 Task: Create a letterhead template in gradient style.
Action: Mouse moved to (437, 389)
Screenshot: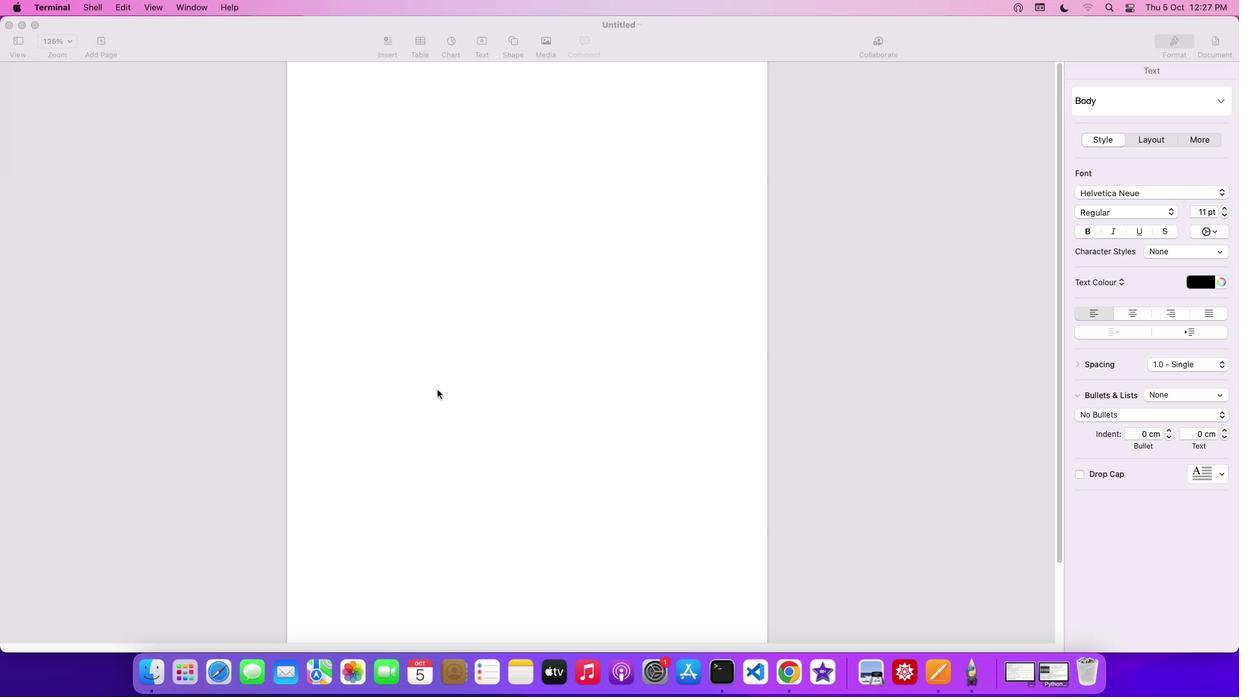 
Action: Mouse pressed left at (437, 389)
Screenshot: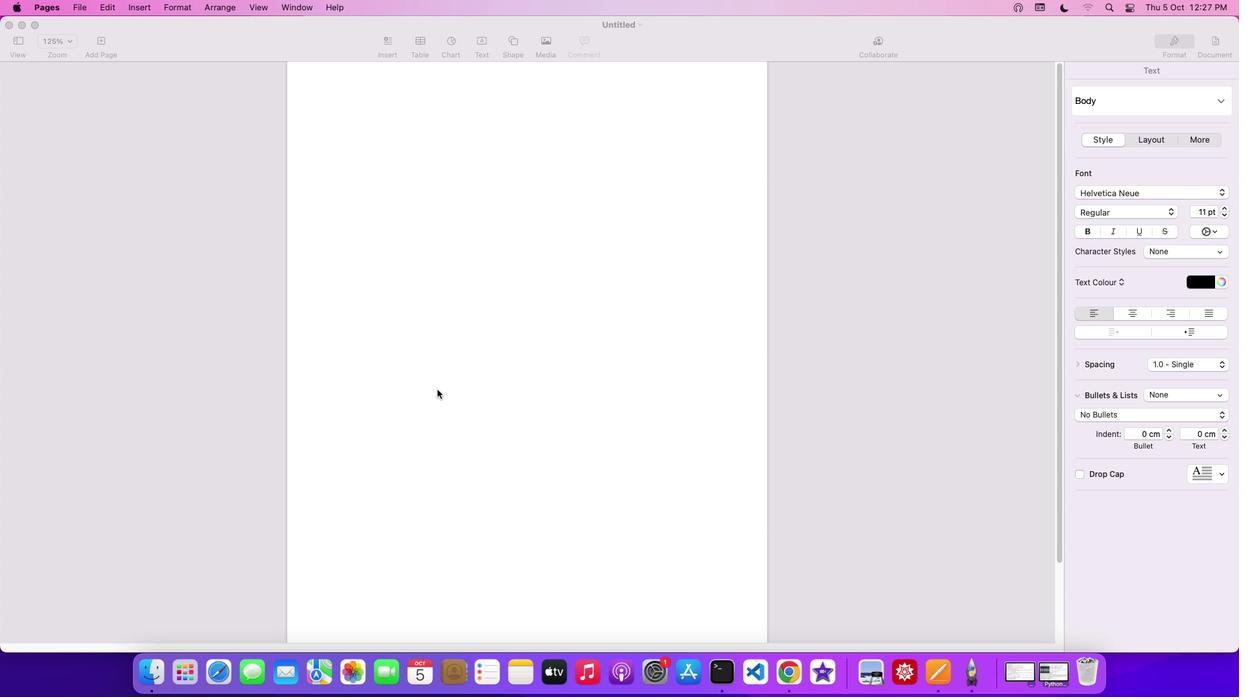 
Action: Mouse moved to (512, 43)
Screenshot: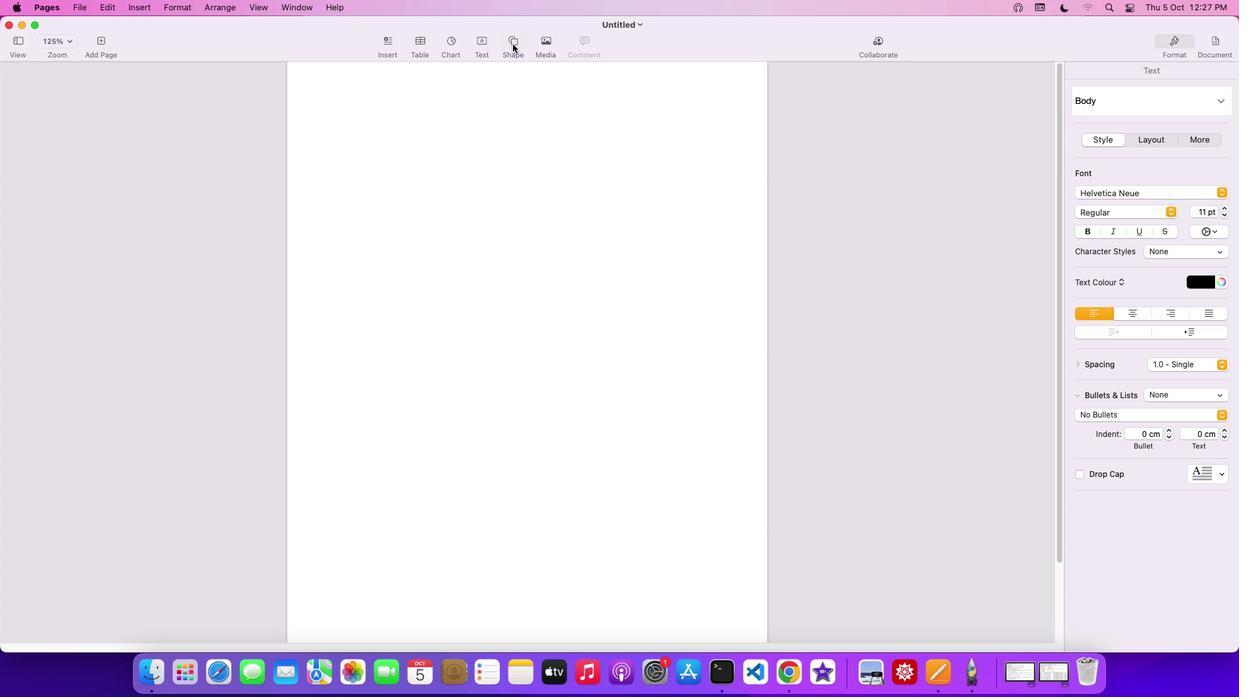 
Action: Mouse pressed left at (512, 43)
Screenshot: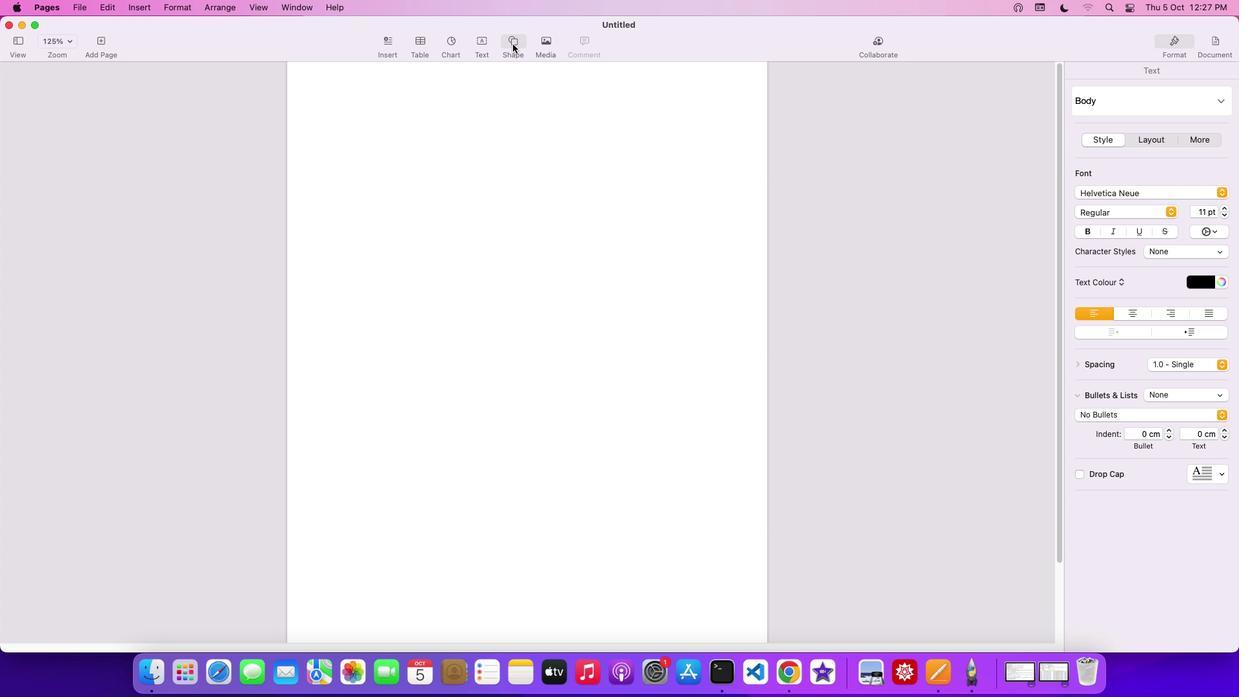 
Action: Mouse moved to (506, 153)
Screenshot: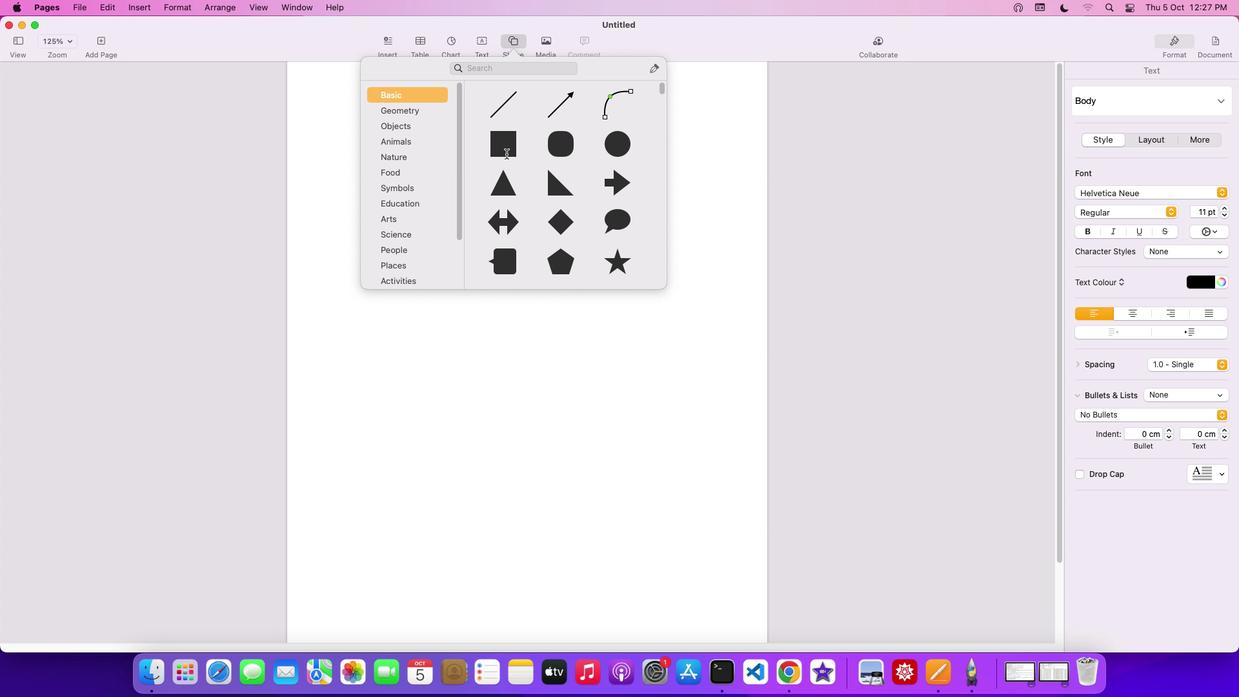 
Action: Mouse pressed left at (506, 153)
Screenshot: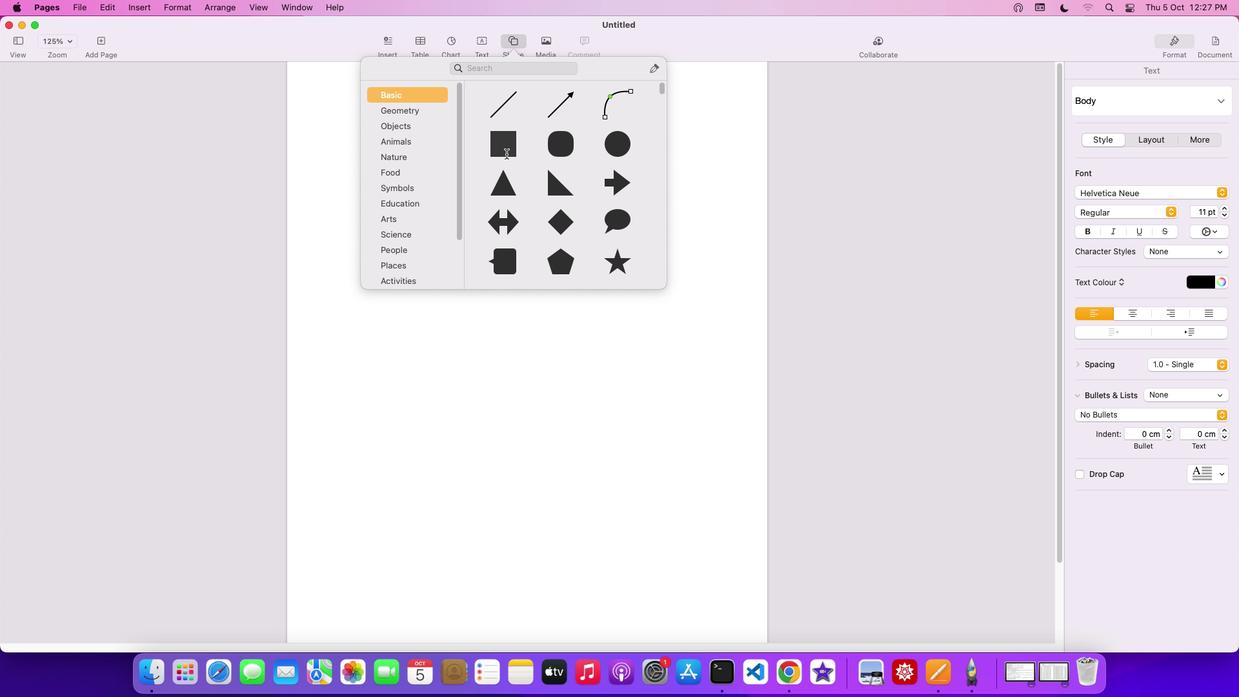 
Action: Mouse moved to (533, 161)
Screenshot: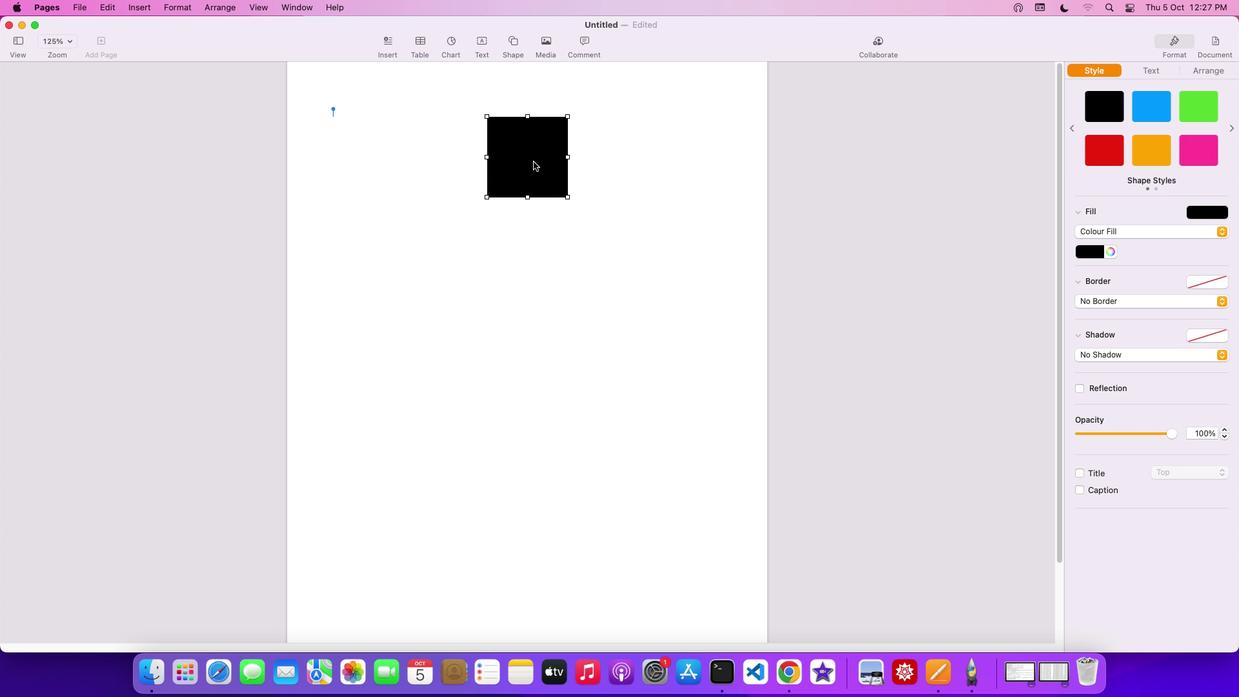 
Action: Mouse pressed left at (533, 161)
Screenshot: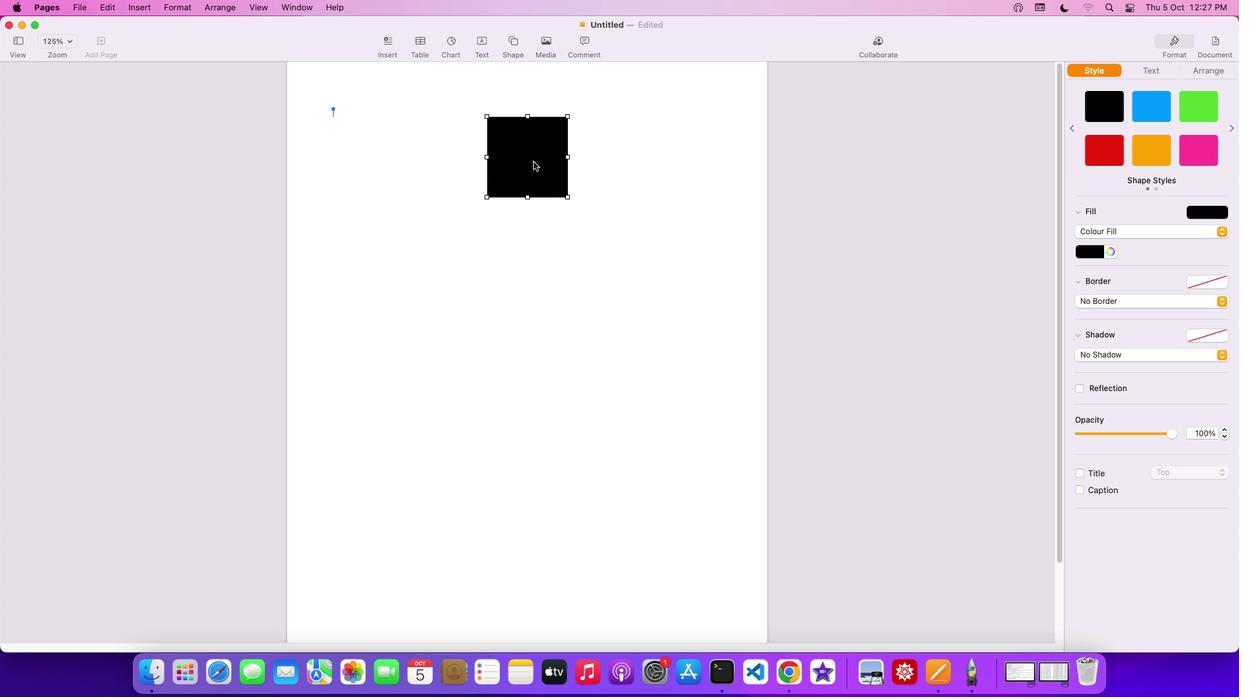 
Action: Mouse moved to (362, 103)
Screenshot: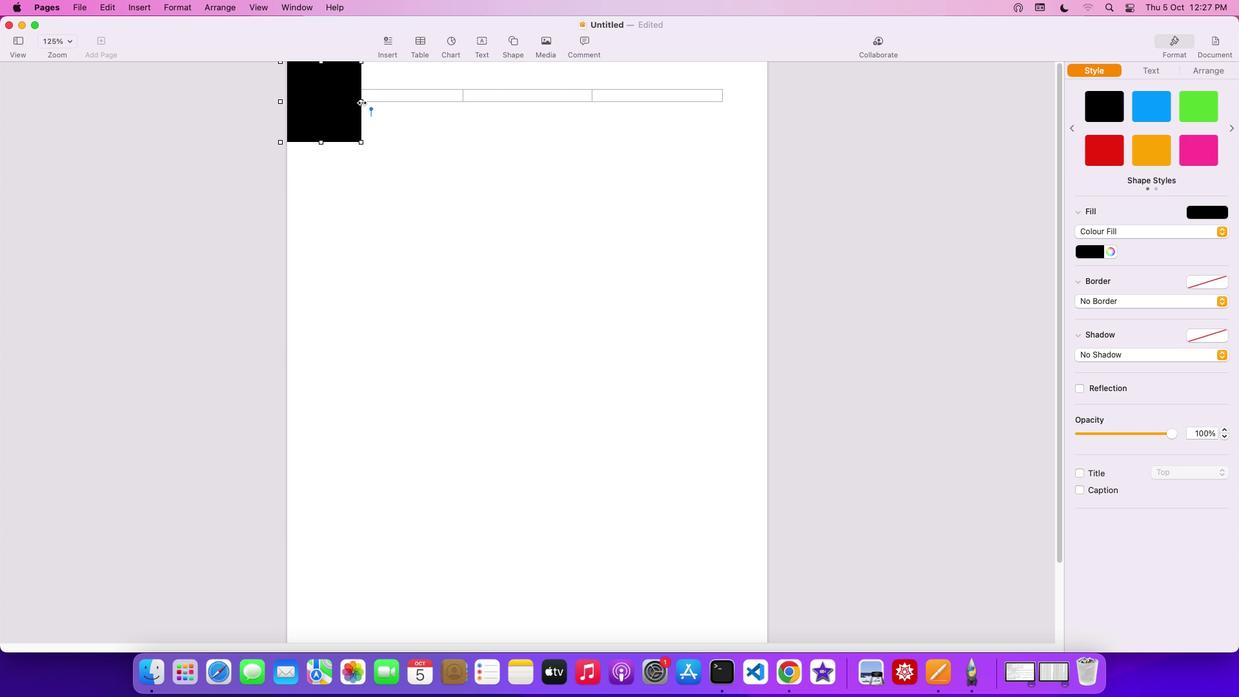 
Action: Mouse pressed left at (362, 103)
Screenshot: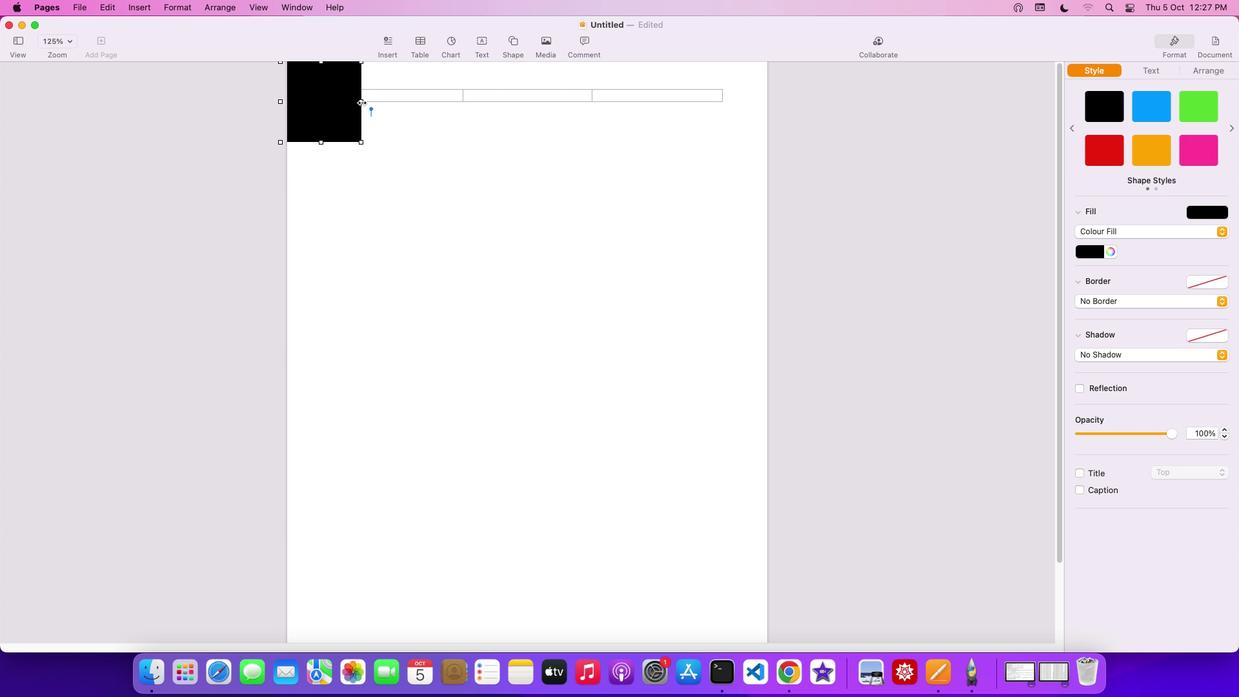 
Action: Mouse moved to (546, 102)
Screenshot: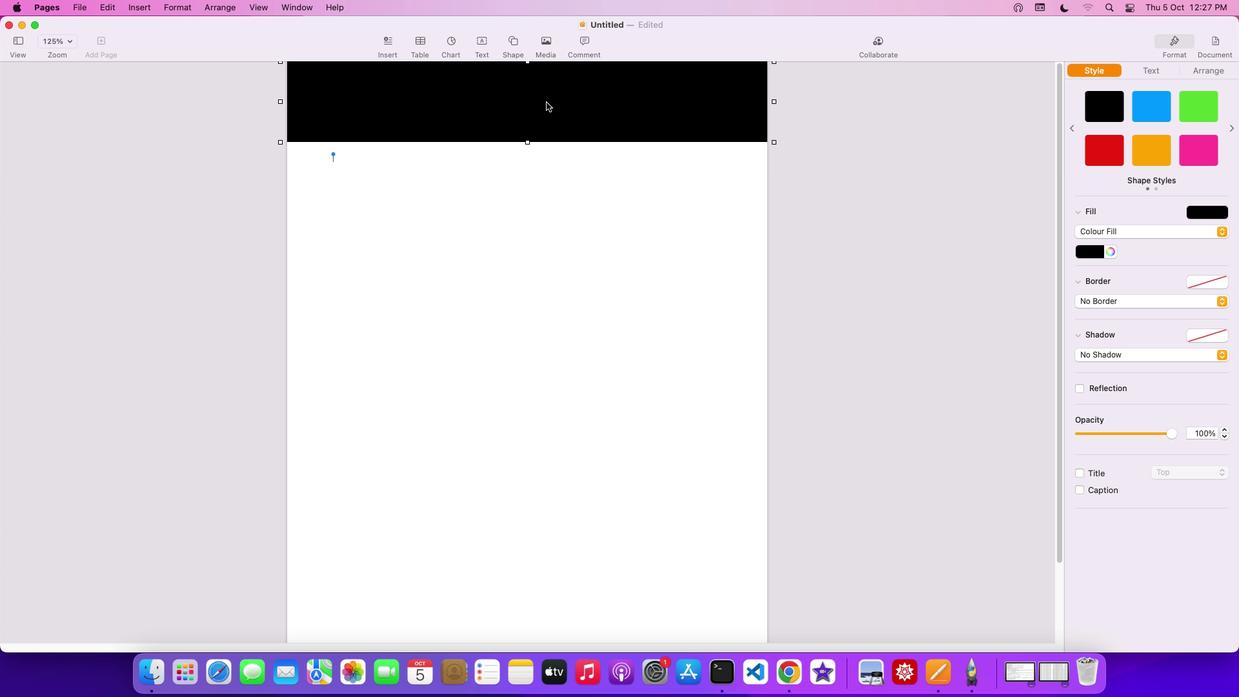 
Action: Mouse pressed right at (546, 102)
Screenshot: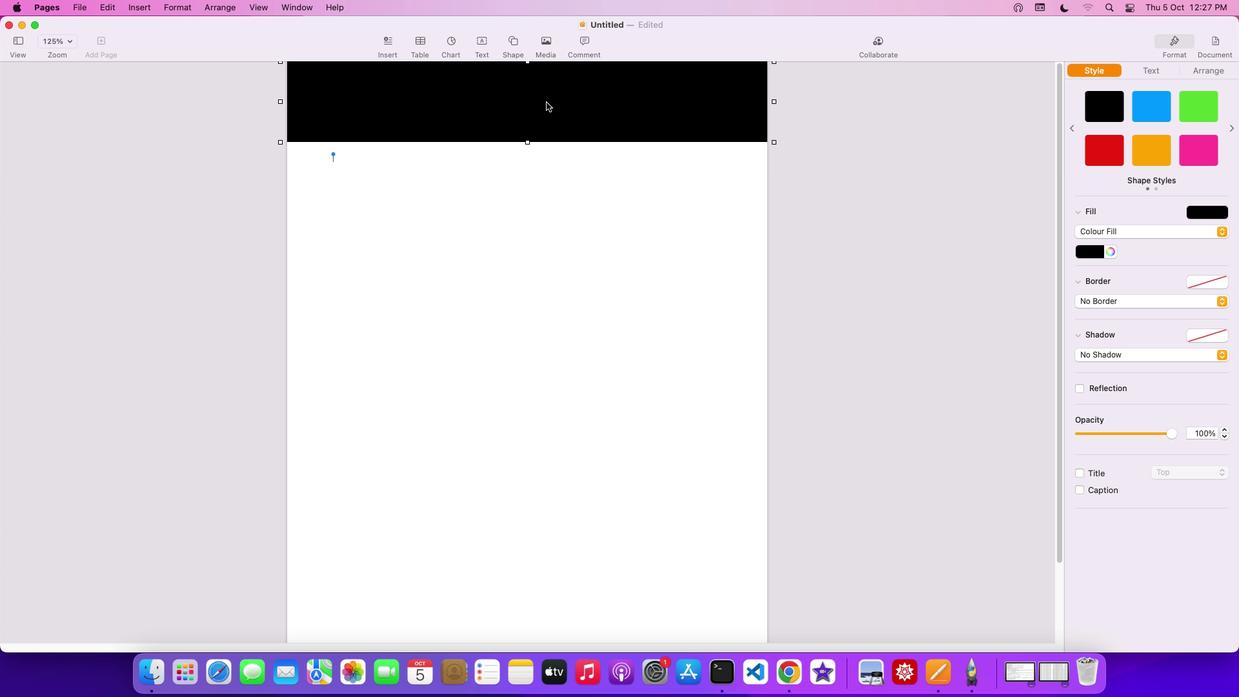 
Action: Mouse moved to (1101, 252)
Screenshot: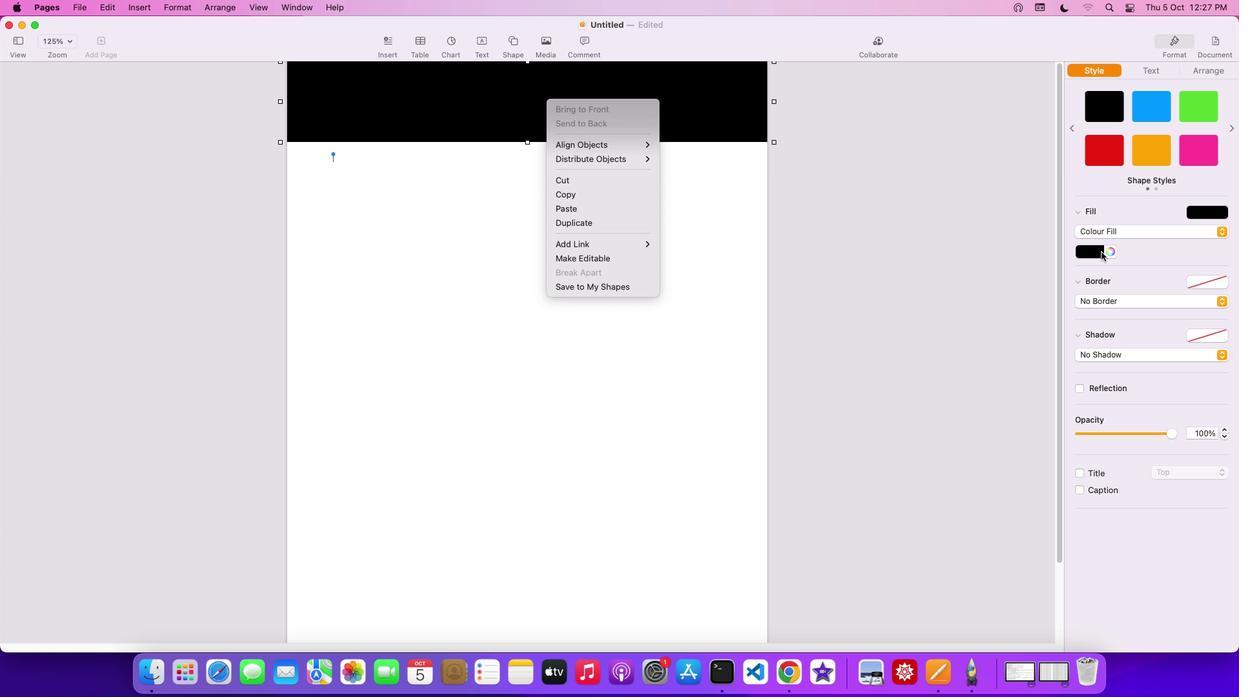 
Action: Mouse pressed left at (1101, 252)
Screenshot: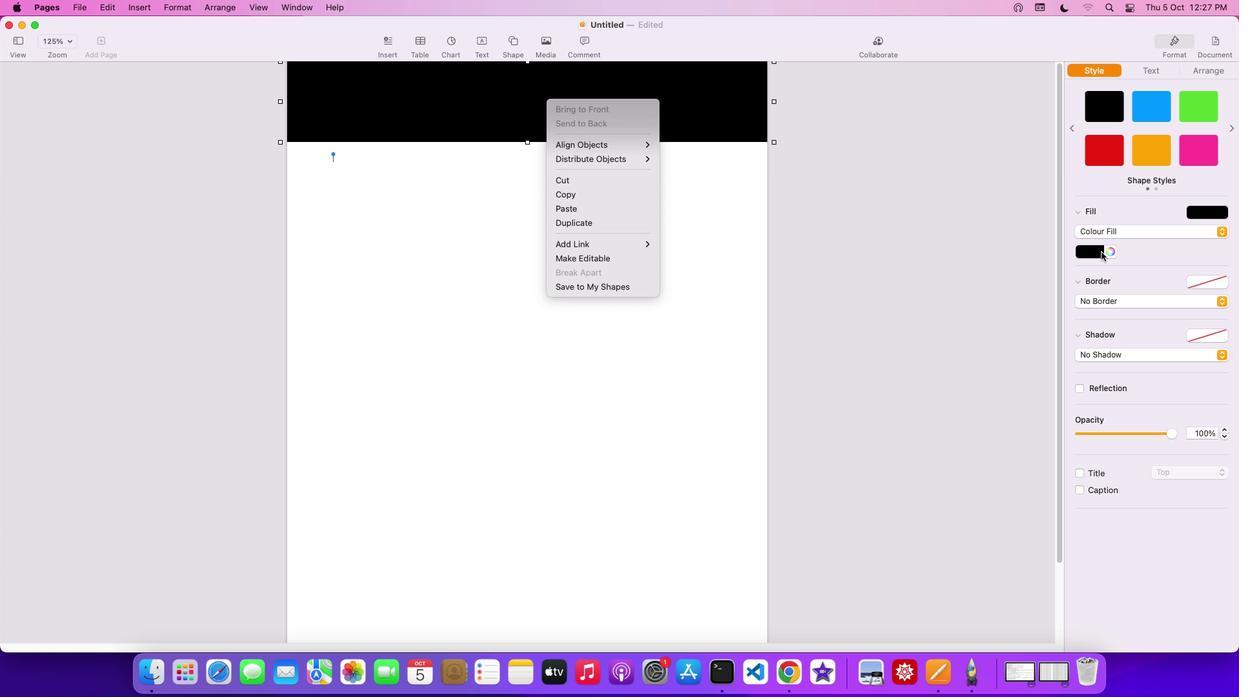 
Action: Mouse moved to (1100, 249)
Screenshot: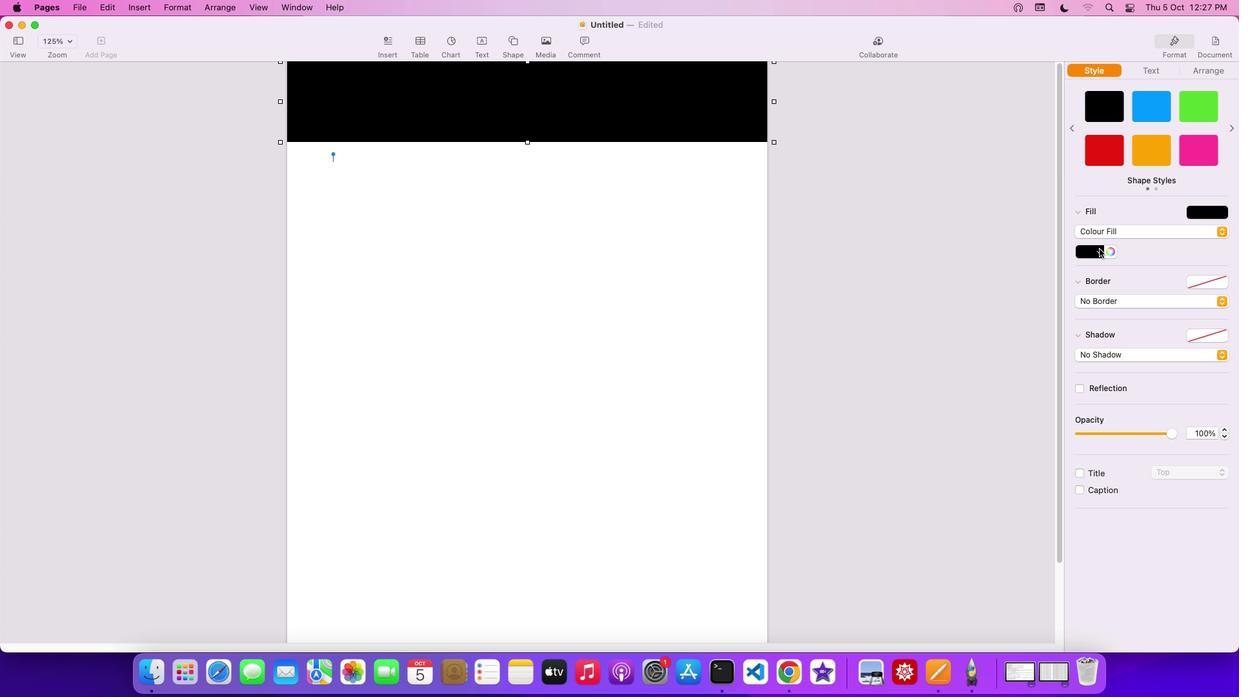 
Action: Mouse pressed left at (1100, 249)
Screenshot: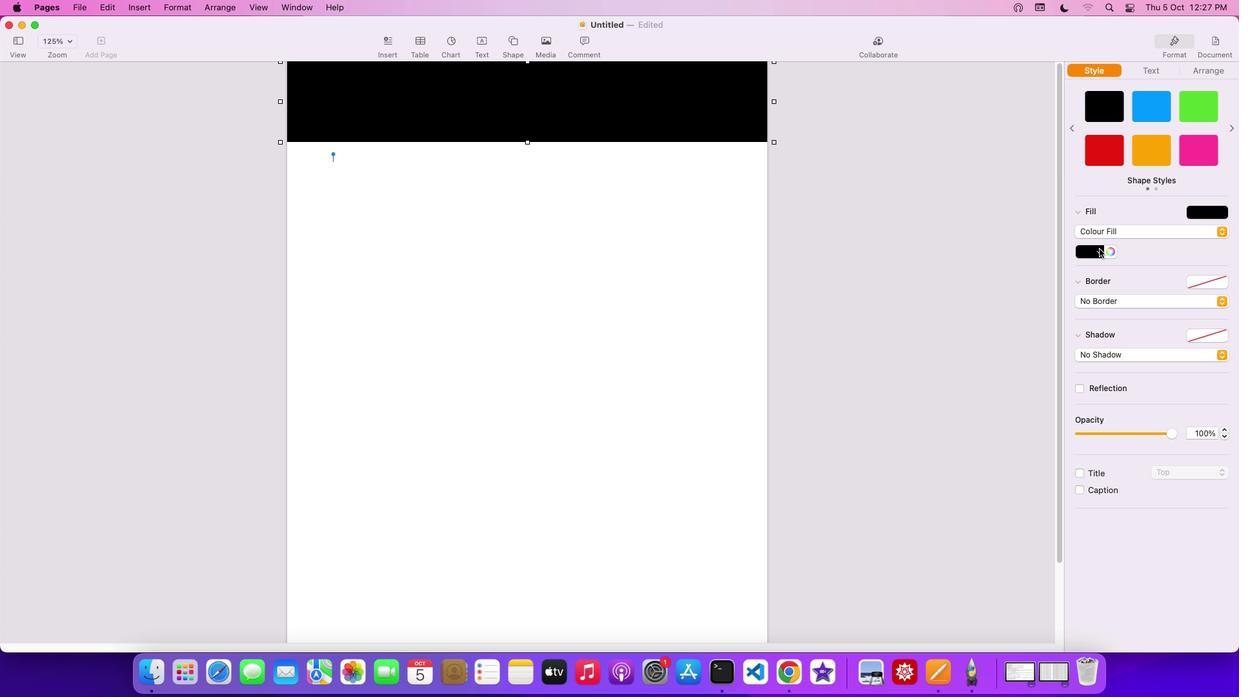 
Action: Mouse moved to (1140, 324)
Screenshot: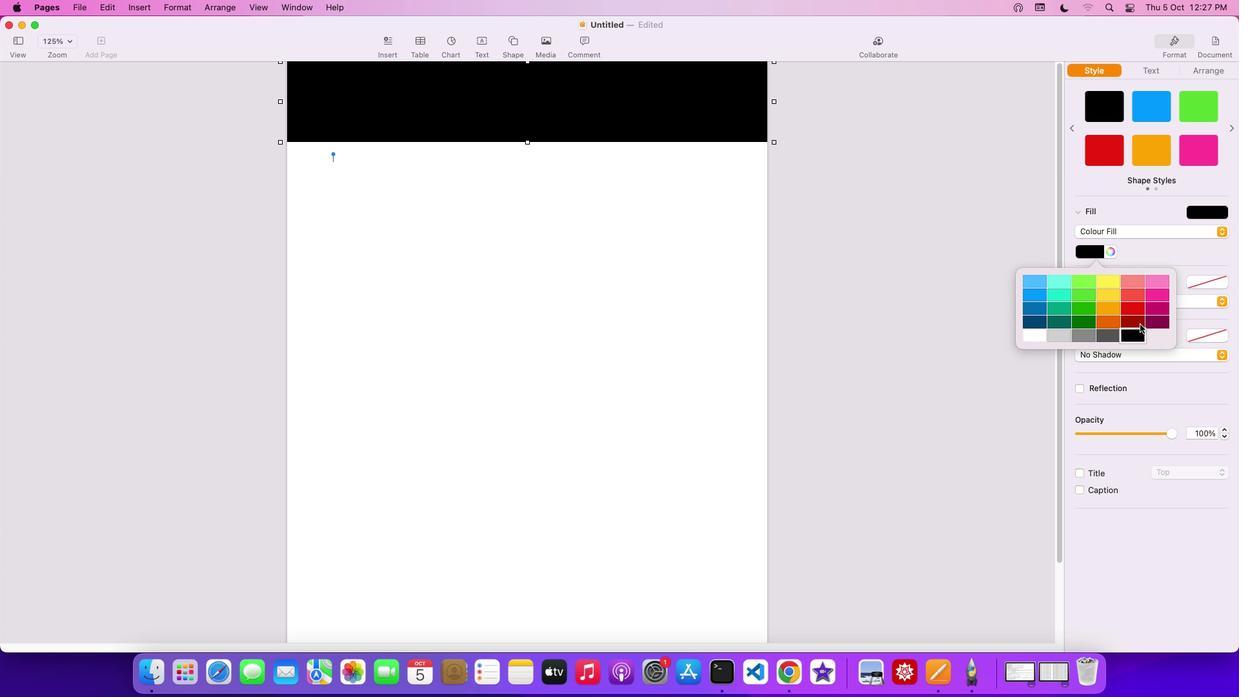 
Action: Mouse pressed left at (1140, 324)
Screenshot: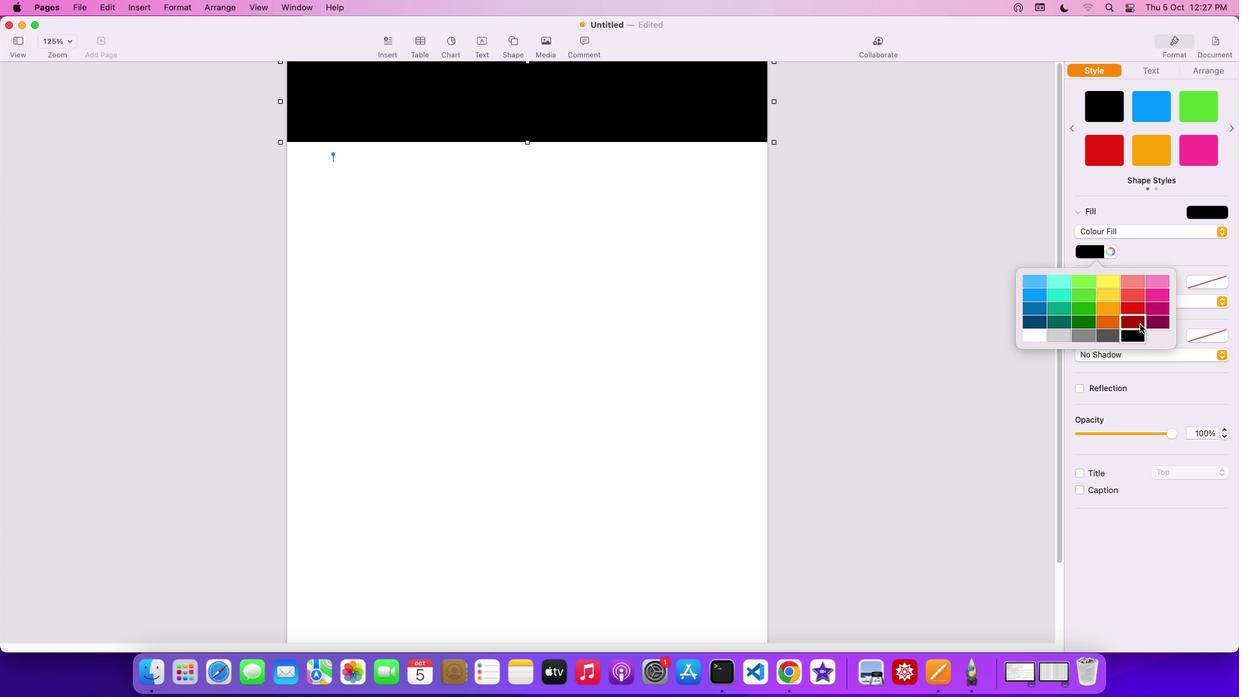 
Action: Mouse moved to (443, 112)
Screenshot: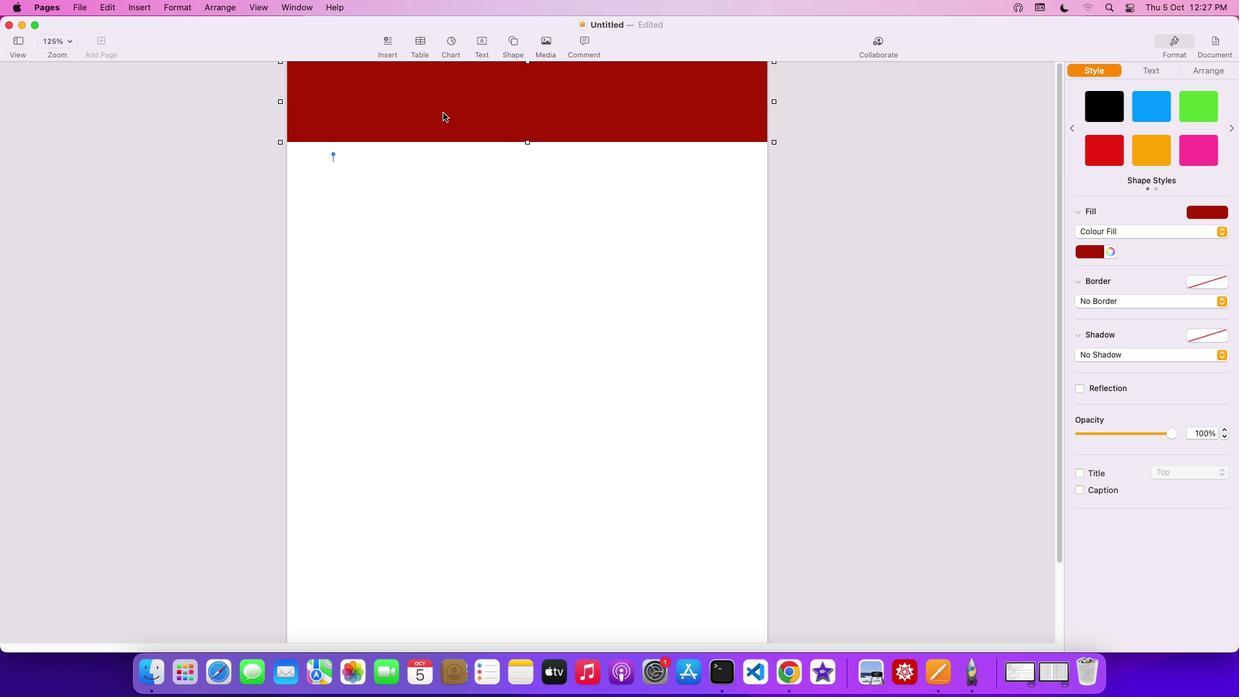 
Action: Mouse pressed right at (443, 112)
Screenshot: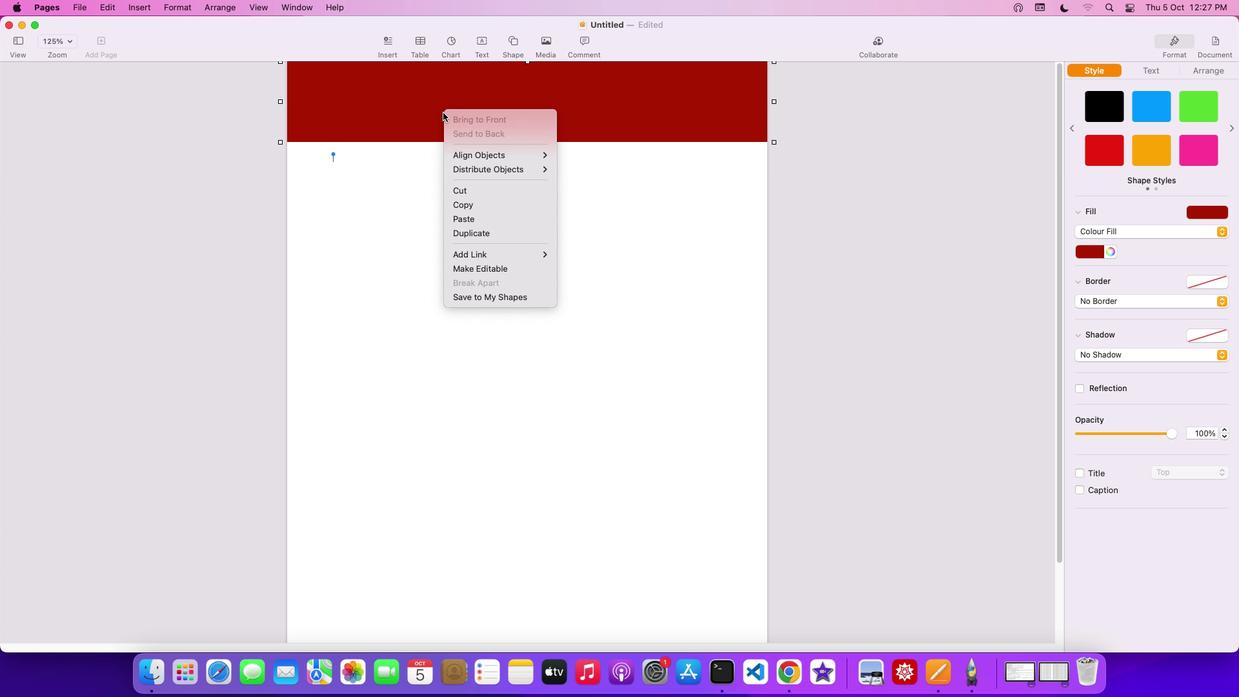 
Action: Mouse moved to (532, 273)
Screenshot: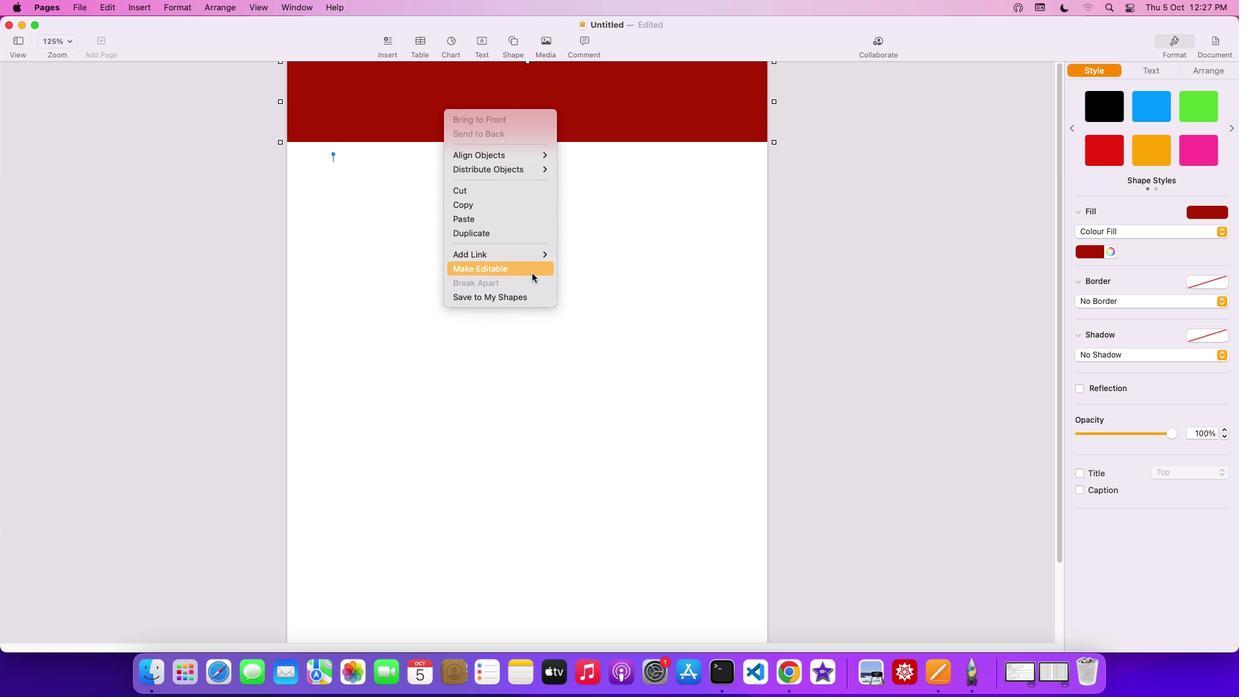 
Action: Mouse pressed left at (532, 273)
Screenshot: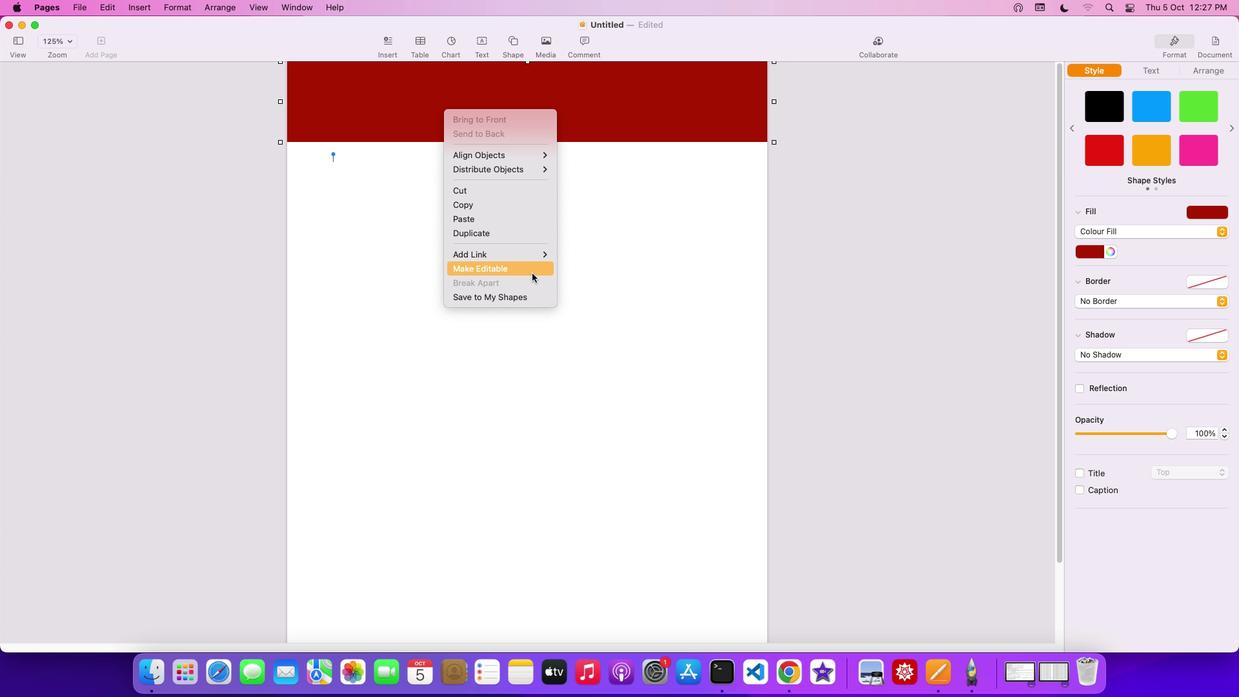 
Action: Mouse moved to (527, 143)
Screenshot: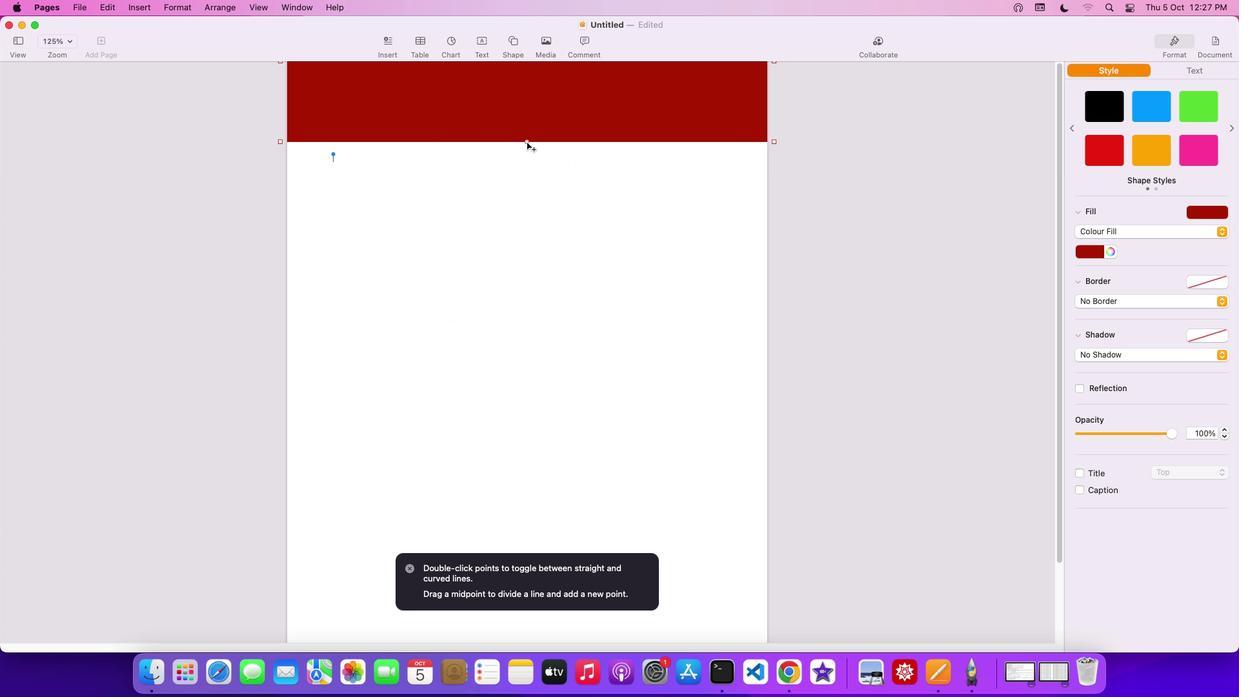 
Action: Mouse pressed left at (527, 143)
Screenshot: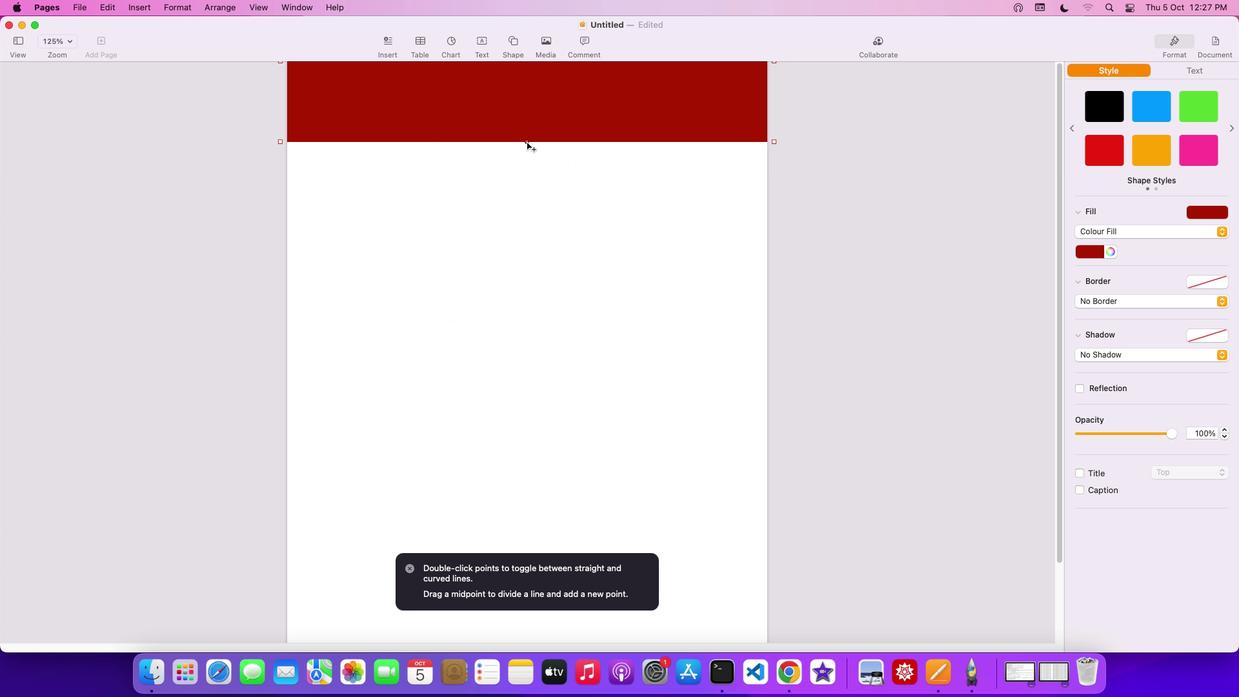 
Action: Mouse moved to (652, 113)
Screenshot: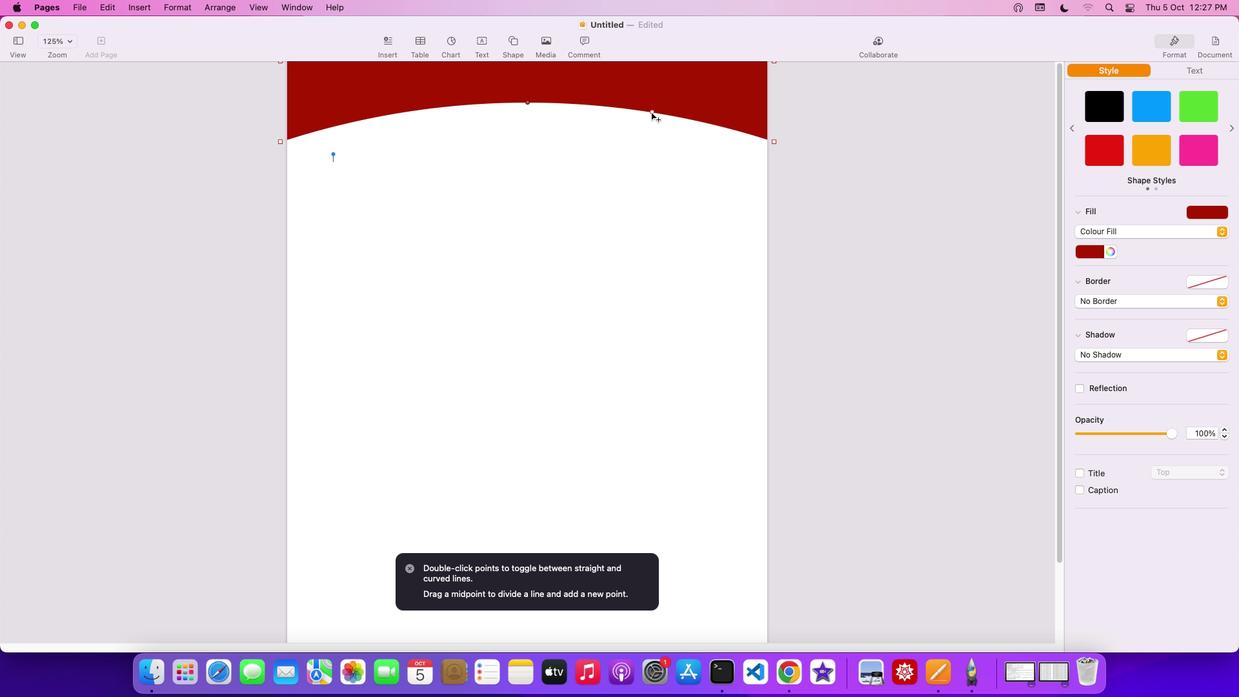 
Action: Mouse pressed left at (652, 113)
Screenshot: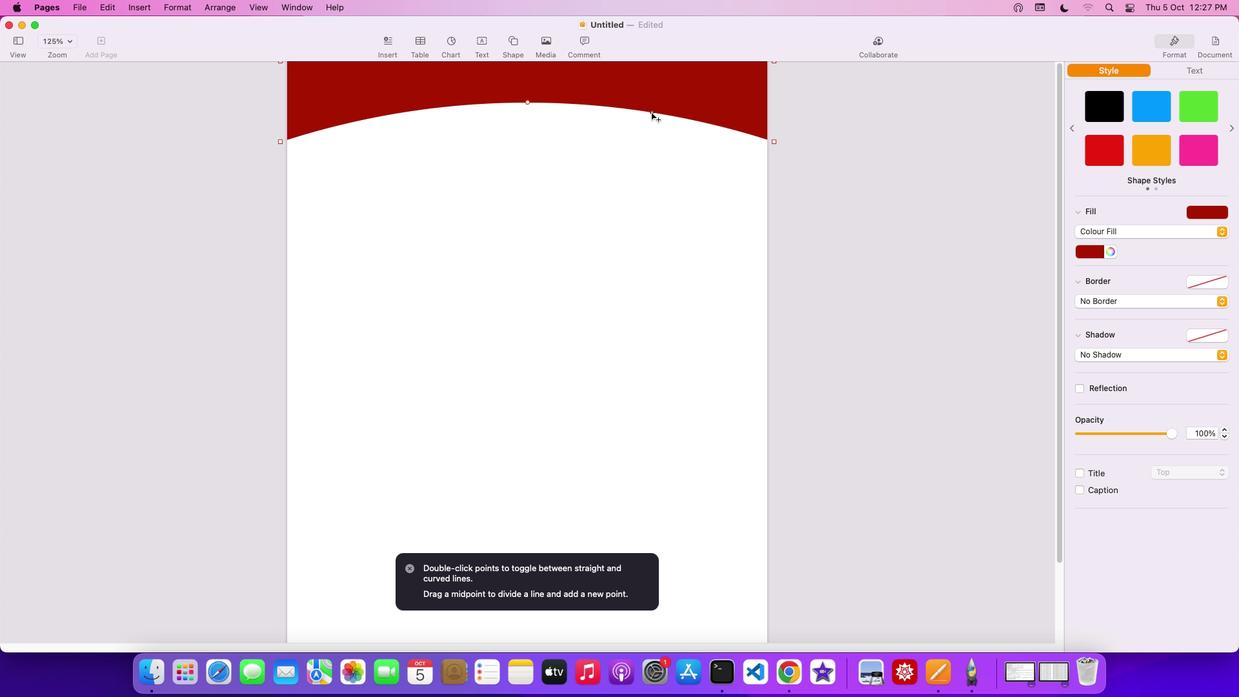 
Action: Mouse moved to (399, 92)
Screenshot: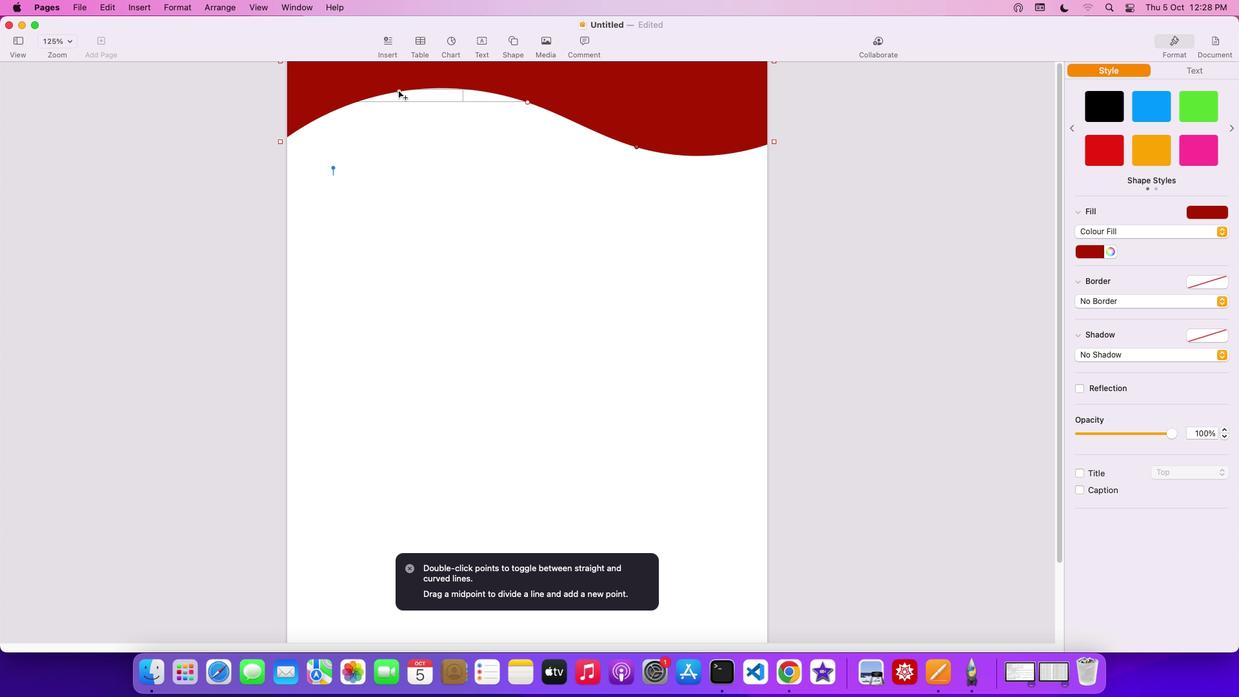 
Action: Mouse pressed left at (399, 92)
Screenshot: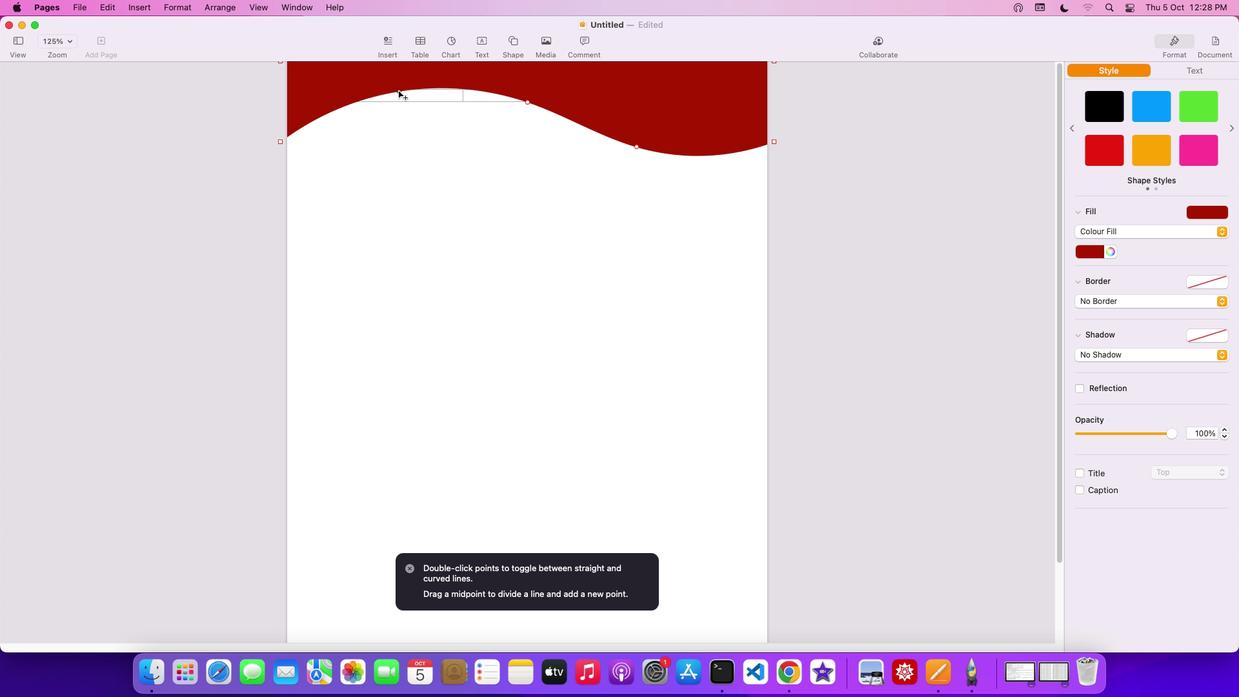 
Action: Mouse moved to (636, 147)
Screenshot: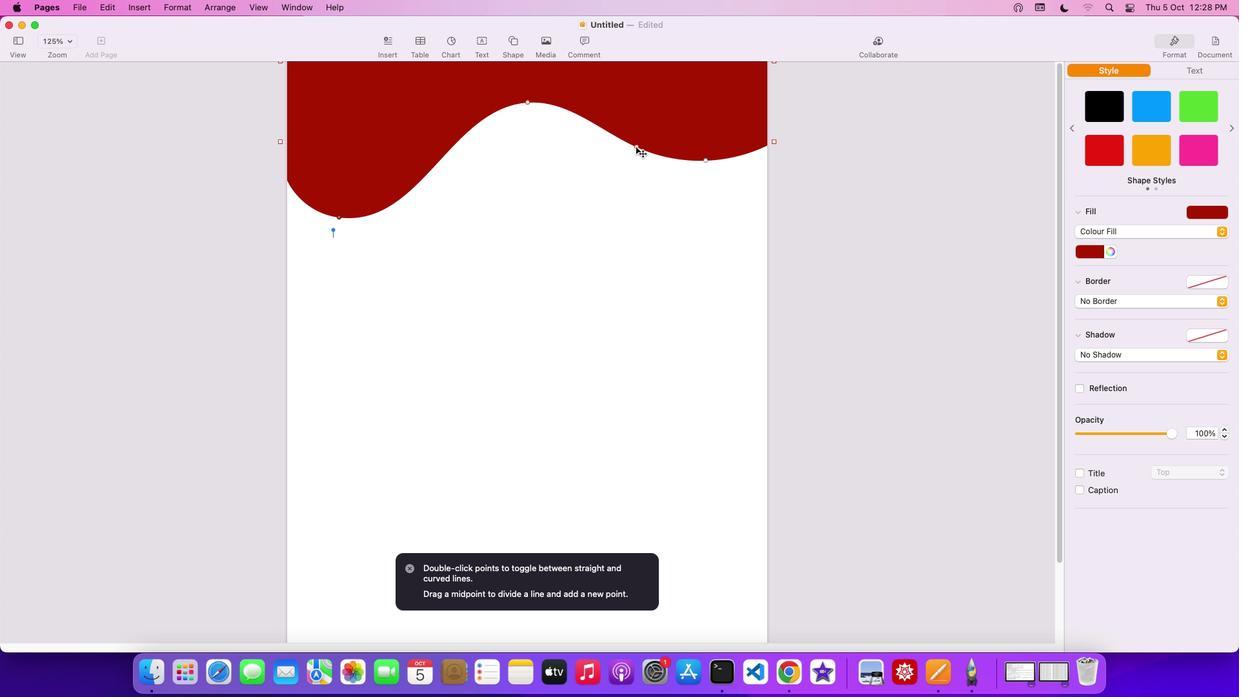 
Action: Mouse pressed left at (636, 147)
Screenshot: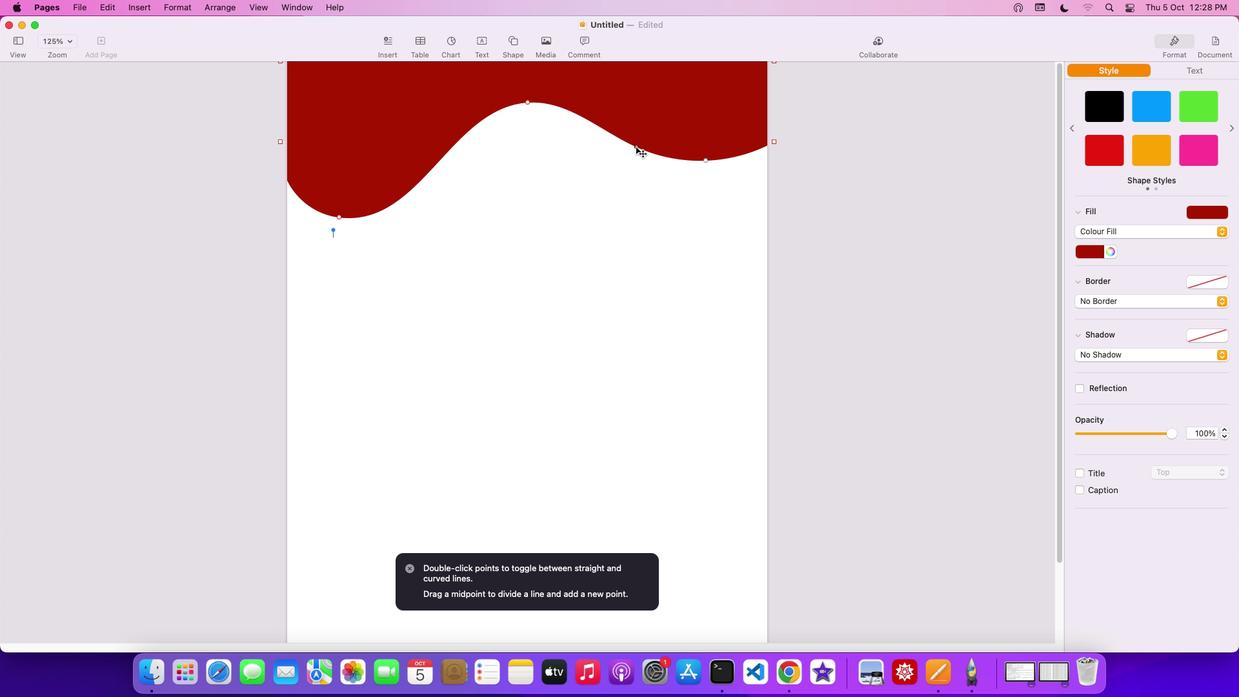 
Action: Mouse moved to (691, 156)
Screenshot: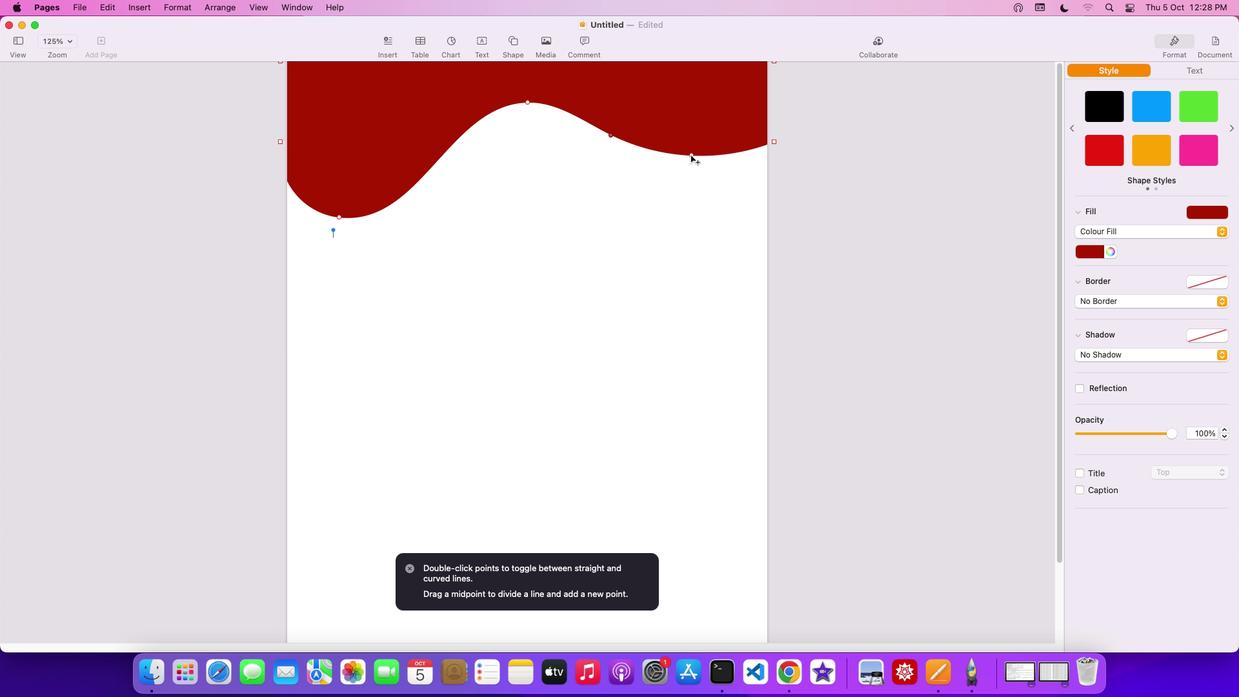 
Action: Mouse pressed left at (691, 156)
Screenshot: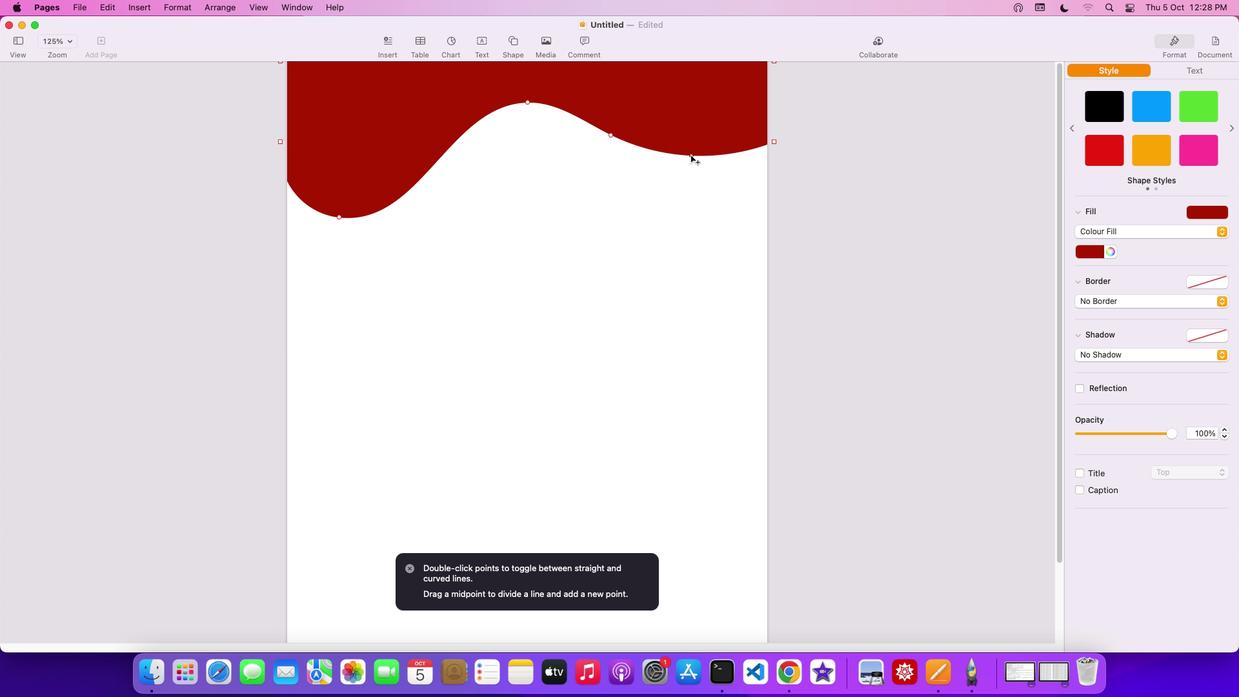 
Action: Mouse moved to (433, 158)
Screenshot: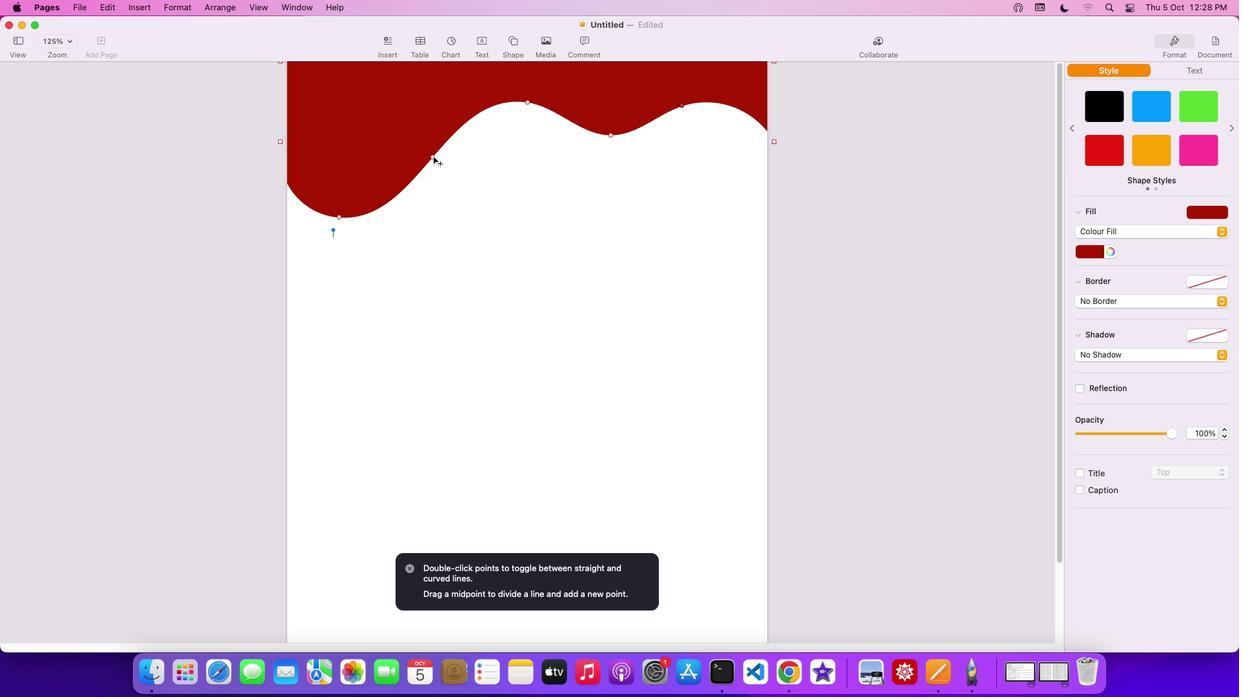 
Action: Mouse pressed left at (433, 158)
Screenshot: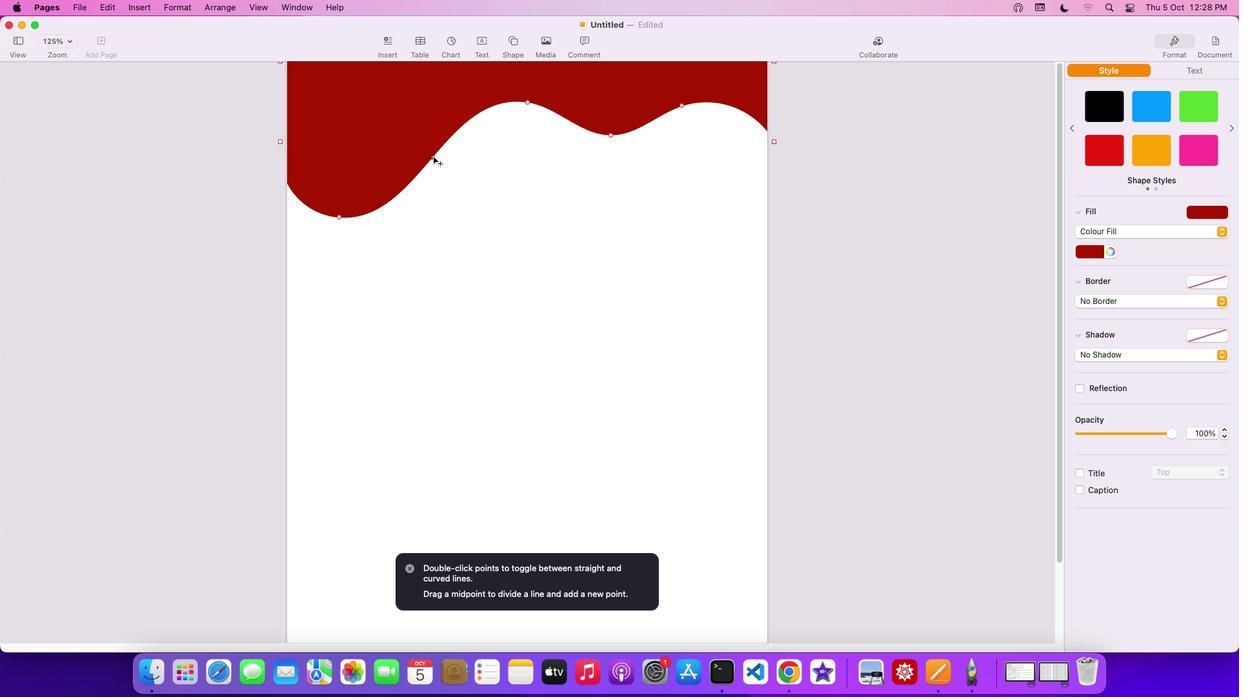 
Action: Mouse moved to (340, 217)
Screenshot: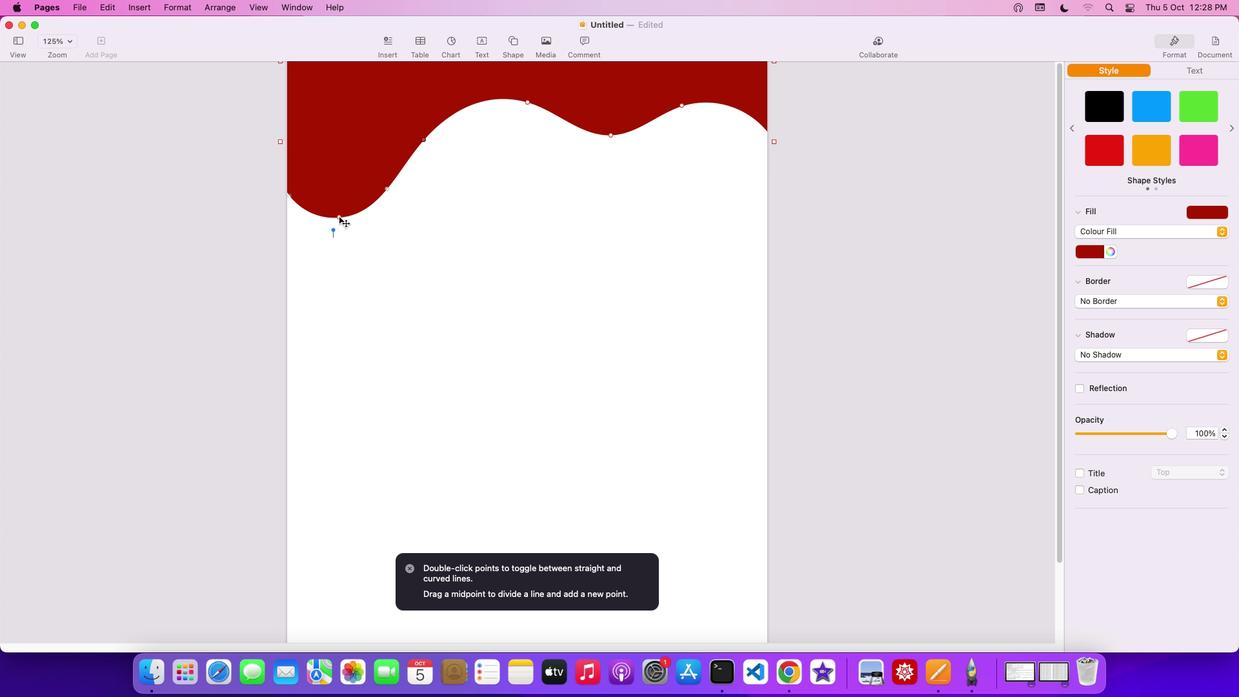 
Action: Mouse pressed left at (340, 217)
Screenshot: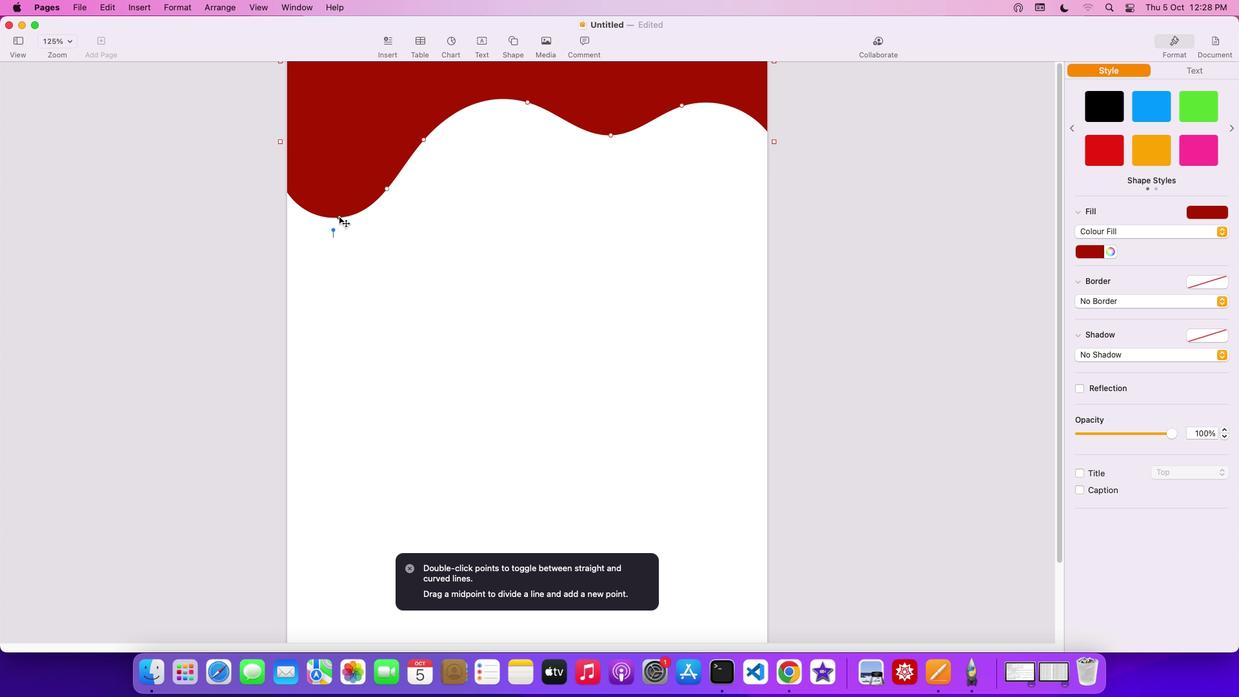 
Action: Mouse moved to (503, 233)
Screenshot: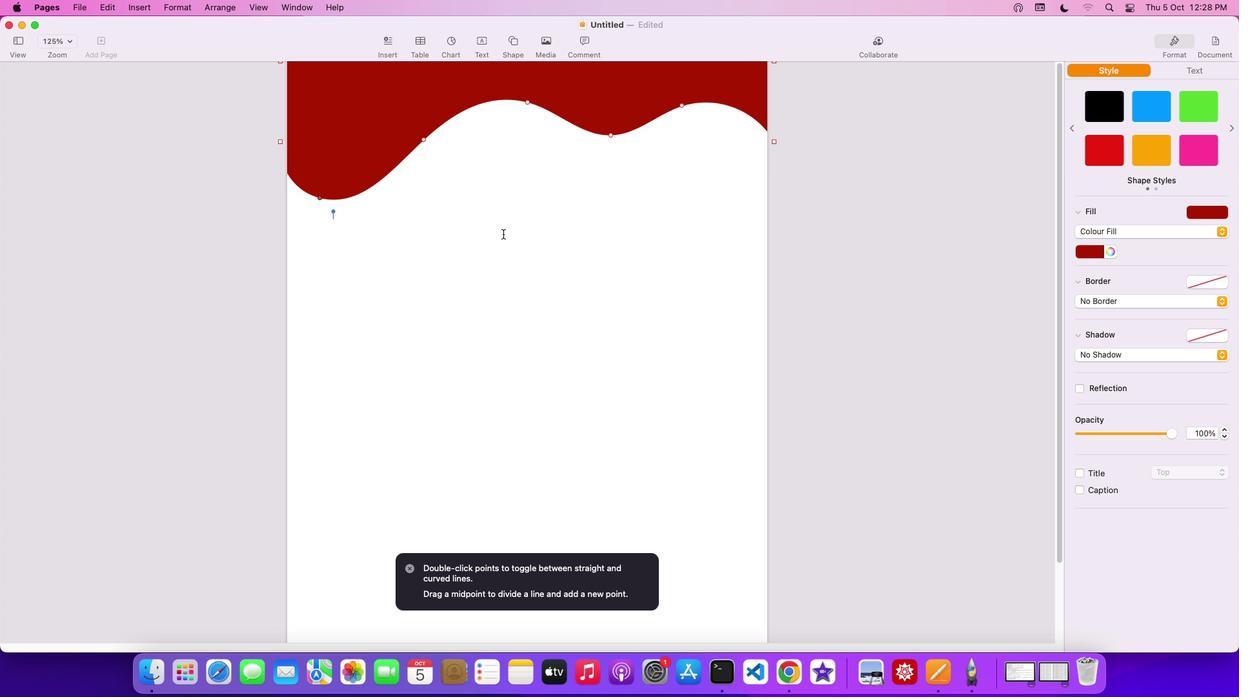 
Action: Mouse pressed left at (503, 233)
Screenshot: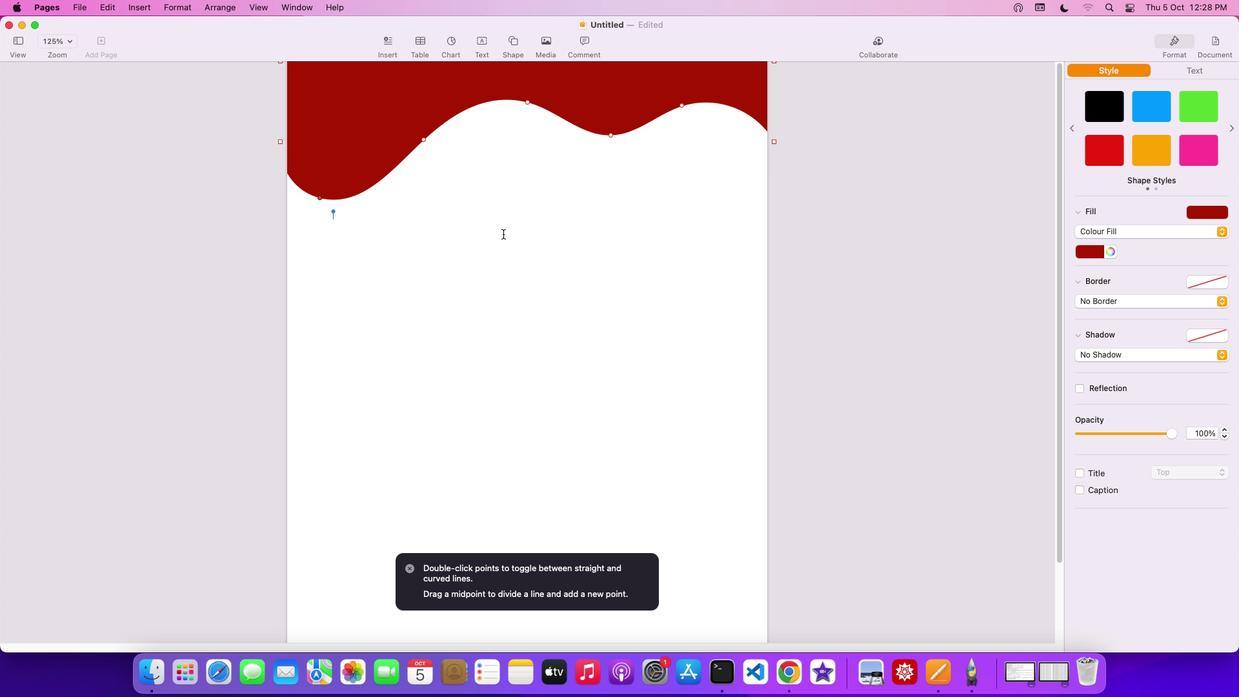 
Action: Mouse moved to (348, 135)
Screenshot: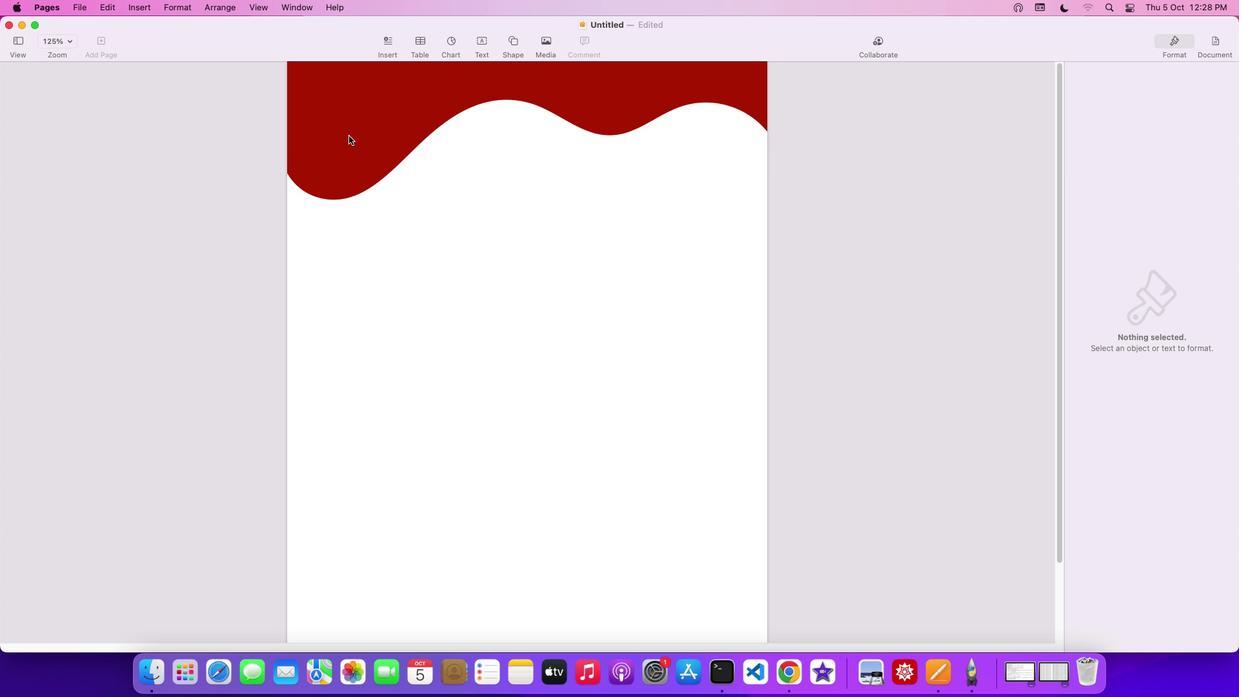 
Action: Mouse pressed left at (348, 135)
Screenshot: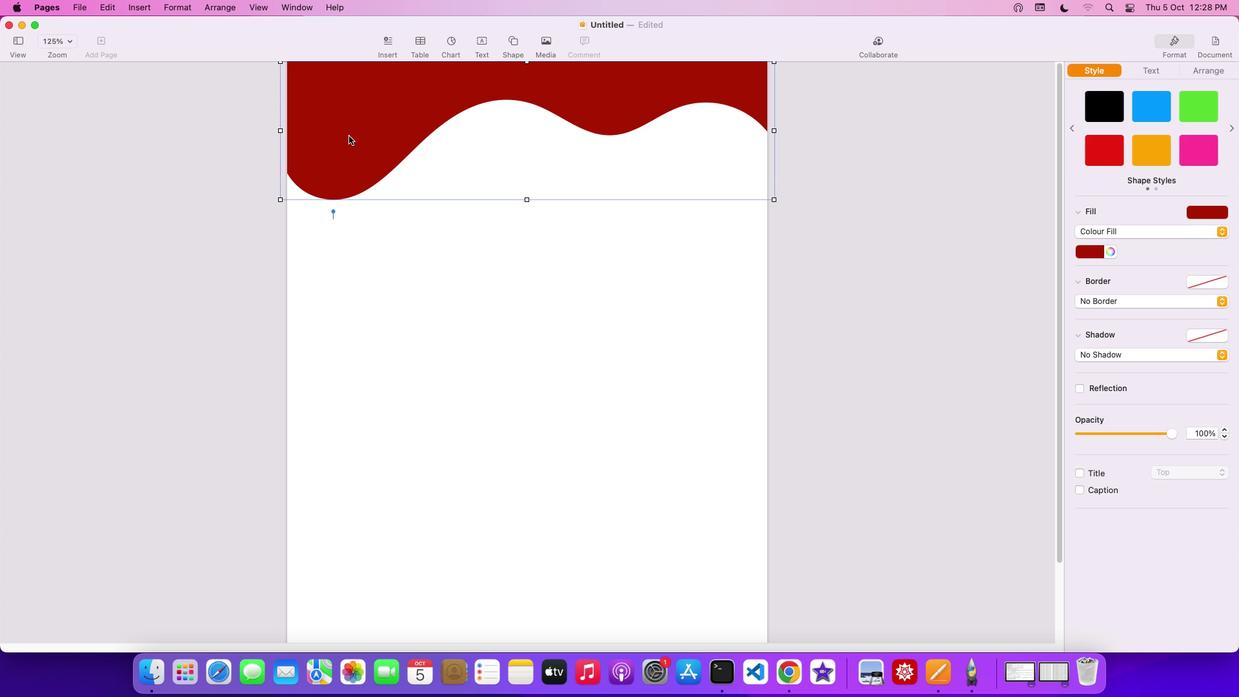 
Action: Mouse moved to (446, 110)
Screenshot: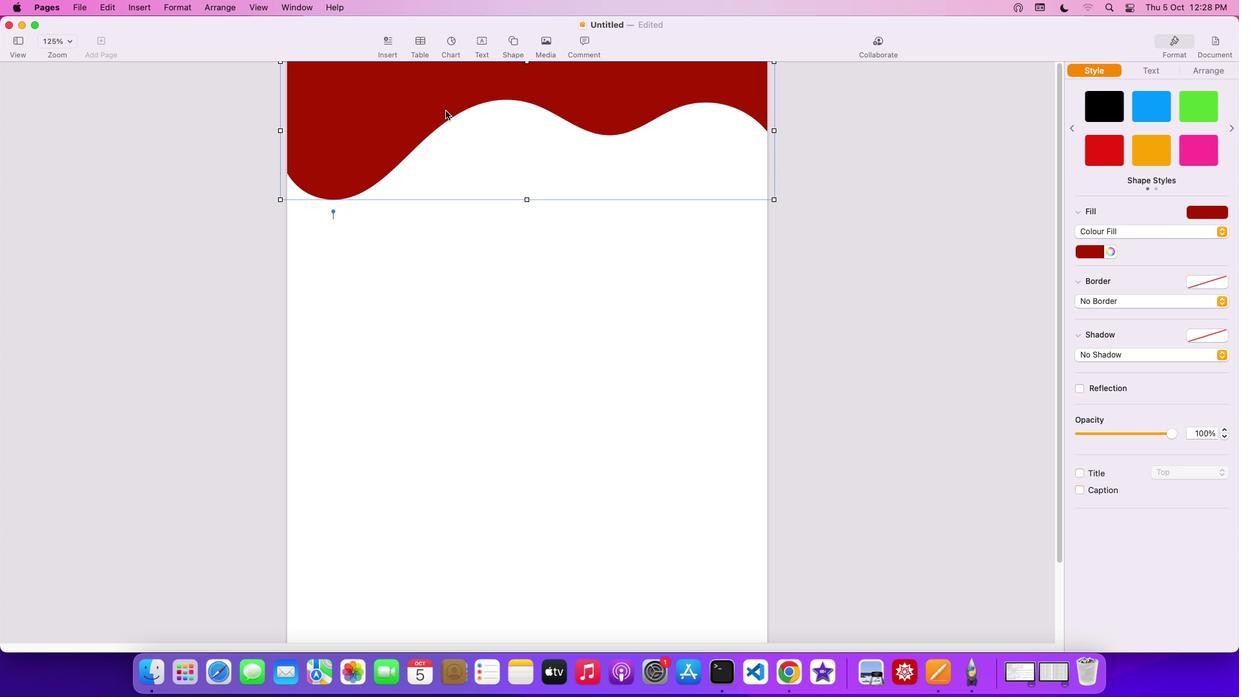 
Action: Mouse pressed right at (446, 110)
Screenshot: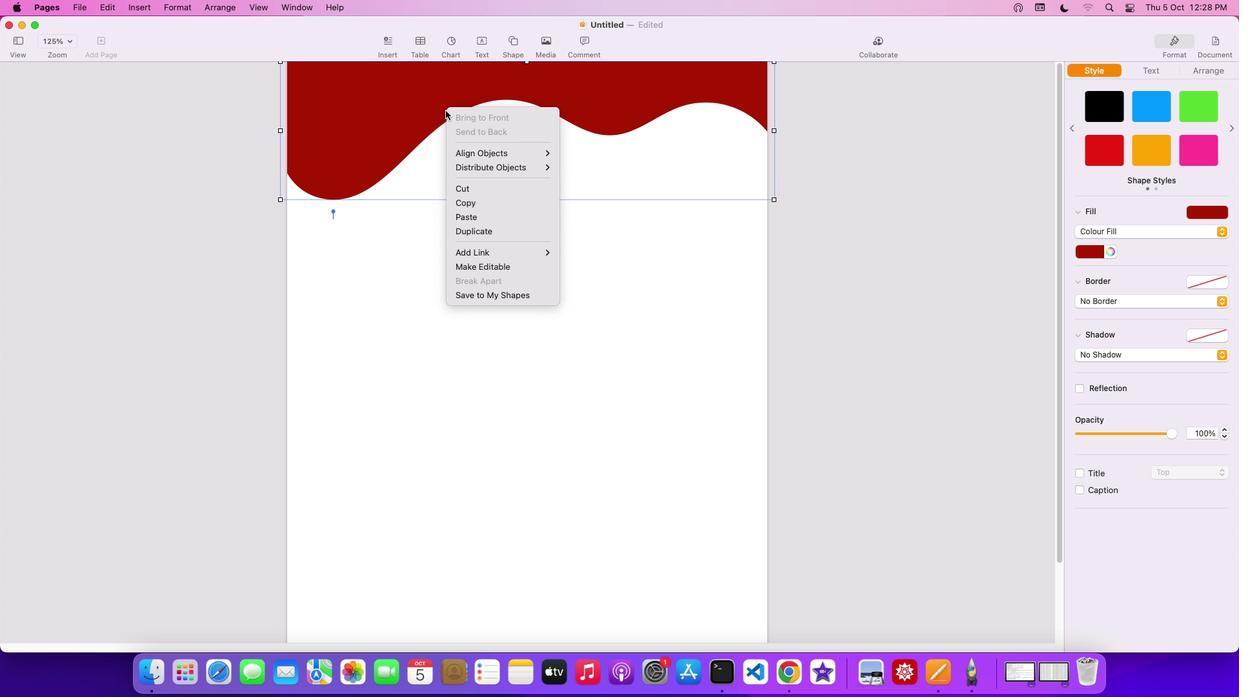 
Action: Mouse moved to (499, 262)
Screenshot: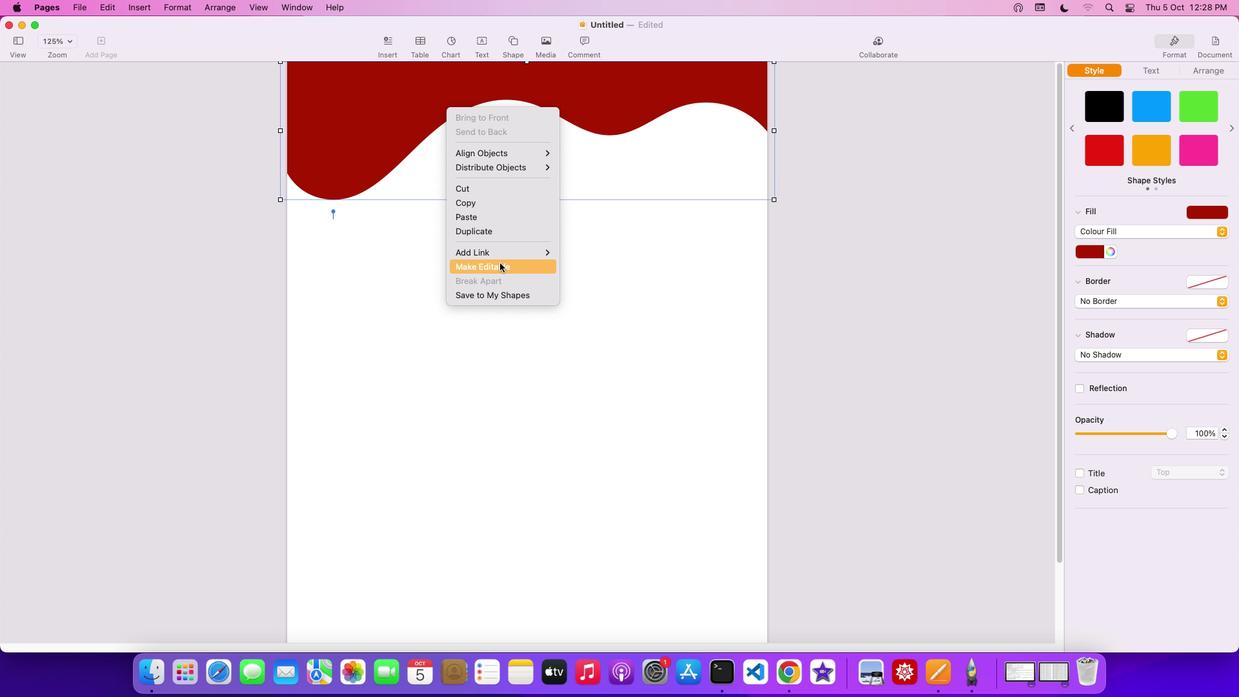 
Action: Mouse pressed left at (499, 262)
Screenshot: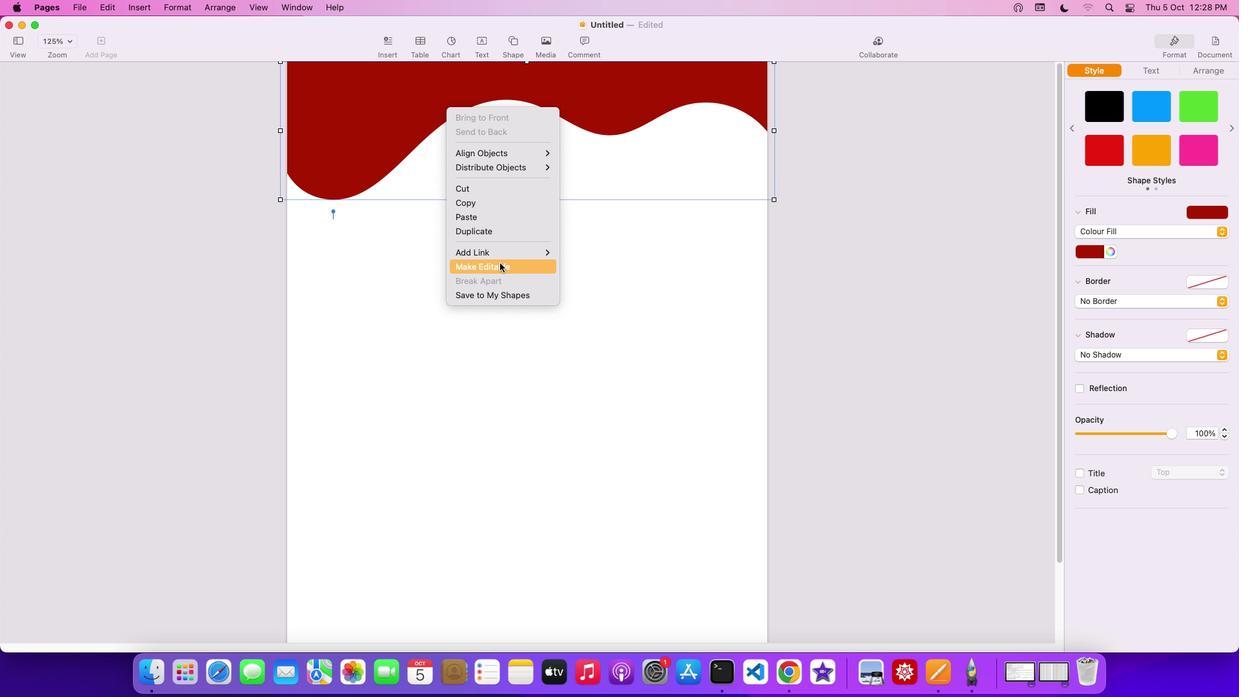 
Action: Mouse moved to (291, 178)
Screenshot: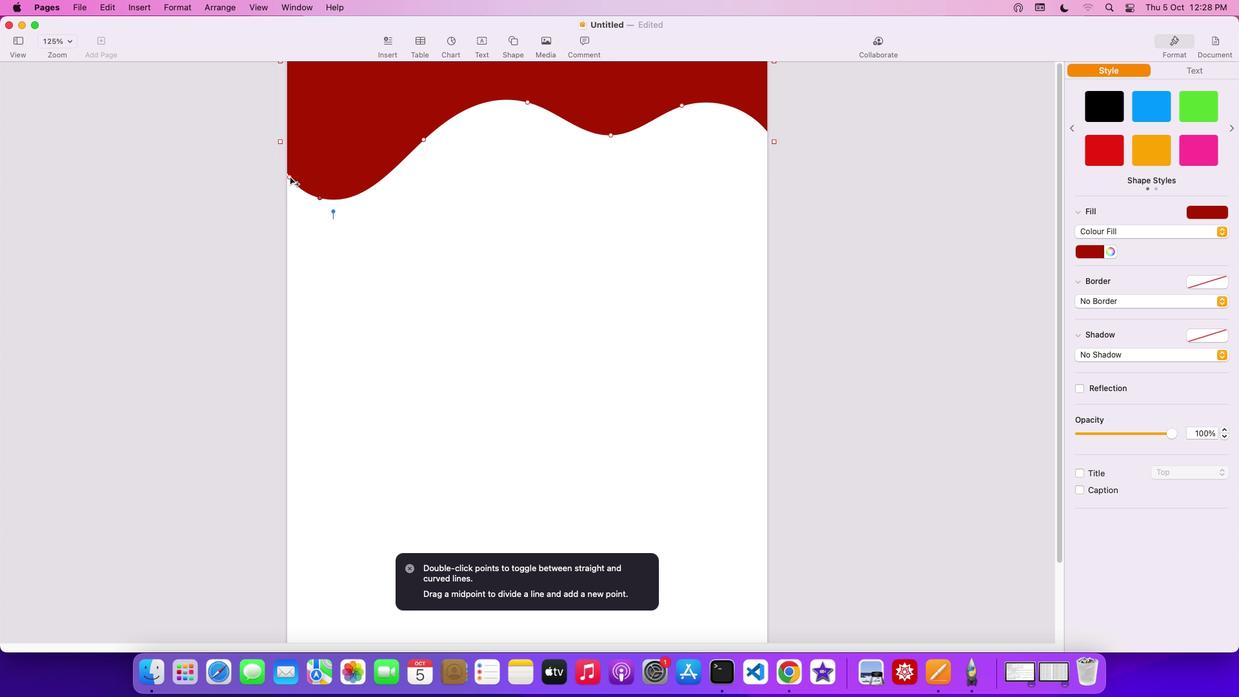 
Action: Mouse pressed left at (291, 178)
Screenshot: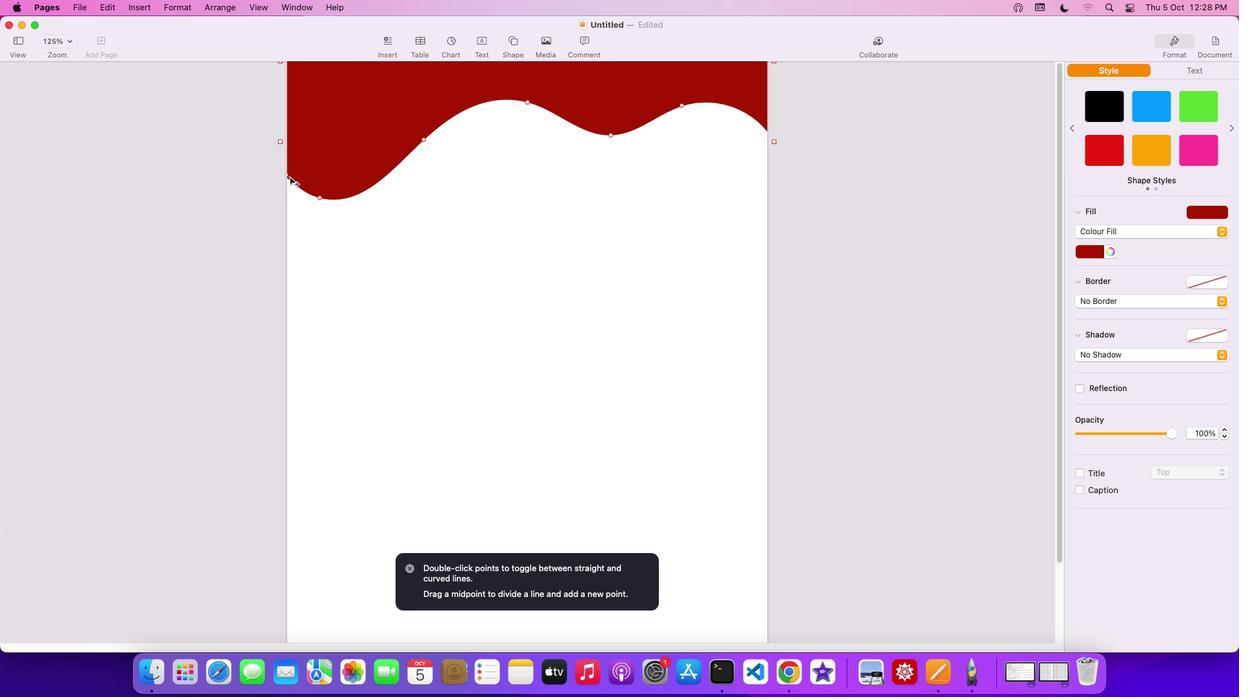 
Action: Mouse moved to (368, 203)
Screenshot: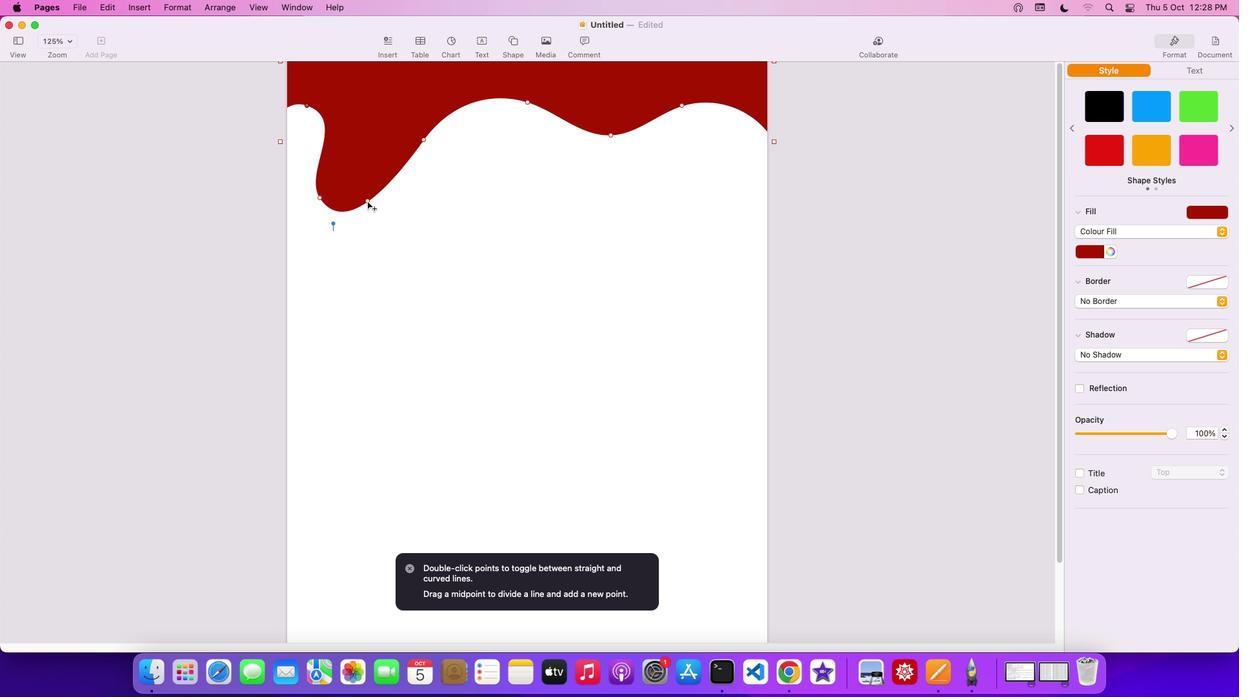 
Action: Mouse pressed left at (368, 203)
Screenshot: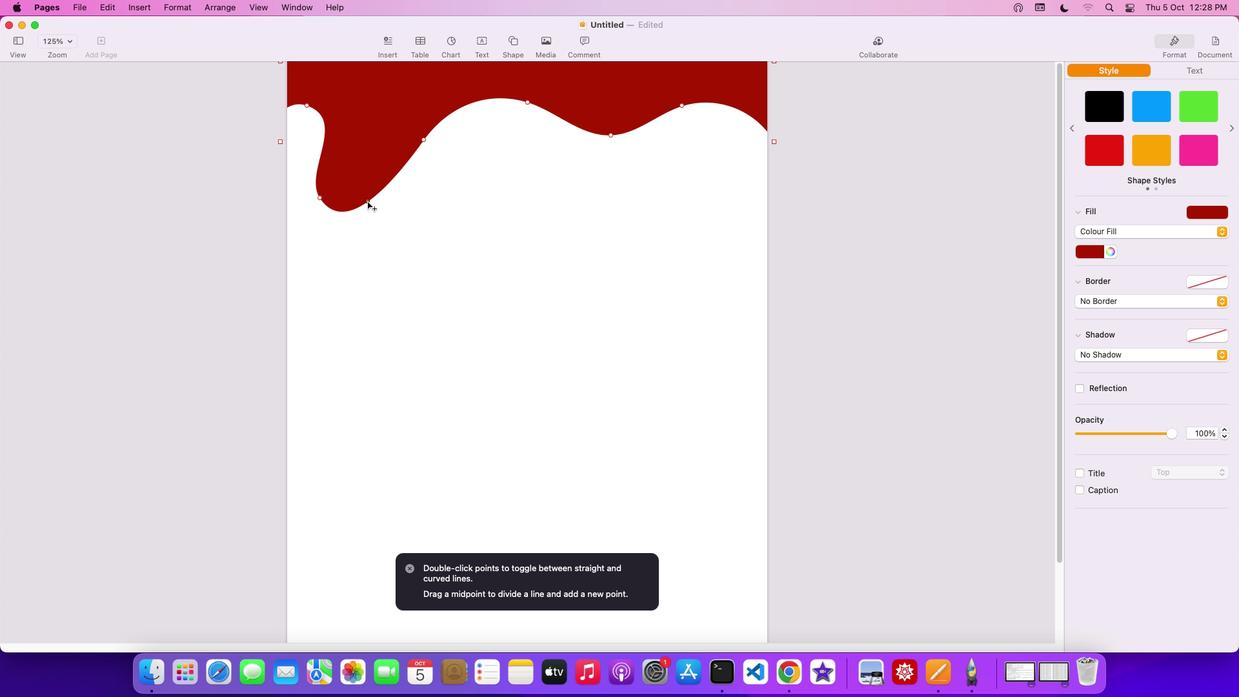 
Action: Mouse moved to (318, 198)
Screenshot: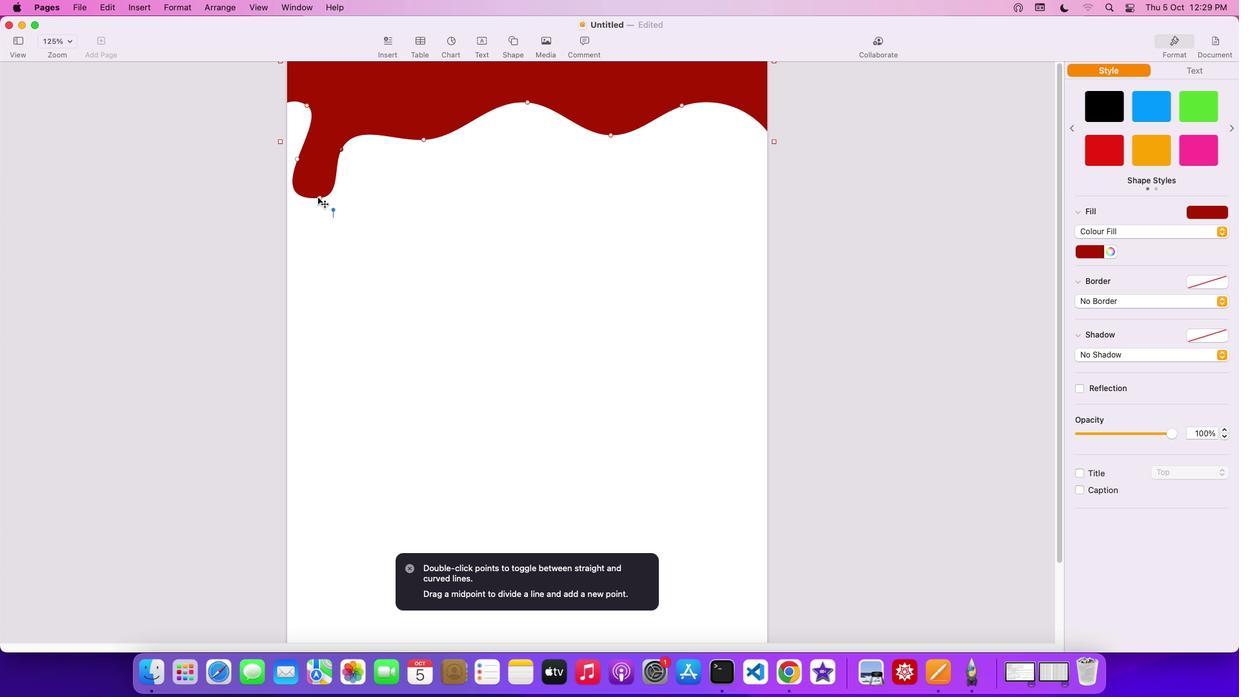 
Action: Mouse pressed left at (318, 198)
Screenshot: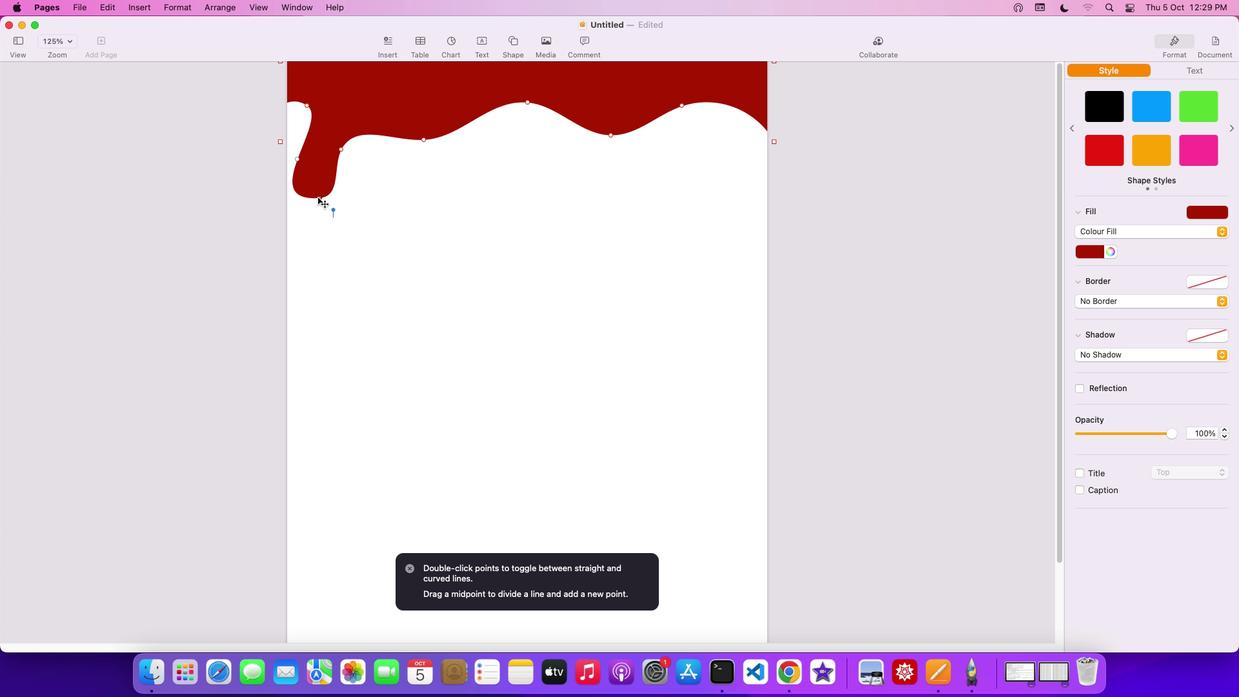 
Action: Mouse moved to (342, 151)
Screenshot: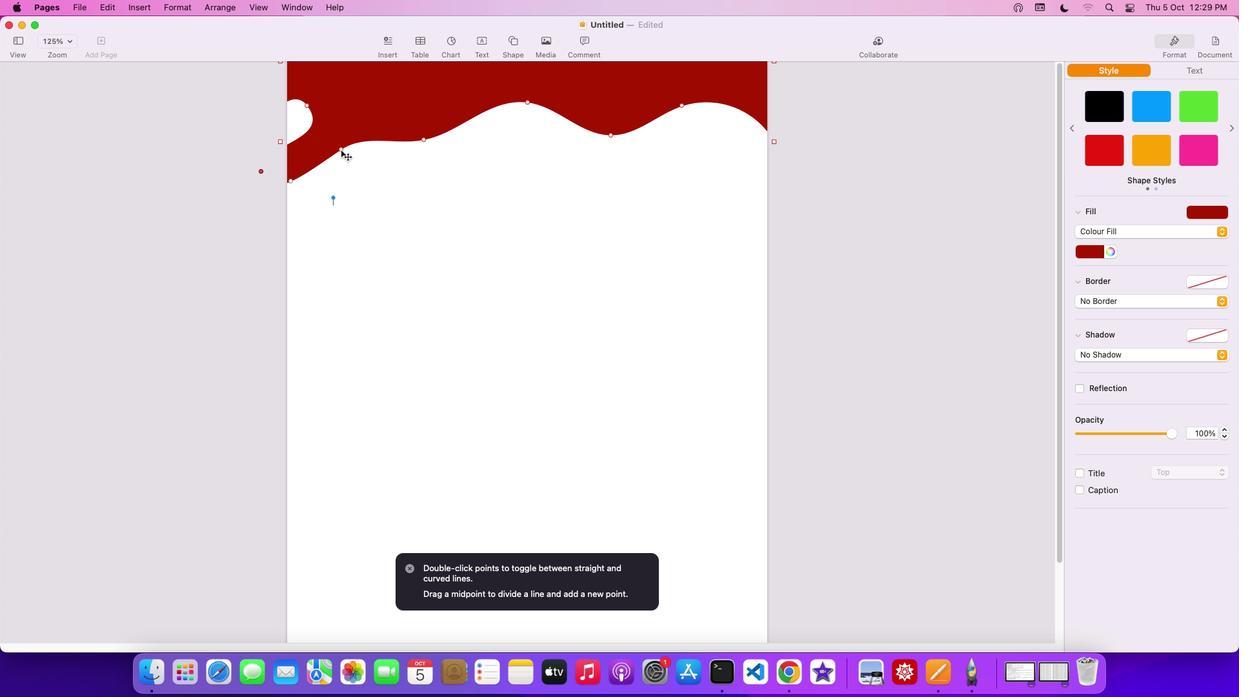 
Action: Mouse pressed left at (342, 151)
Screenshot: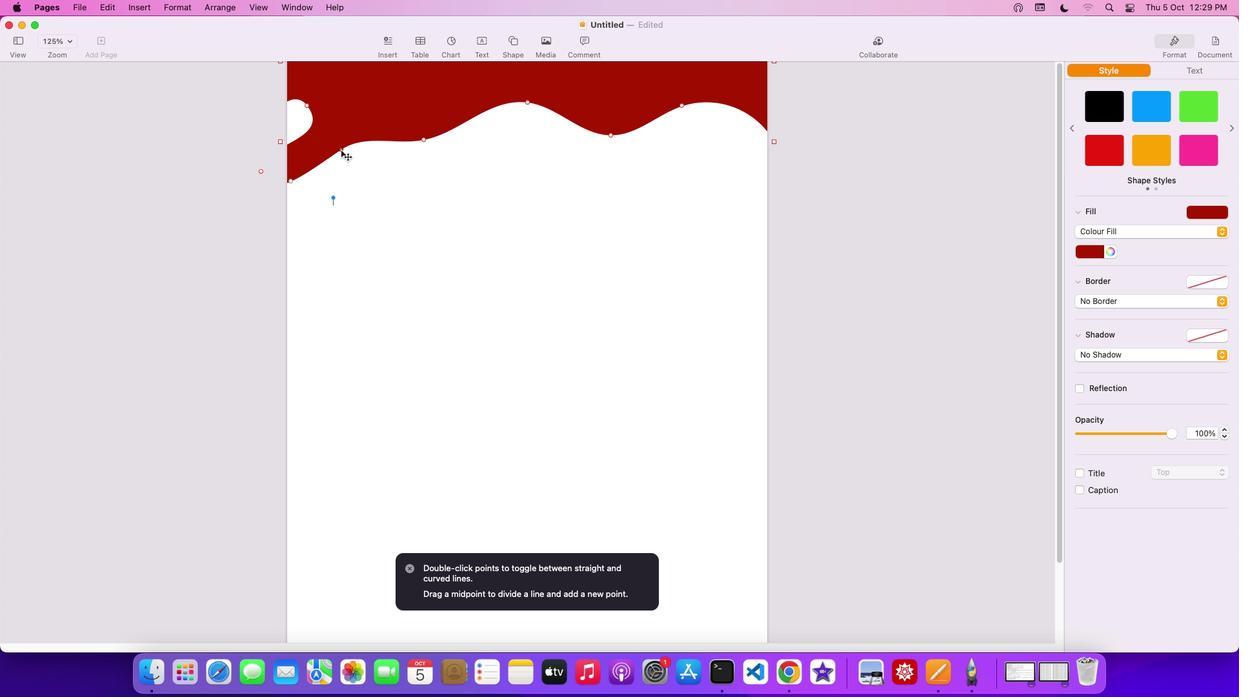 
Action: Mouse moved to (306, 103)
Screenshot: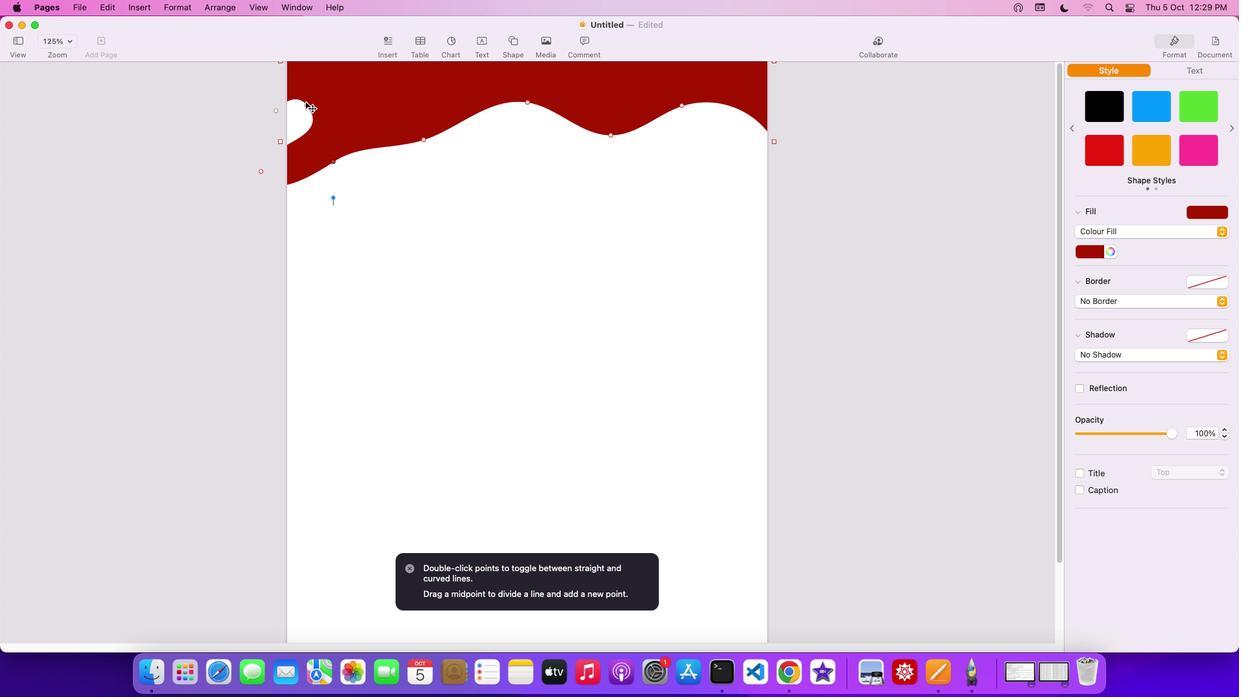 
Action: Mouse pressed left at (306, 103)
Screenshot: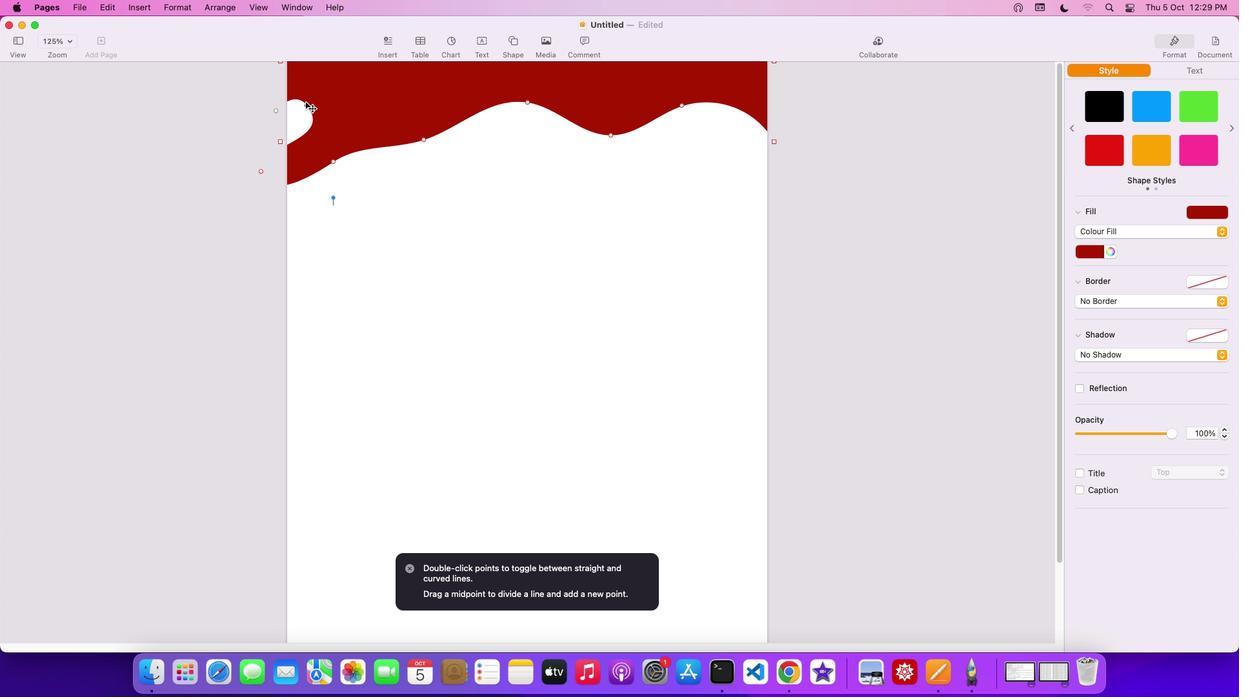 
Action: Mouse moved to (379, 151)
Screenshot: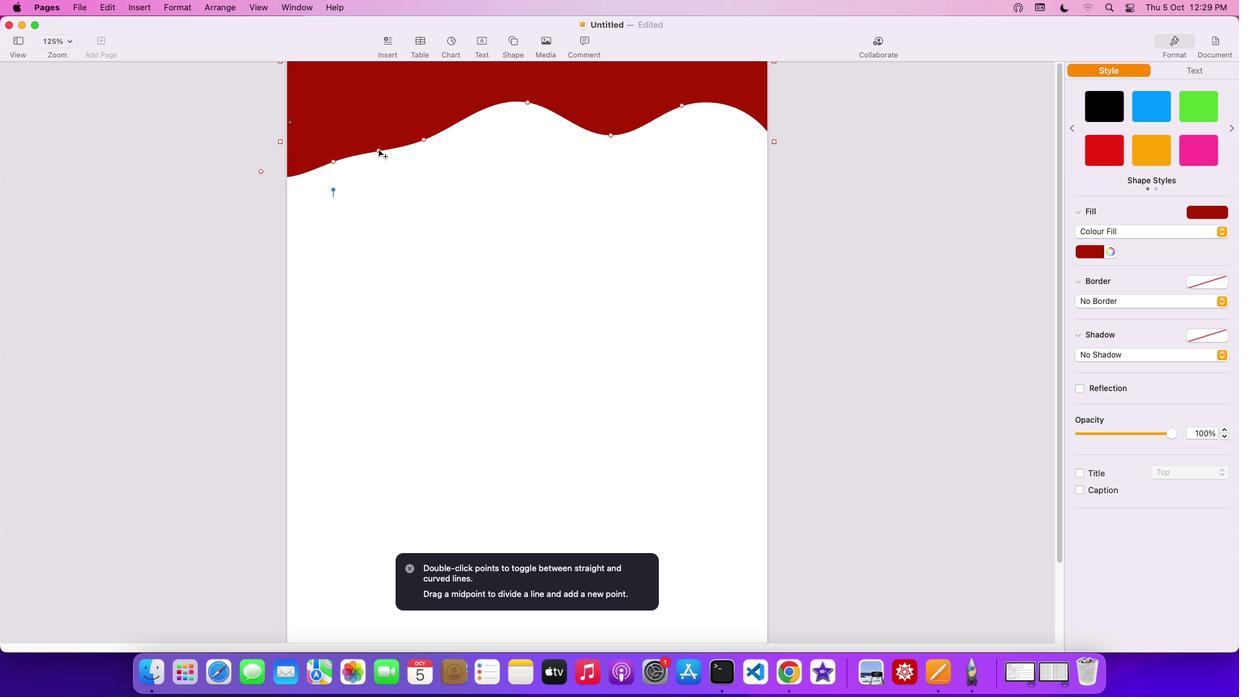 
Action: Mouse pressed left at (379, 151)
Screenshot: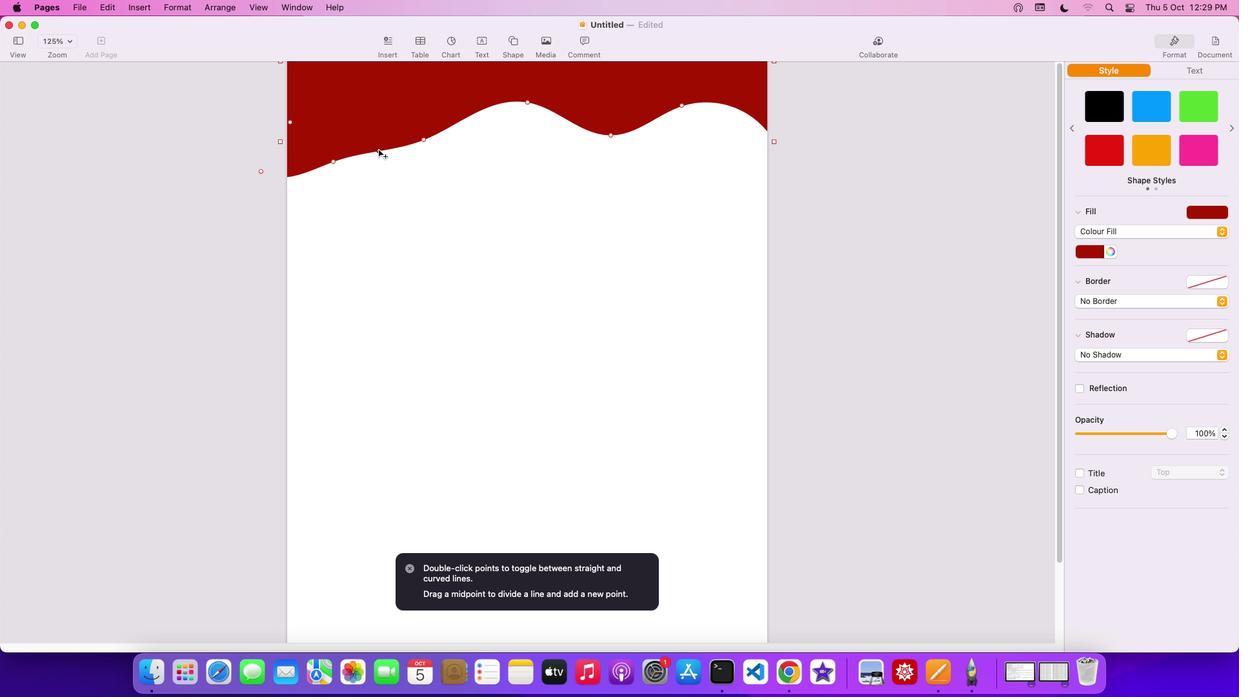
Action: Mouse moved to (487, 39)
Screenshot: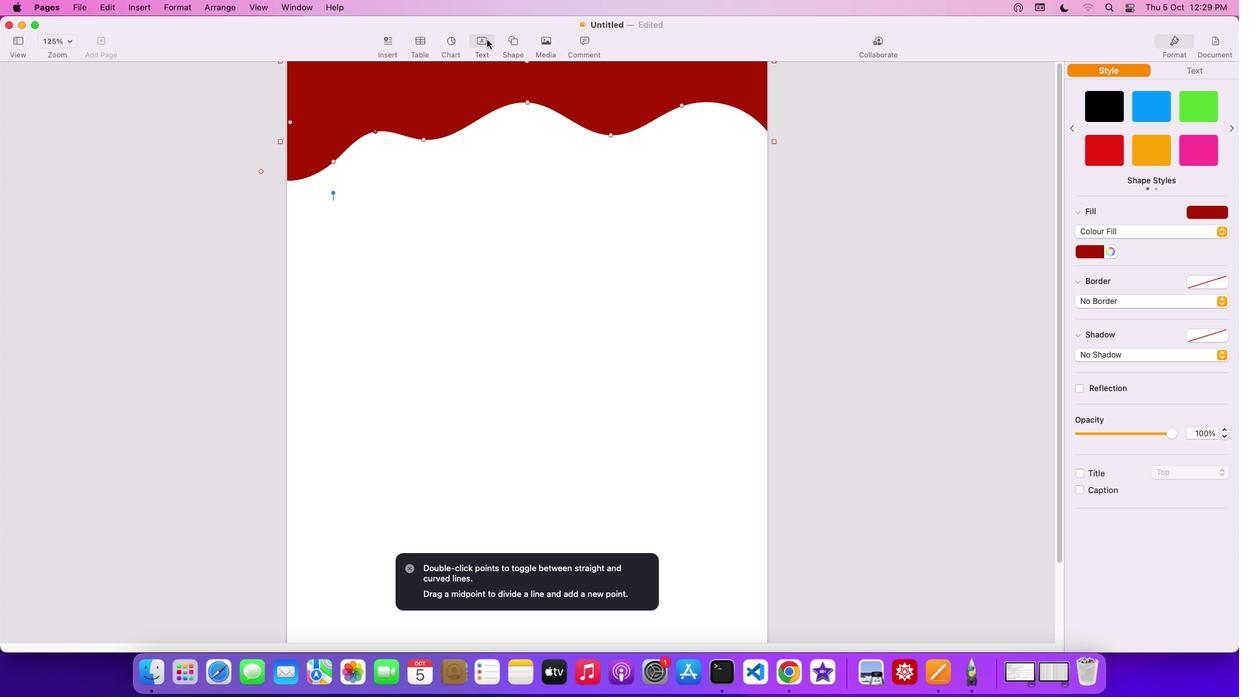 
Action: Mouse pressed left at (487, 39)
Screenshot: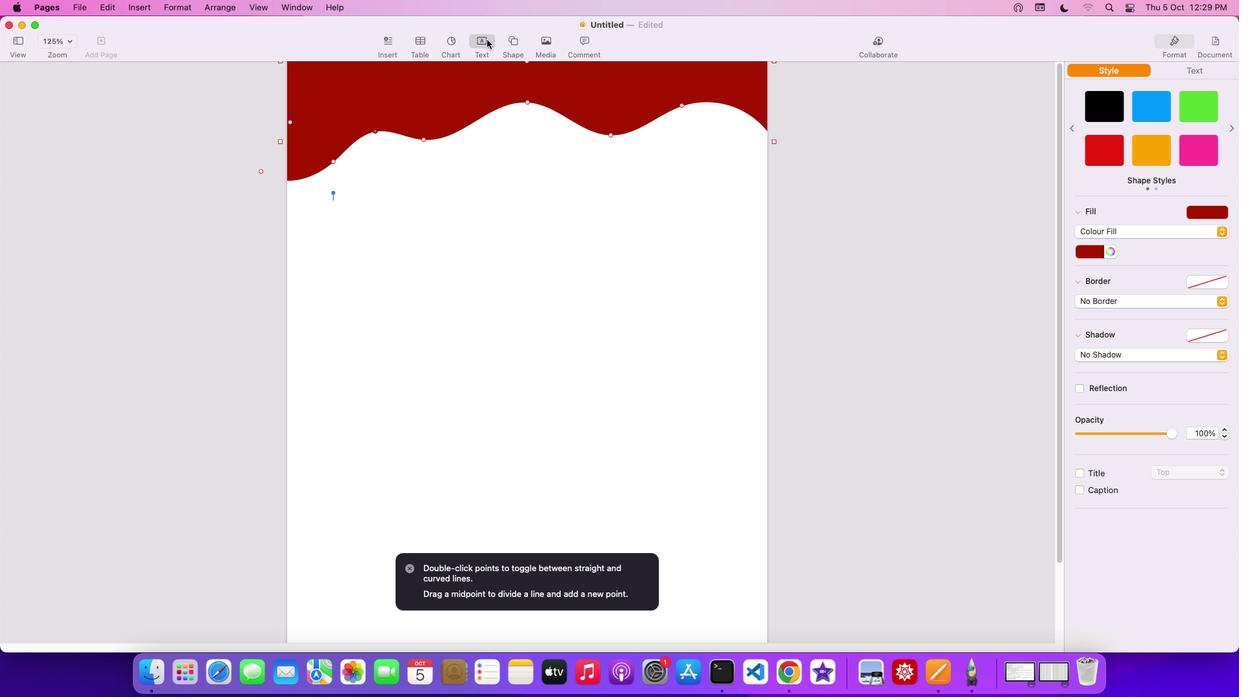 
Action: Mouse moved to (520, 125)
Screenshot: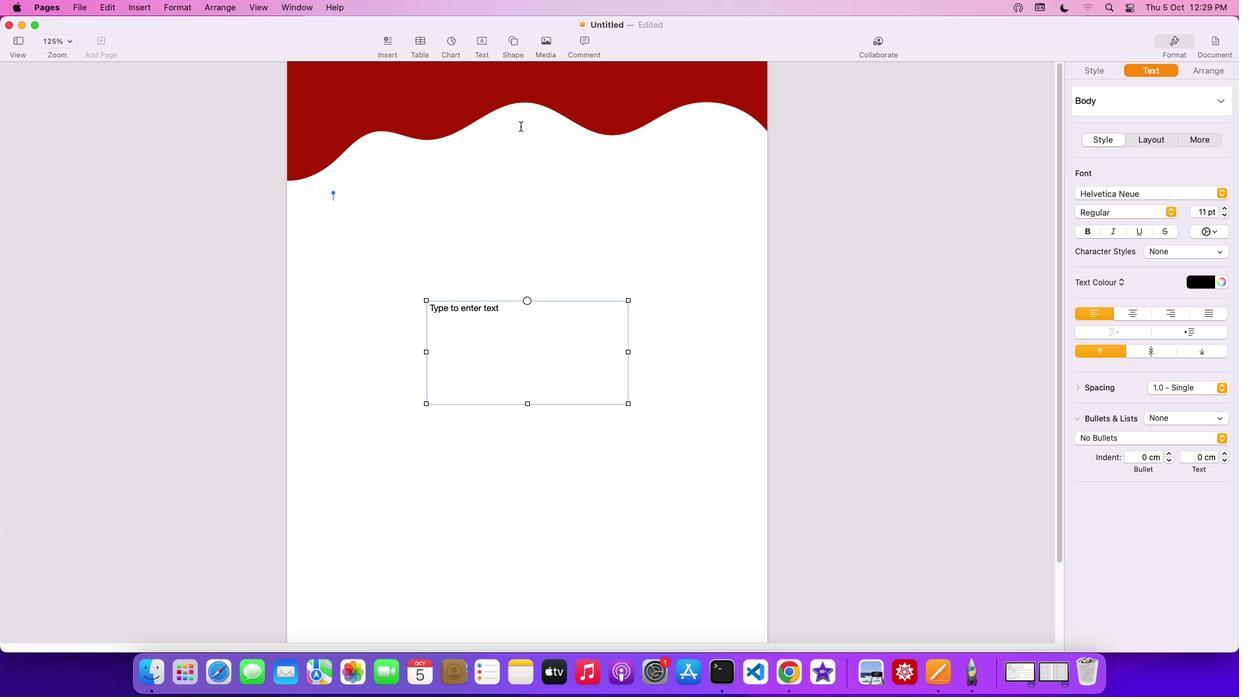 
Action: Key pressed Key.backspace
Screenshot: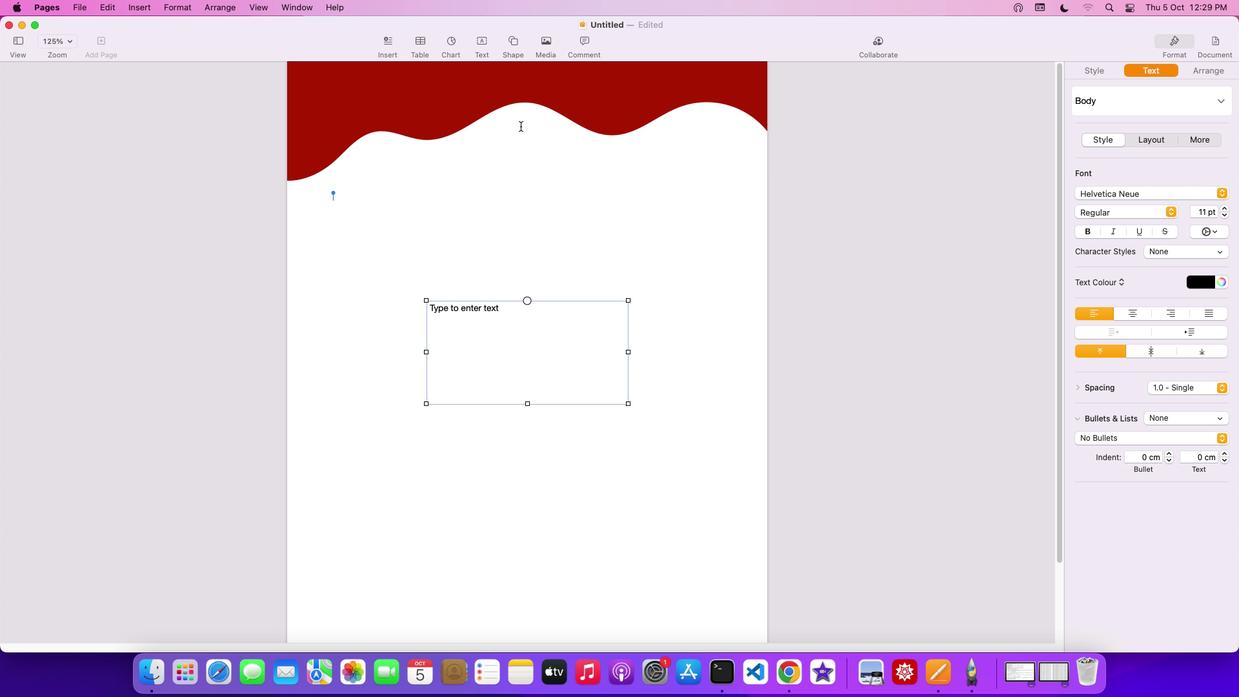 
Action: Mouse moved to (511, 34)
Screenshot: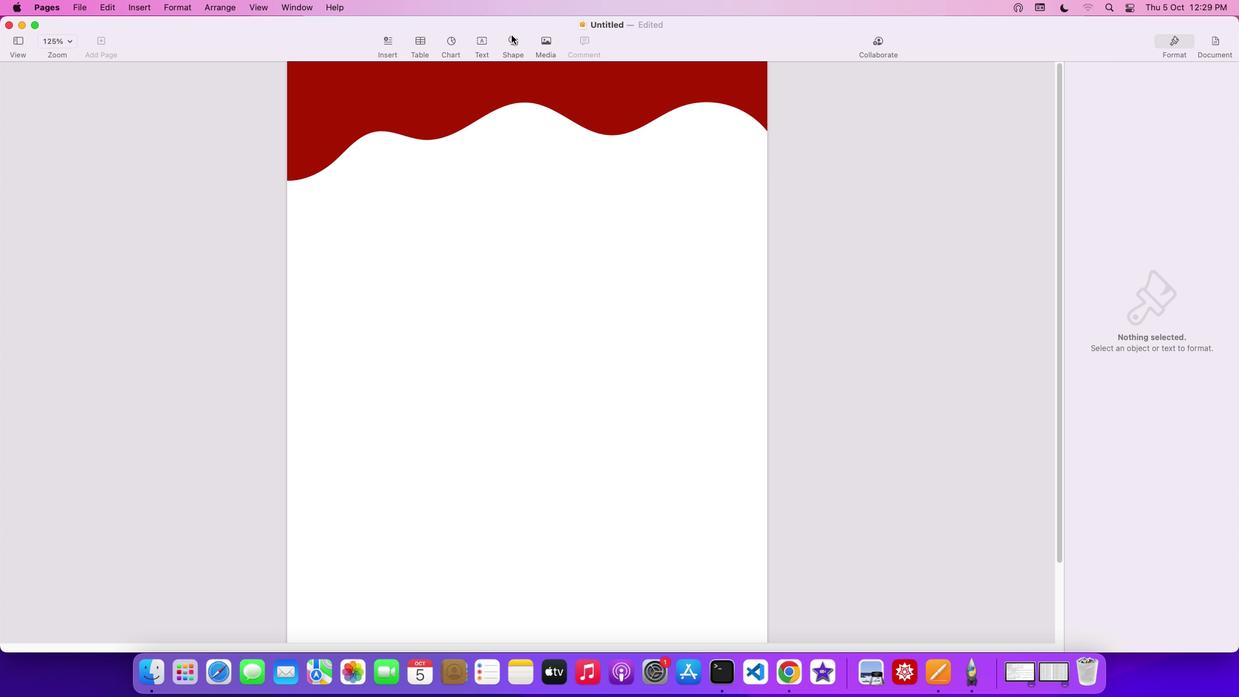 
Action: Mouse pressed left at (511, 34)
Screenshot: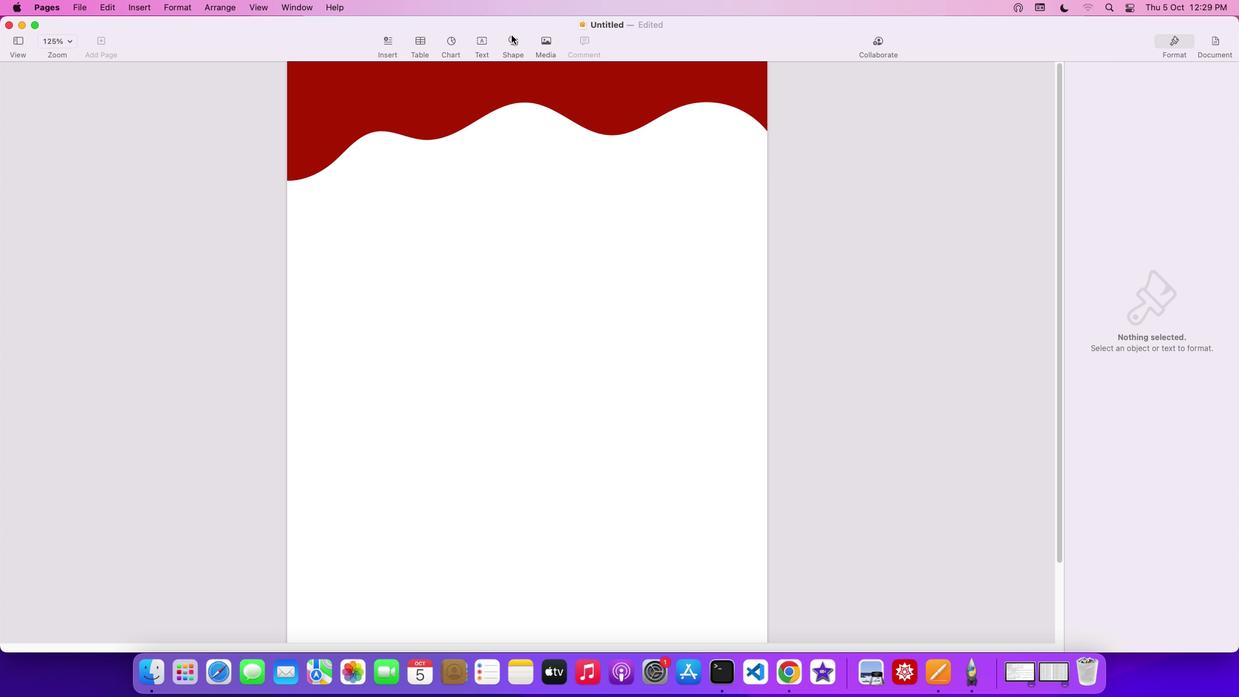 
Action: Mouse moved to (625, 143)
Screenshot: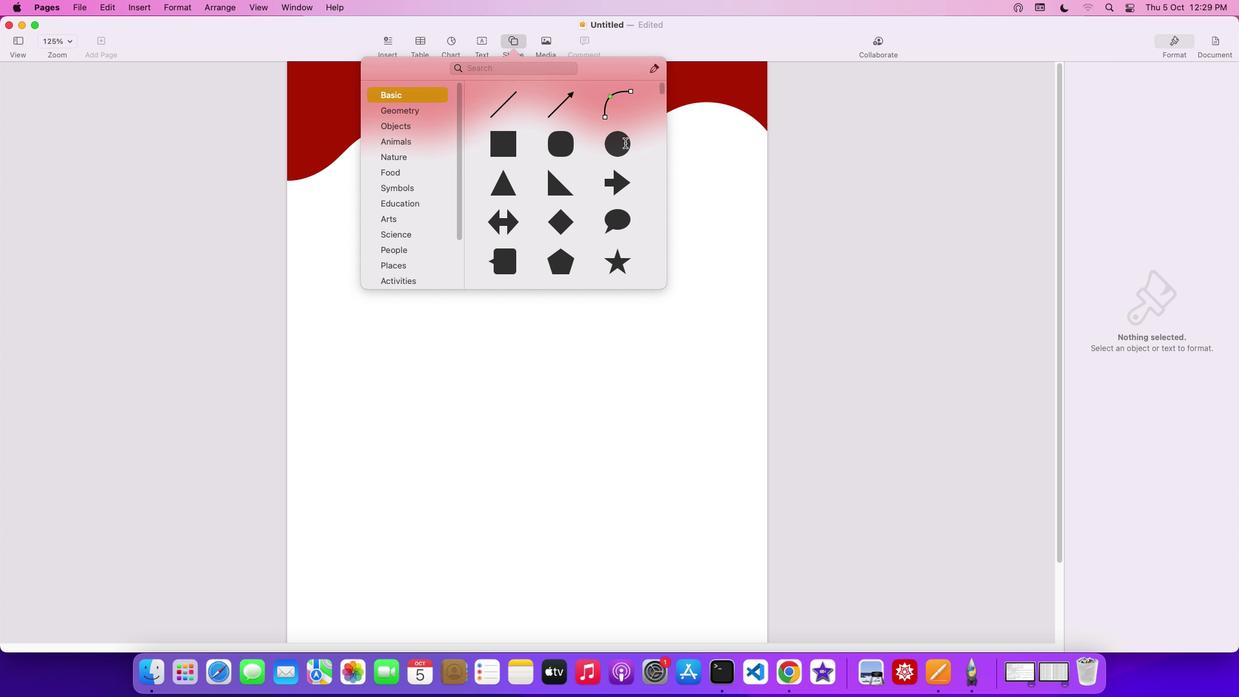 
Action: Mouse pressed left at (625, 143)
Screenshot: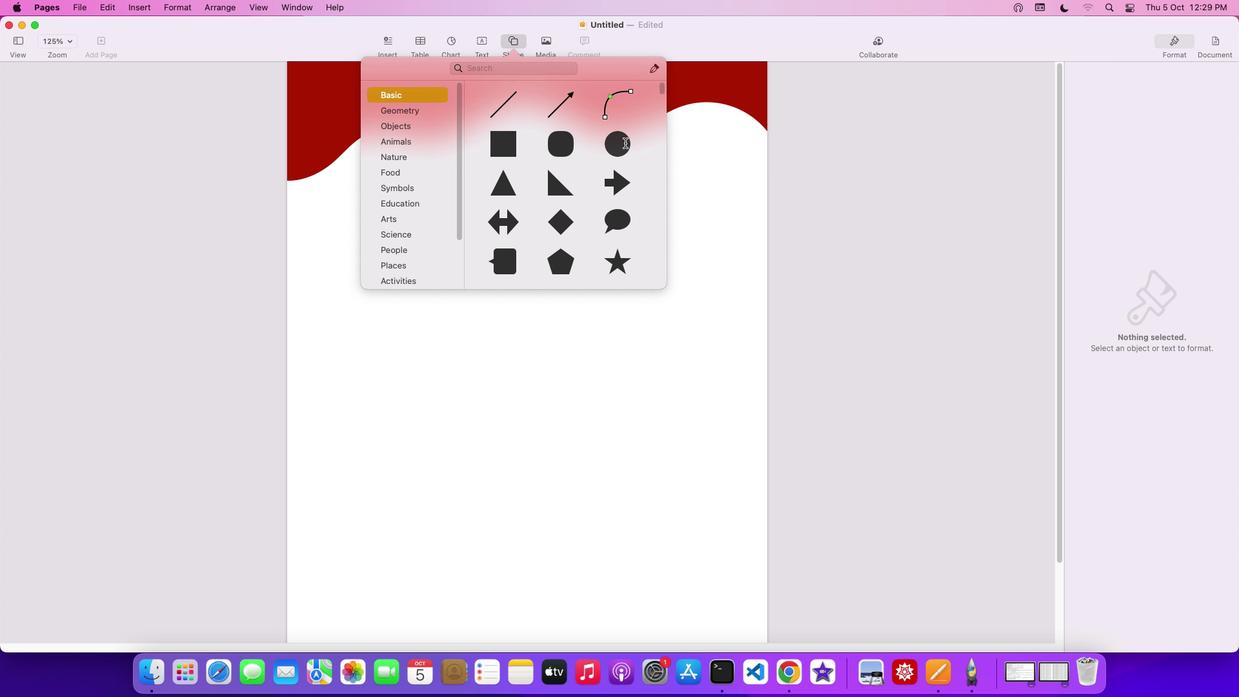 
Action: Mouse moved to (540, 358)
Screenshot: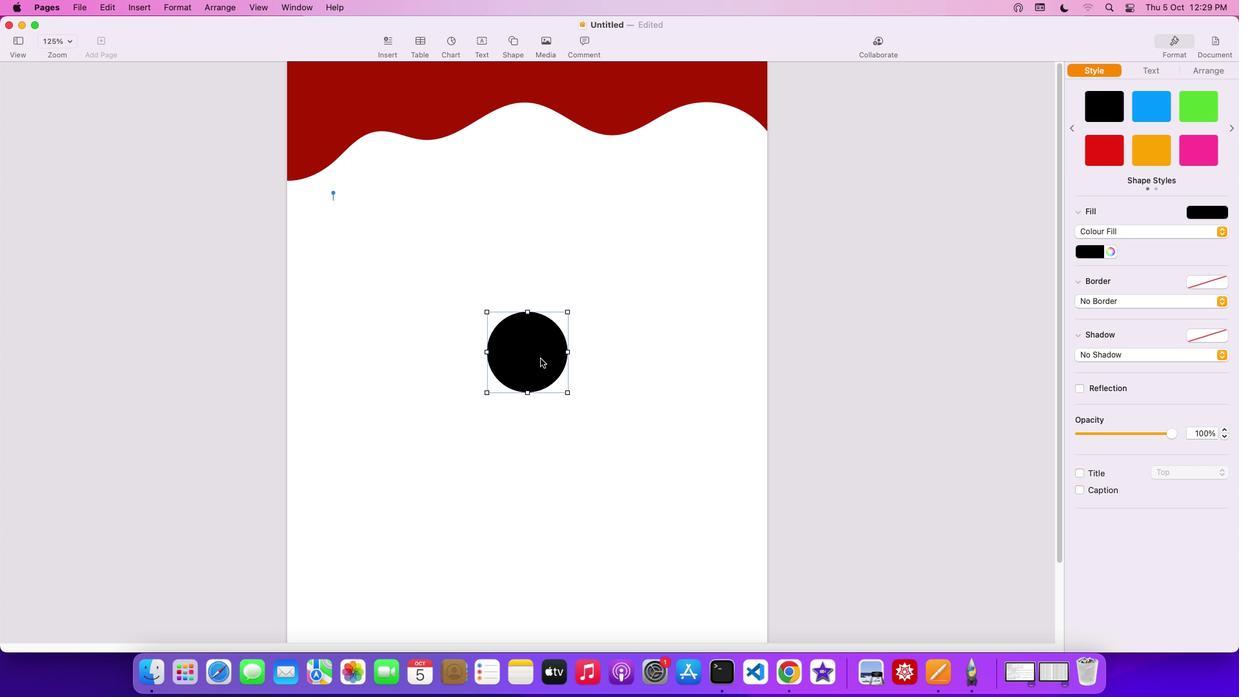 
Action: Mouse pressed left at (540, 358)
Screenshot: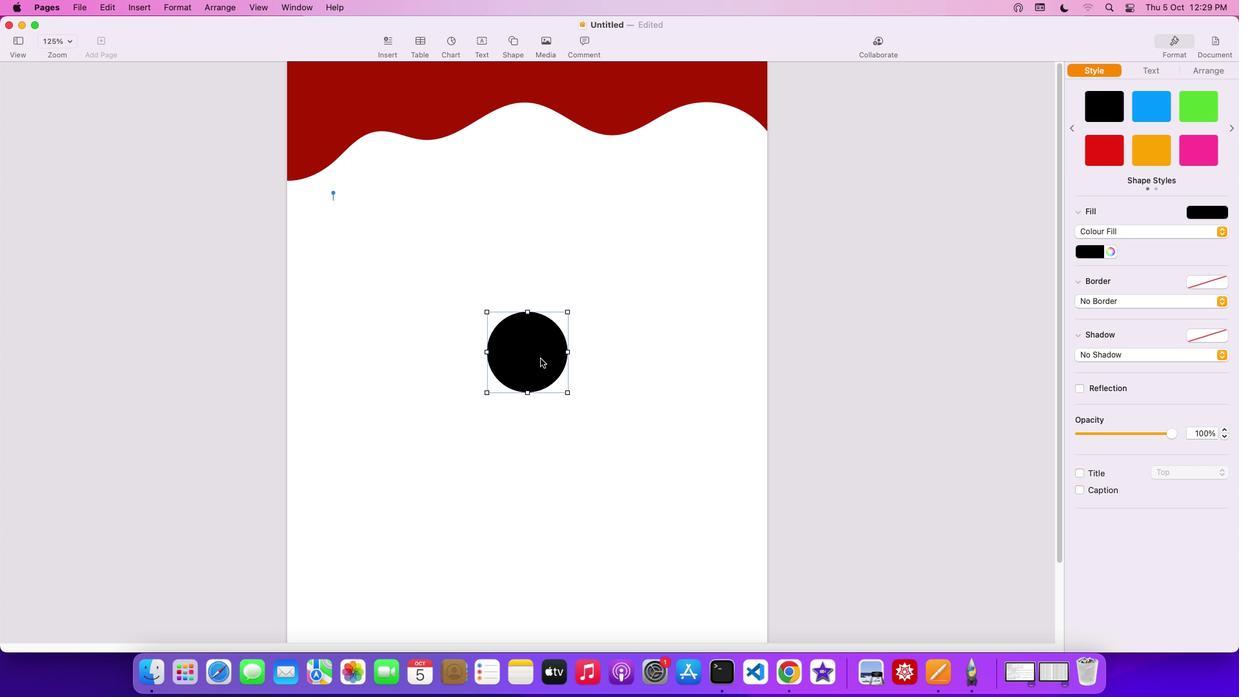 
Action: Mouse moved to (401, 129)
Screenshot: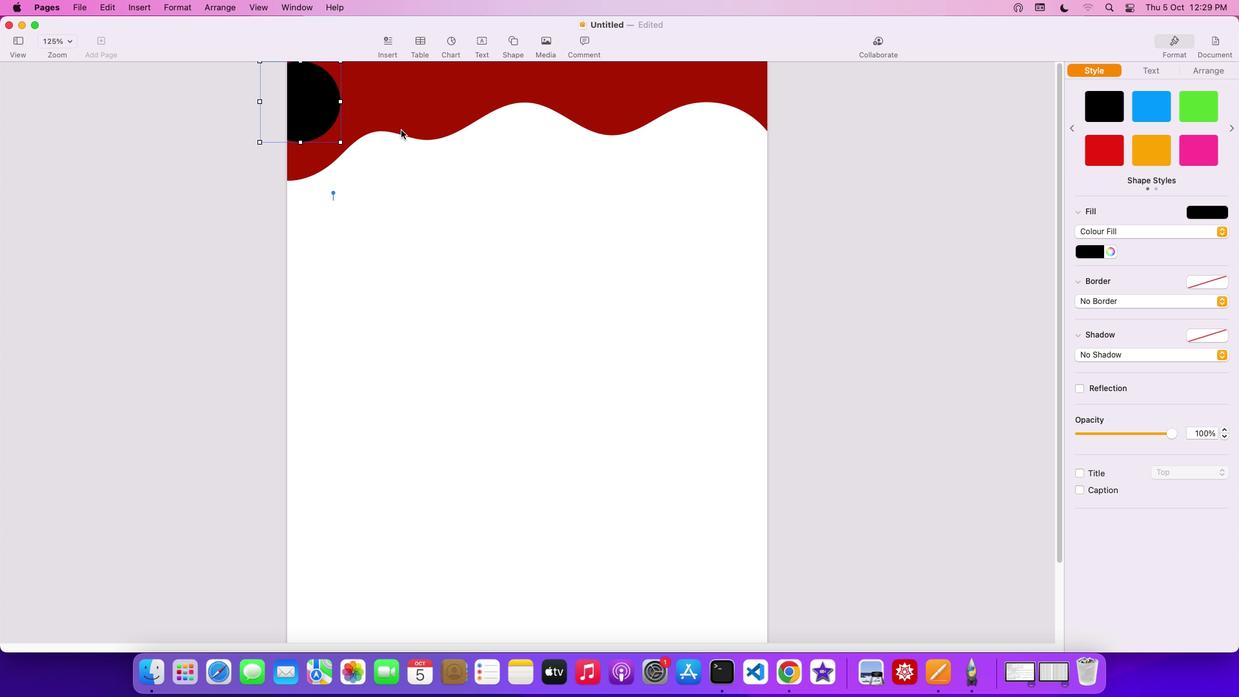 
Action: Mouse pressed left at (401, 129)
Screenshot: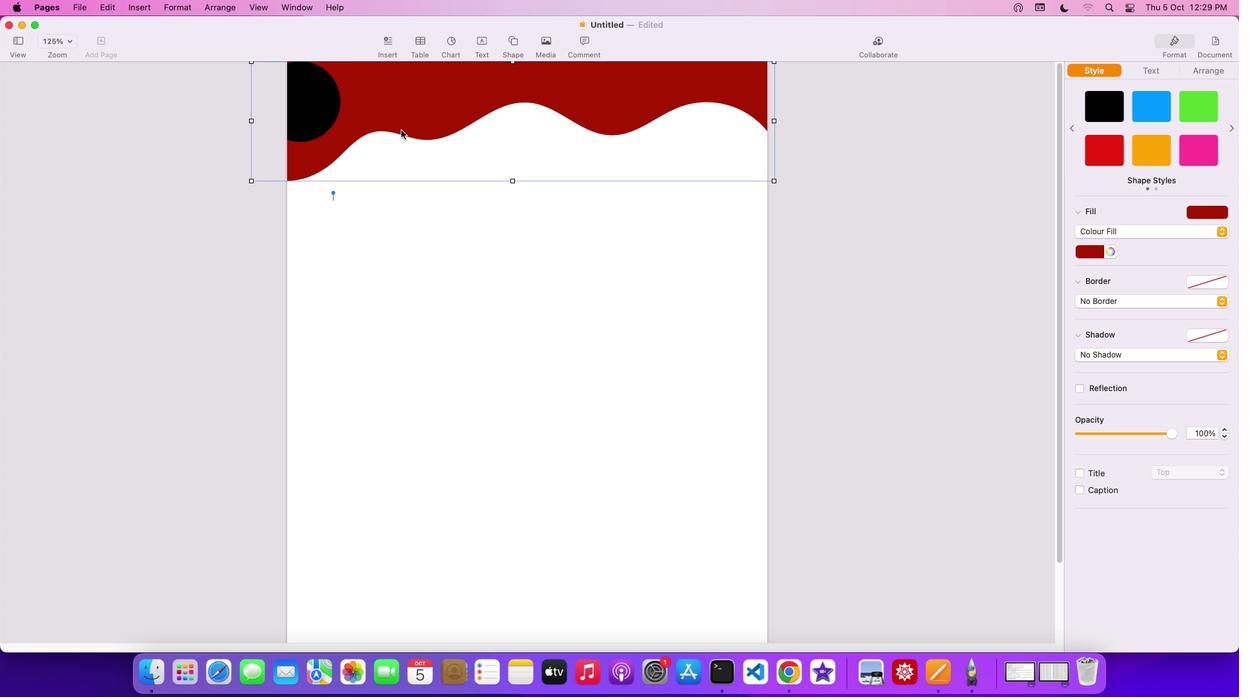 
Action: Key pressed Key.cmd'c''v''v''v'
Screenshot: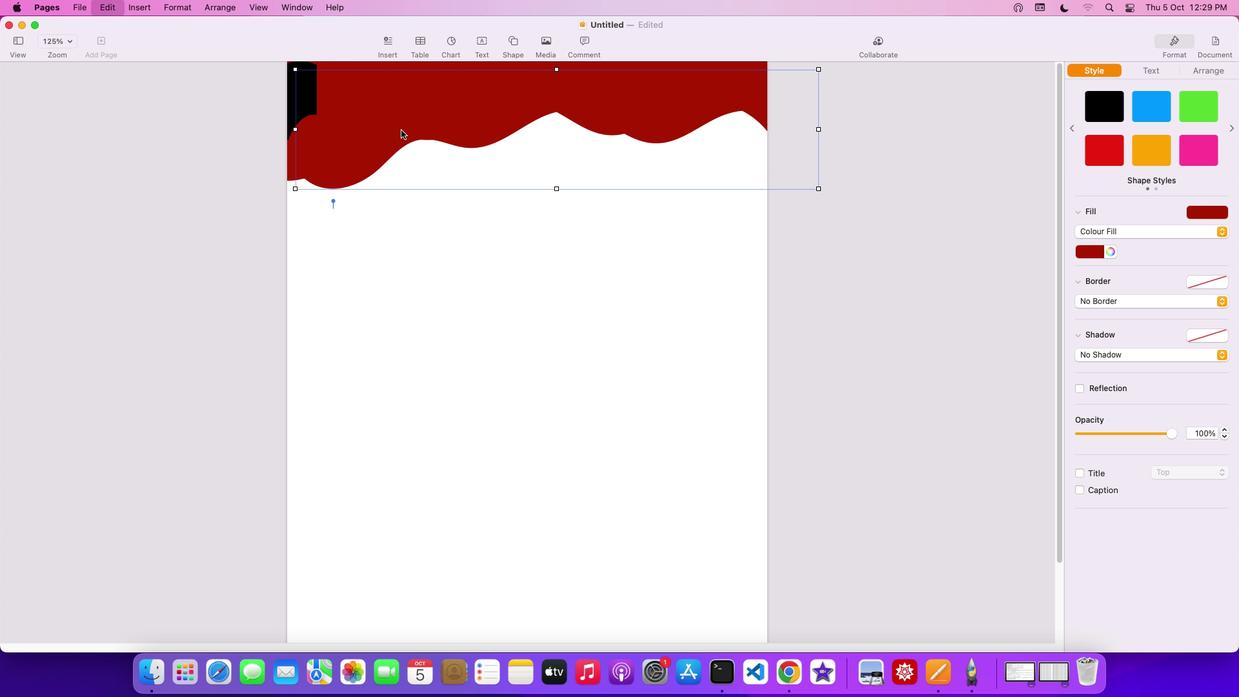 
Action: Mouse moved to (446, 123)
Screenshot: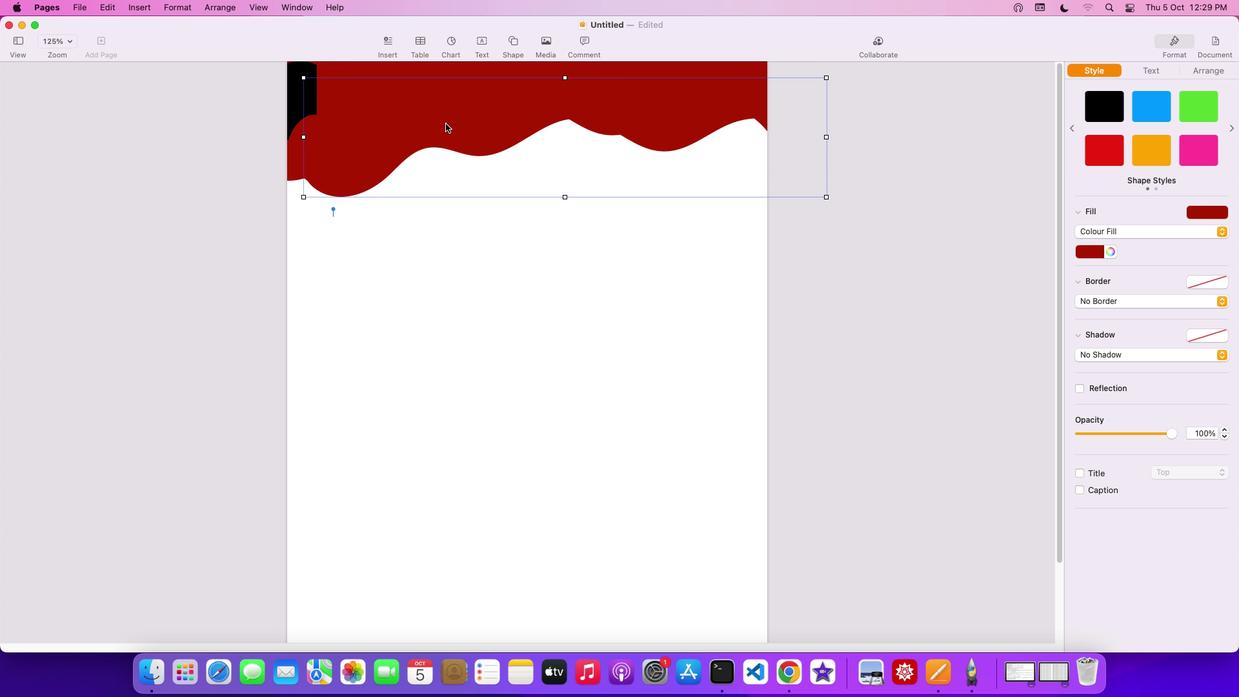 
Action: Mouse pressed left at (446, 123)
Screenshot: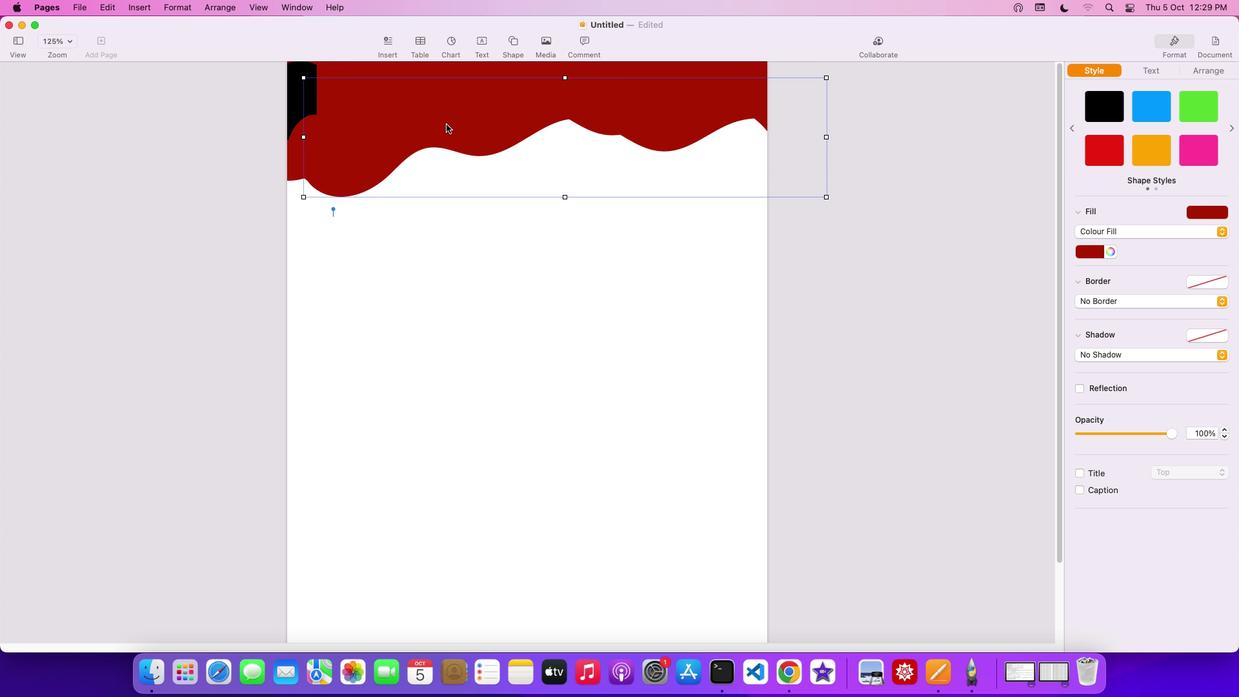 
Action: Mouse moved to (446, 111)
Screenshot: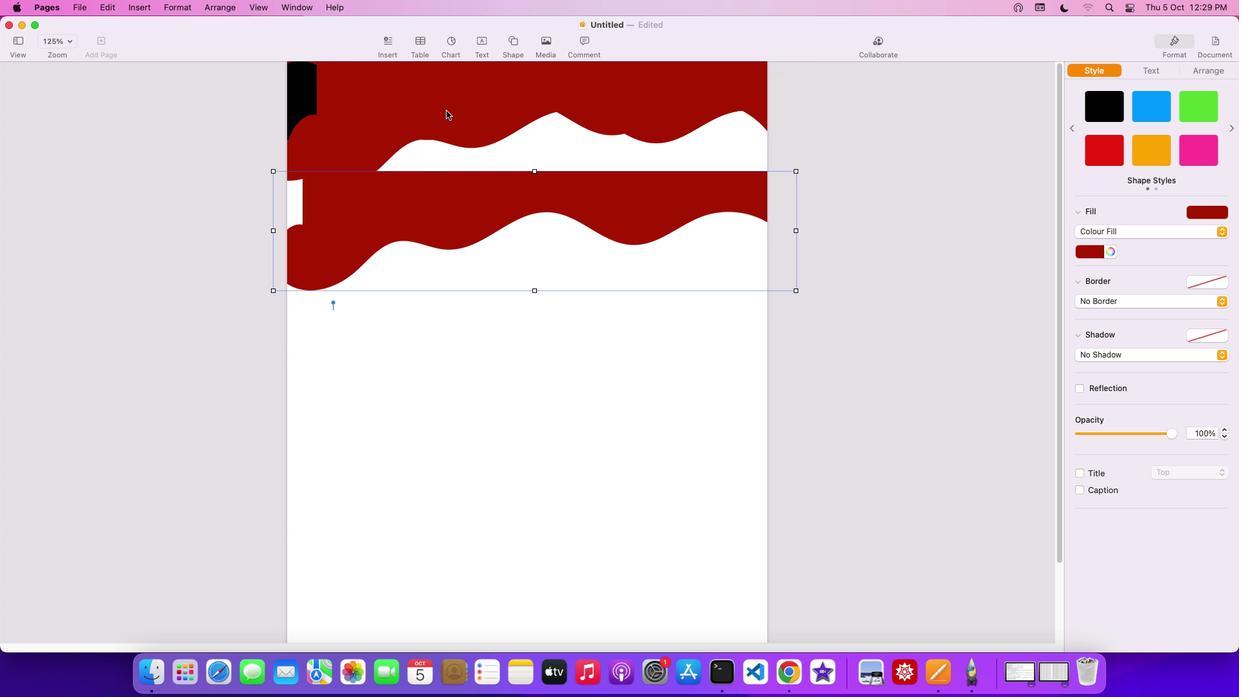 
Action: Mouse pressed left at (446, 111)
Screenshot: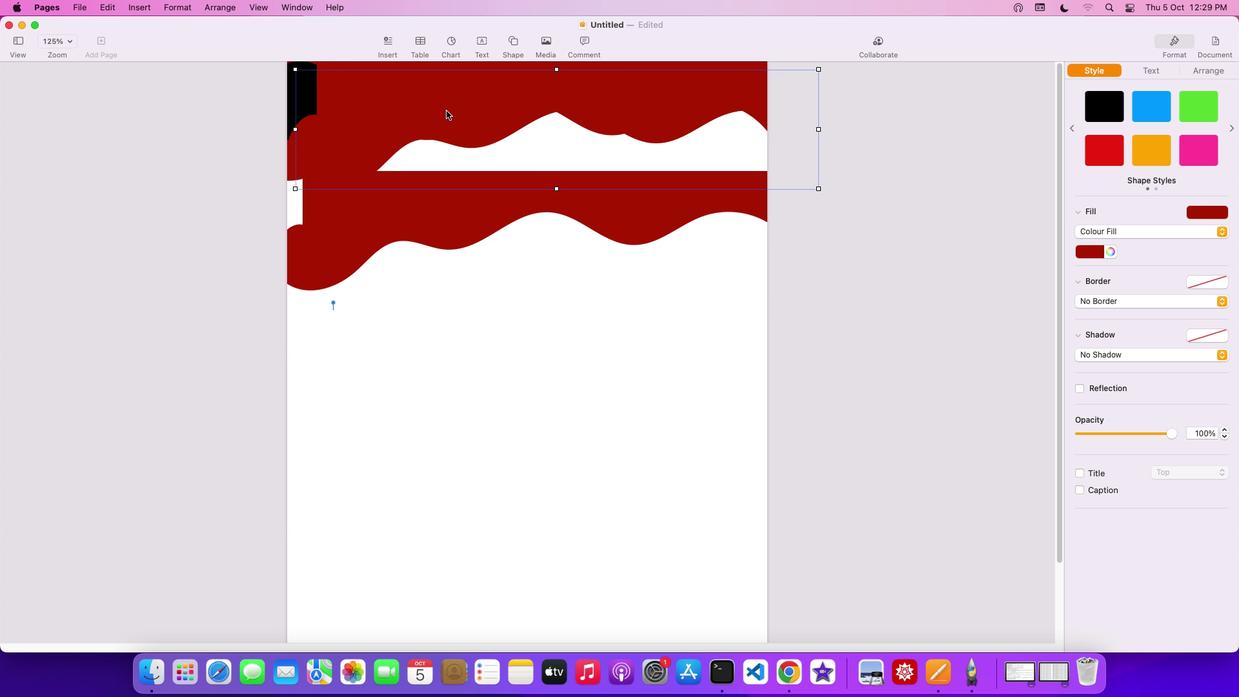 
Action: Mouse moved to (448, 112)
Screenshot: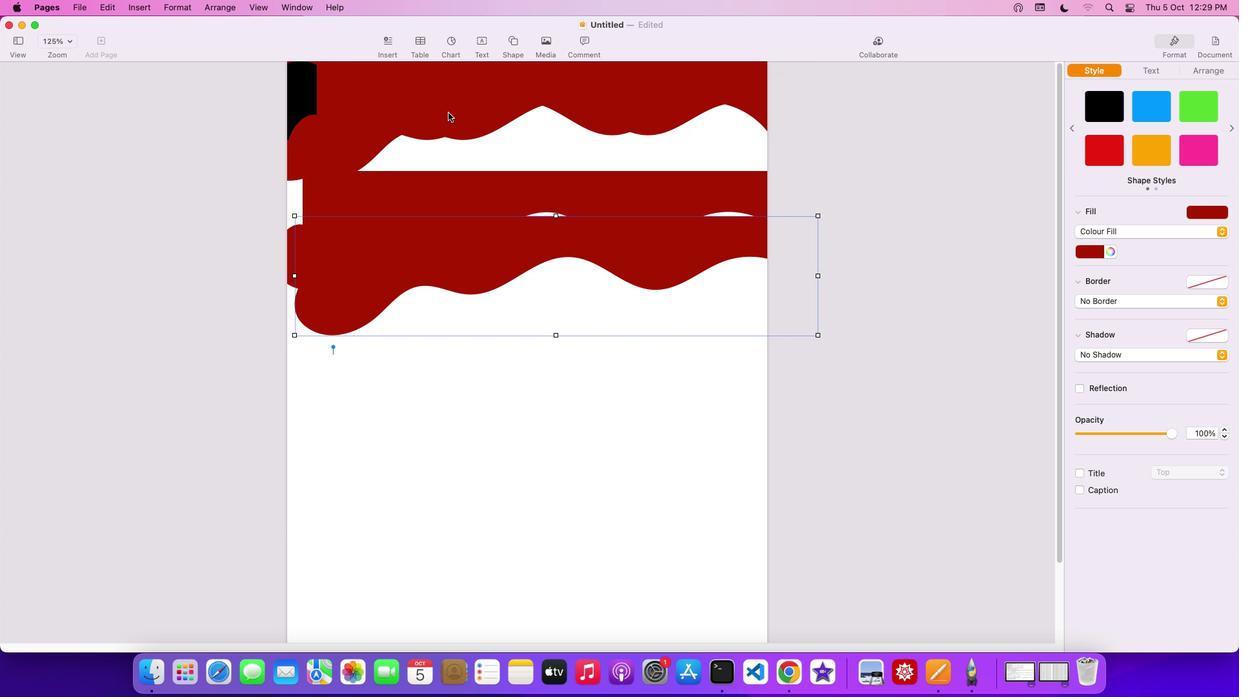
Action: Mouse pressed left at (448, 112)
Screenshot: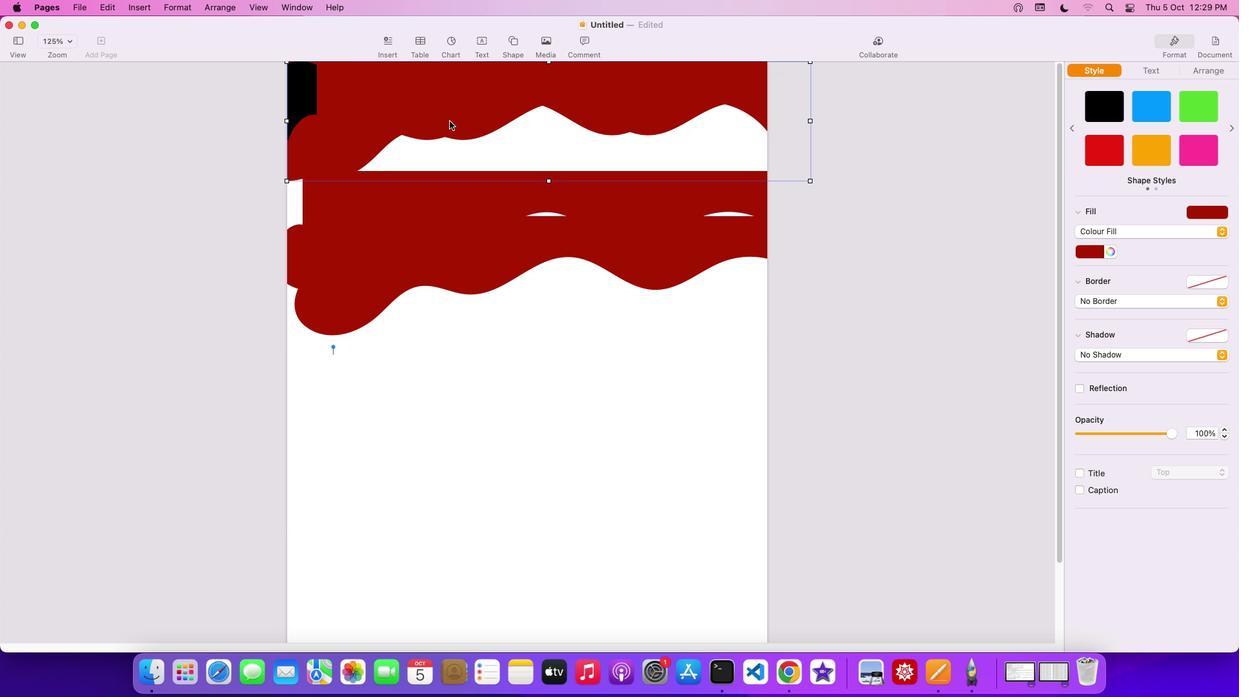 
Action: Mouse moved to (444, 115)
Screenshot: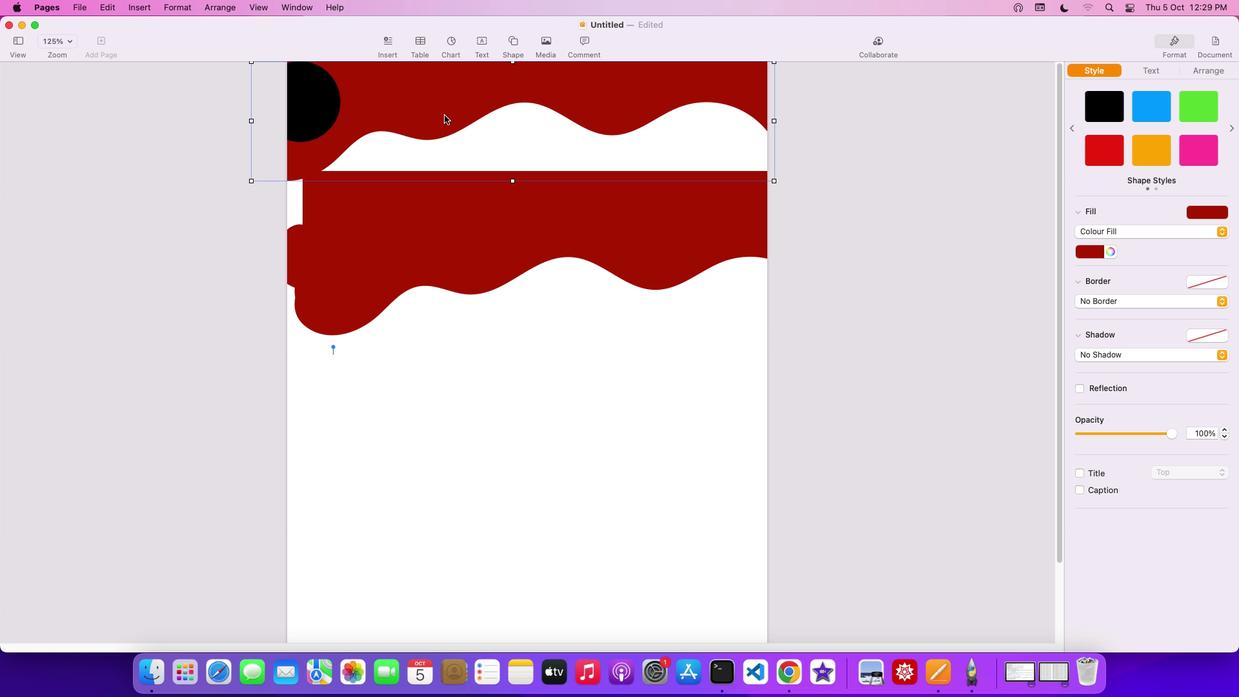 
Action: Mouse pressed left at (444, 115)
Screenshot: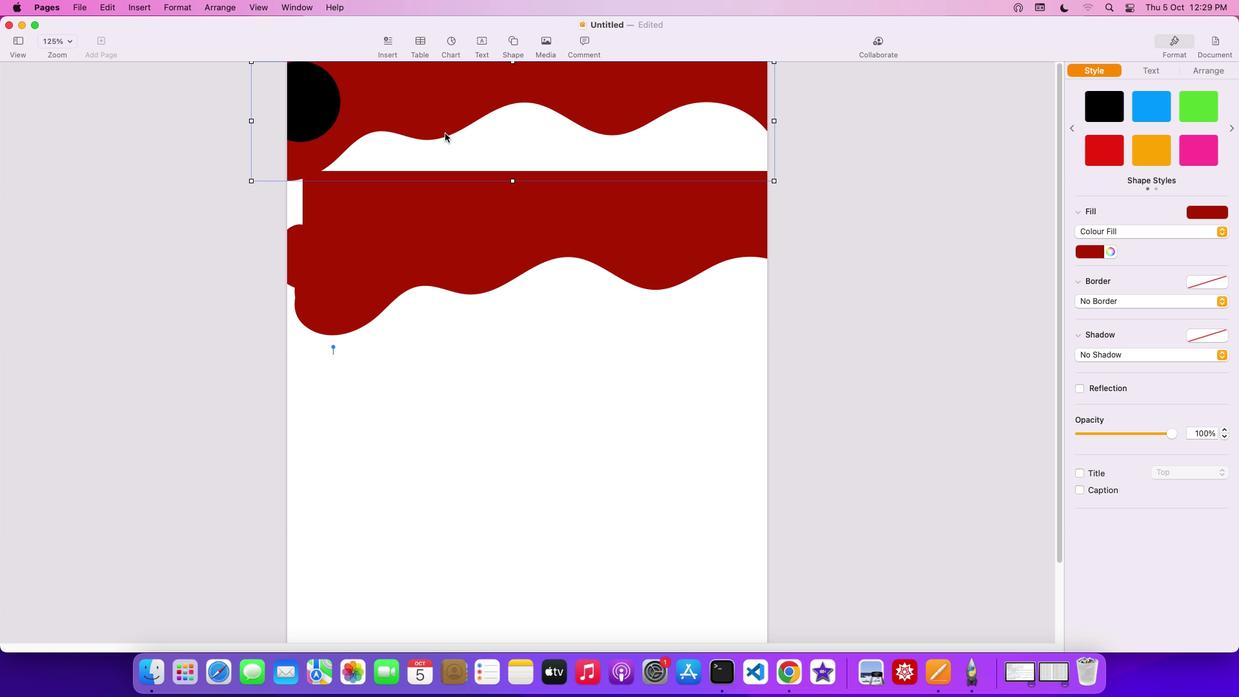 
Action: Mouse moved to (306, 103)
Screenshot: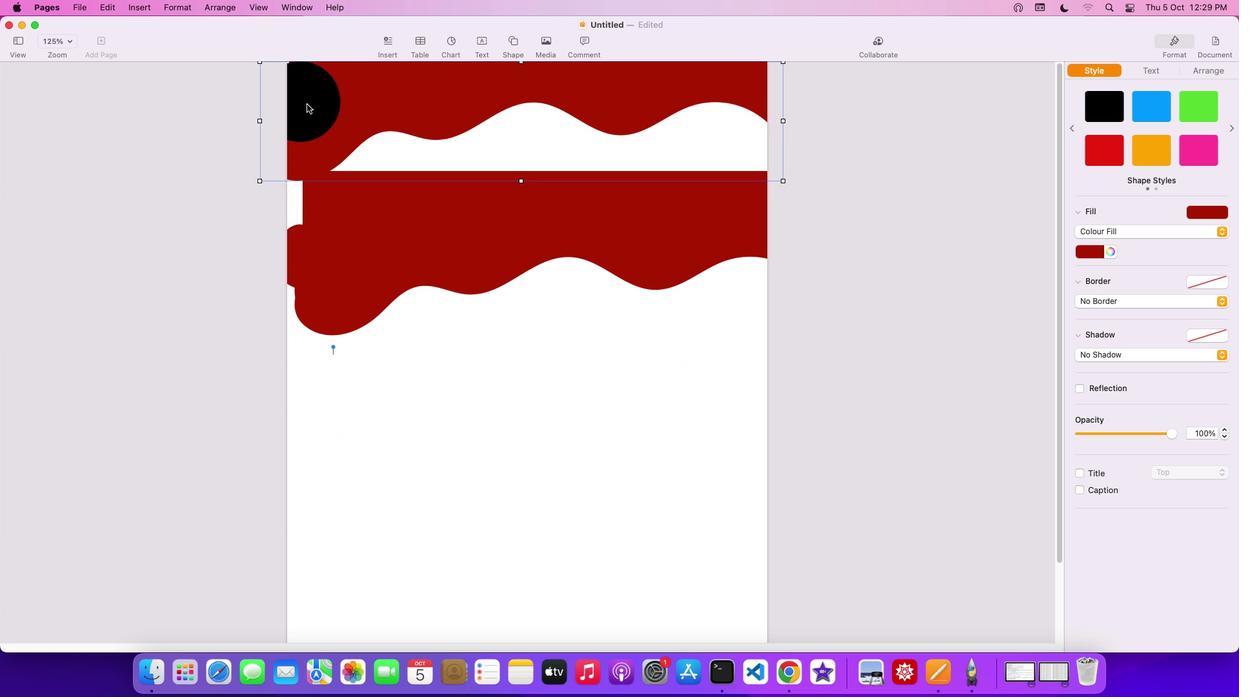 
Action: Mouse pressed left at (306, 103)
Screenshot: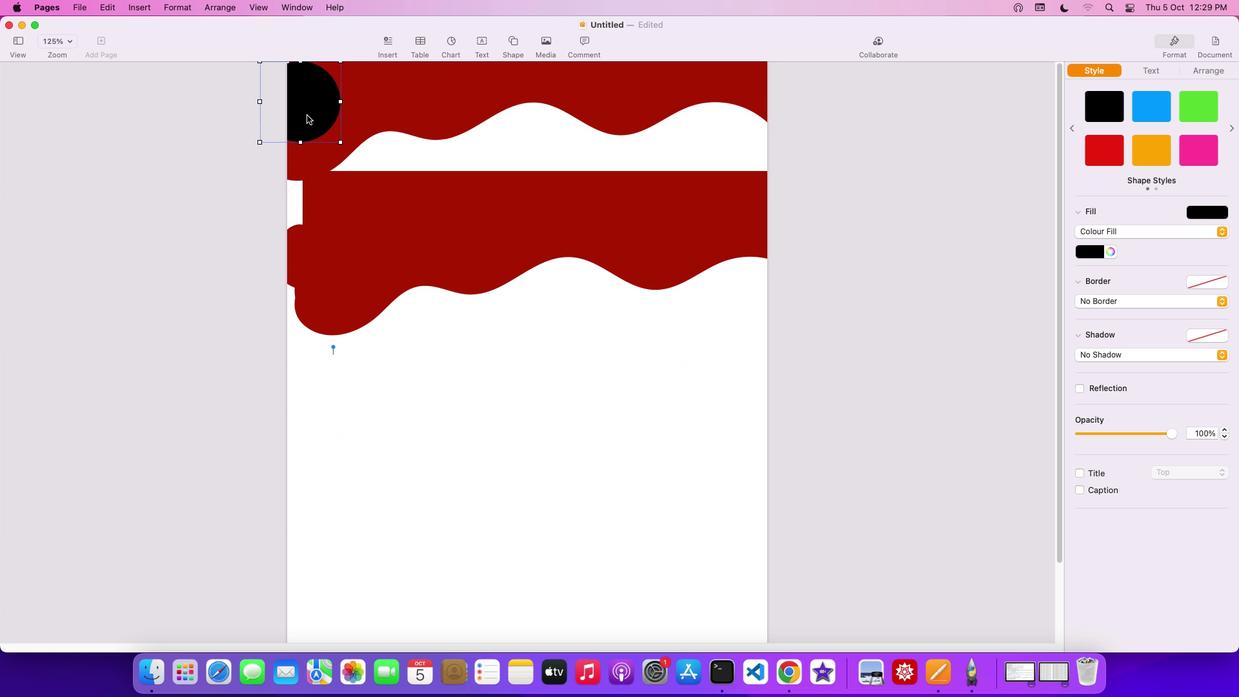 
Action: Mouse moved to (452, 227)
Screenshot: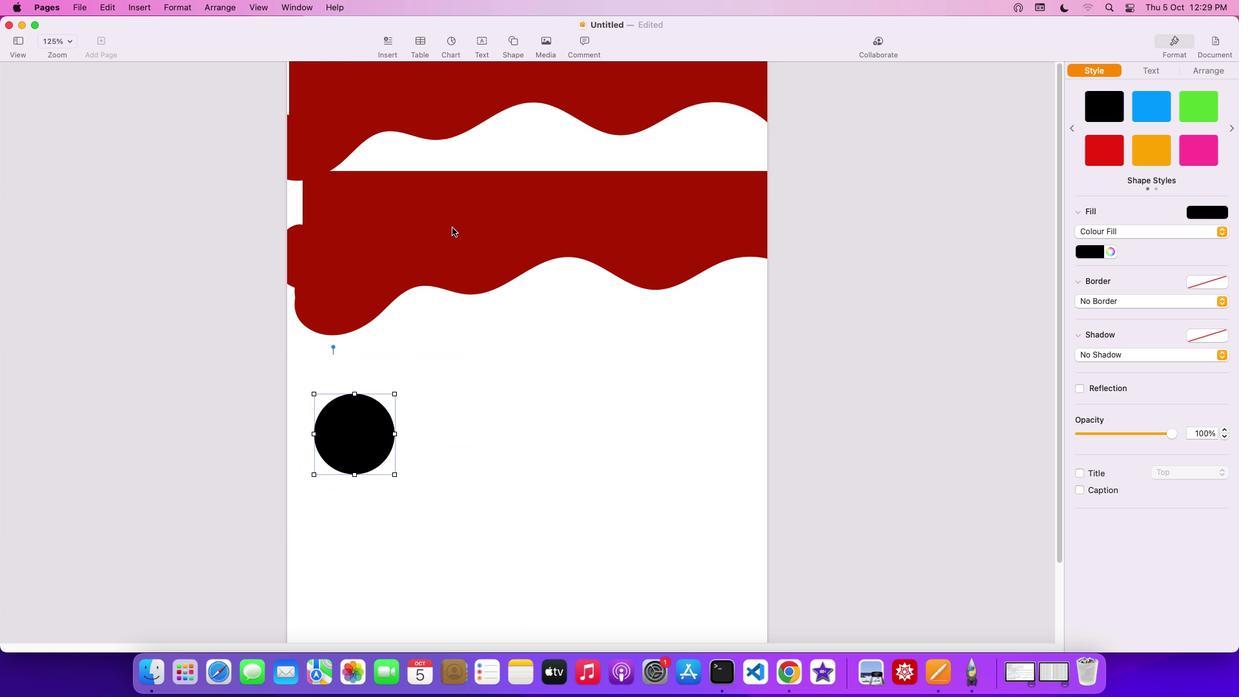 
Action: Mouse pressed left at (452, 227)
Screenshot: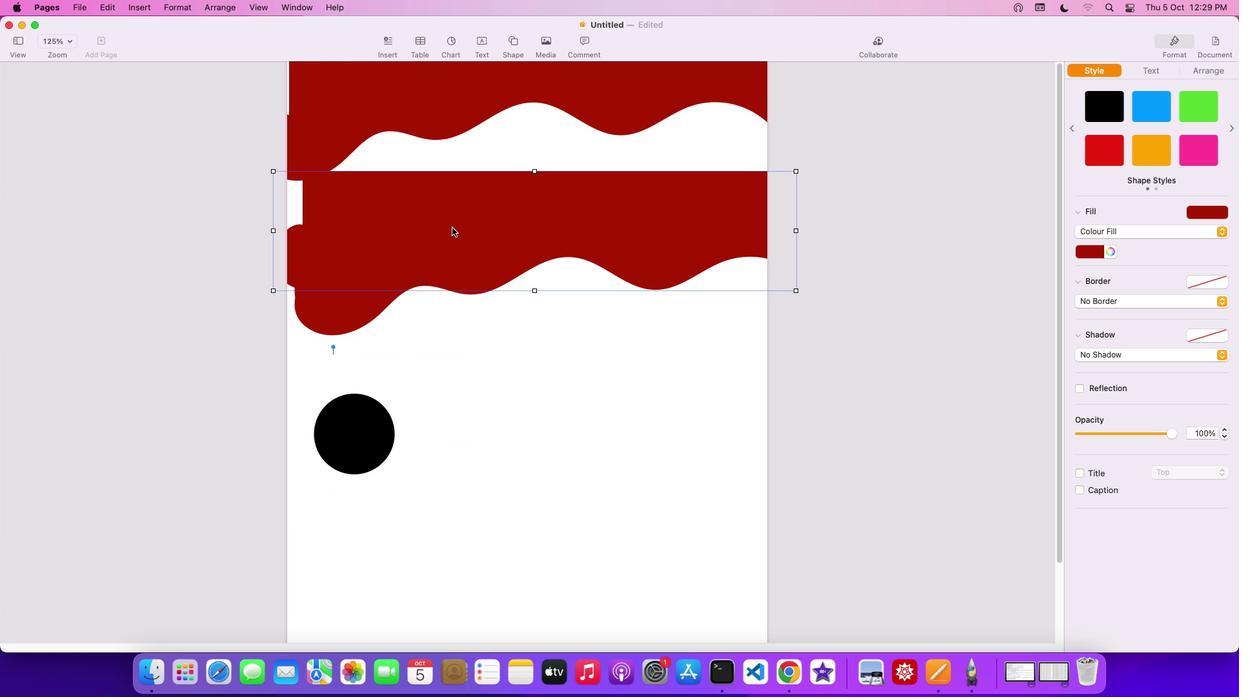 
Action: Mouse moved to (442, 77)
Screenshot: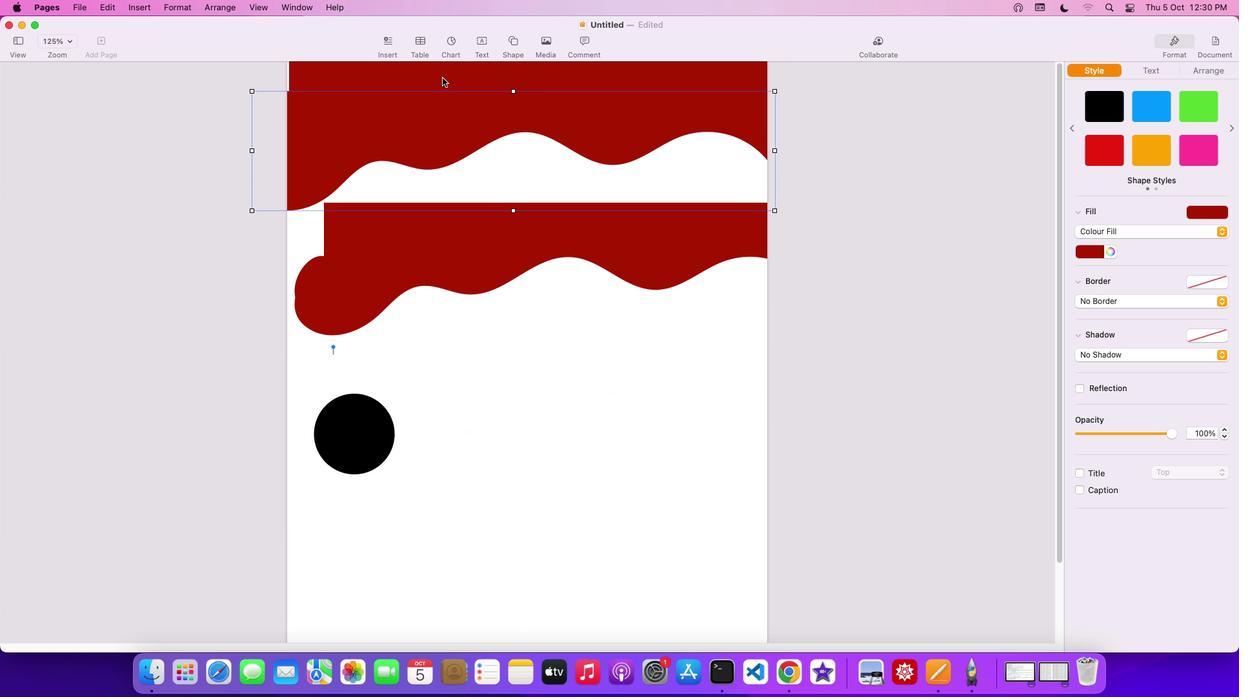 
Action: Mouse pressed left at (442, 77)
Screenshot: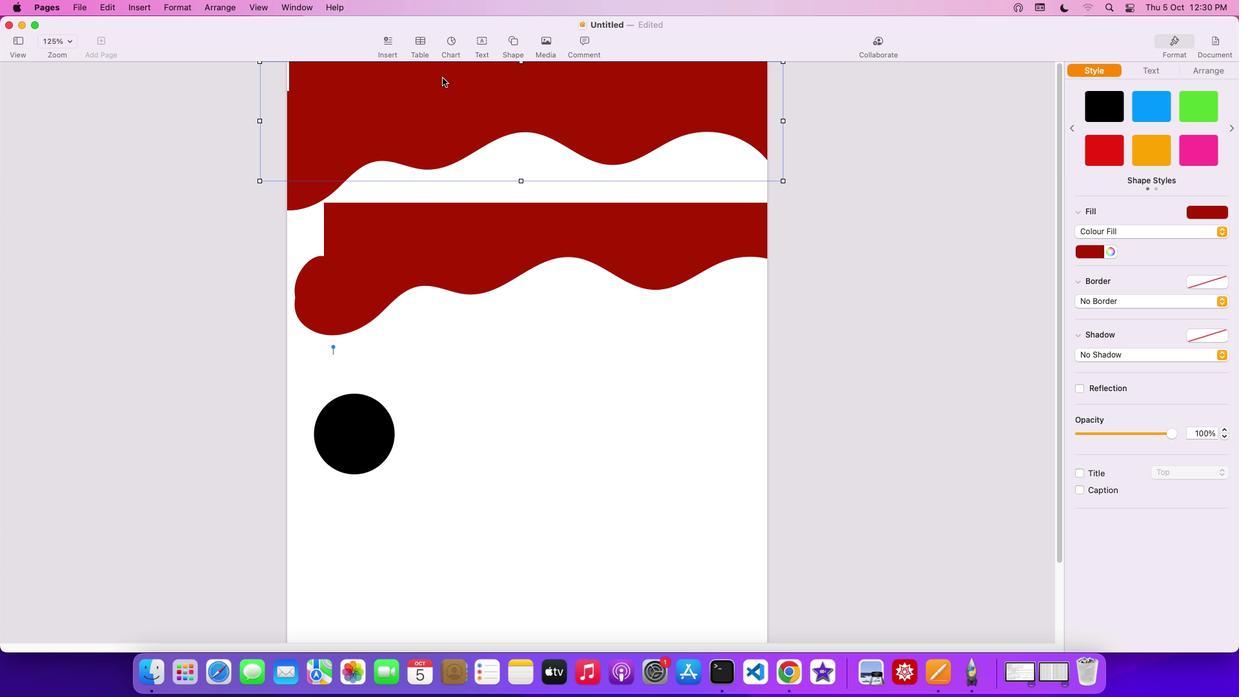 
Action: Mouse moved to (557, 231)
Screenshot: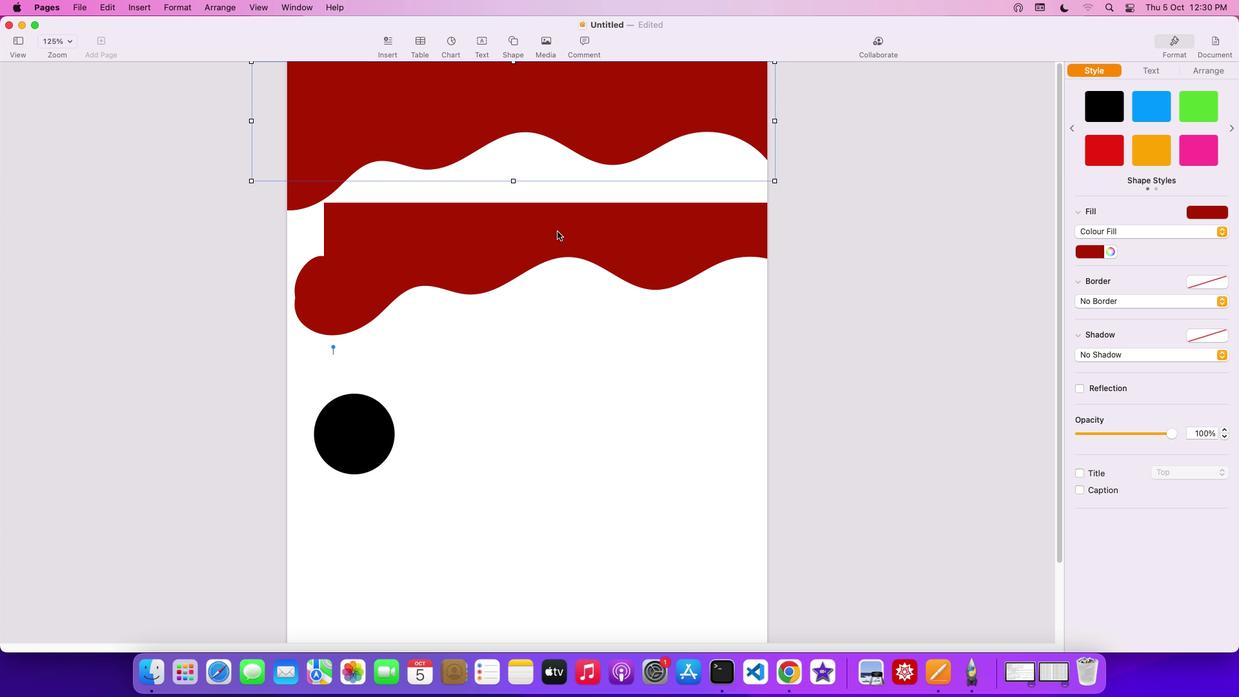 
Action: Mouse pressed left at (557, 231)
Screenshot: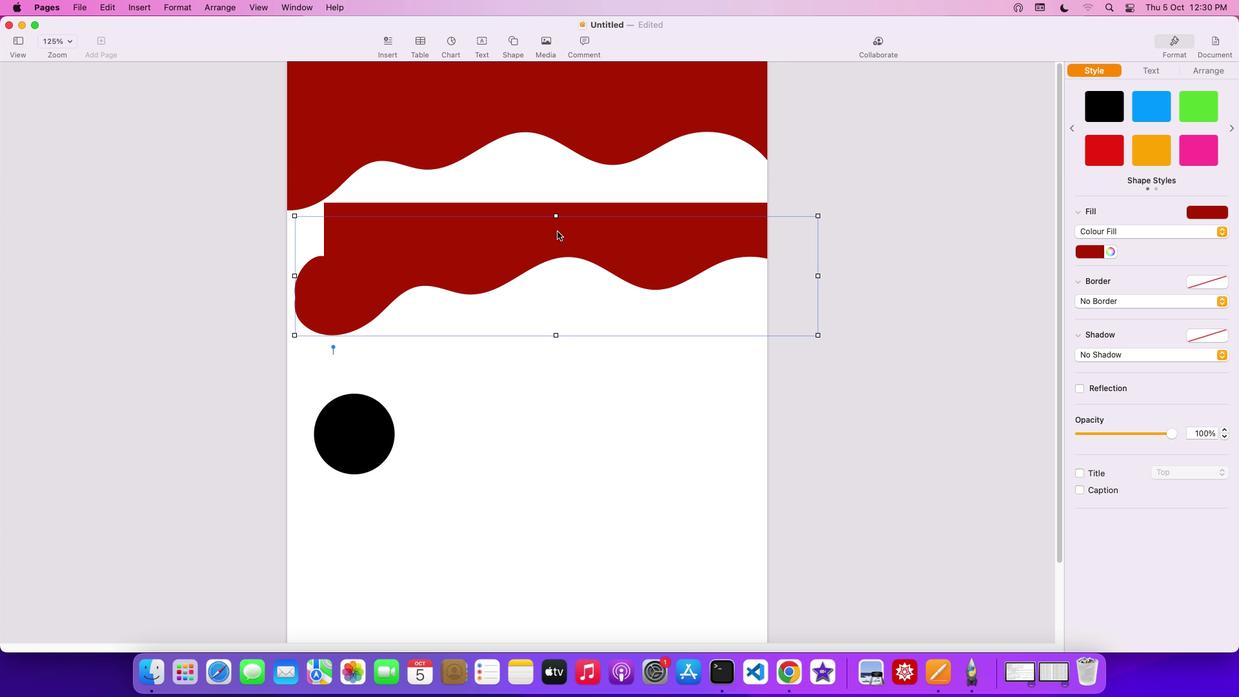 
Action: Mouse moved to (563, 244)
Screenshot: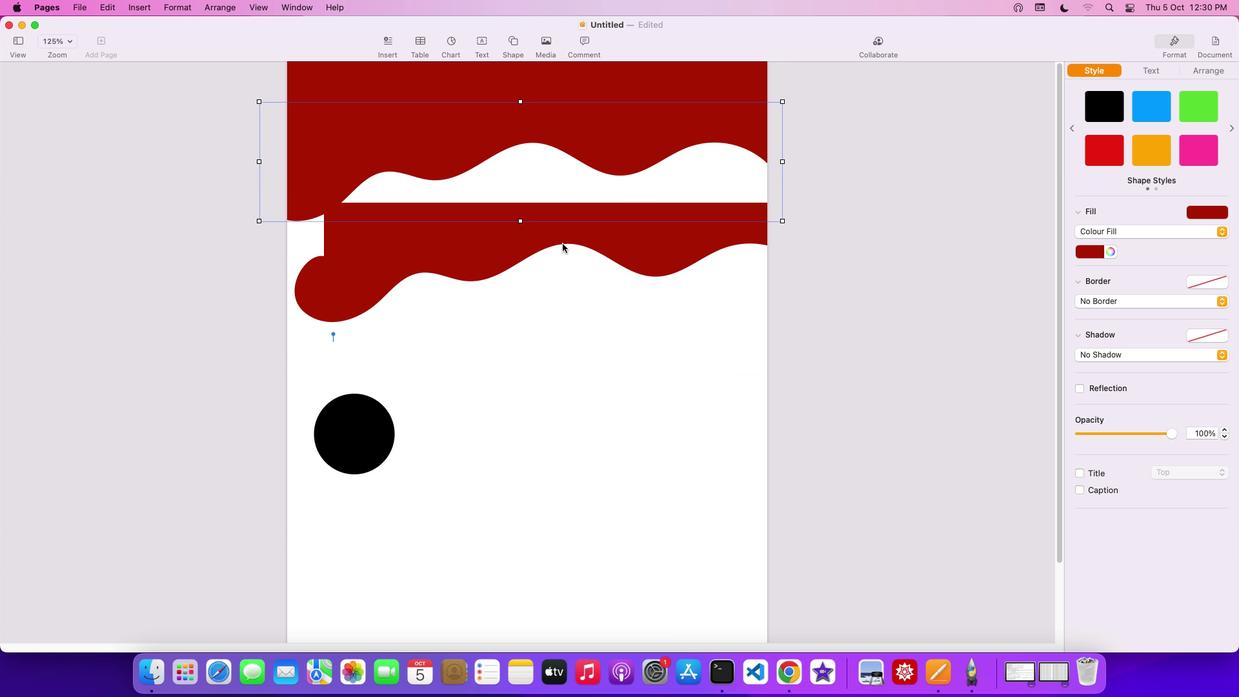 
Action: Mouse pressed left at (563, 244)
Screenshot: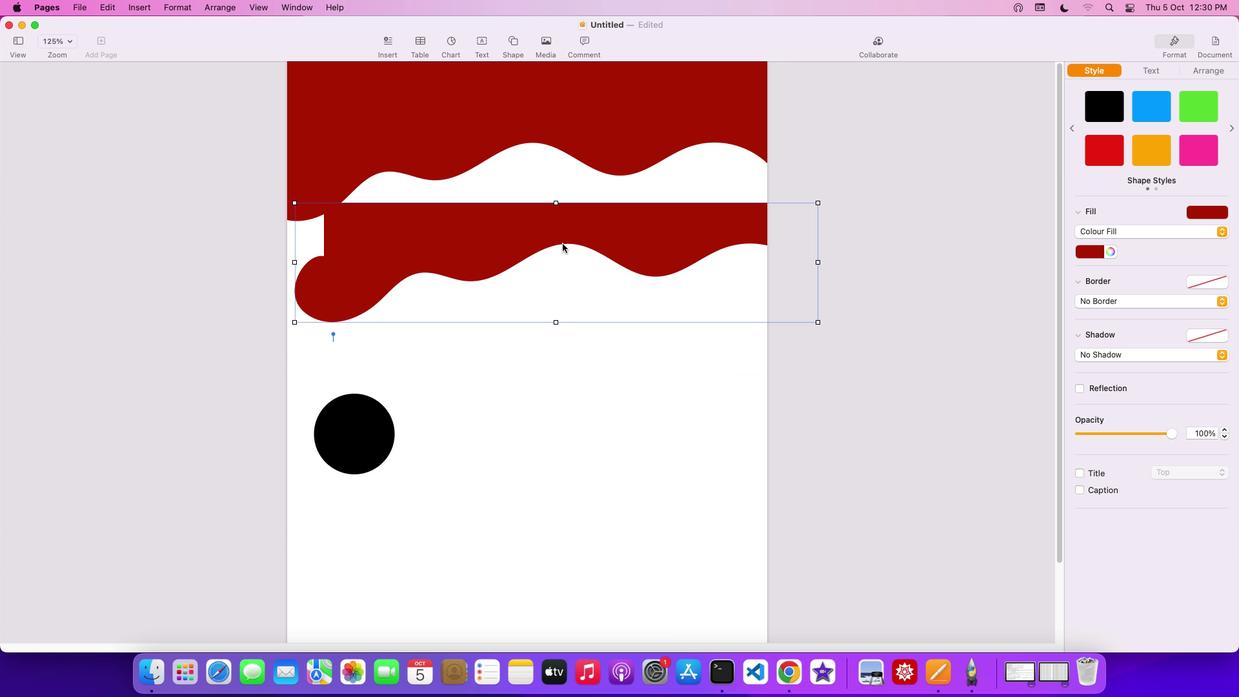 
Action: Mouse moved to (367, 415)
Screenshot: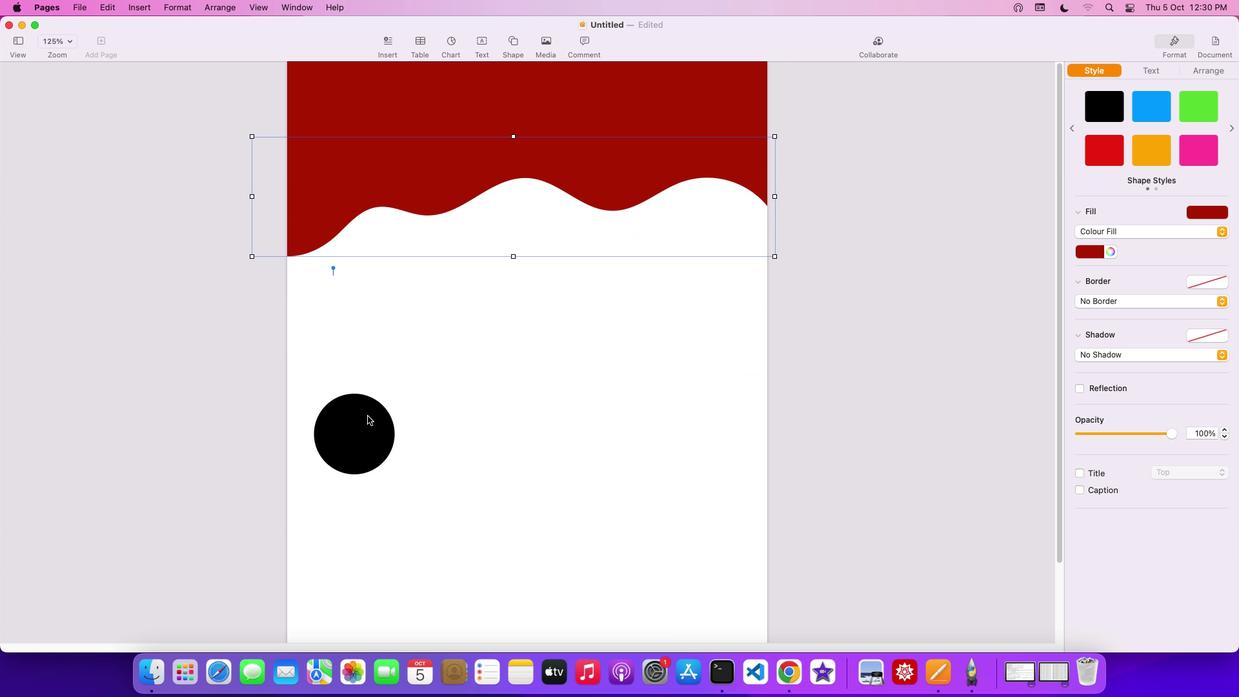 
Action: Mouse pressed left at (367, 415)
Screenshot: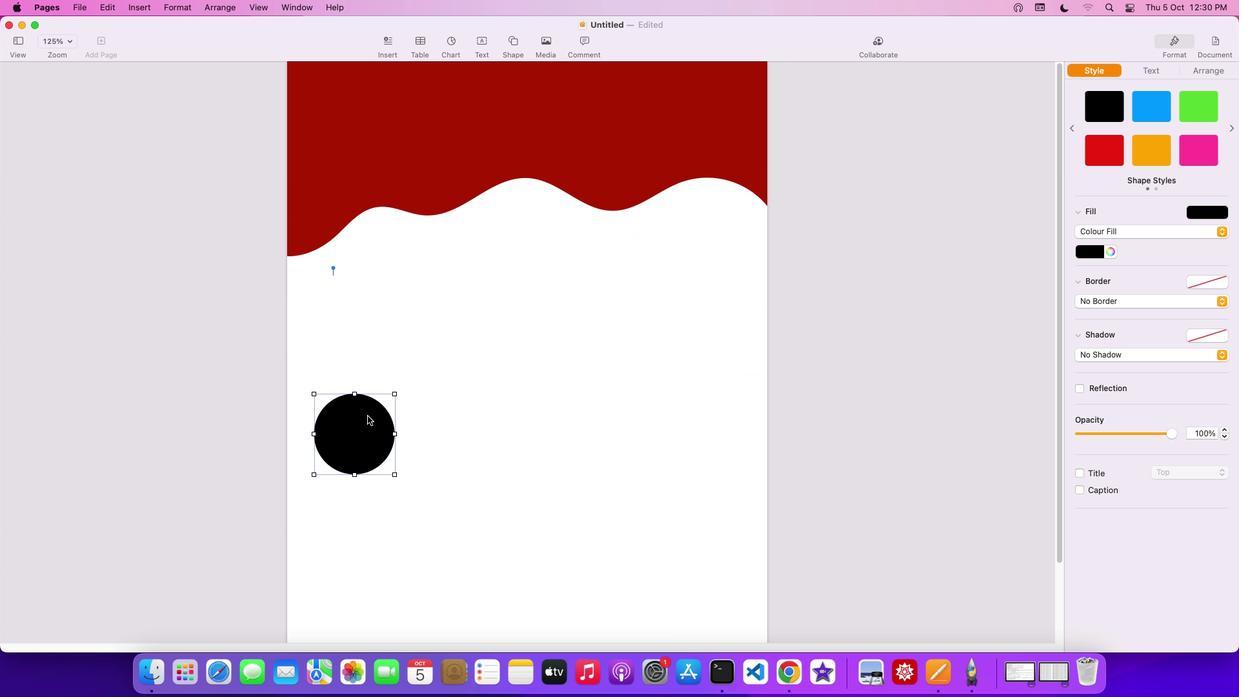 
Action: Mouse moved to (366, 286)
Screenshot: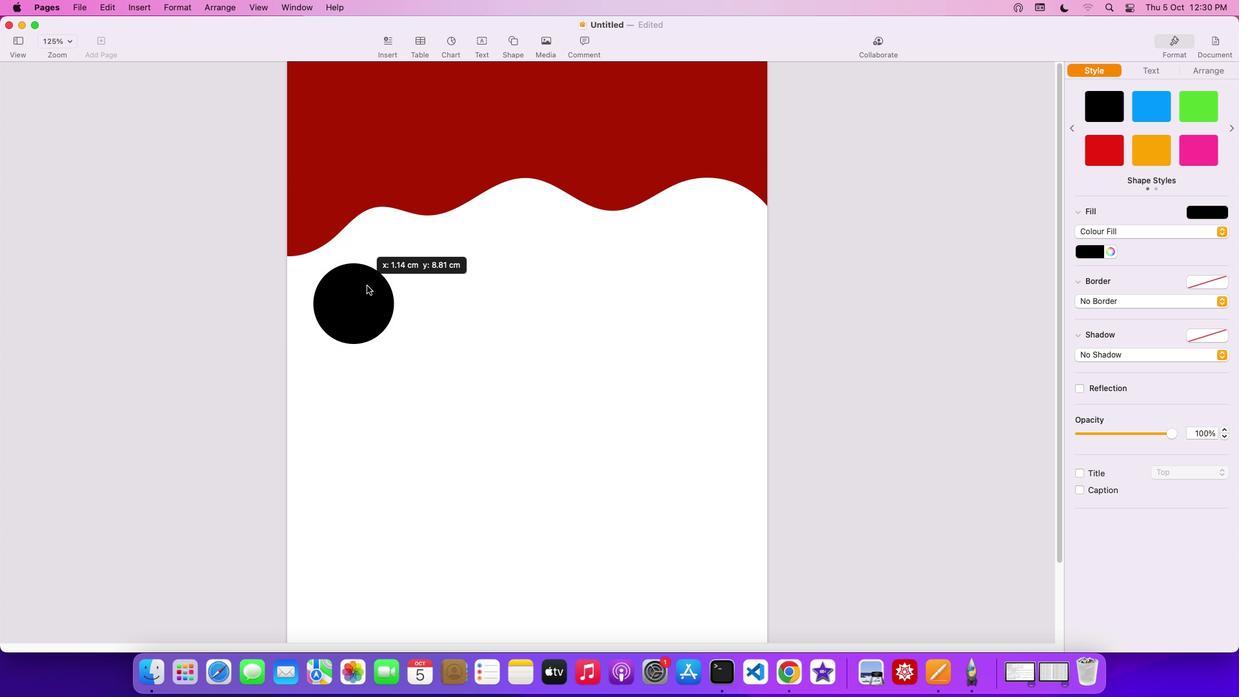 
Action: Key pressed Key.backspace
Screenshot: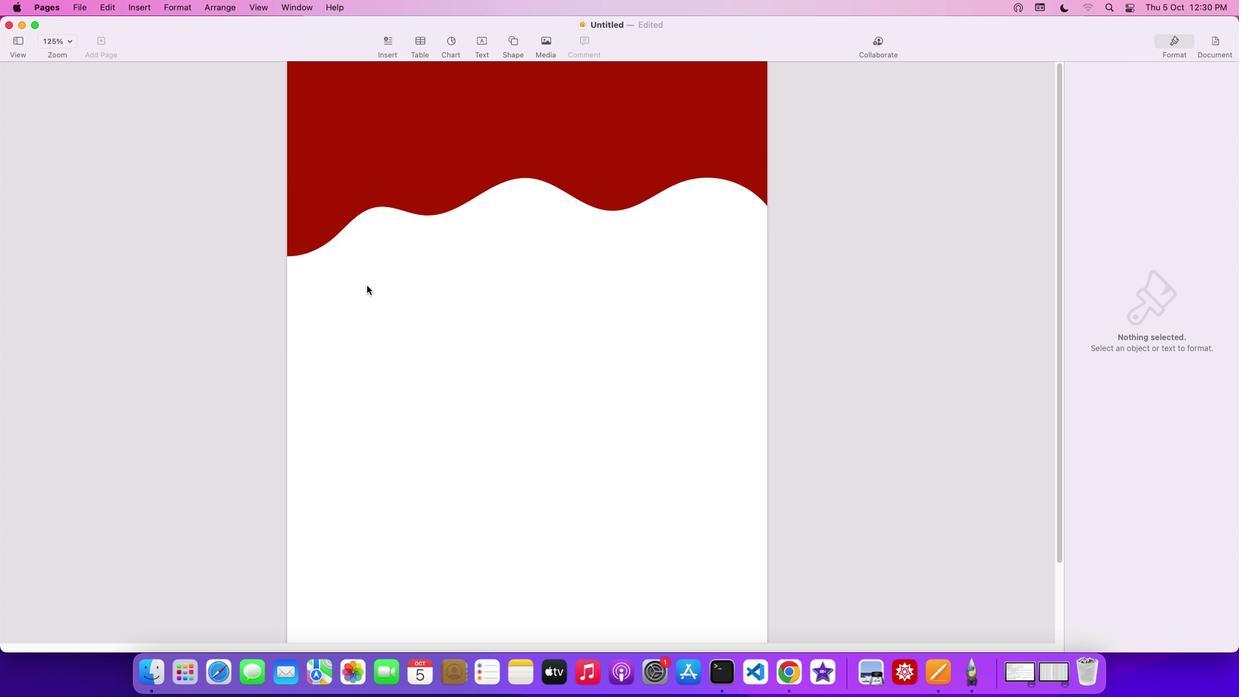 
Action: Mouse moved to (508, 35)
Screenshot: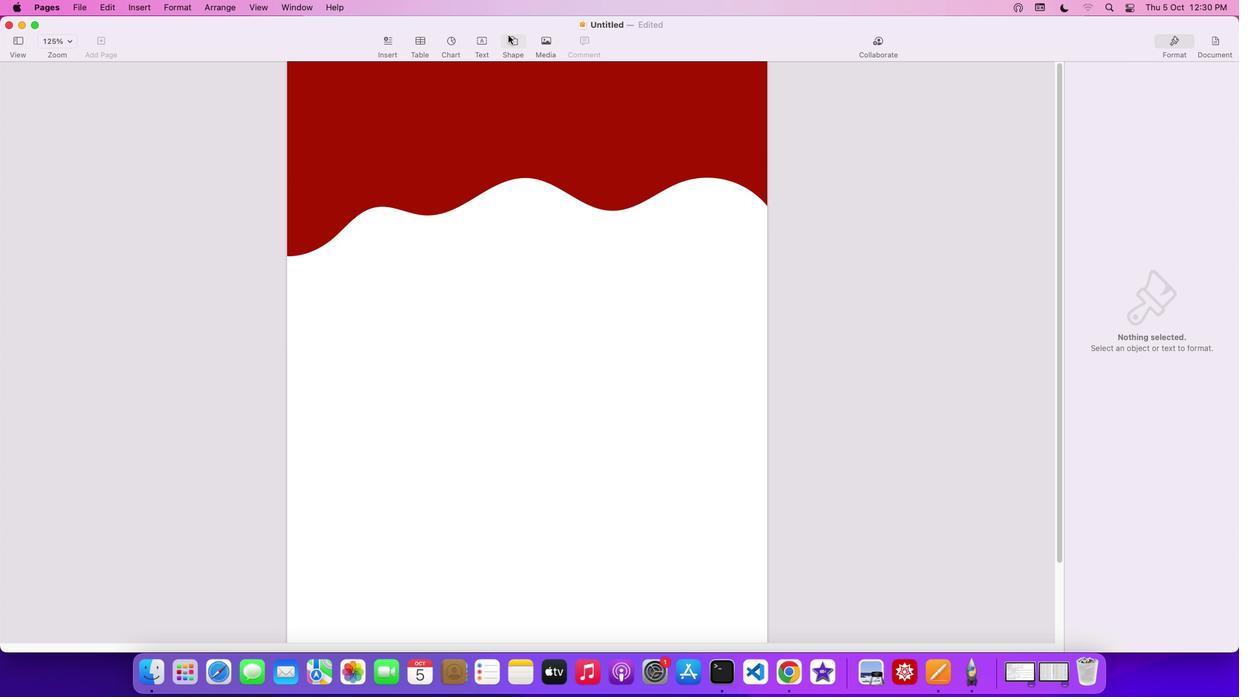 
Action: Mouse pressed left at (508, 35)
Screenshot: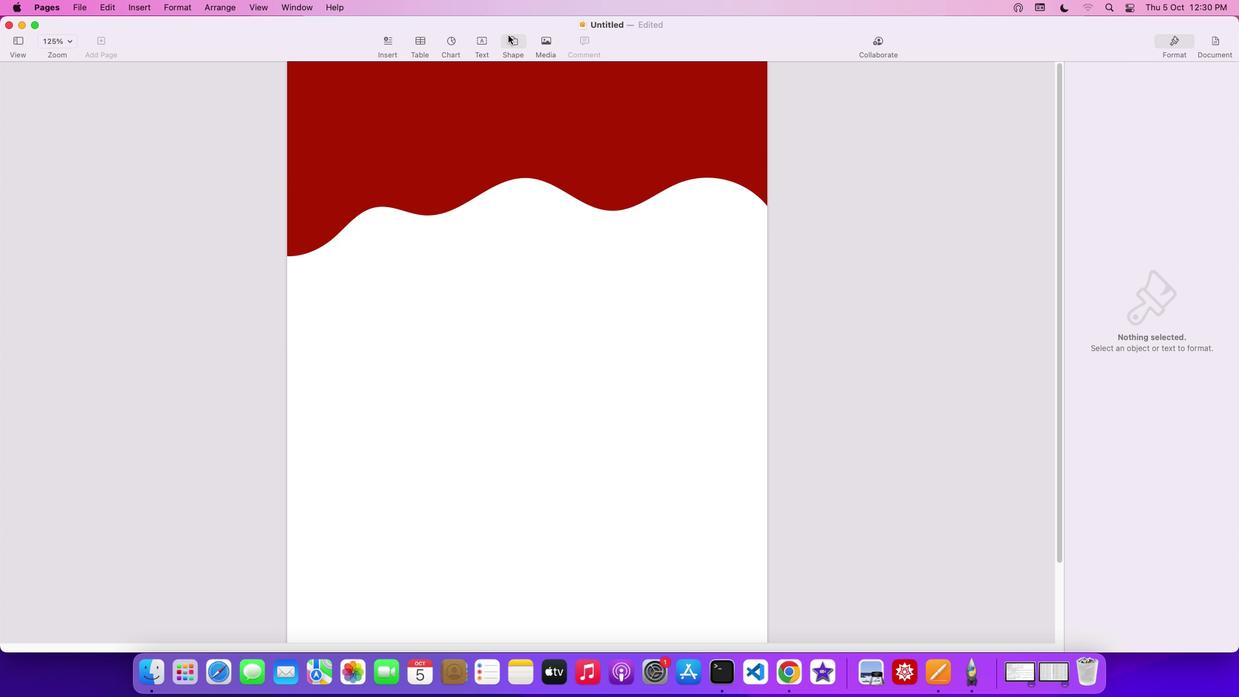 
Action: Mouse moved to (625, 153)
Screenshot: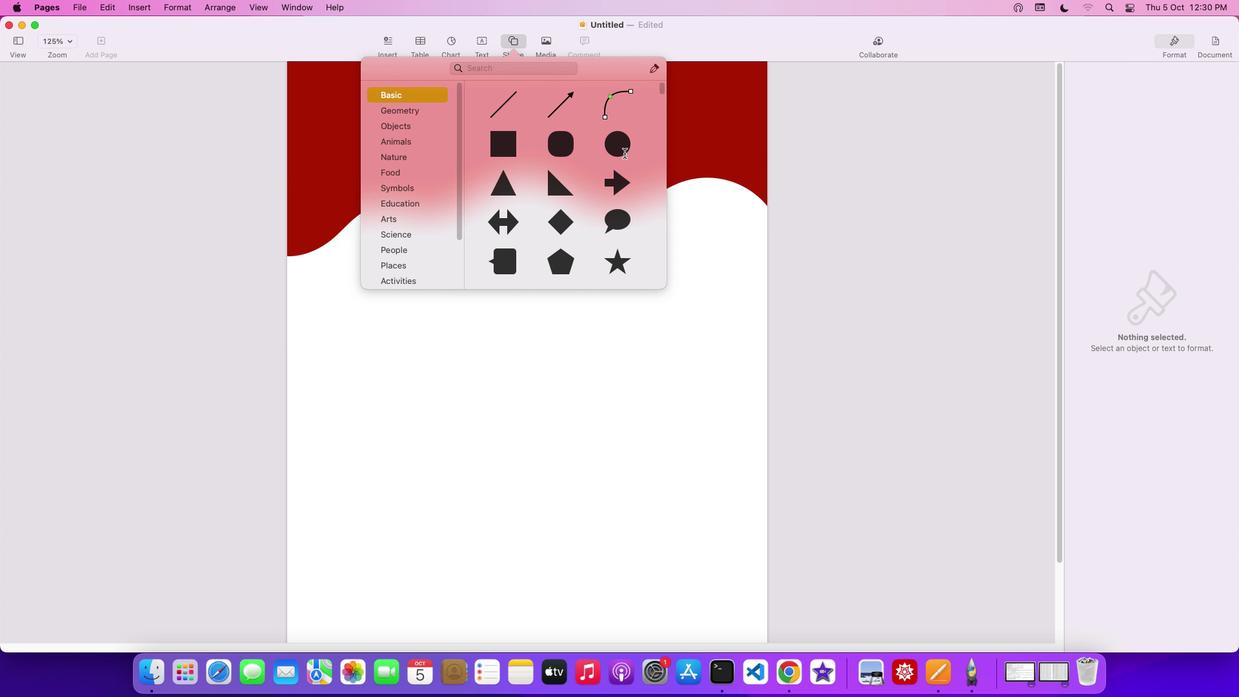 
Action: Mouse pressed left at (625, 153)
Screenshot: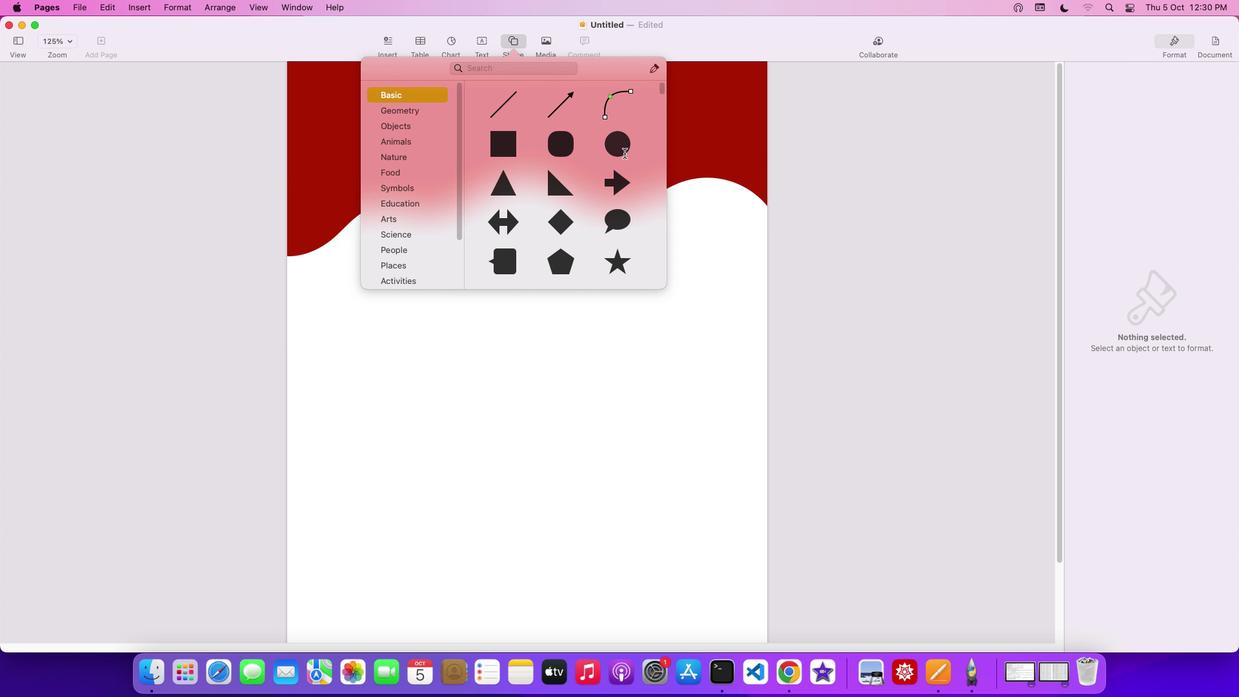 
Action: Mouse moved to (533, 361)
Screenshot: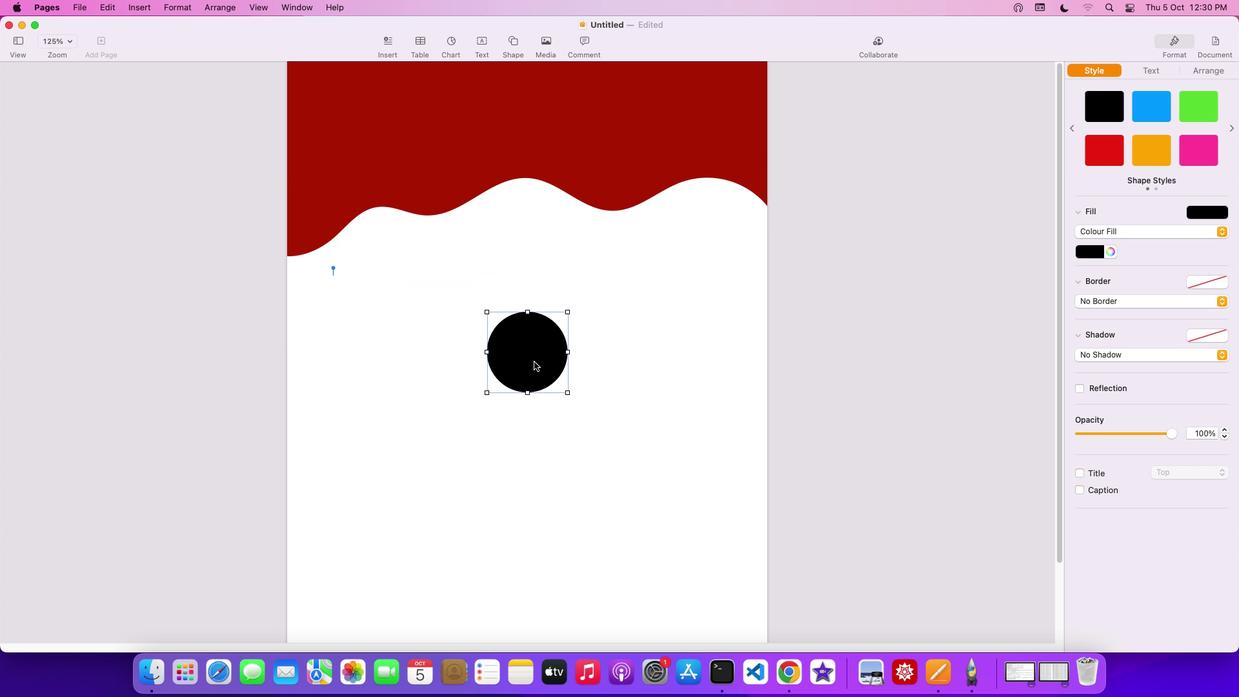 
Action: Mouse pressed left at (533, 361)
Screenshot: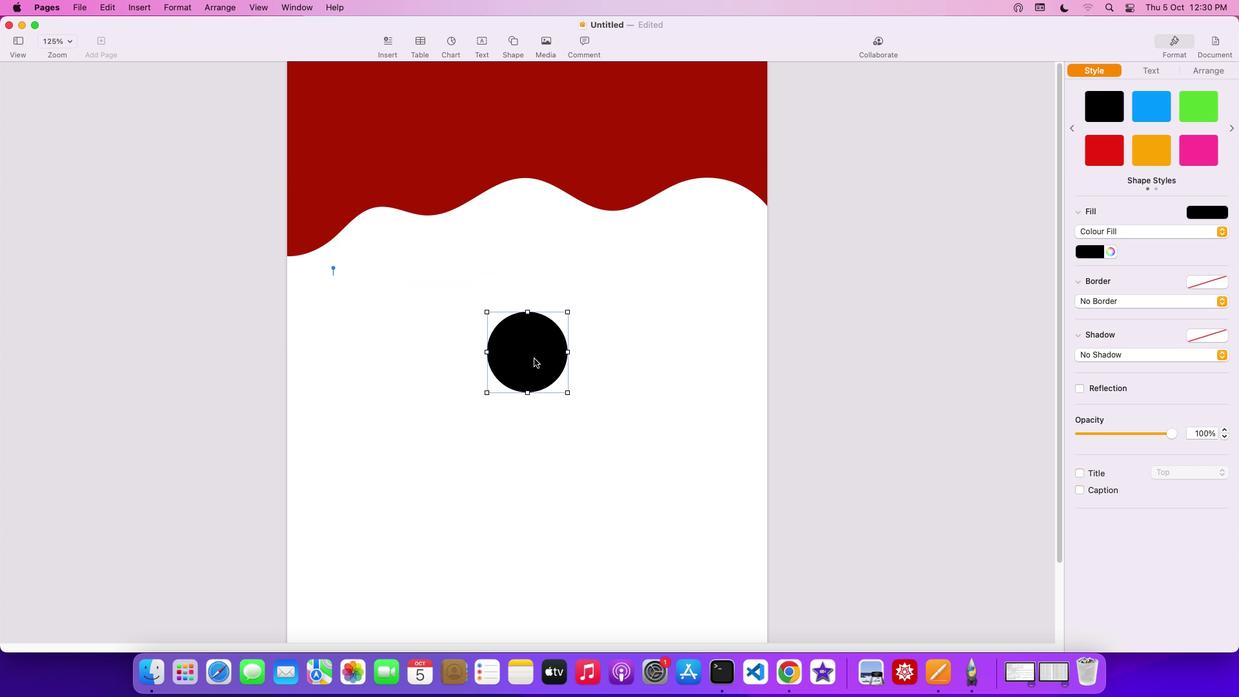 
Action: Mouse moved to (344, 141)
Screenshot: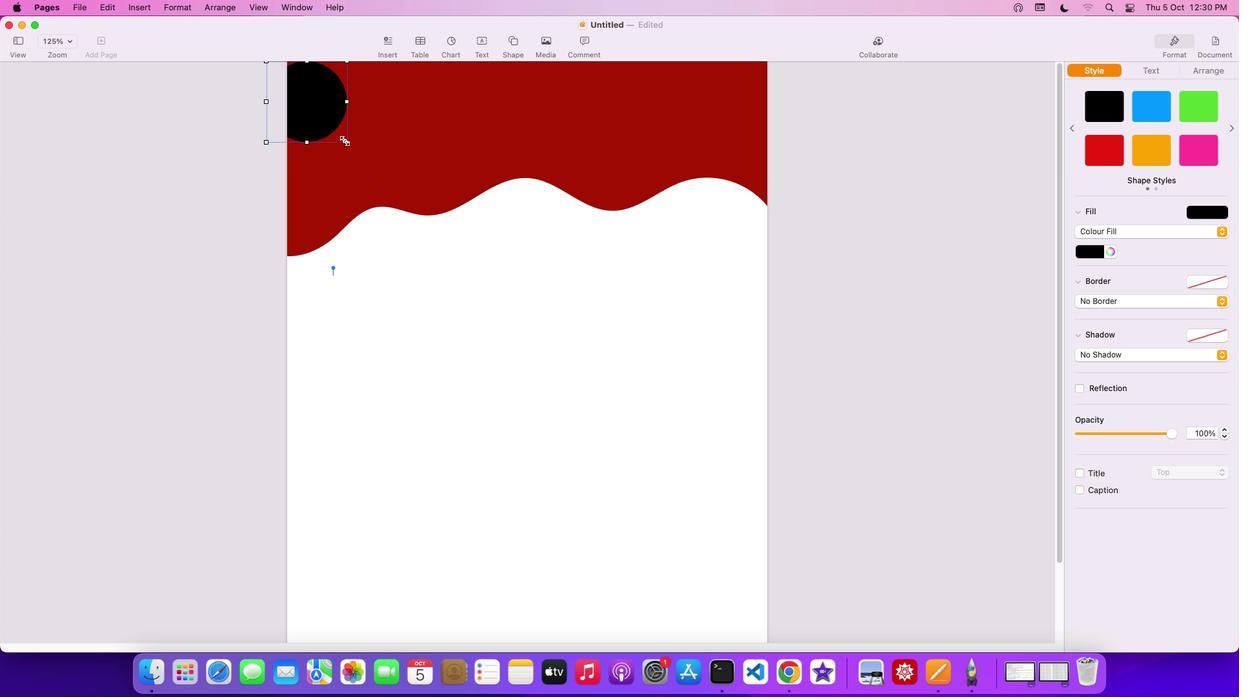 
Action: Mouse pressed left at (344, 141)
Screenshot: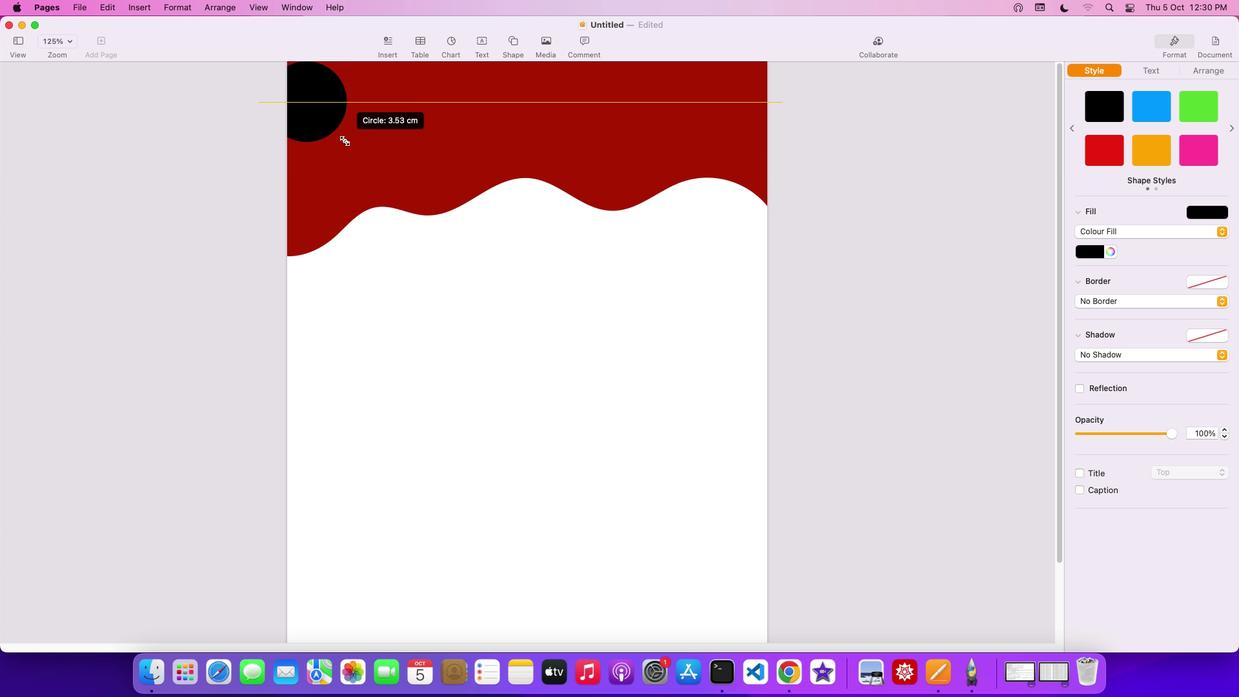 
Action: Mouse moved to (335, 158)
Screenshot: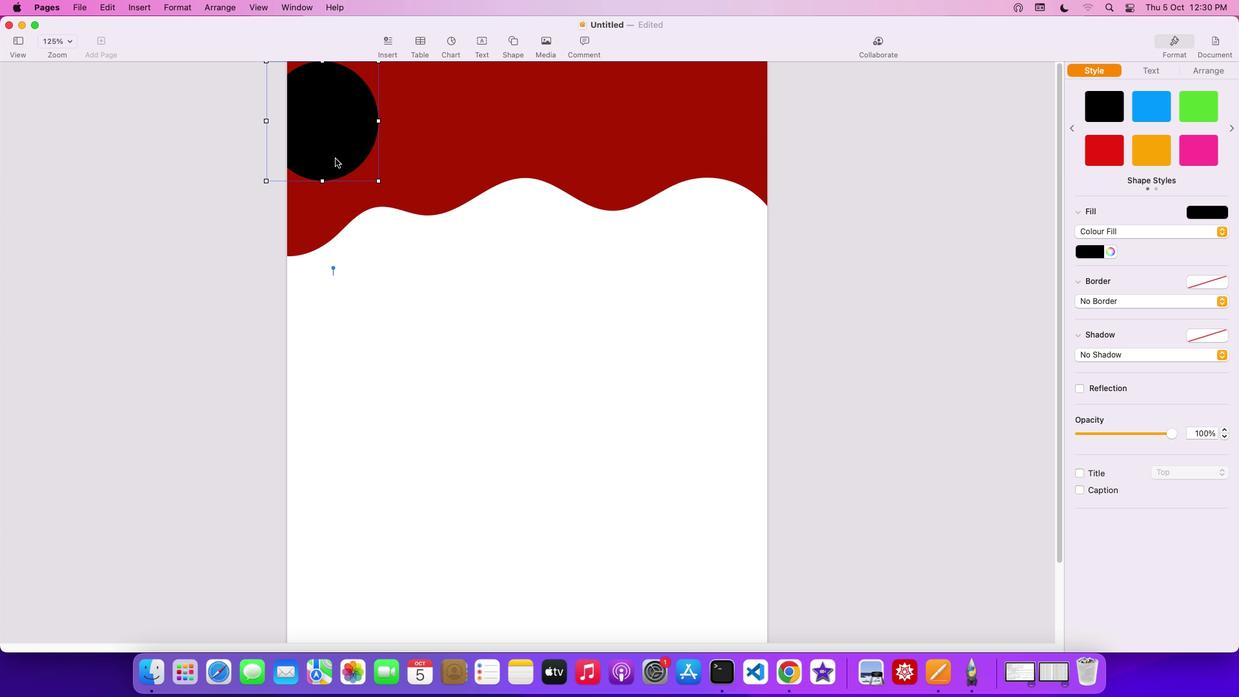 
Action: Mouse pressed left at (335, 158)
Screenshot: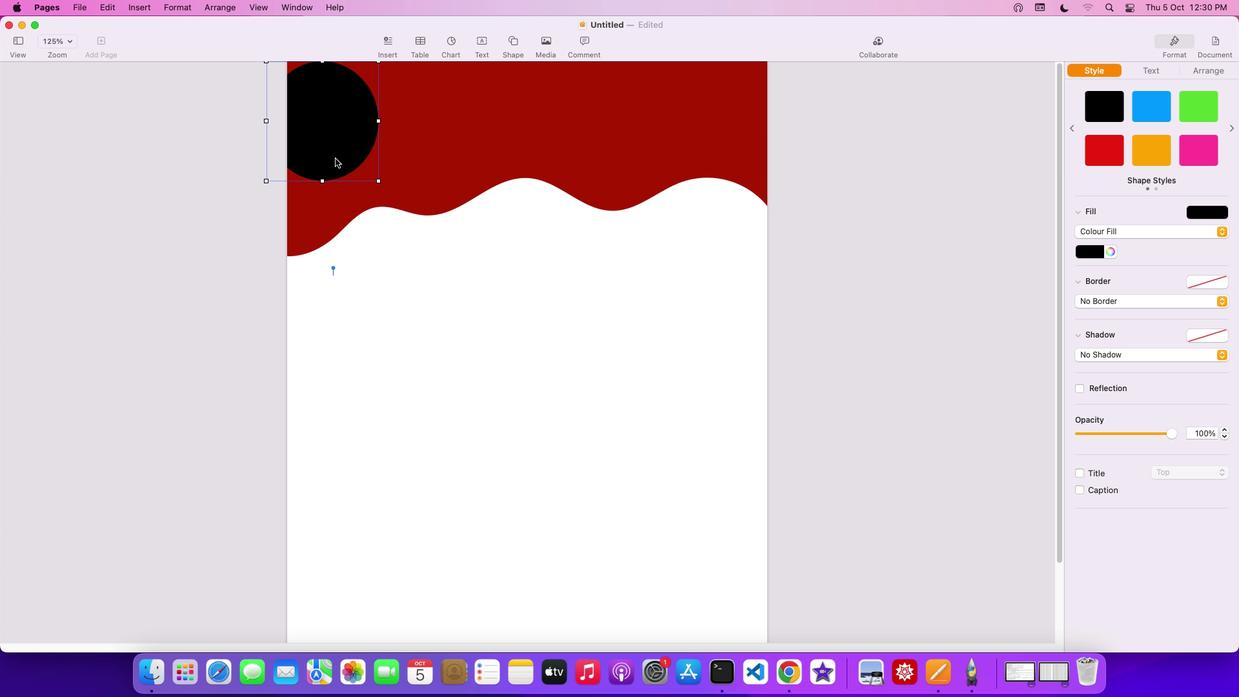 
Action: Mouse moved to (334, 144)
Screenshot: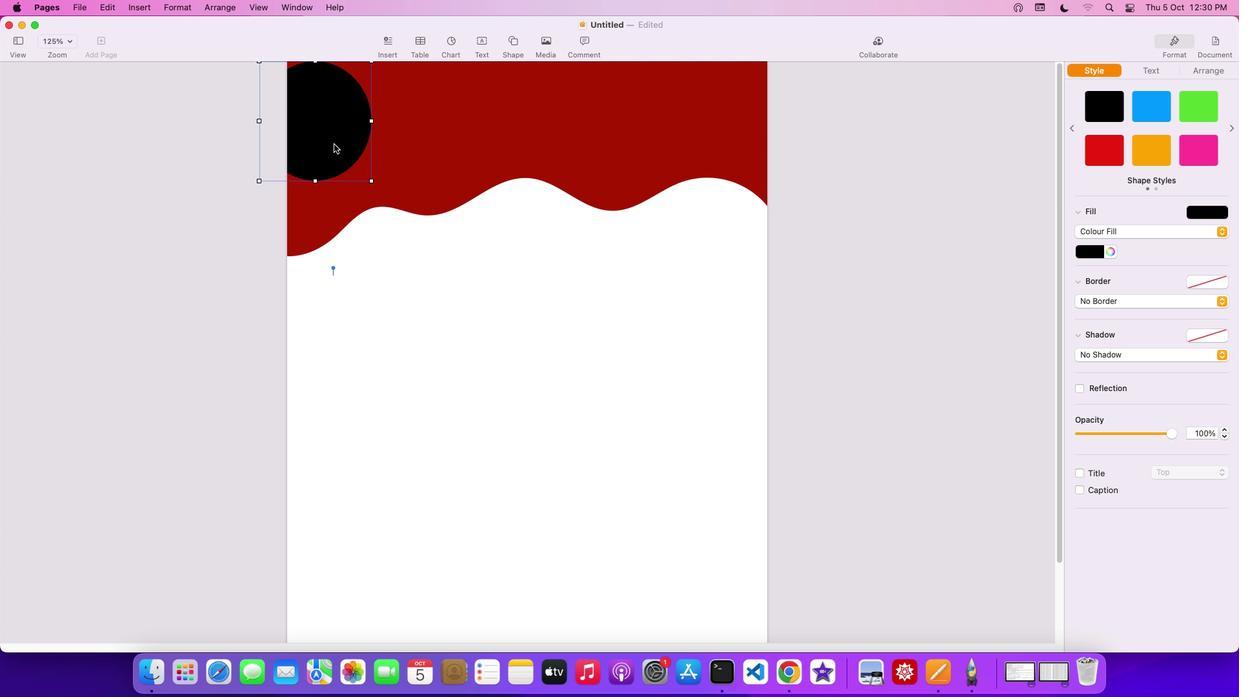 
Action: Mouse pressed left at (334, 144)
Screenshot: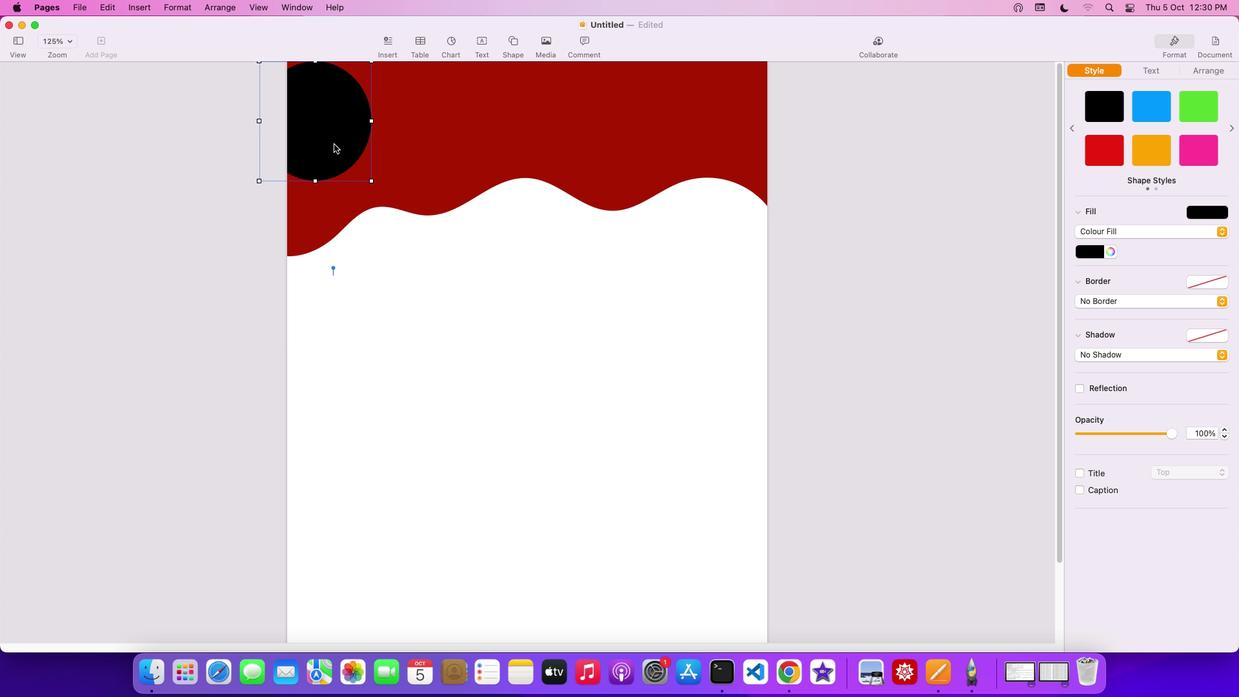 
Action: Mouse moved to (1217, 76)
Screenshot: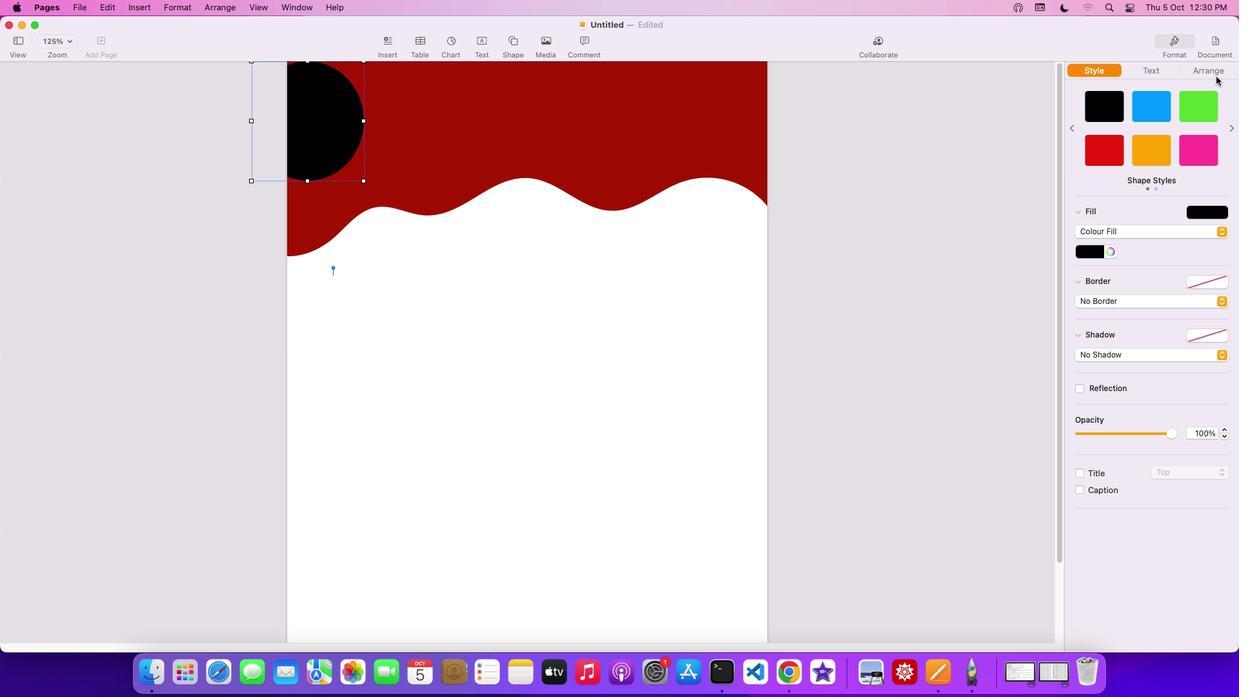 
Action: Mouse pressed left at (1217, 76)
Screenshot: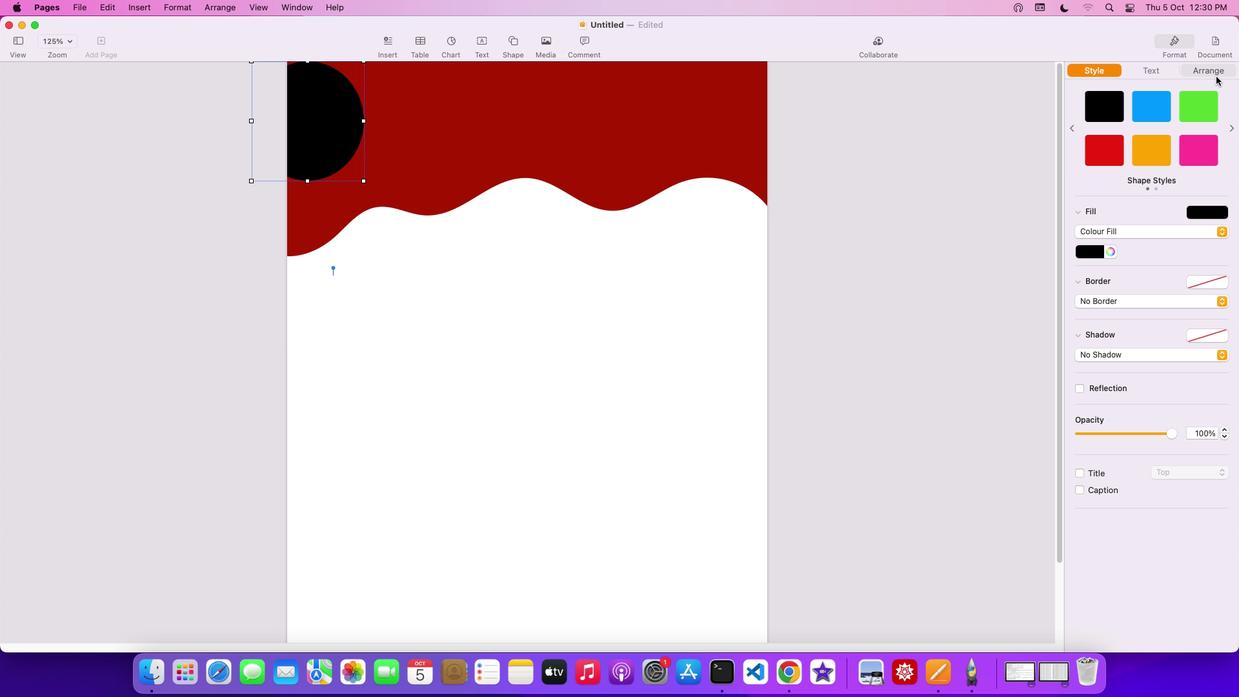 
Action: Mouse moved to (1172, 406)
Screenshot: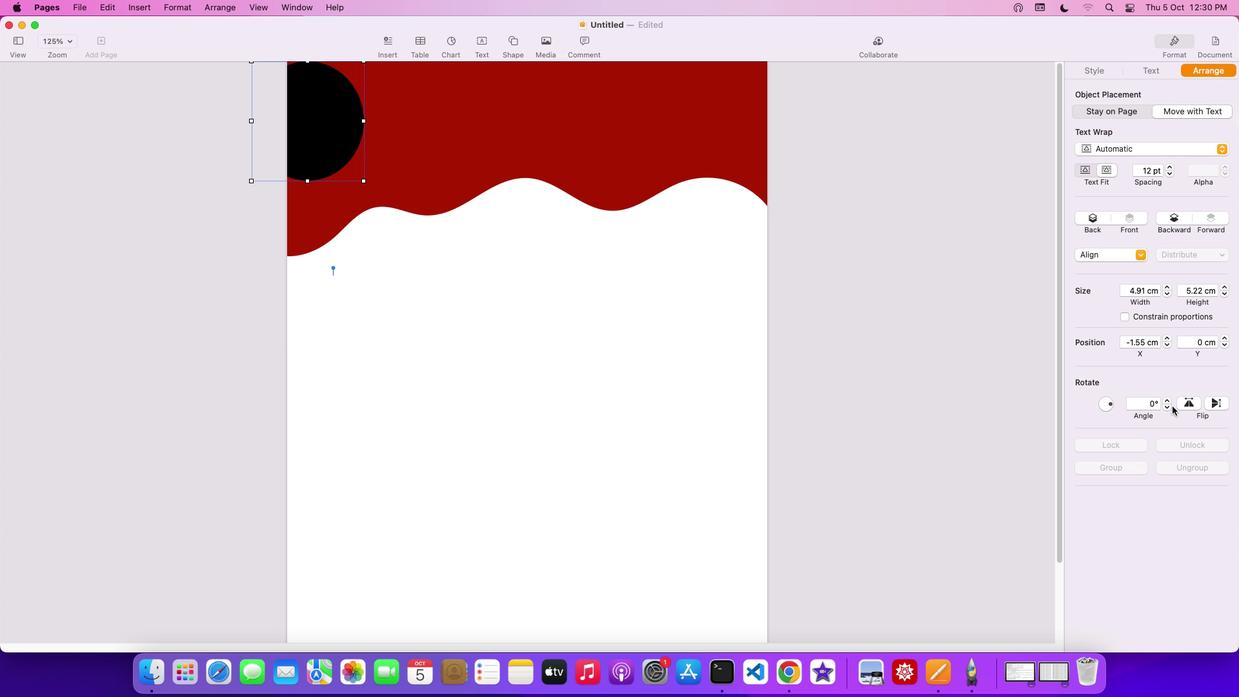 
Action: Mouse pressed left at (1172, 406)
Screenshot: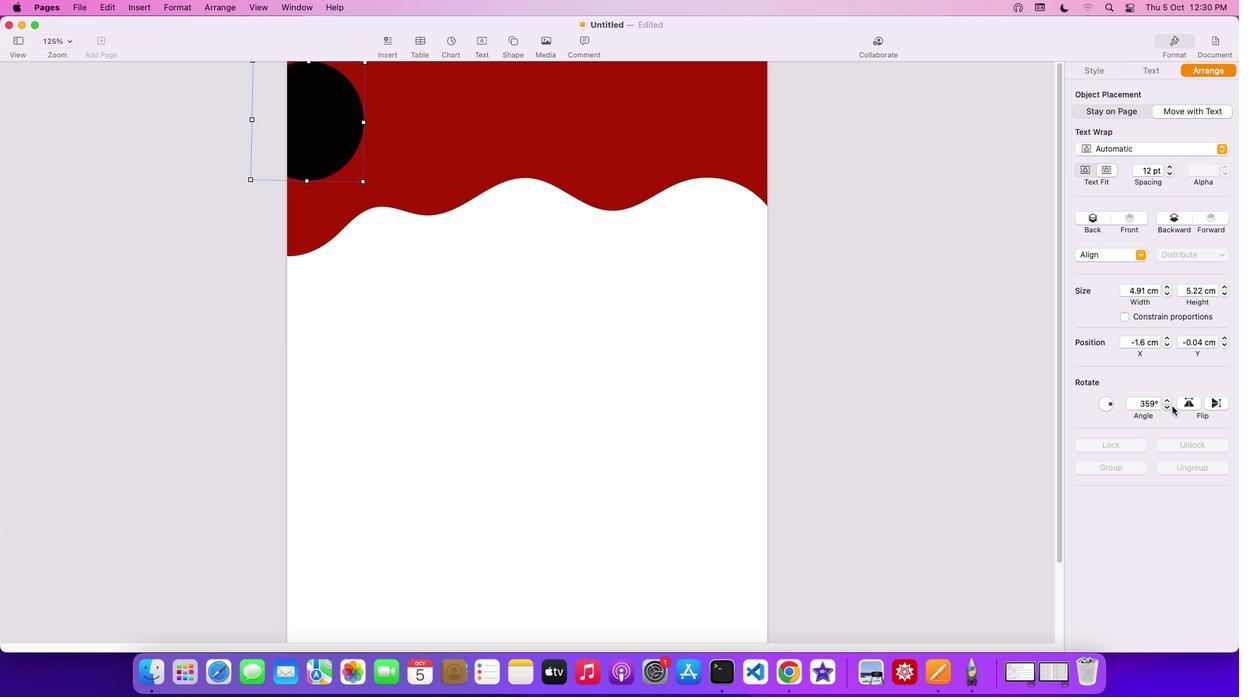 
Action: Mouse moved to (1195, 401)
Screenshot: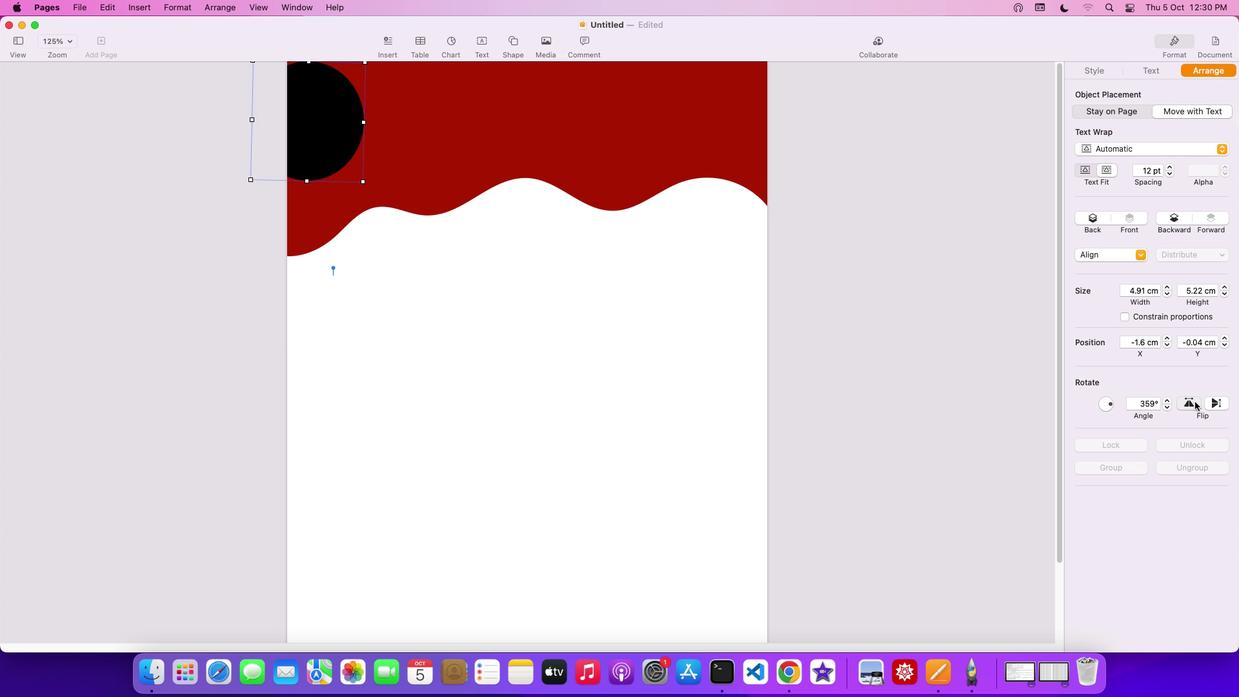 
Action: Mouse pressed left at (1195, 401)
Screenshot: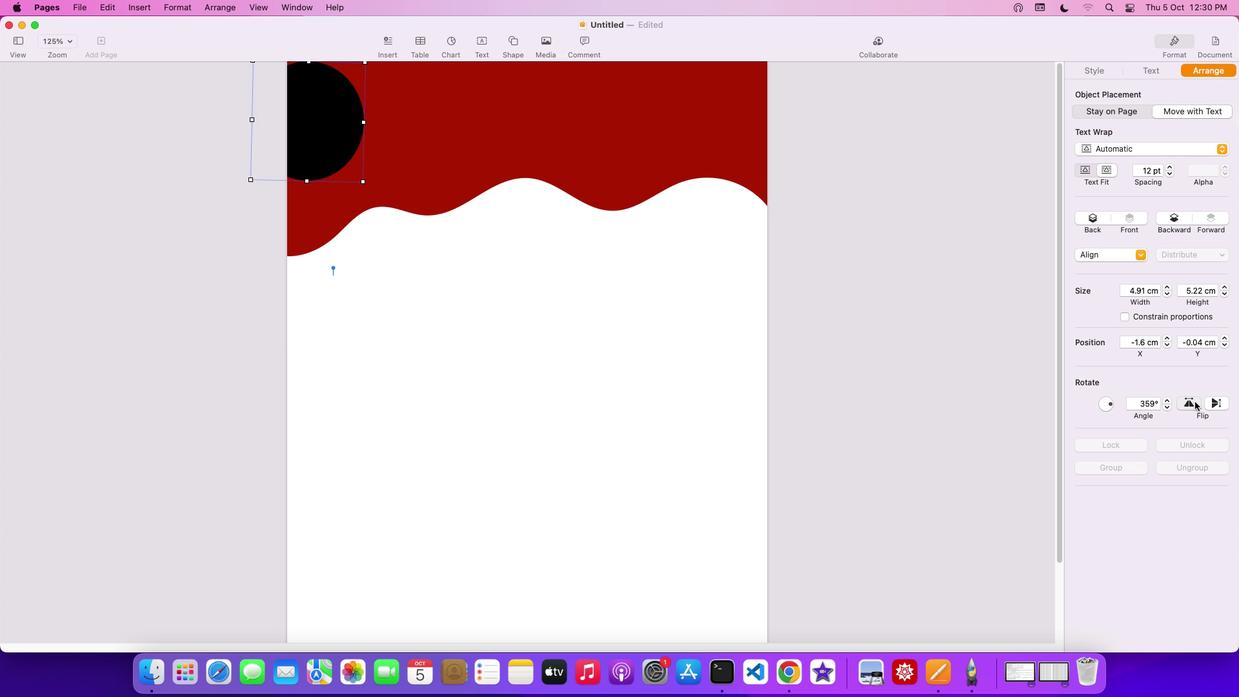 
Action: Mouse moved to (1094, 111)
Screenshot: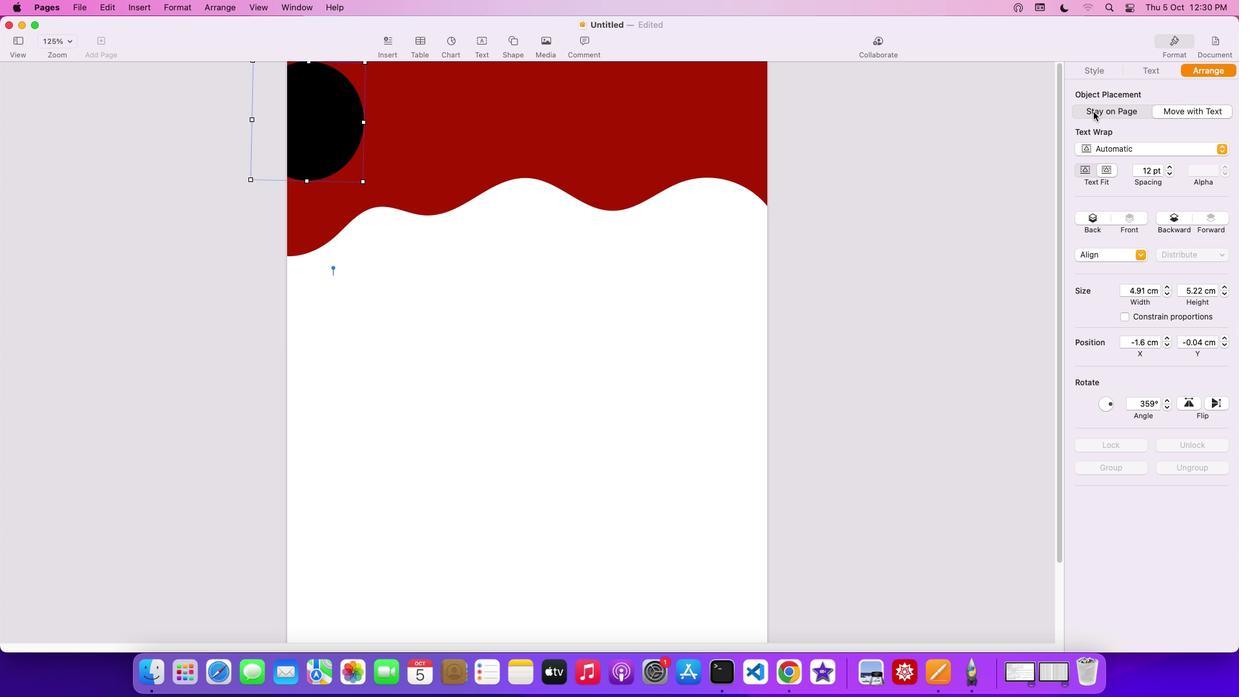 
Action: Mouse pressed left at (1094, 111)
Screenshot: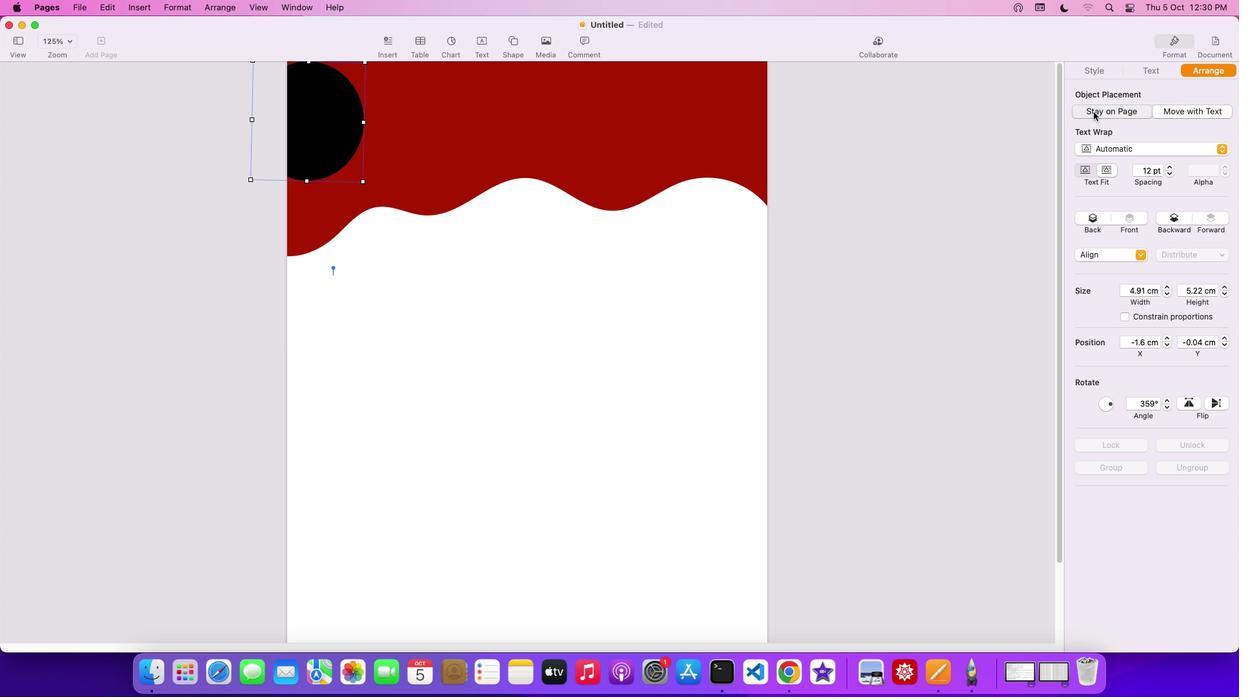 
Action: Mouse moved to (342, 129)
Screenshot: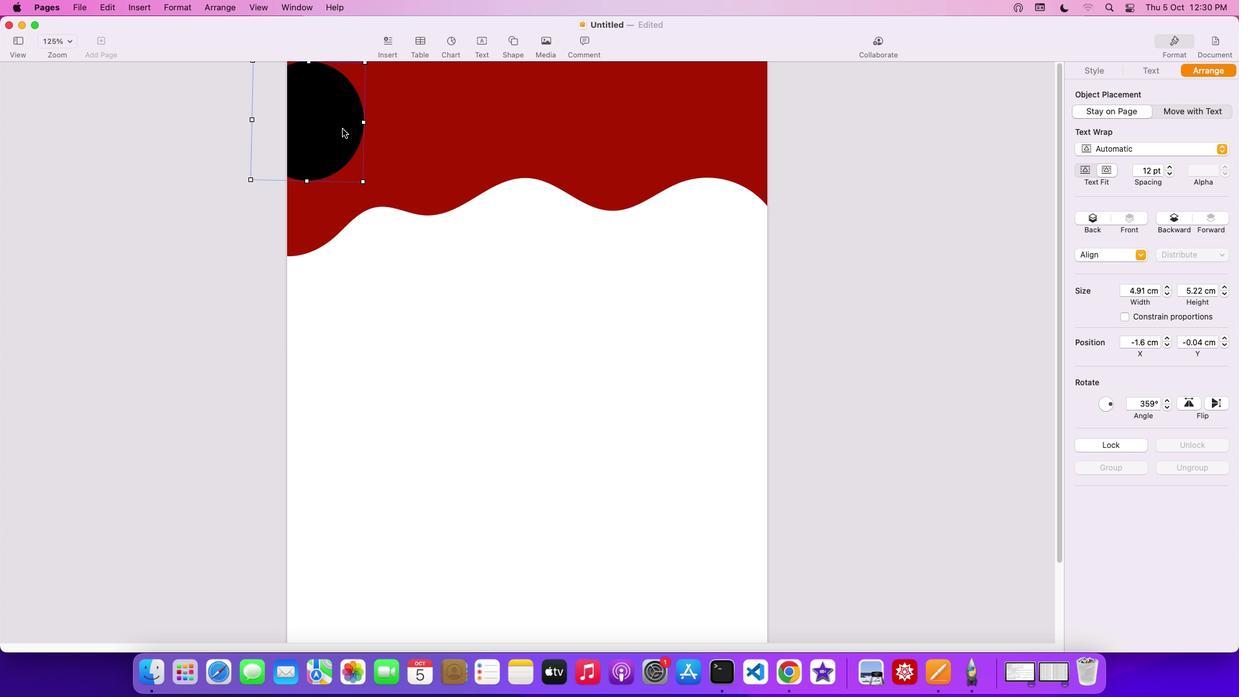 
Action: Mouse pressed left at (342, 129)
Screenshot: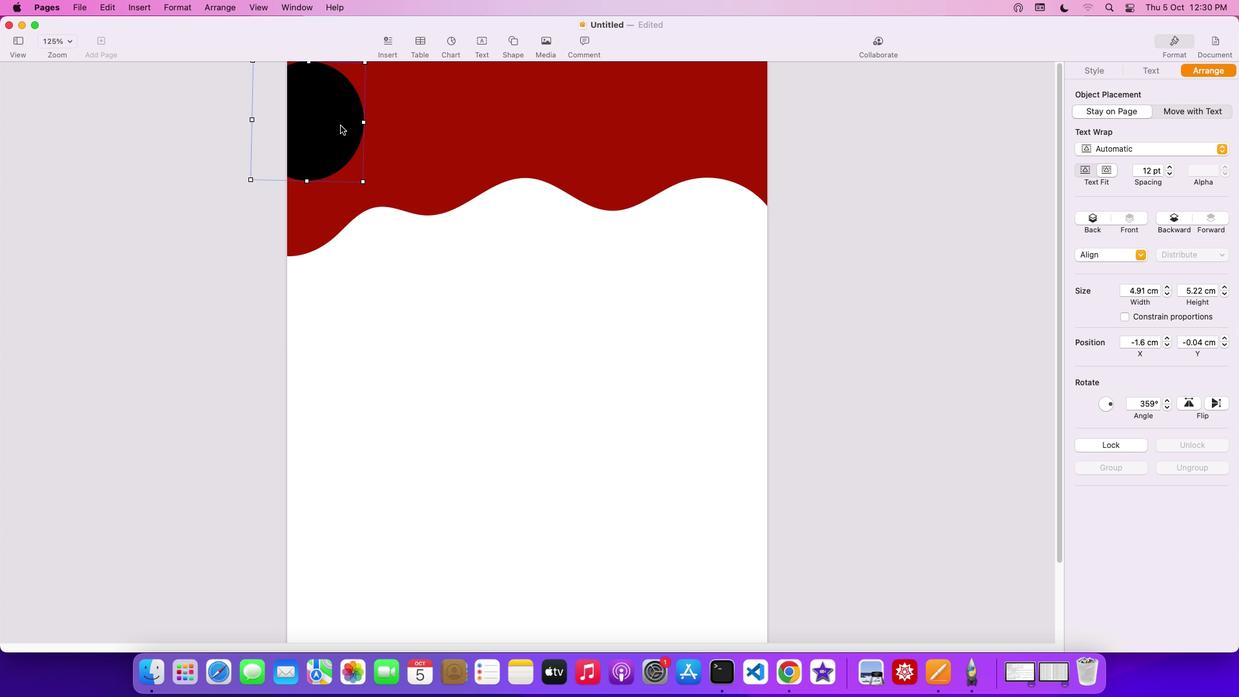 
Action: Mouse moved to (544, 300)
Screenshot: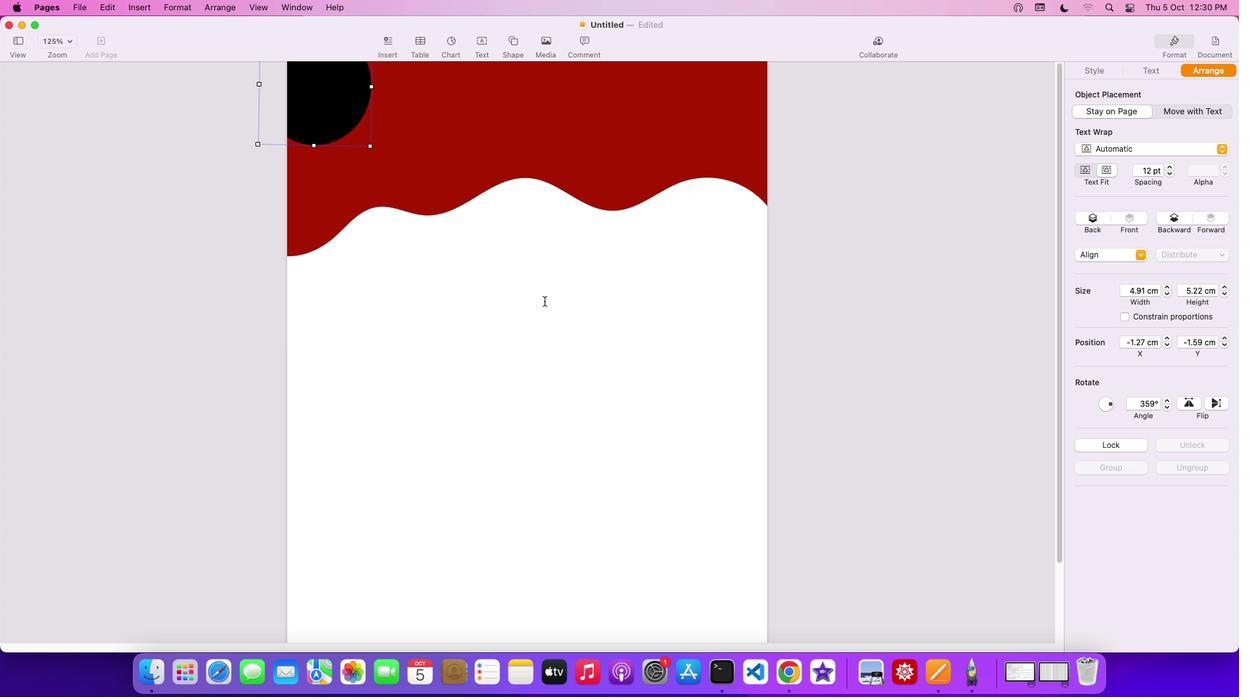 
Action: Mouse pressed left at (544, 300)
Screenshot: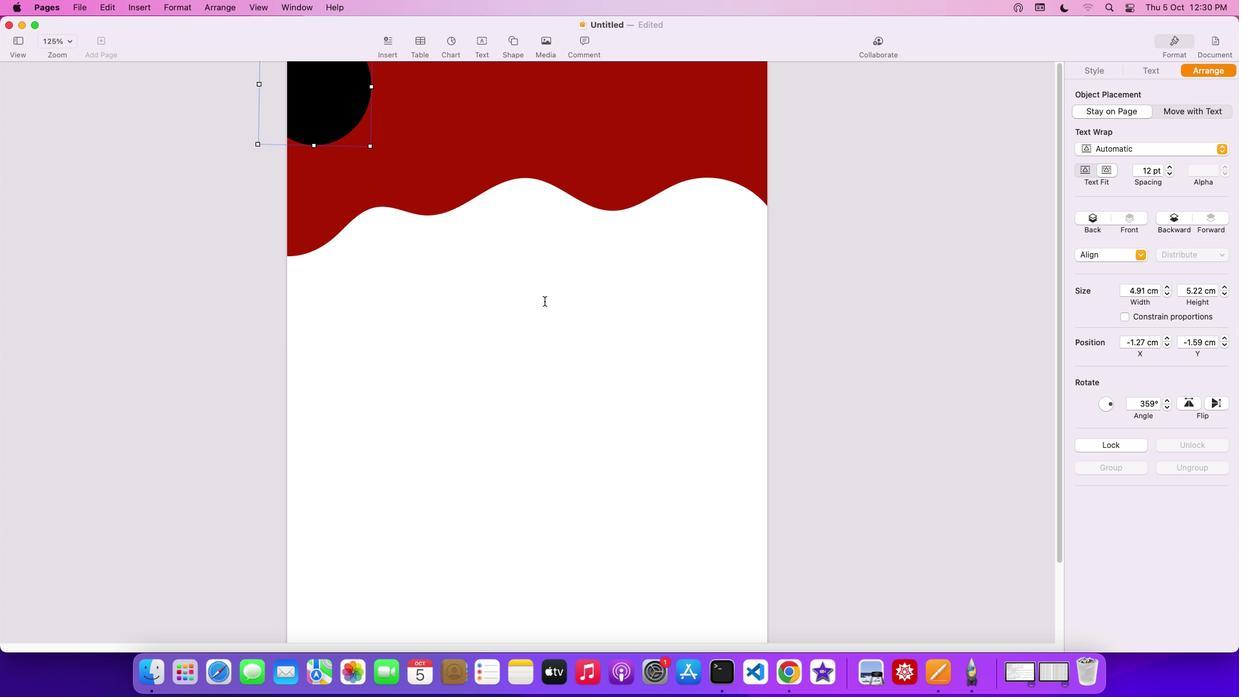 
Action: Mouse moved to (626, 289)
Screenshot: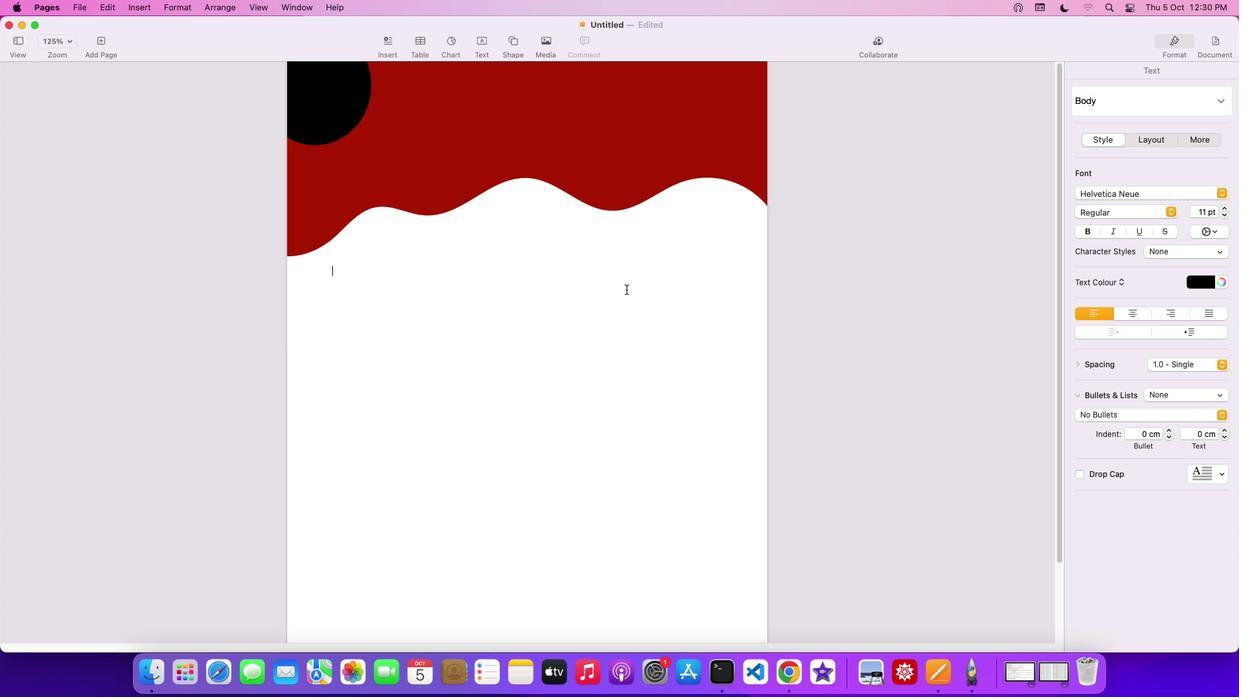 
Action: Key pressed Key.shift
Screenshot: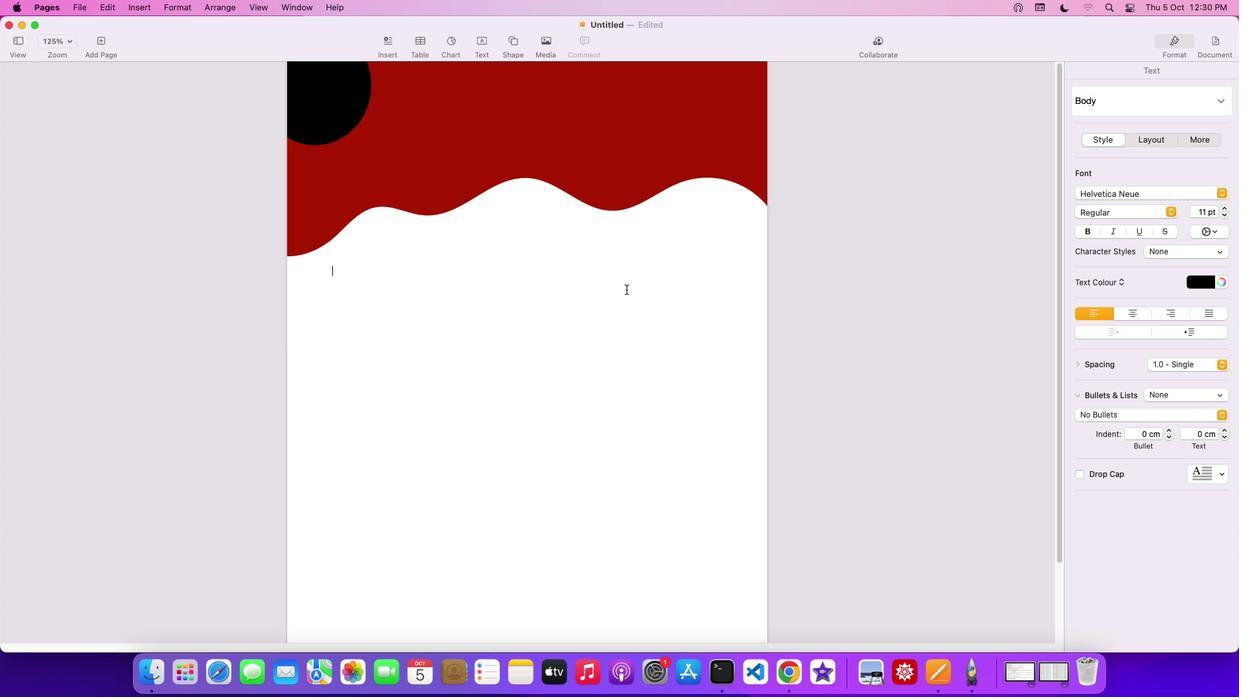
Action: Mouse pressed left at (626, 289)
Screenshot: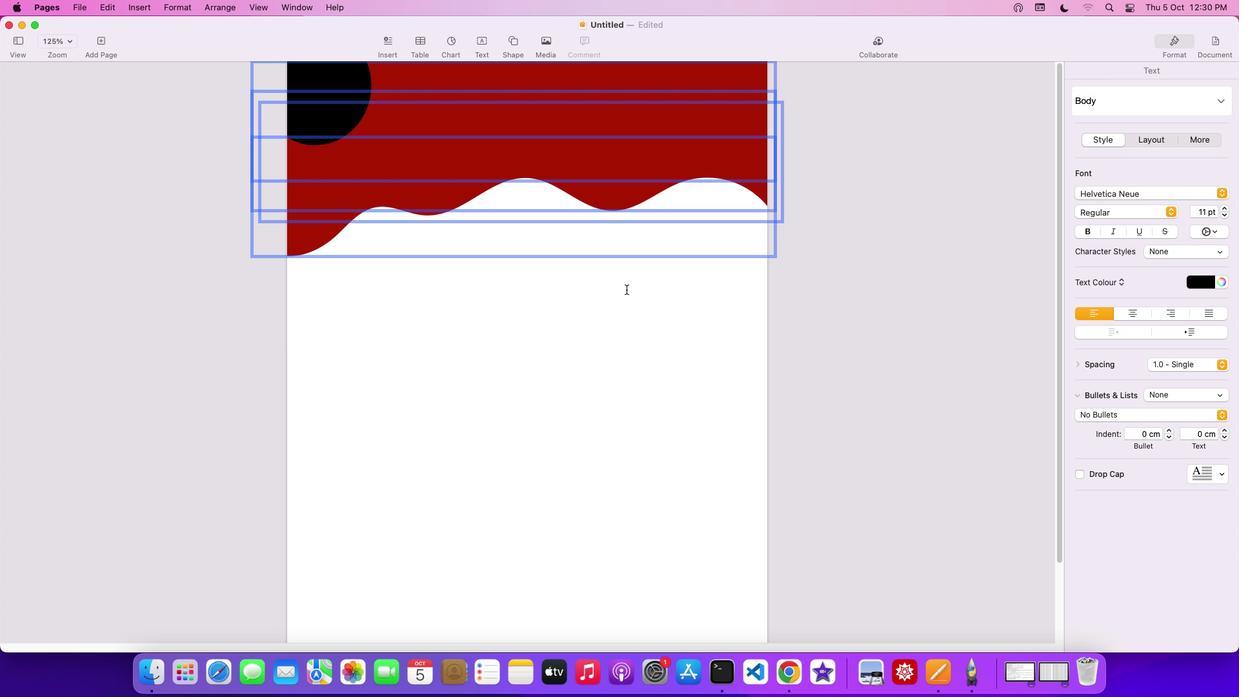
Action: Mouse moved to (522, 295)
Screenshot: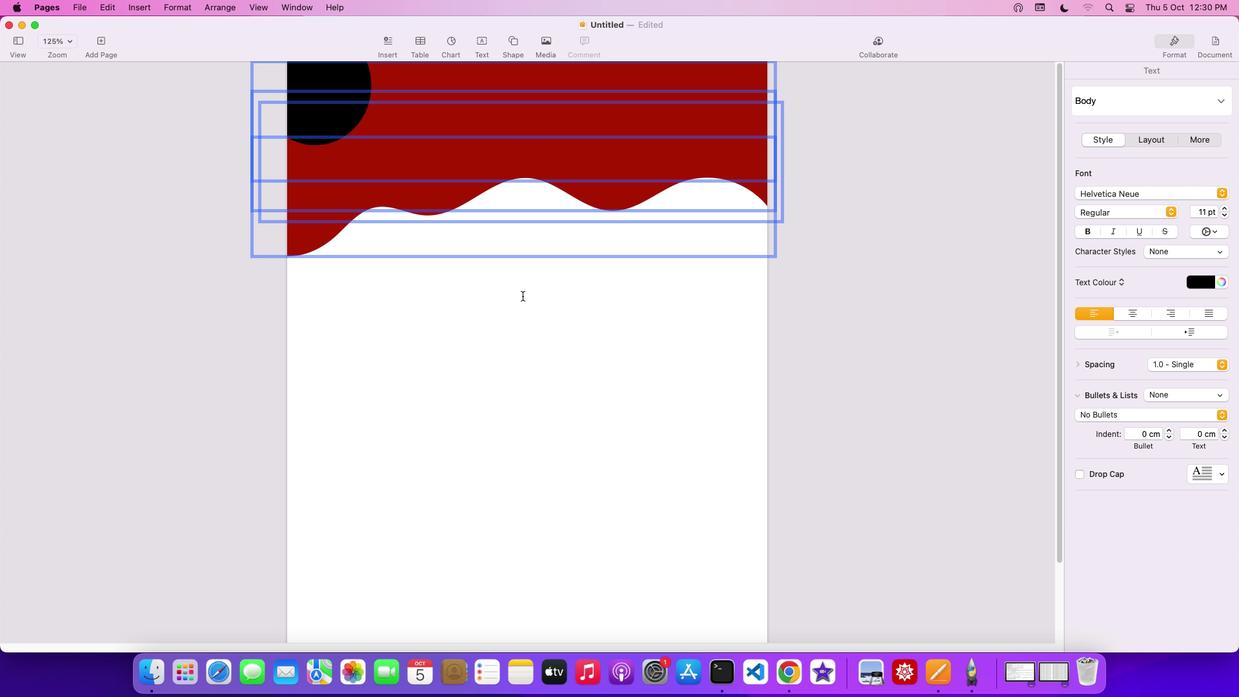 
Action: Mouse pressed left at (522, 295)
Screenshot: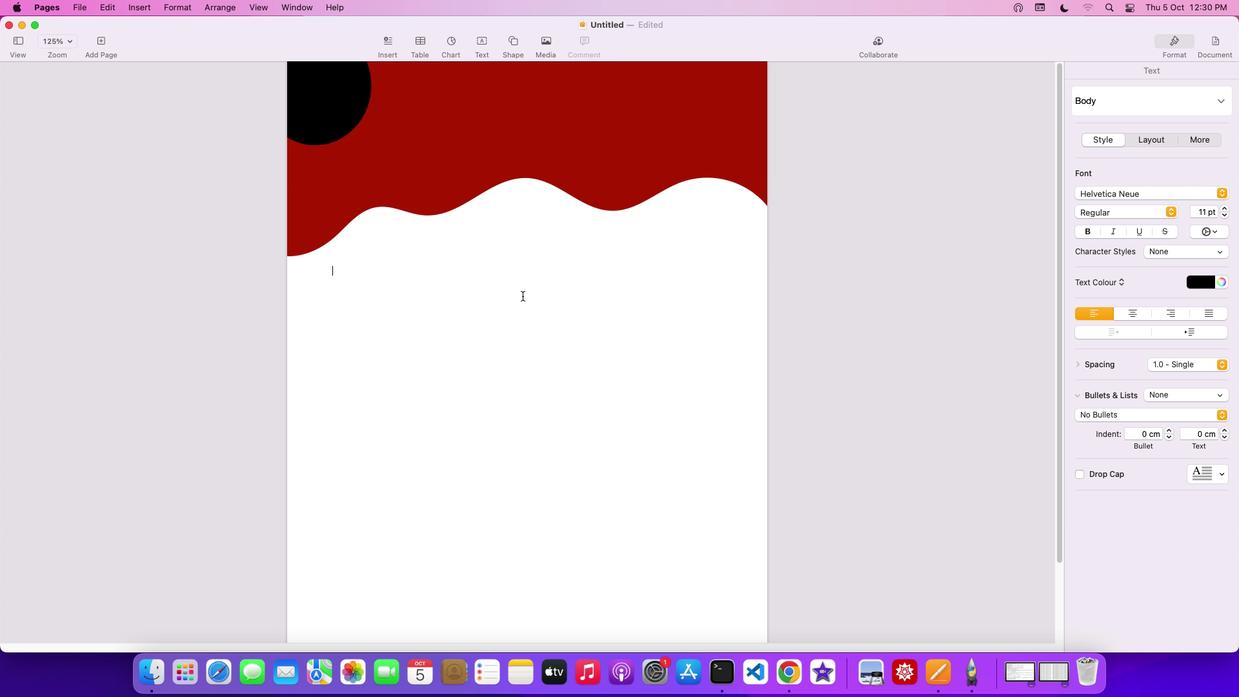 
Action: Mouse moved to (462, 137)
Screenshot: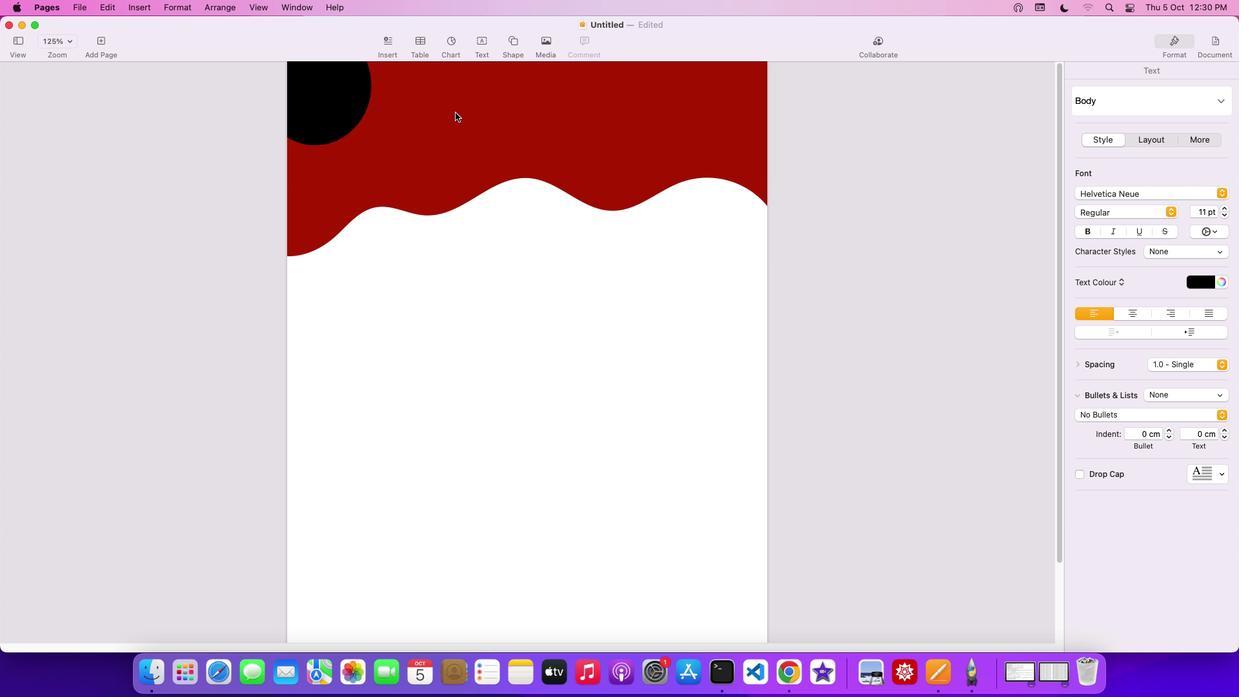 
Action: Key pressed Key.shift
Screenshot: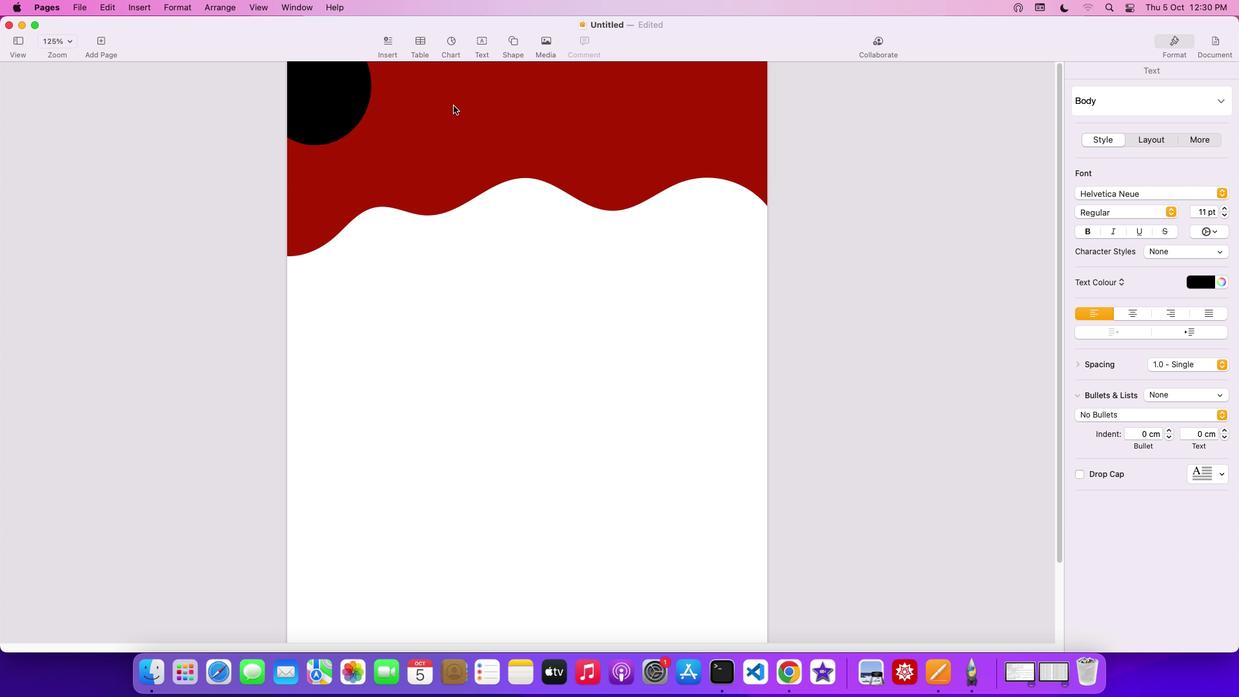 
Action: Mouse moved to (442, 76)
Screenshot: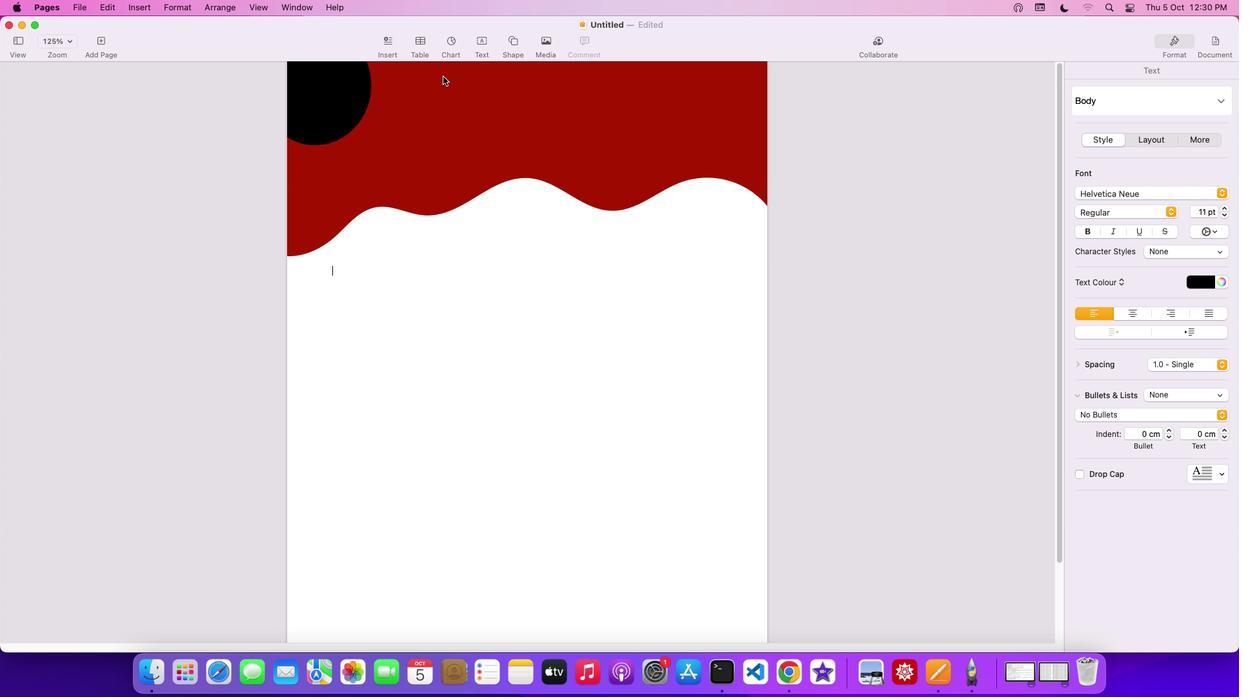 
Action: Mouse pressed left at (442, 76)
Screenshot: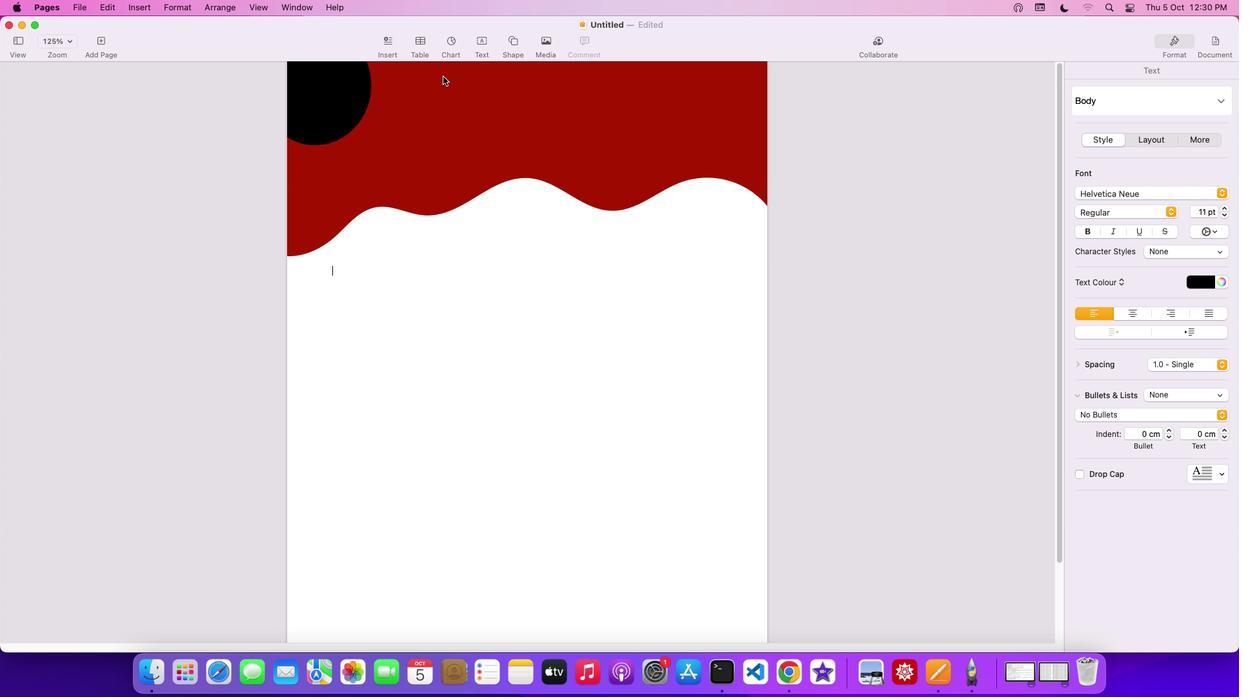 
Action: Mouse moved to (386, 108)
Screenshot: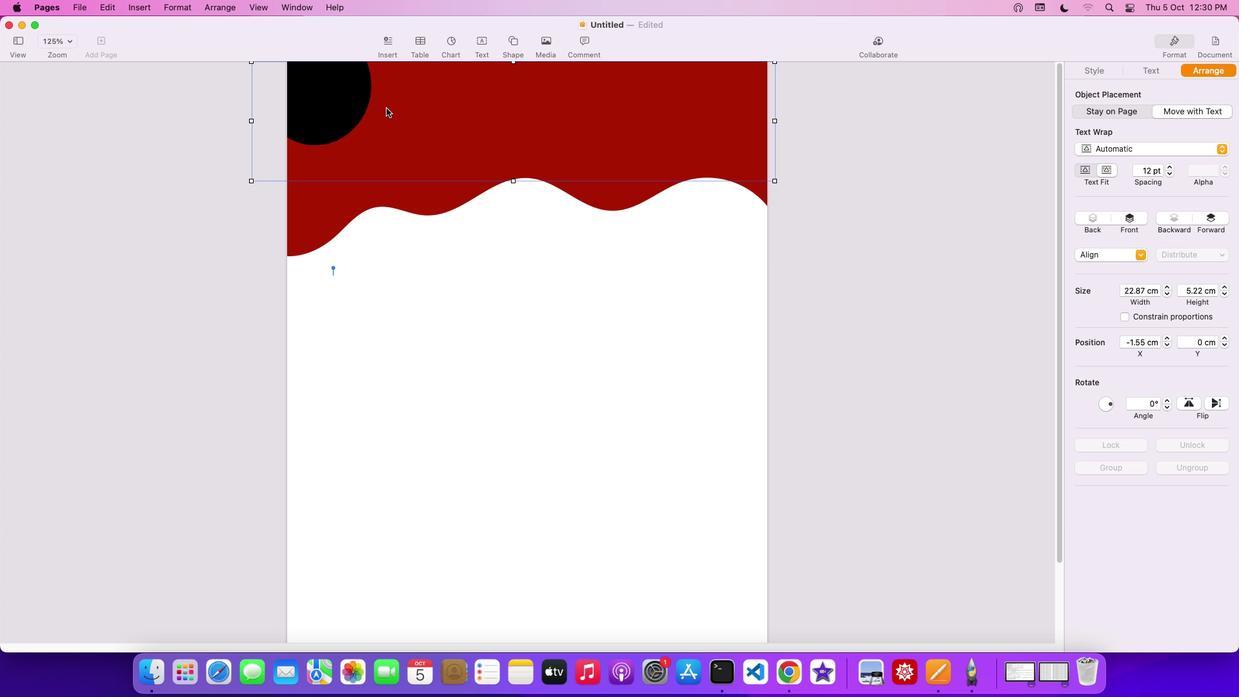 
Action: Mouse pressed left at (386, 108)
Screenshot: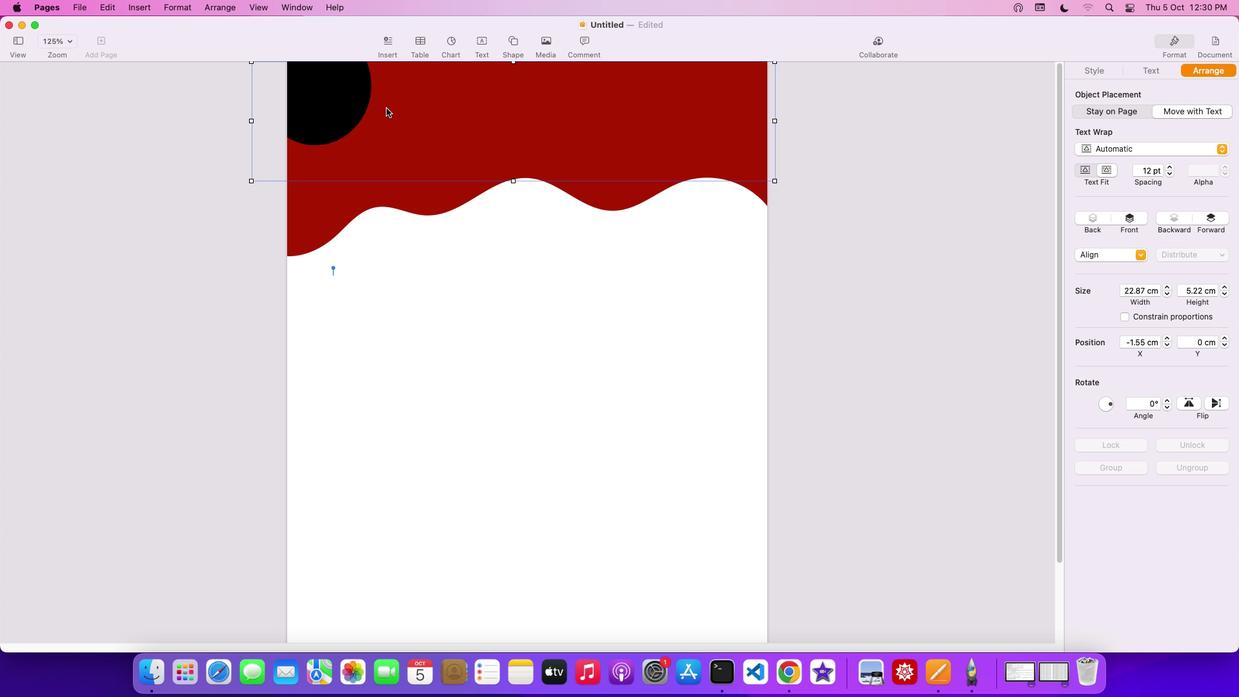 
Action: Mouse moved to (388, 139)
Screenshot: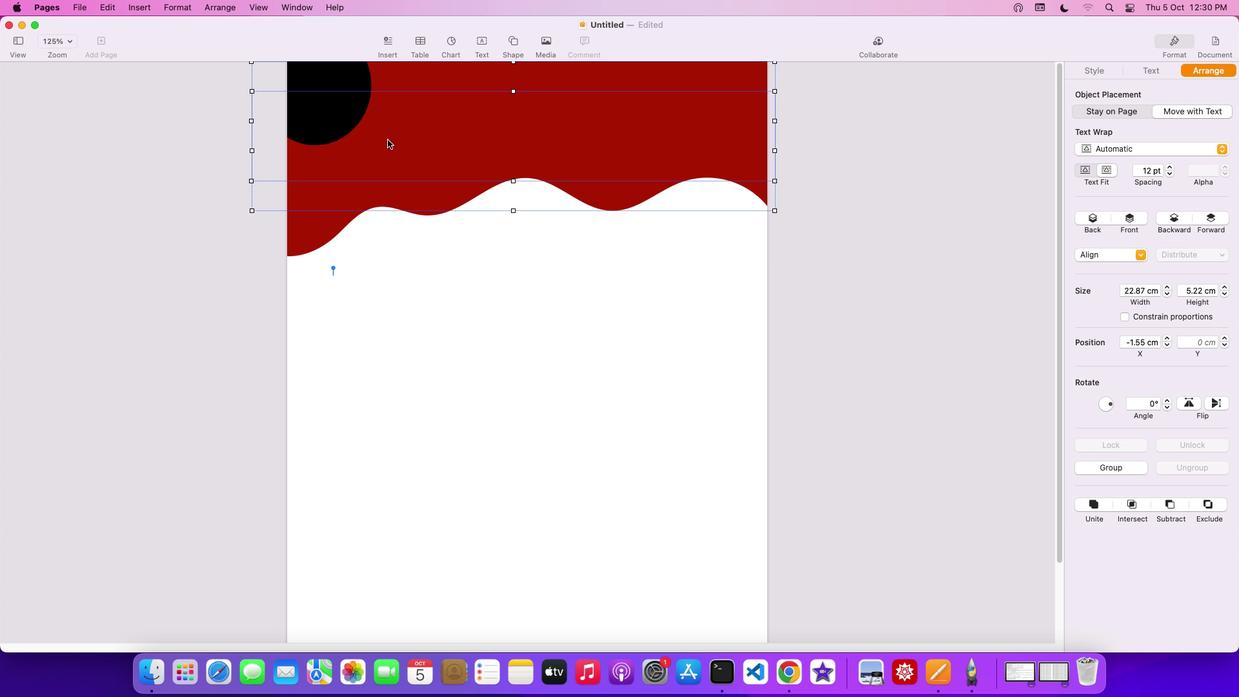 
Action: Mouse pressed left at (388, 139)
Screenshot: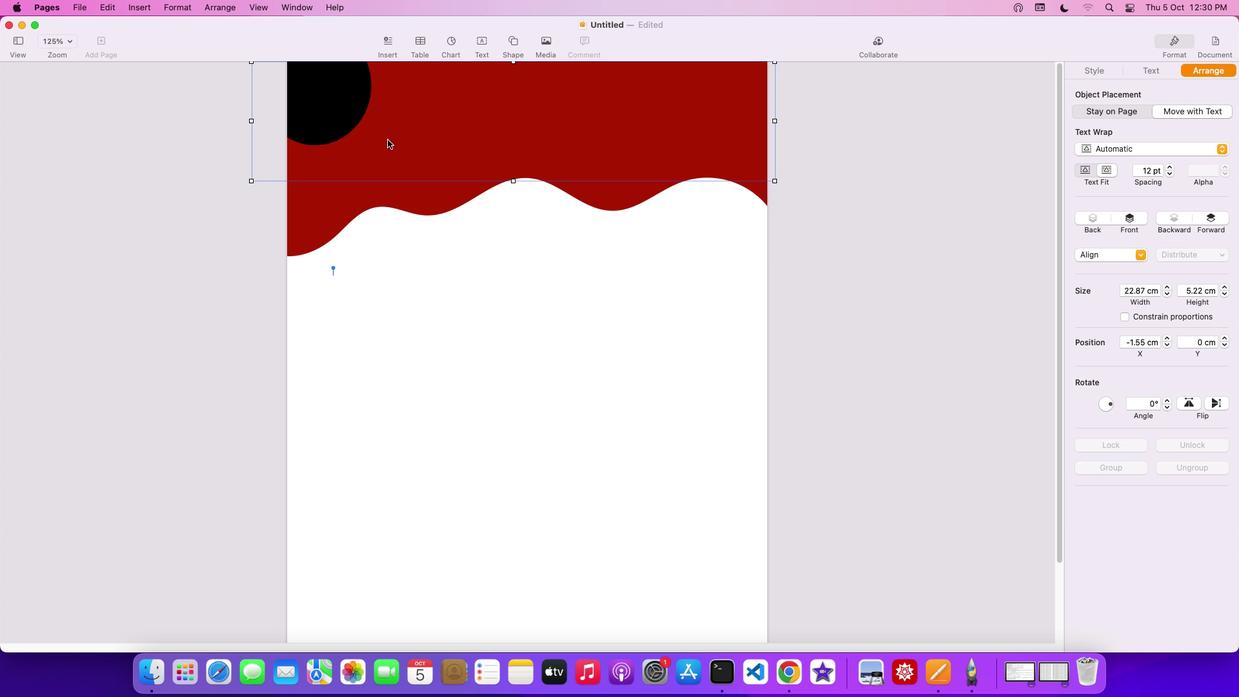 
Action: Mouse moved to (300, 232)
Screenshot: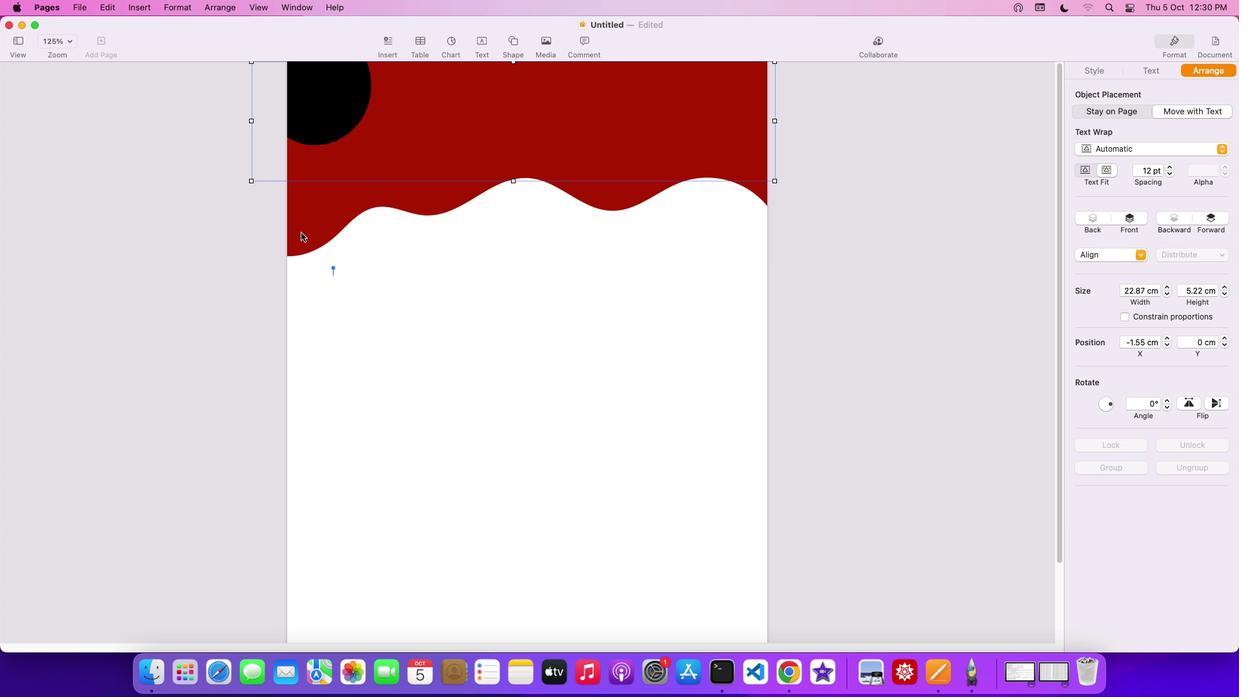 
Action: Mouse pressed left at (300, 232)
Screenshot: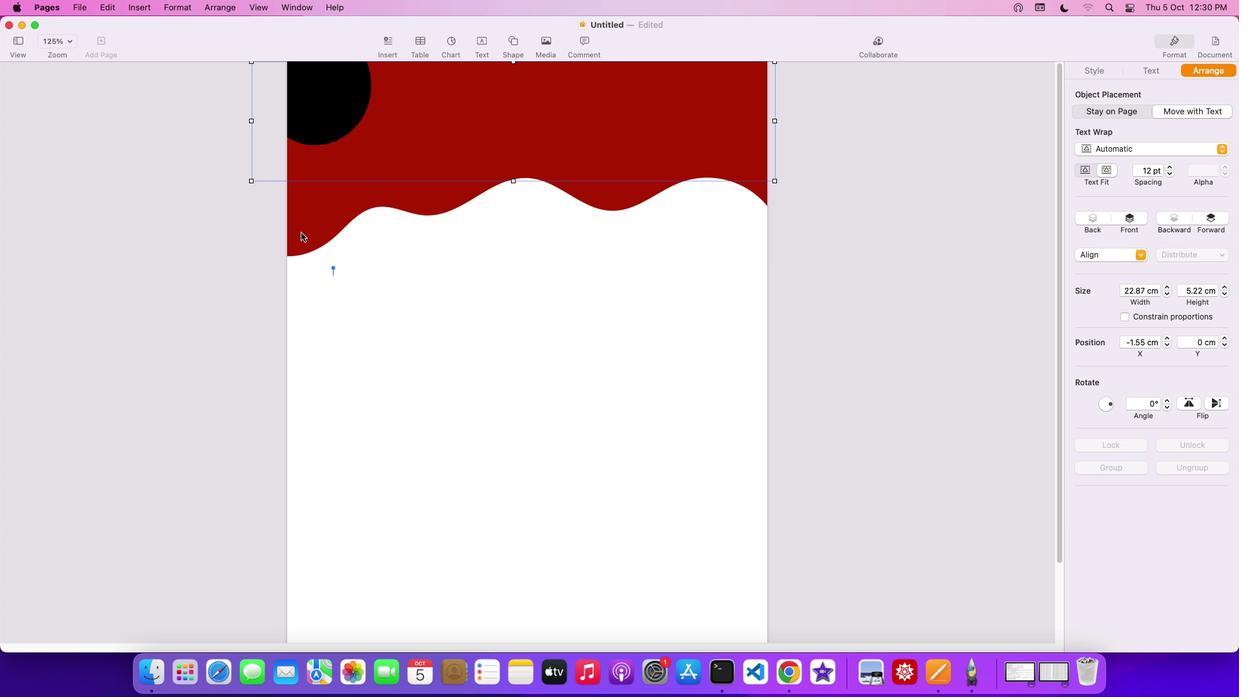 
Action: Mouse moved to (311, 225)
Screenshot: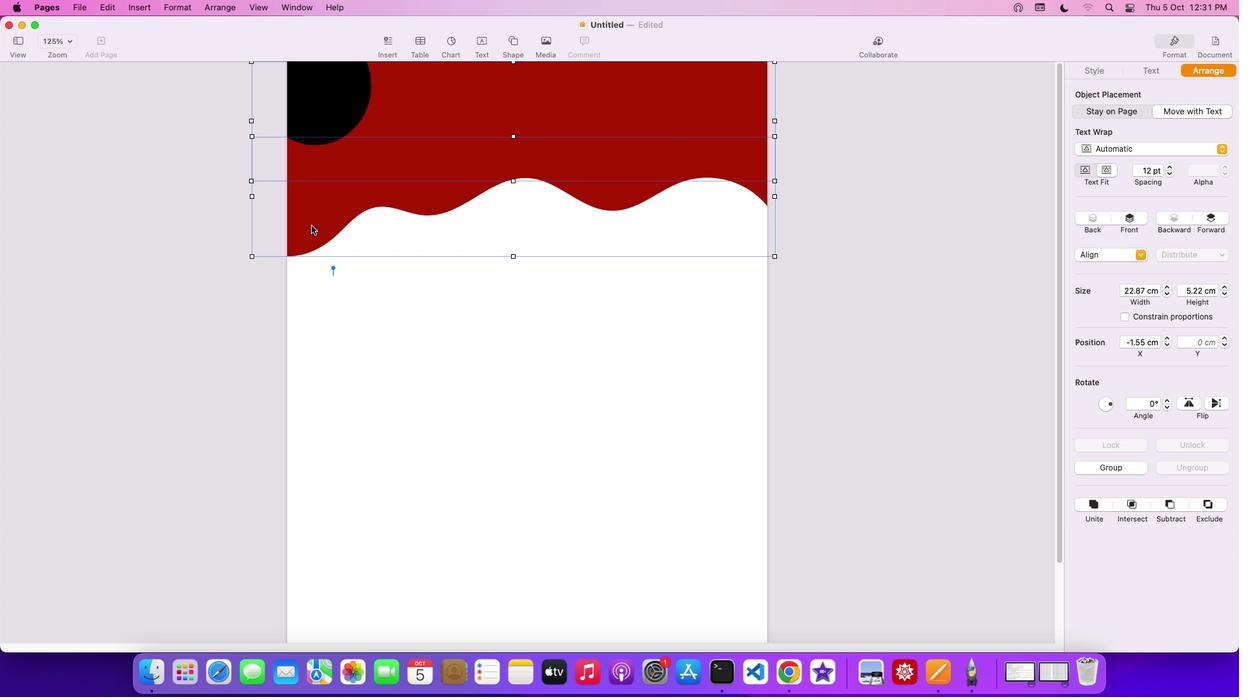 
Action: Mouse pressed left at (311, 225)
Screenshot: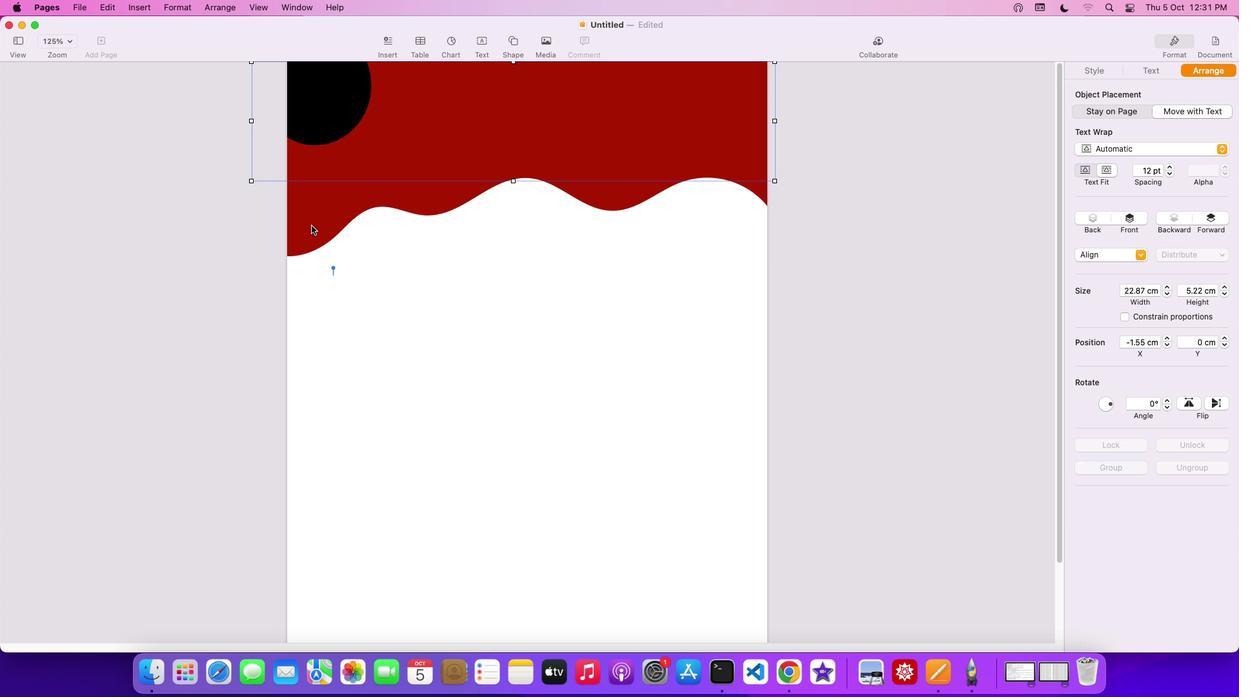 
Action: Mouse moved to (307, 233)
Screenshot: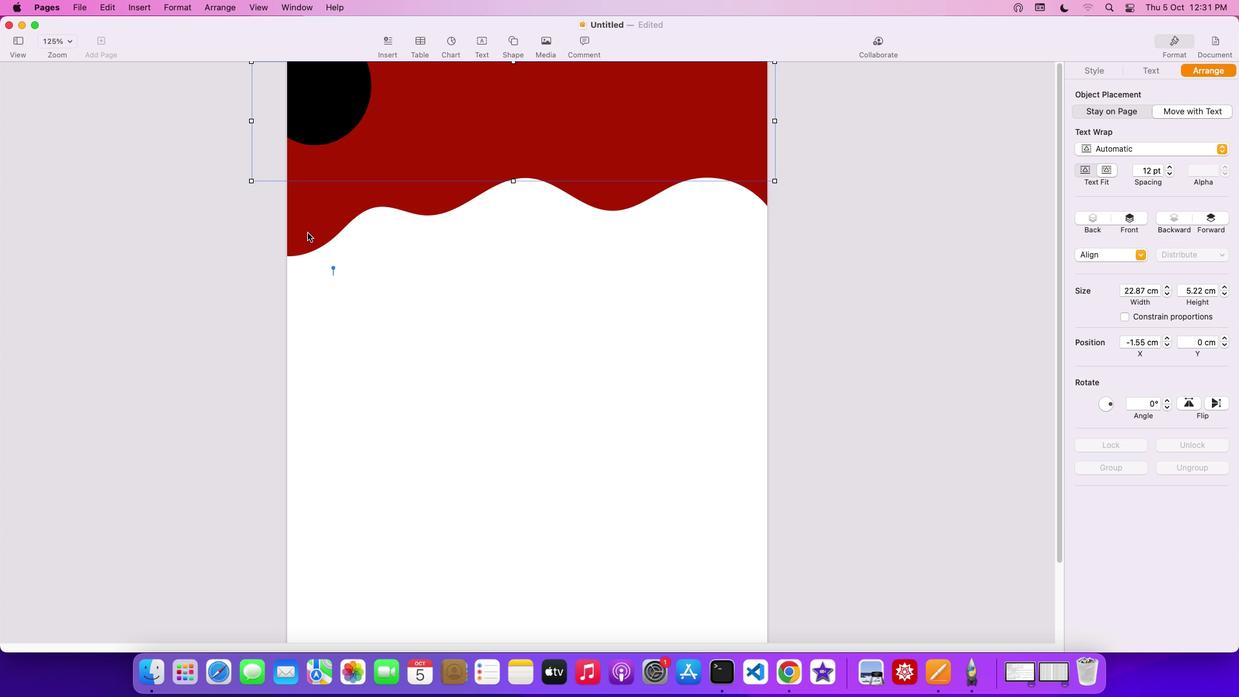
Action: Mouse pressed left at (307, 233)
Screenshot: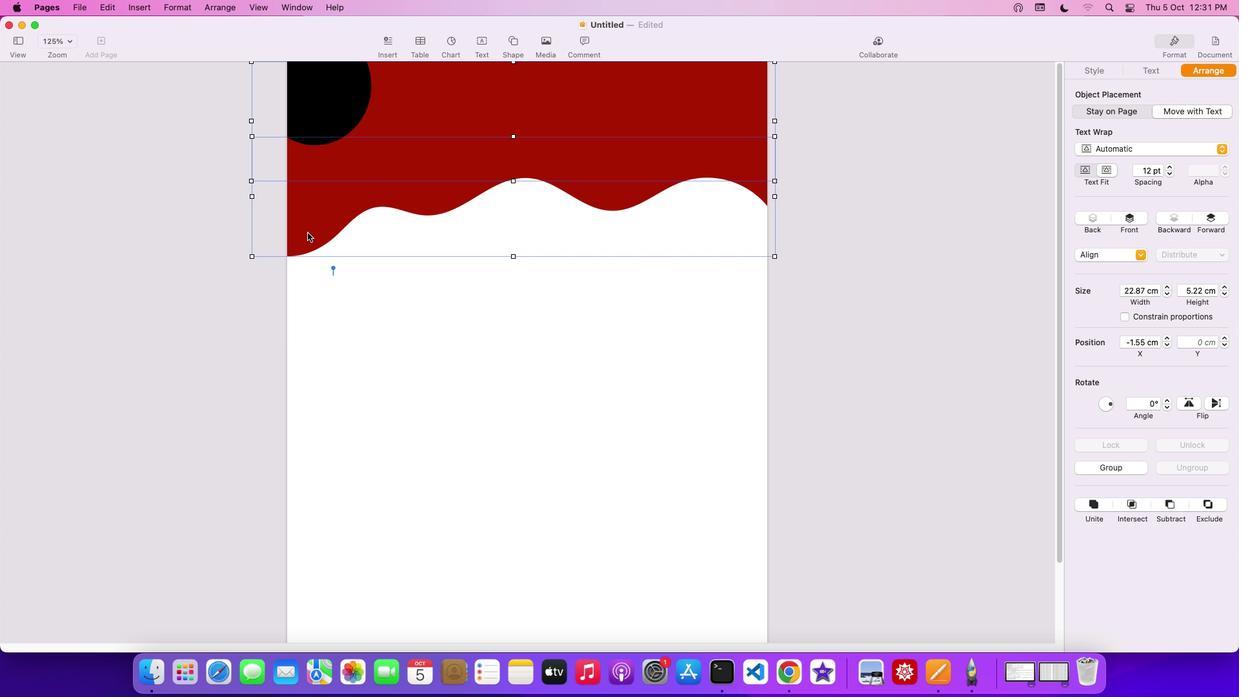 
Action: Mouse moved to (323, 194)
Screenshot: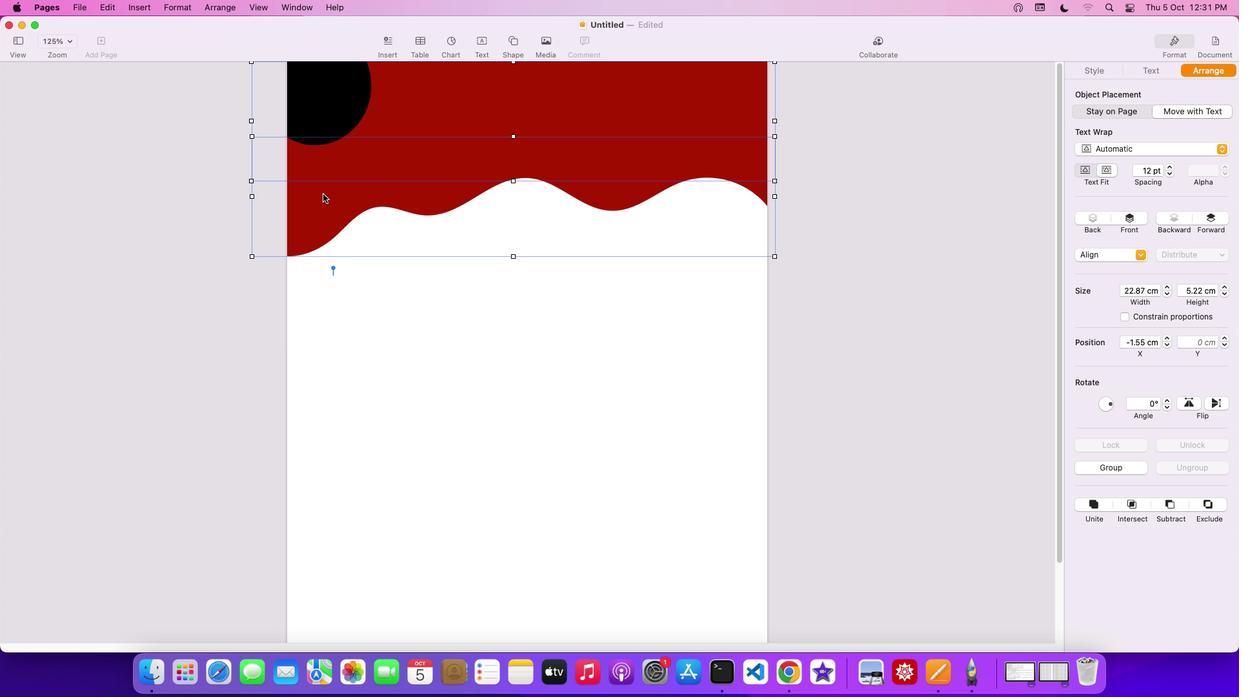 
Action: Mouse pressed left at (323, 194)
Screenshot: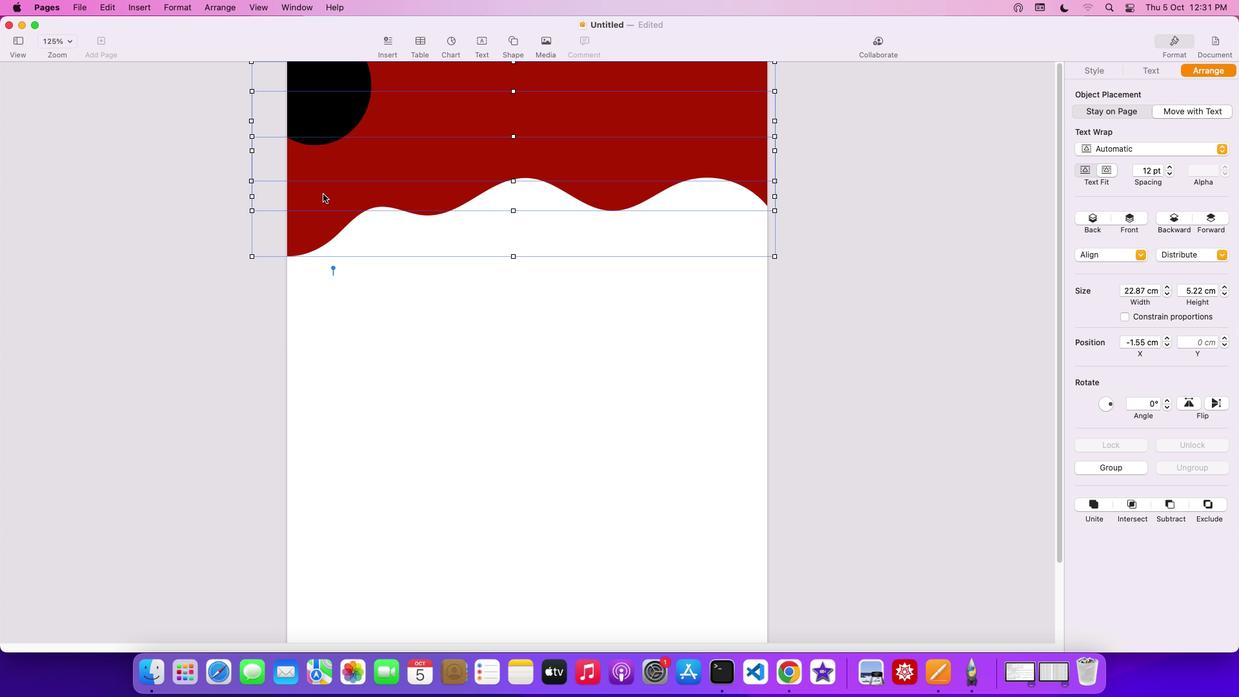 
Action: Mouse moved to (338, 158)
Screenshot: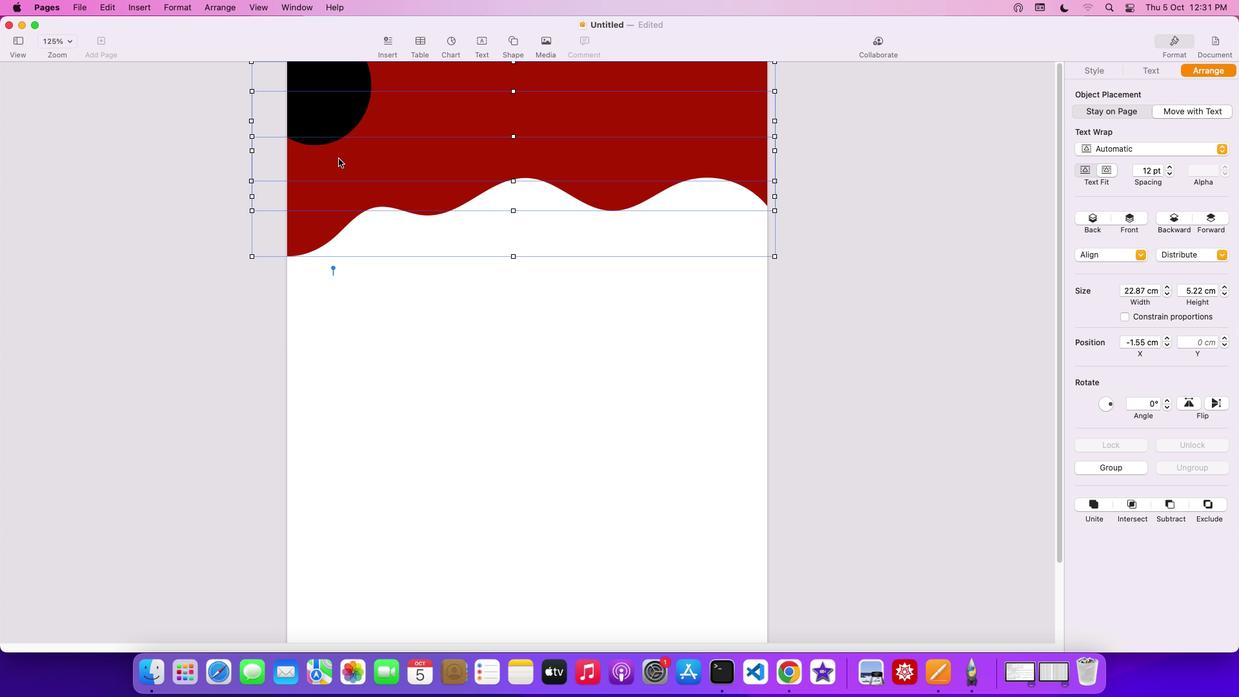 
Action: Mouse pressed left at (338, 158)
Screenshot: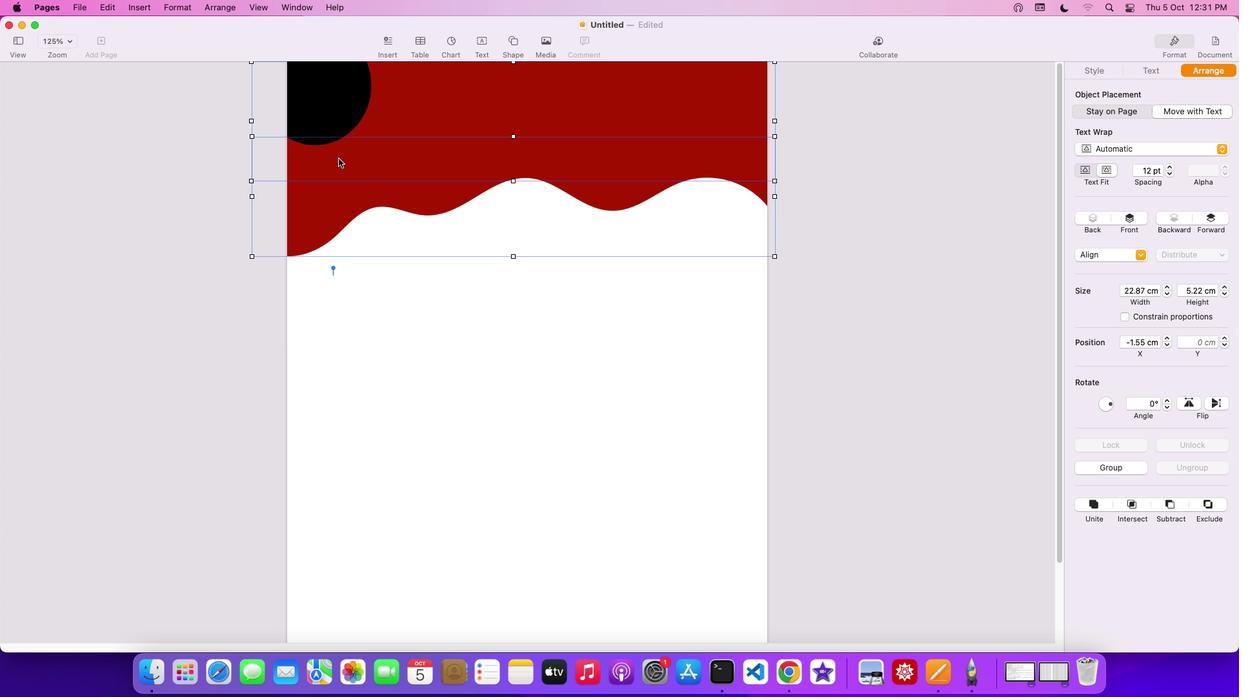 
Action: Mouse pressed left at (338, 158)
Screenshot: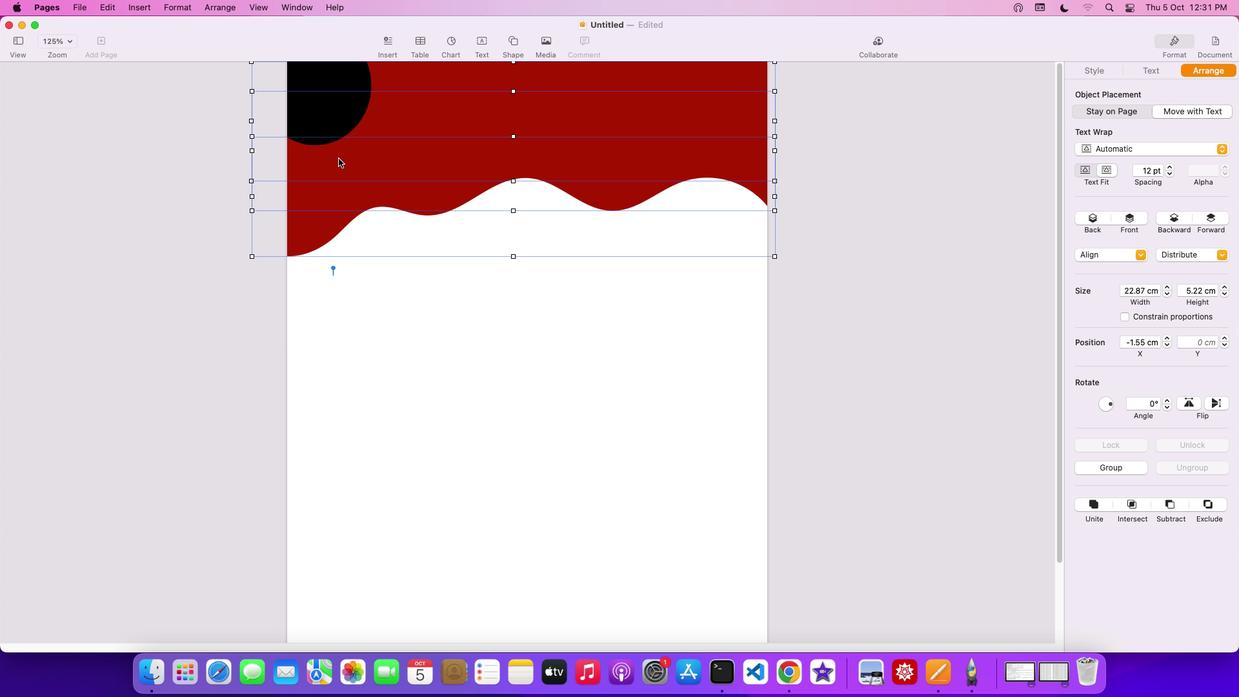 
Action: Mouse moved to (393, 74)
Screenshot: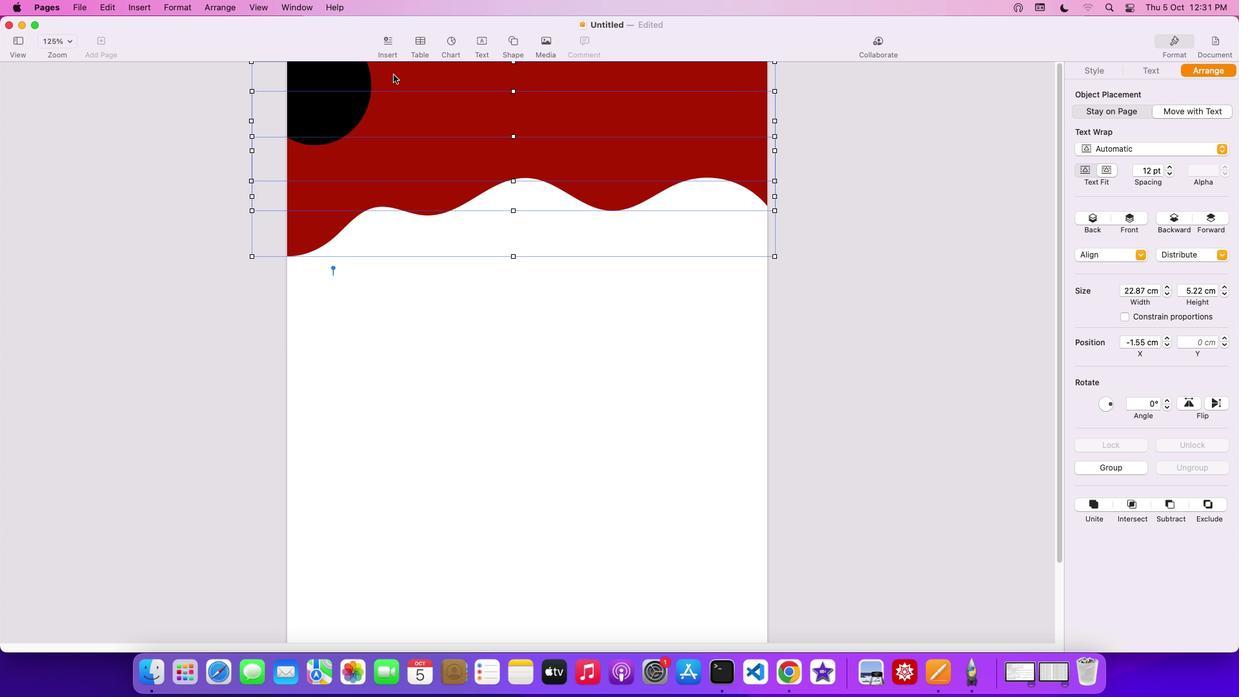 
Action: Mouse pressed left at (393, 74)
Screenshot: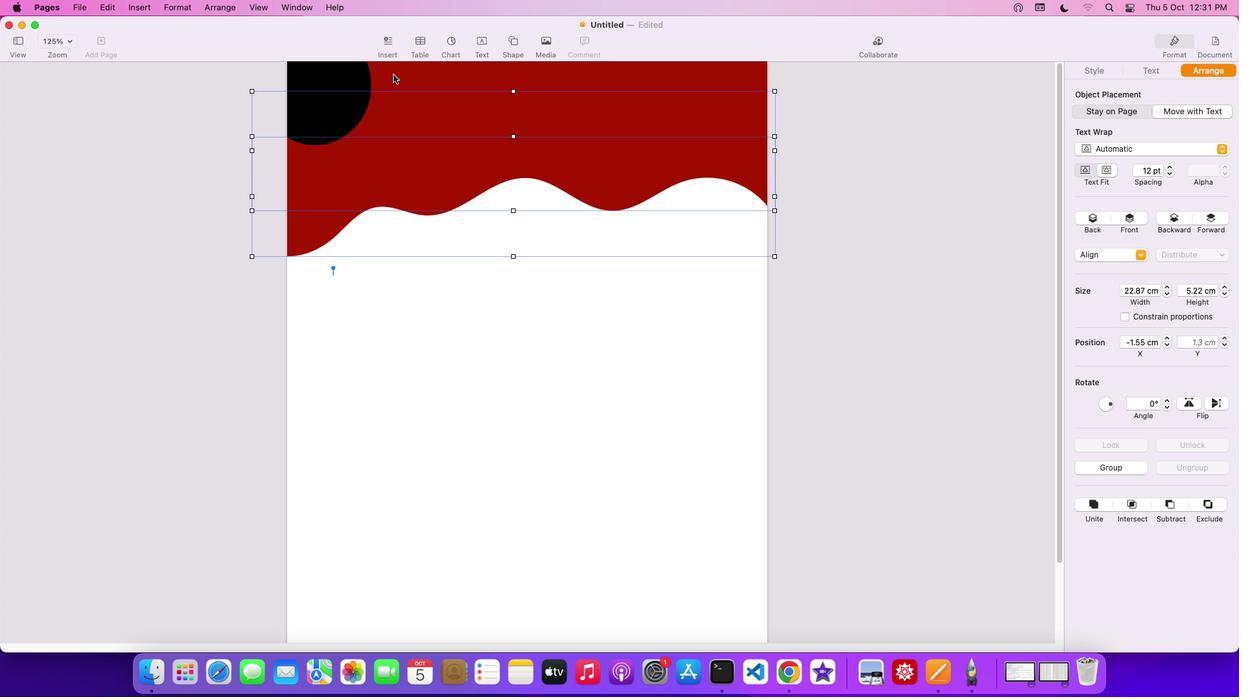 
Action: Mouse pressed left at (393, 74)
Screenshot: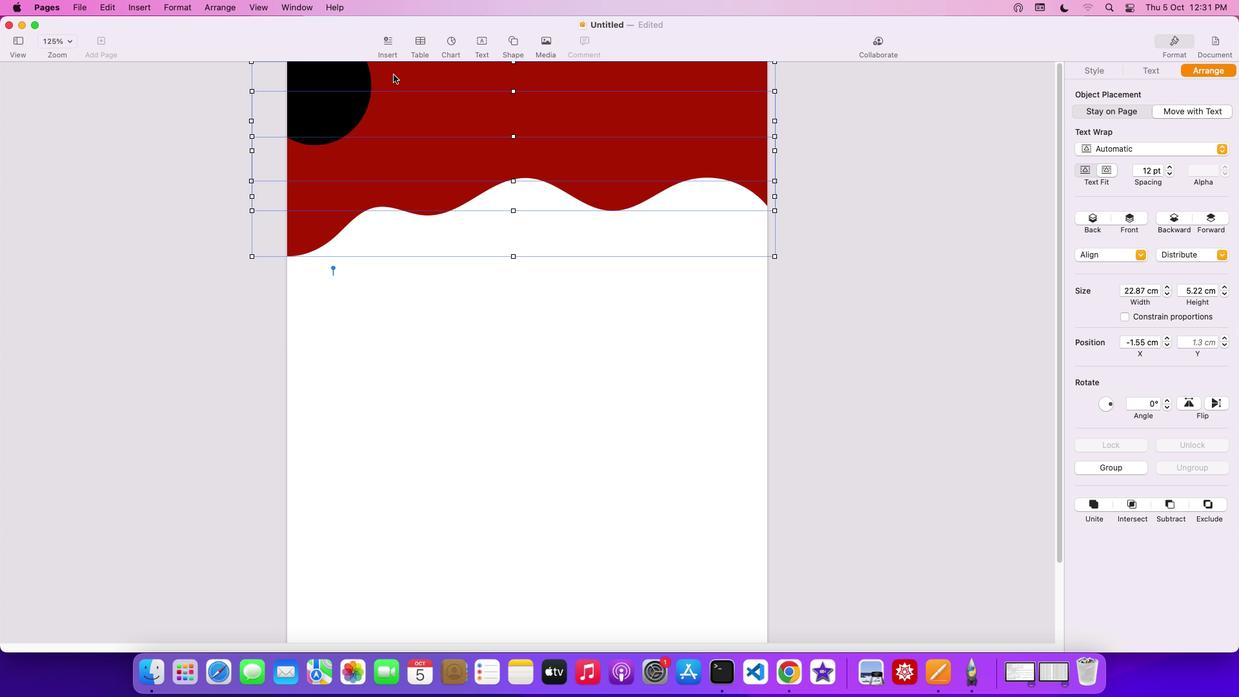 
Action: Mouse moved to (470, 113)
Screenshot: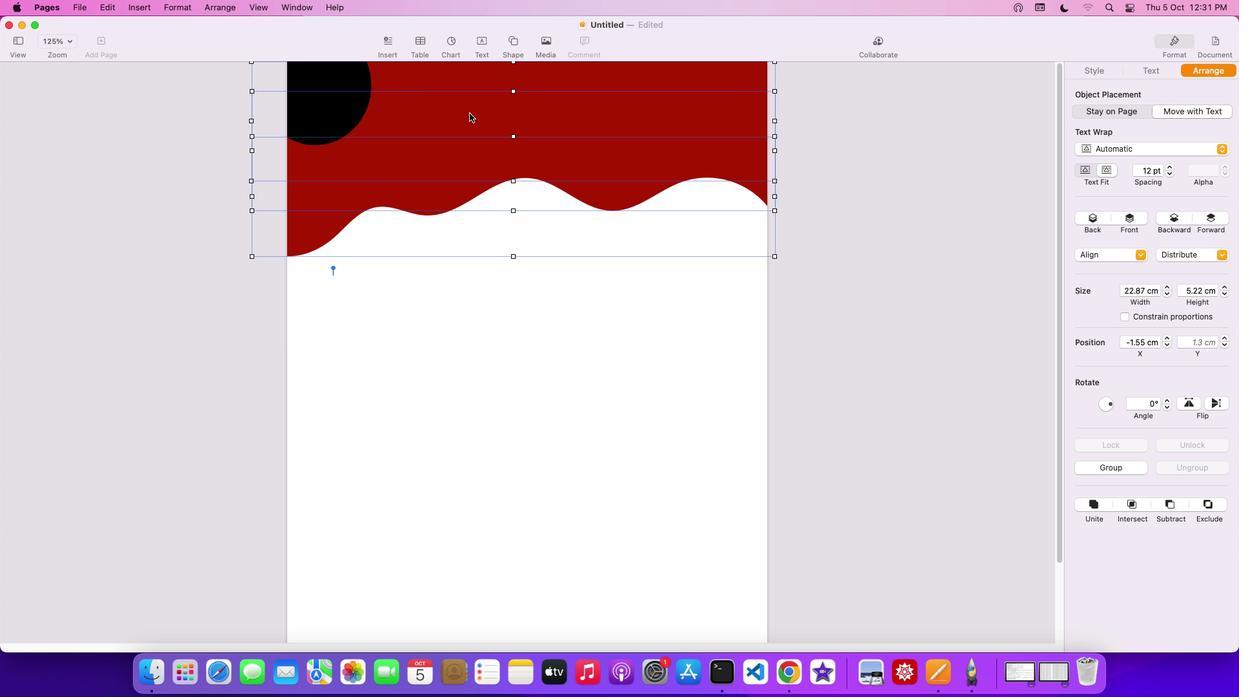 
Action: Mouse pressed left at (470, 113)
Screenshot: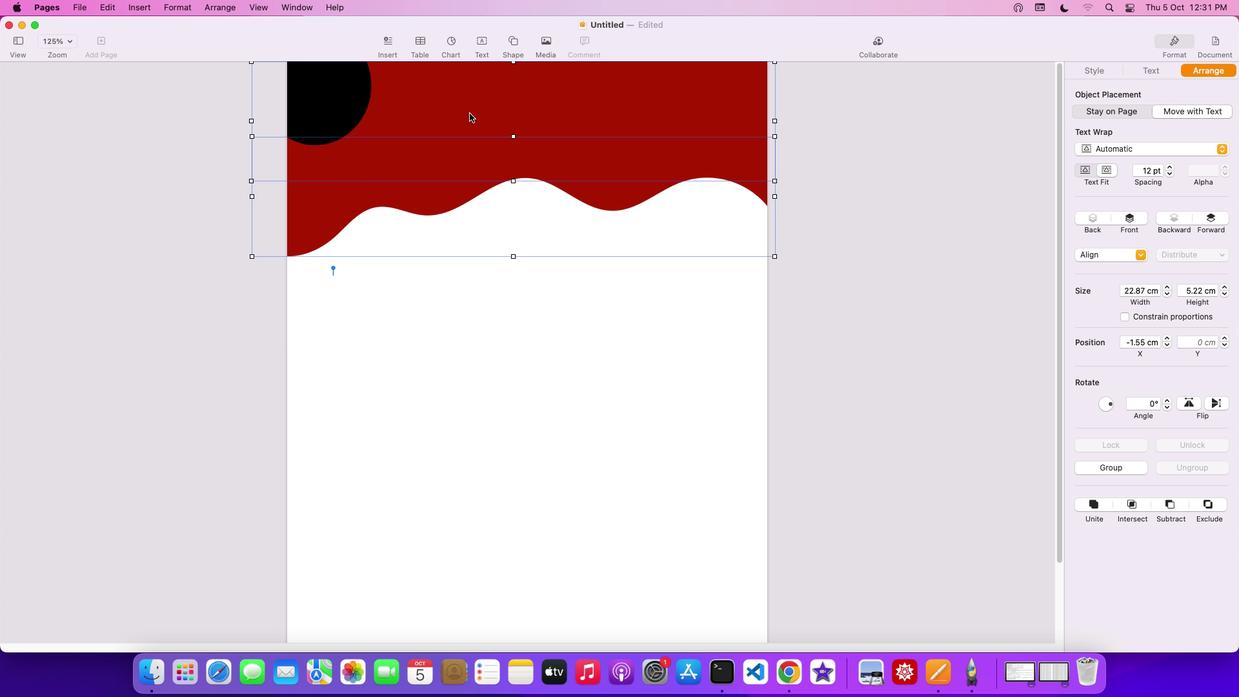 
Action: Mouse pressed left at (470, 113)
Screenshot: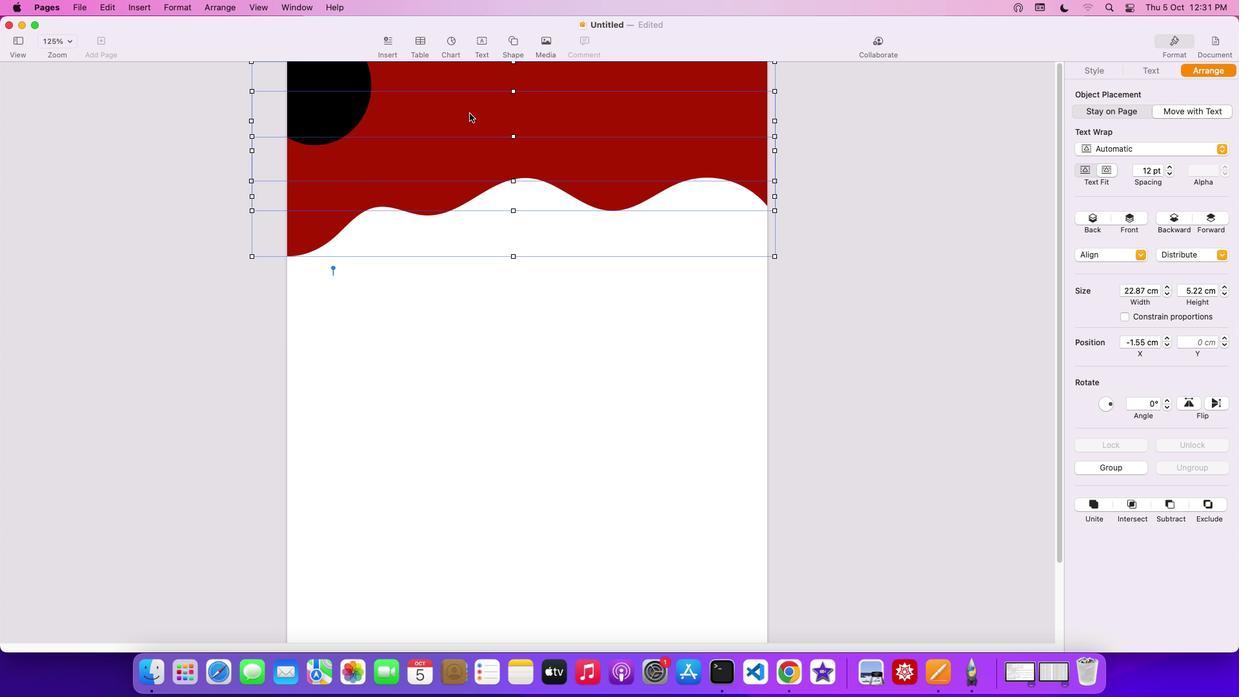 
Action: Mouse moved to (435, 151)
Screenshot: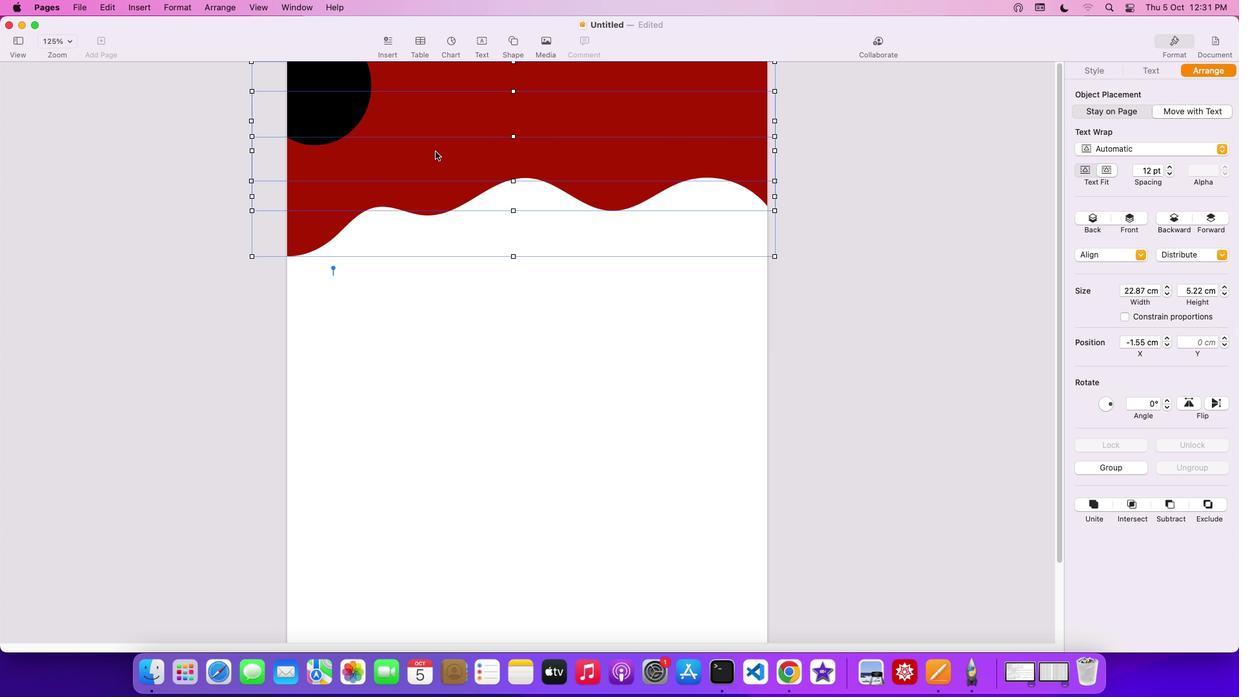 
Action: Mouse pressed left at (435, 151)
Screenshot: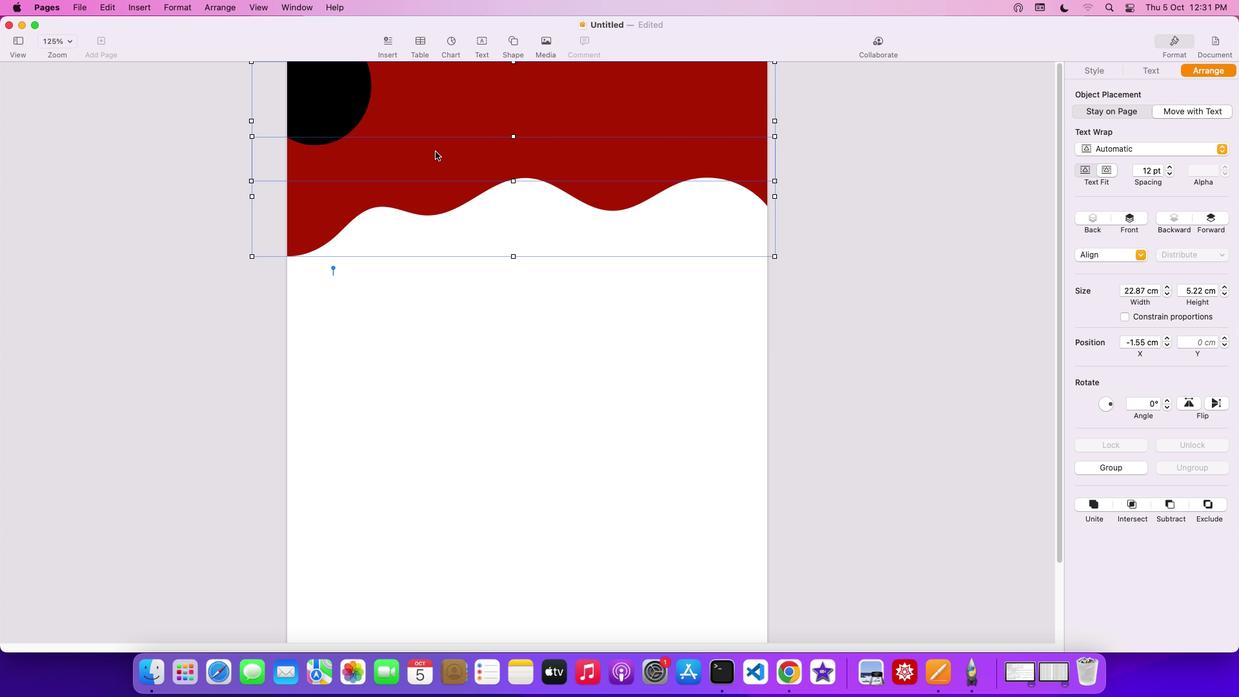 
Action: Mouse pressed left at (435, 151)
Screenshot: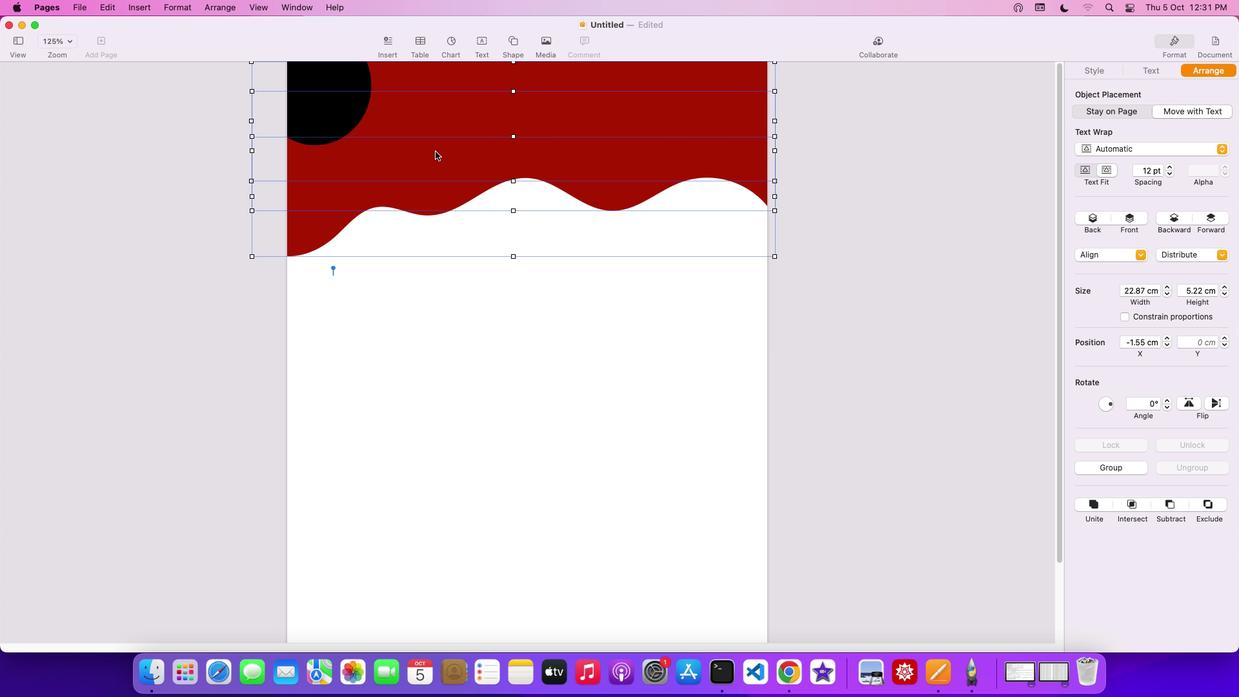 
Action: Mouse moved to (386, 193)
Screenshot: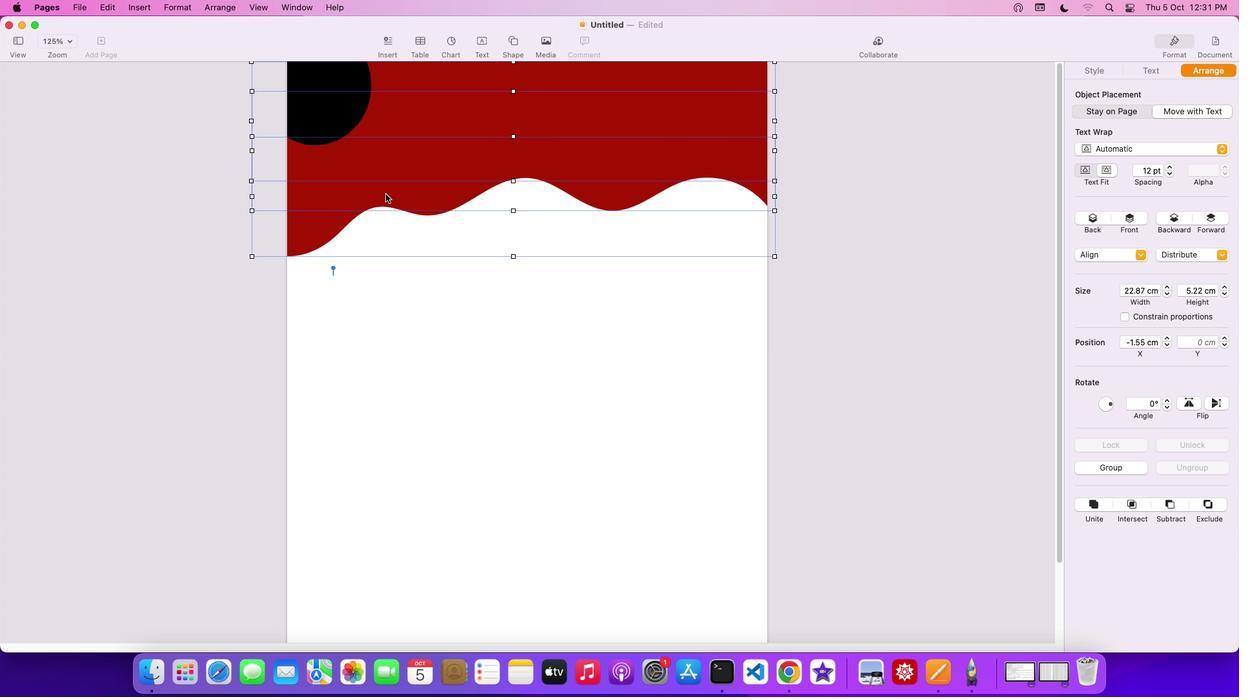 
Action: Mouse pressed left at (386, 193)
Screenshot: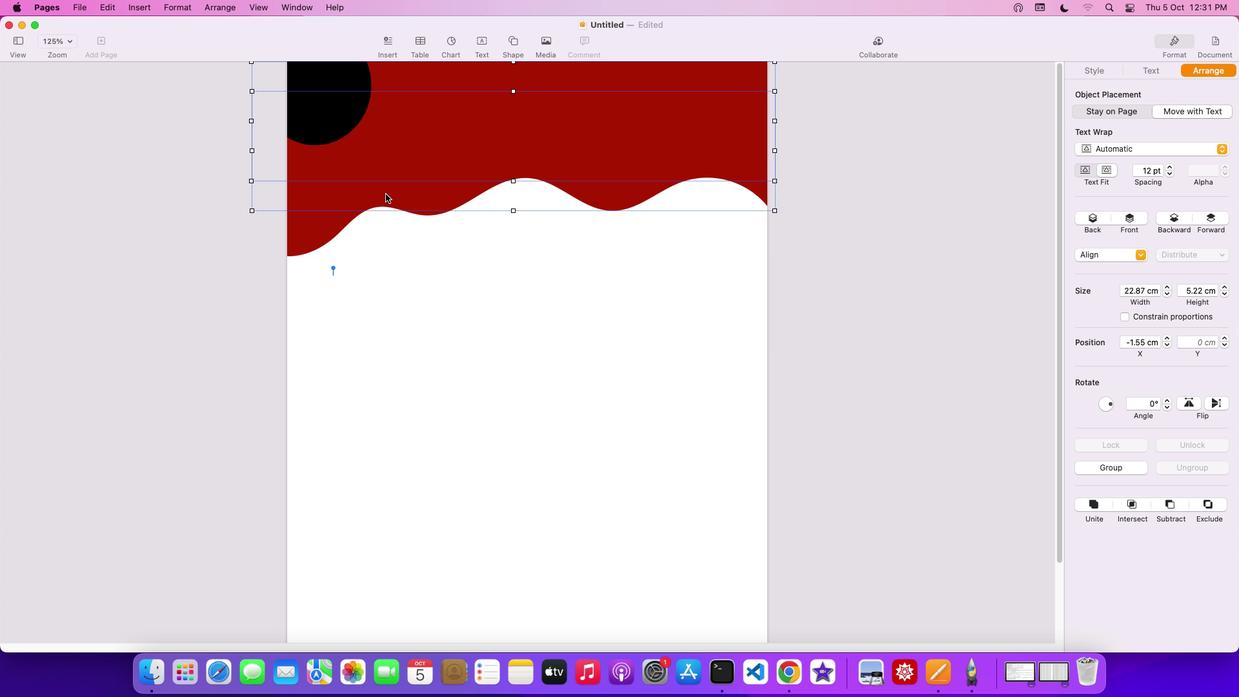 
Action: Mouse pressed left at (386, 193)
Screenshot: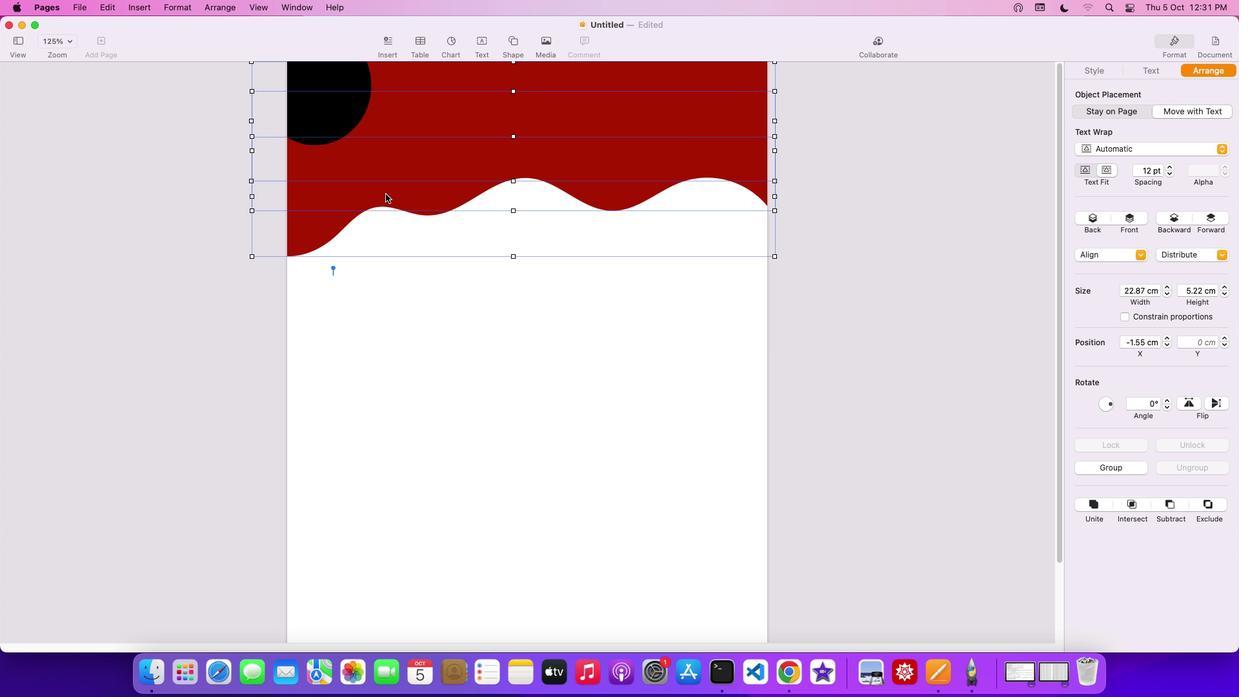 
Action: Mouse moved to (298, 235)
Screenshot: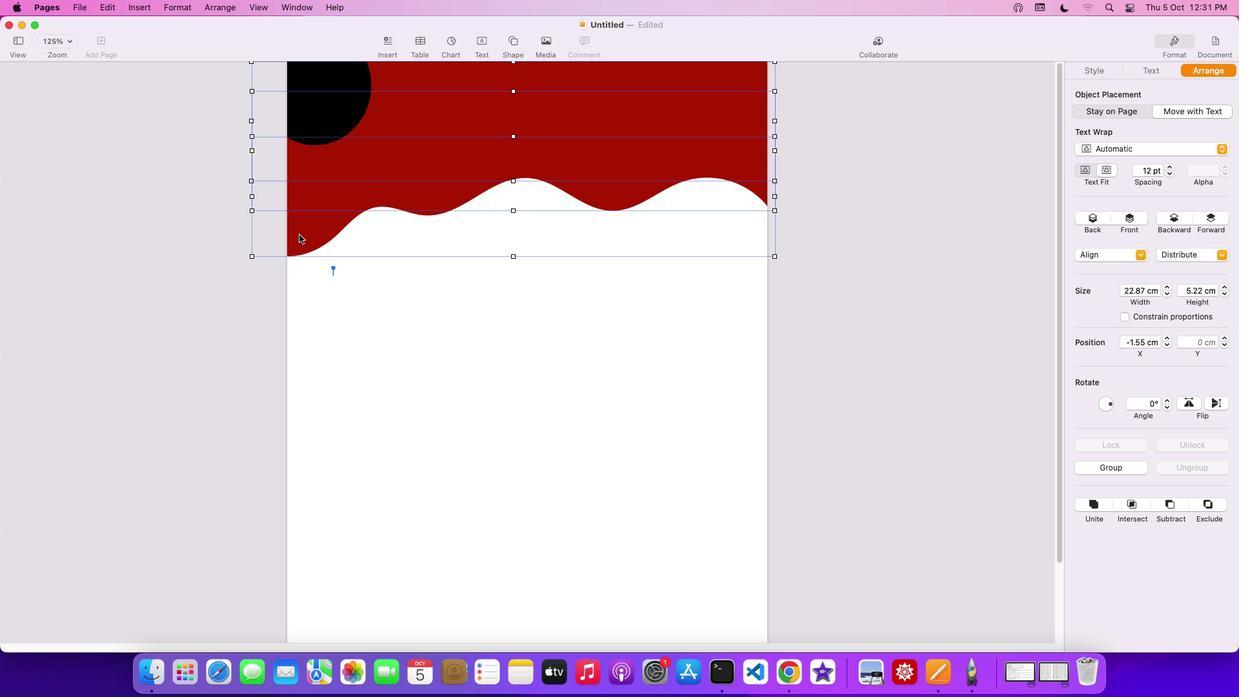 
Action: Mouse pressed left at (298, 235)
Screenshot: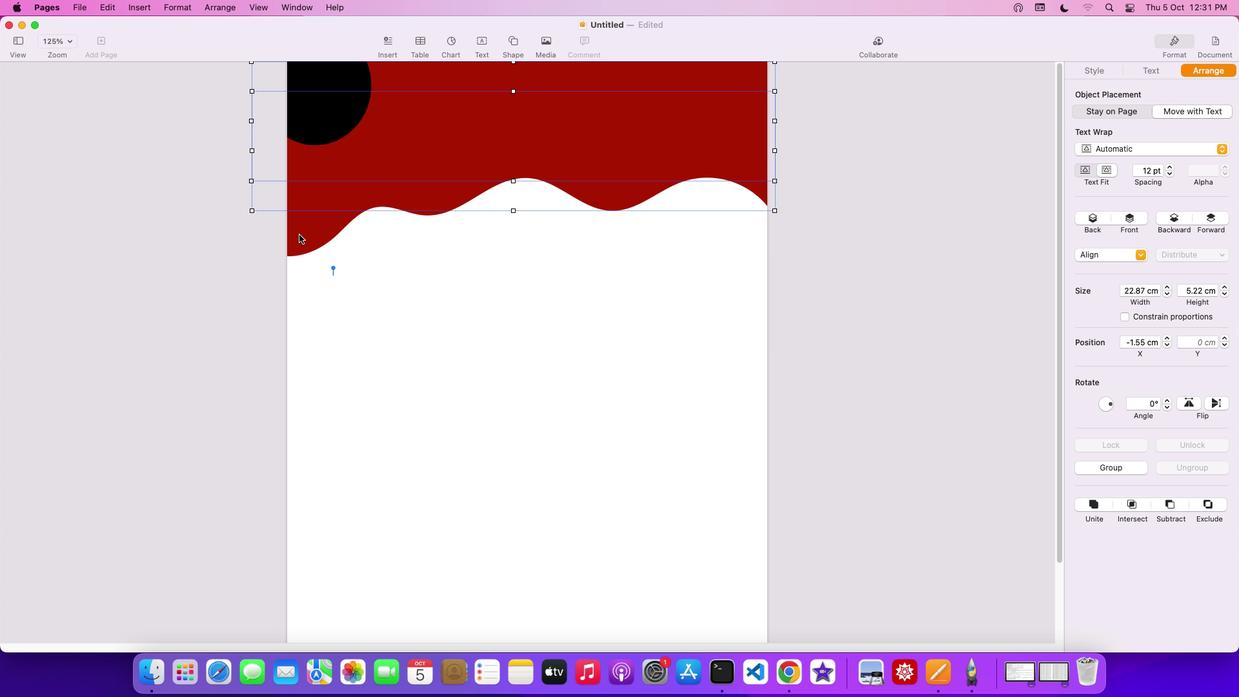 
Action: Mouse pressed left at (298, 235)
Screenshot: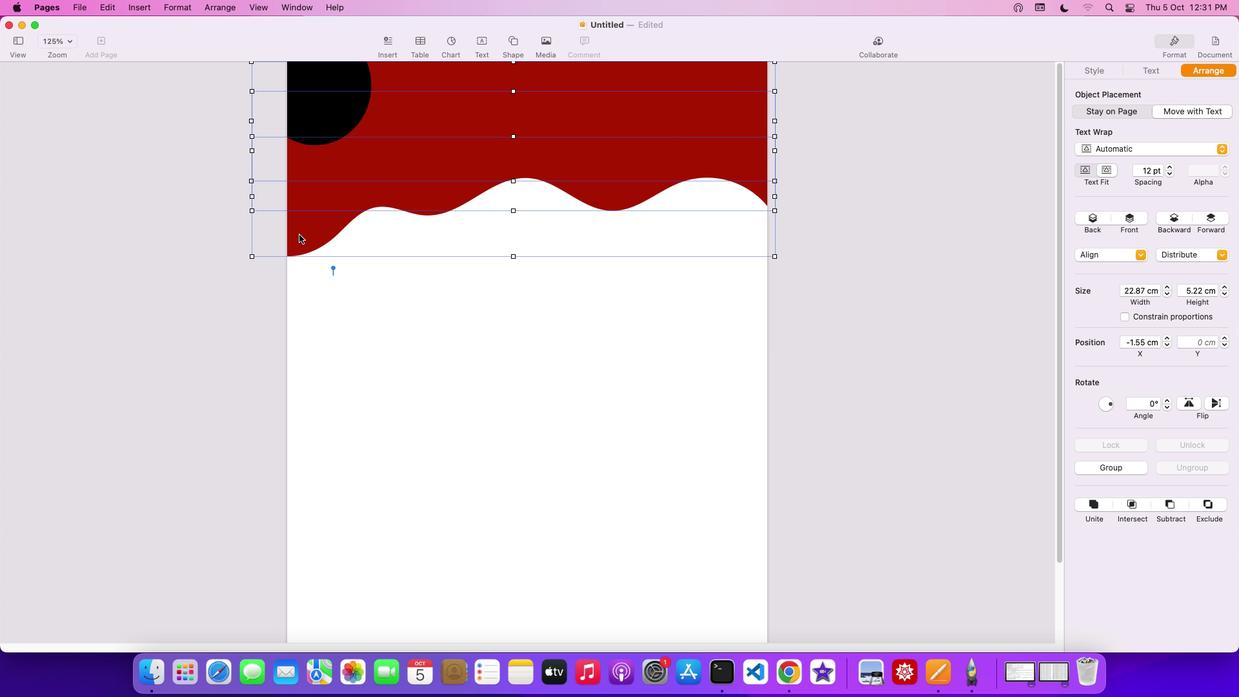 
Action: Mouse moved to (1091, 501)
Screenshot: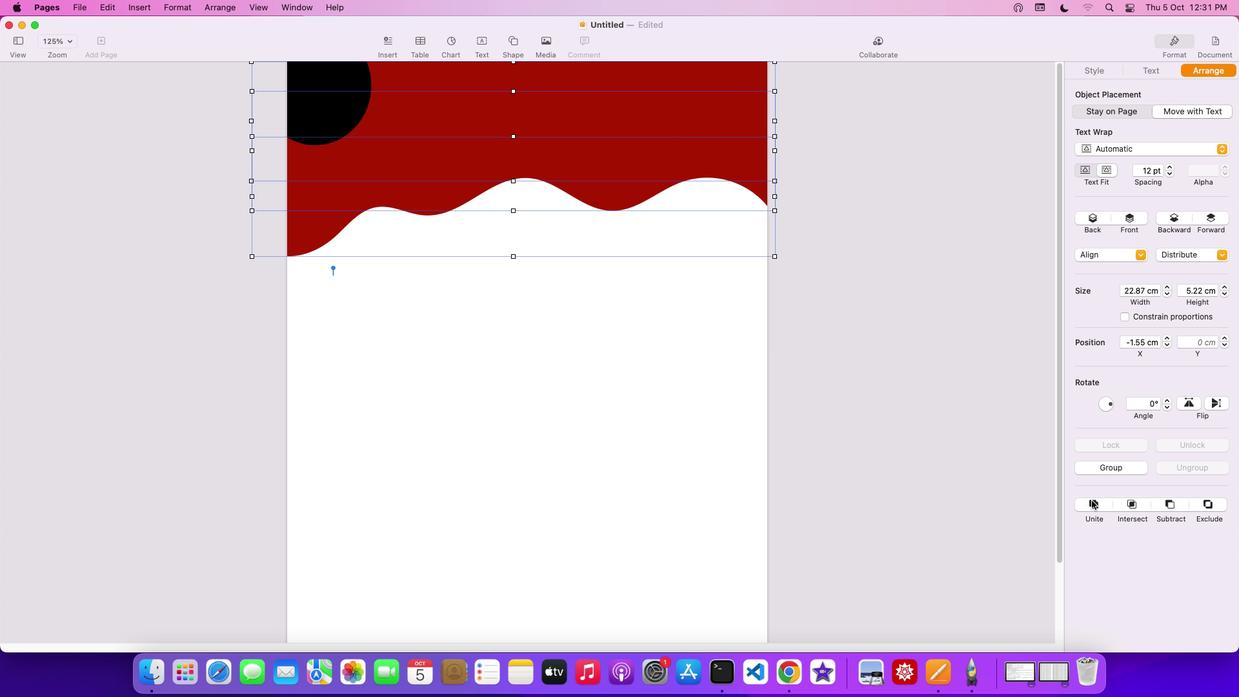 
Action: Mouse pressed left at (1091, 501)
Screenshot: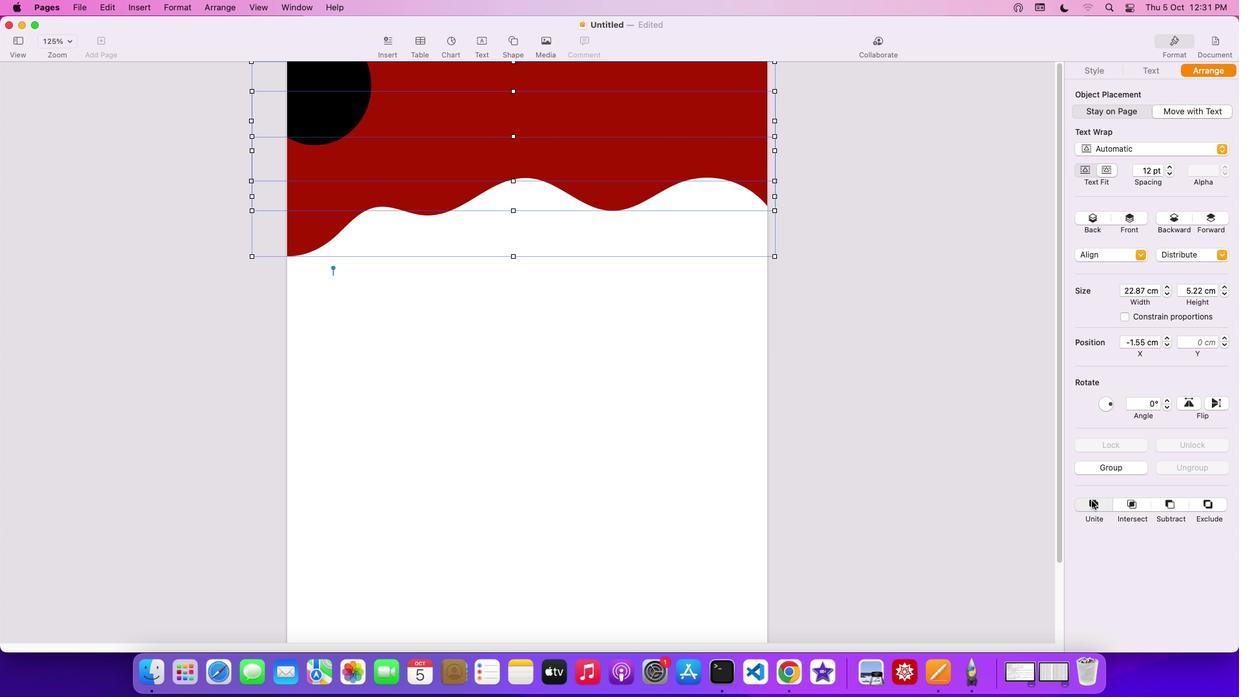 
Action: Key pressed Key.cmd'z'
Screenshot: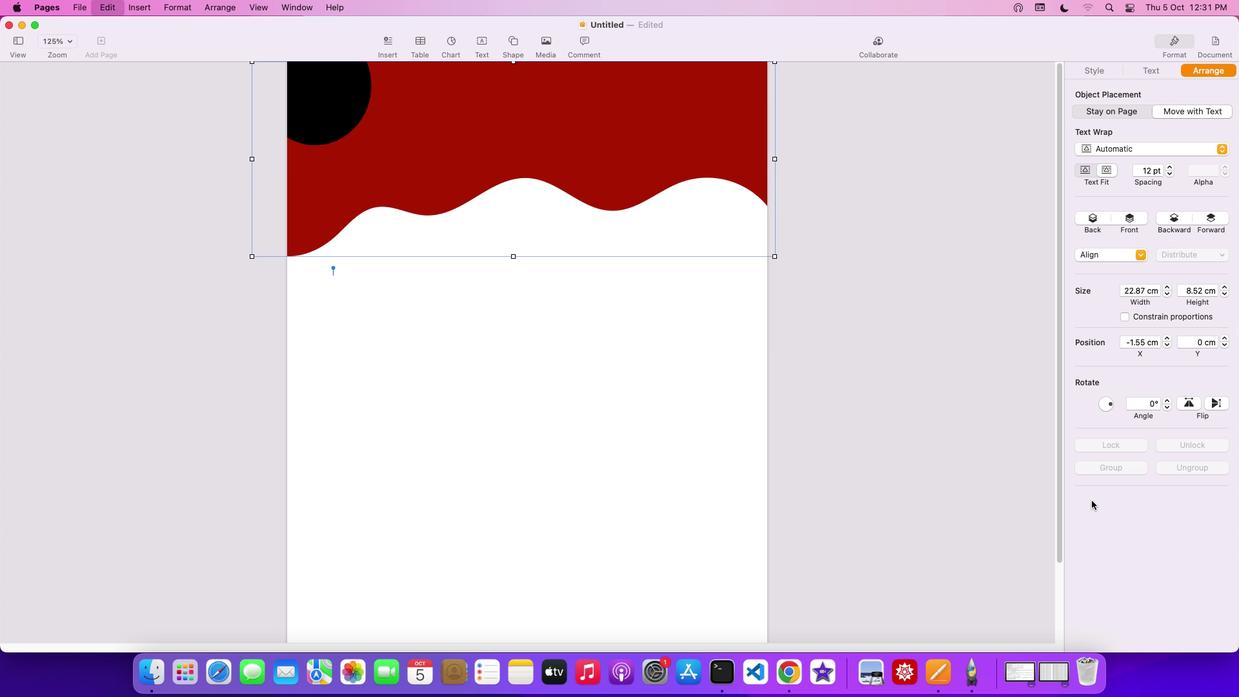 
Action: Mouse moved to (1197, 511)
Screenshot: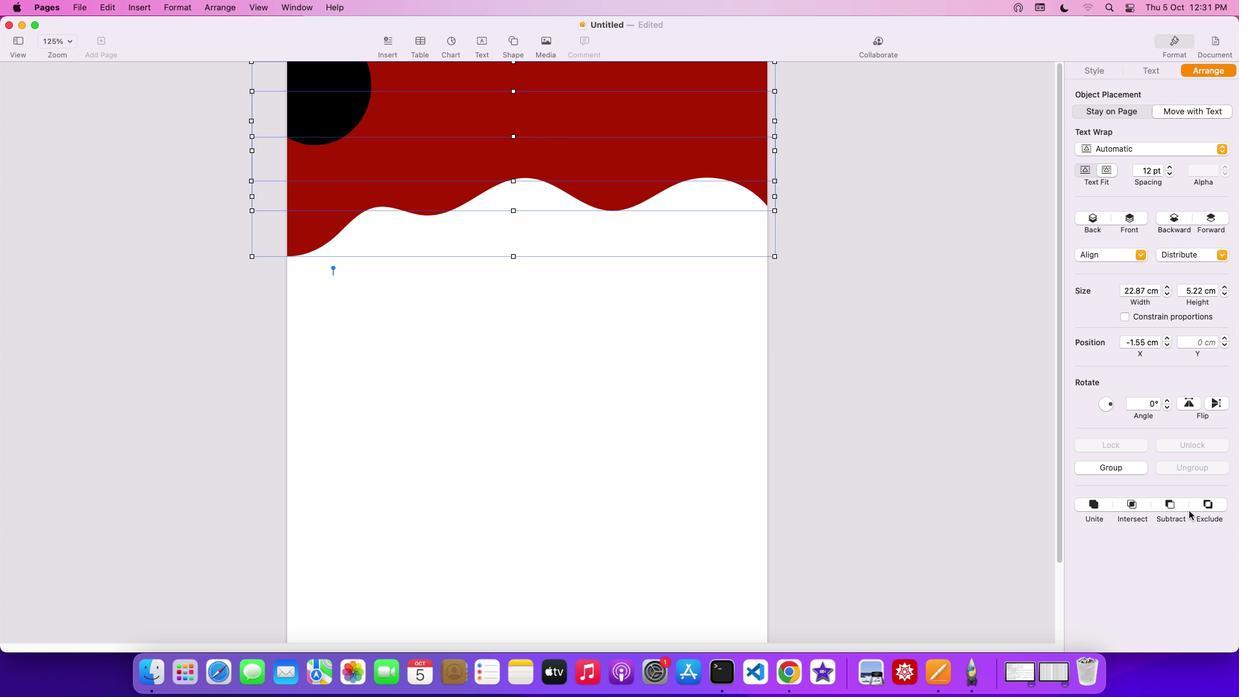 
Action: Key pressed Key.shift
Screenshot: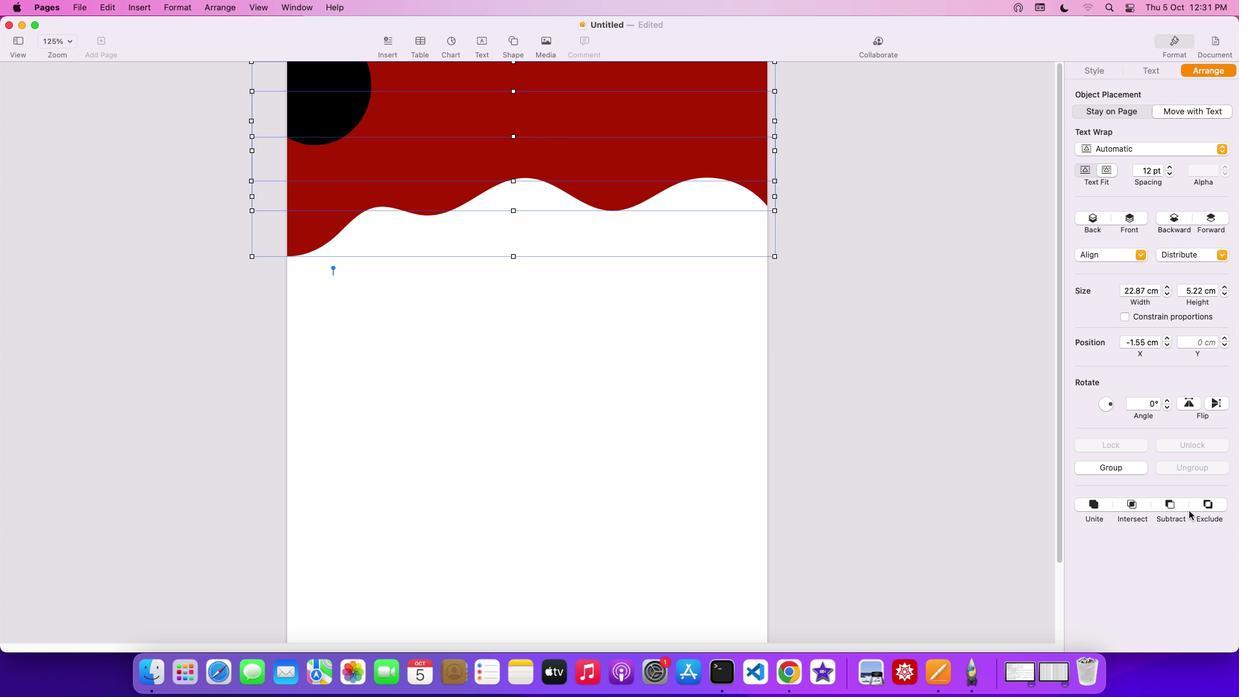 
Action: Mouse moved to (1134, 508)
Screenshot: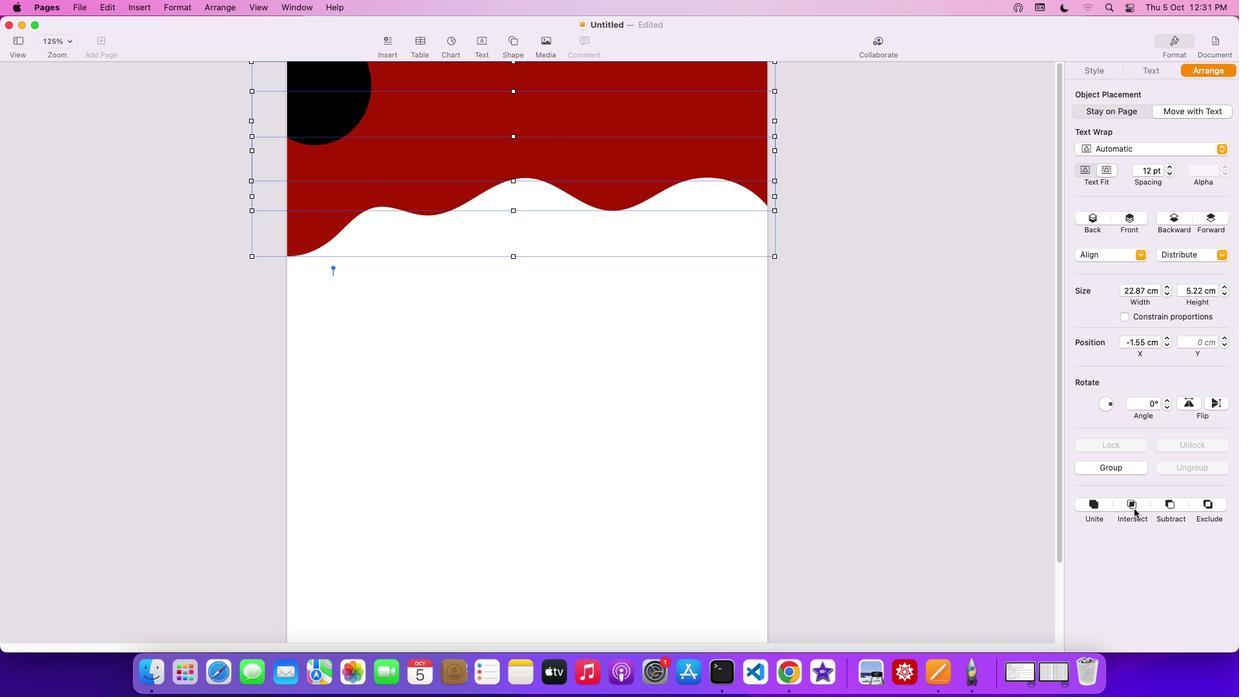 
Action: Mouse pressed left at (1134, 508)
Screenshot: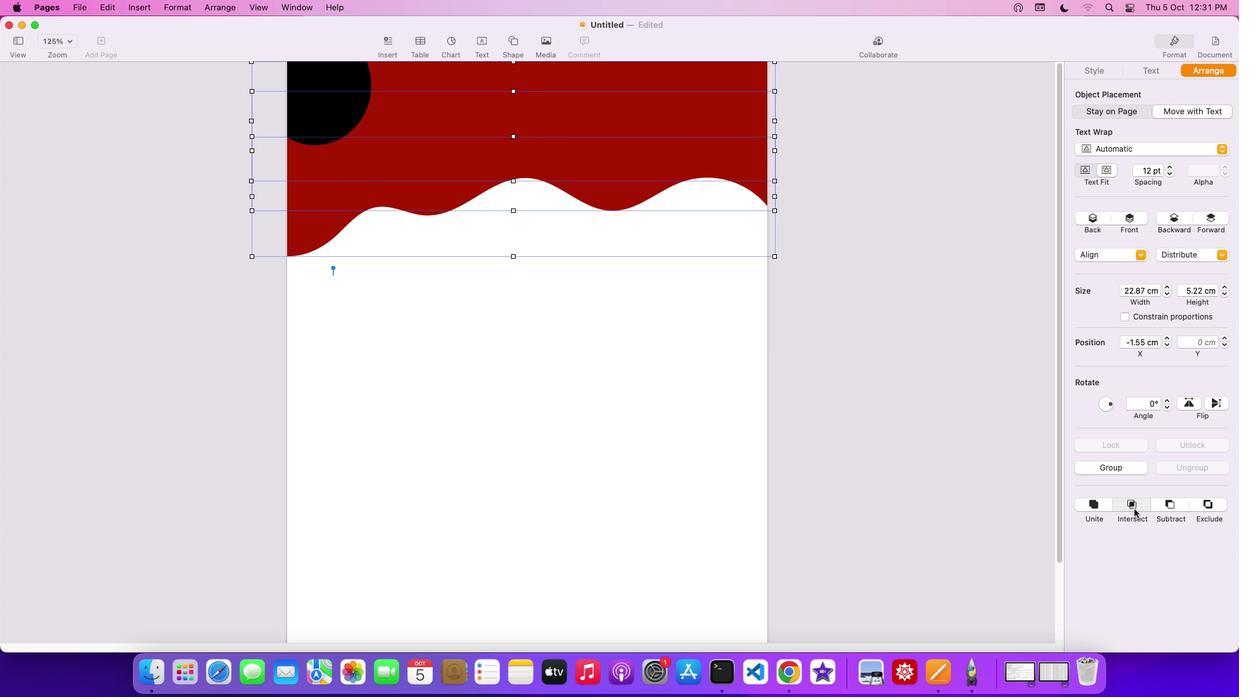 
Action: Key pressed Key.cmd'z'
Screenshot: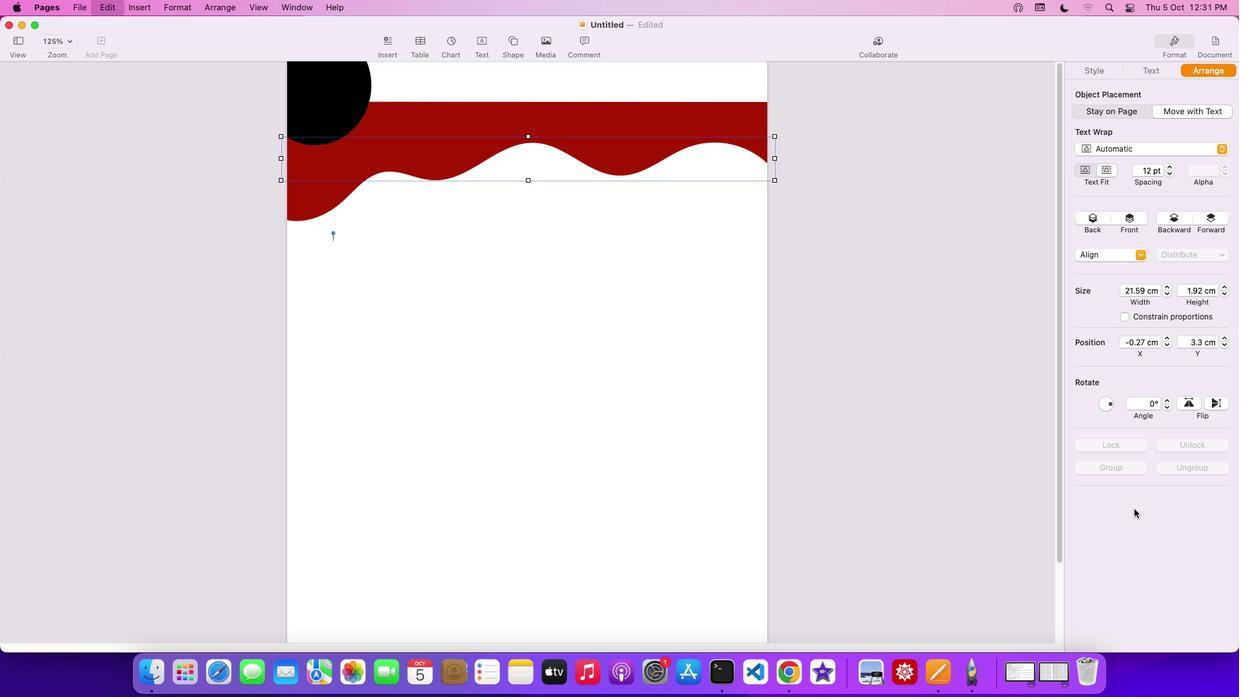 
Action: Mouse moved to (1186, 506)
Screenshot: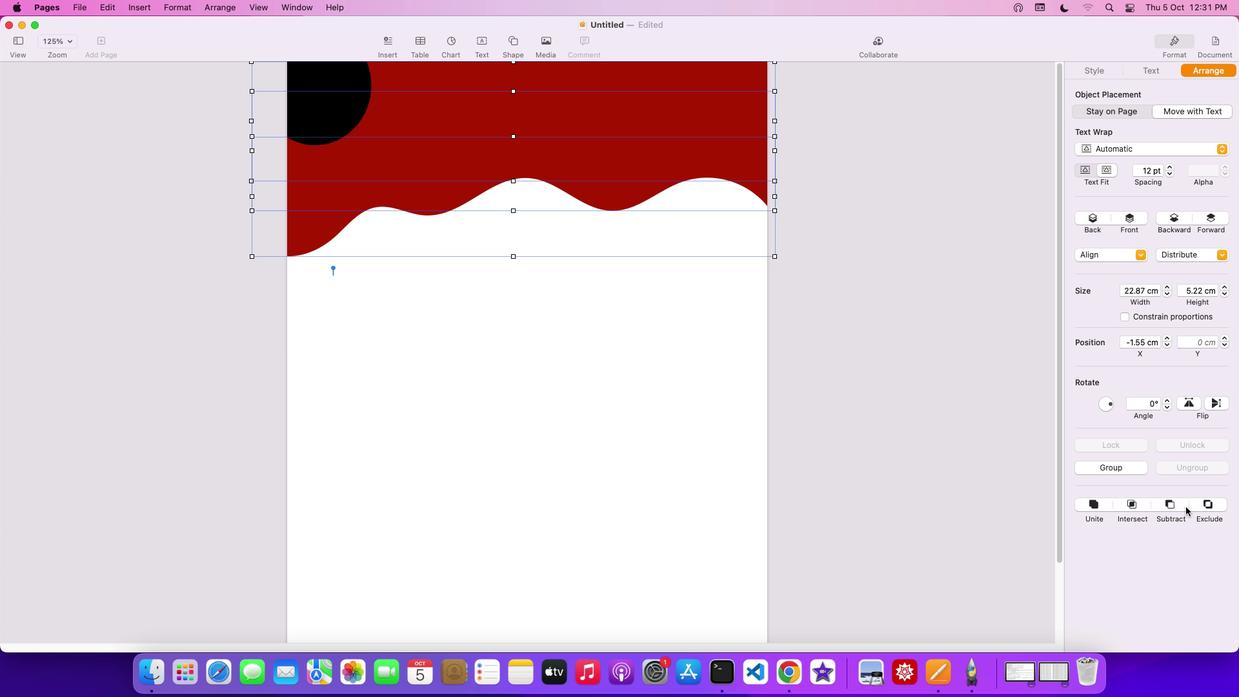 
Action: Key pressed Key.shift
Screenshot: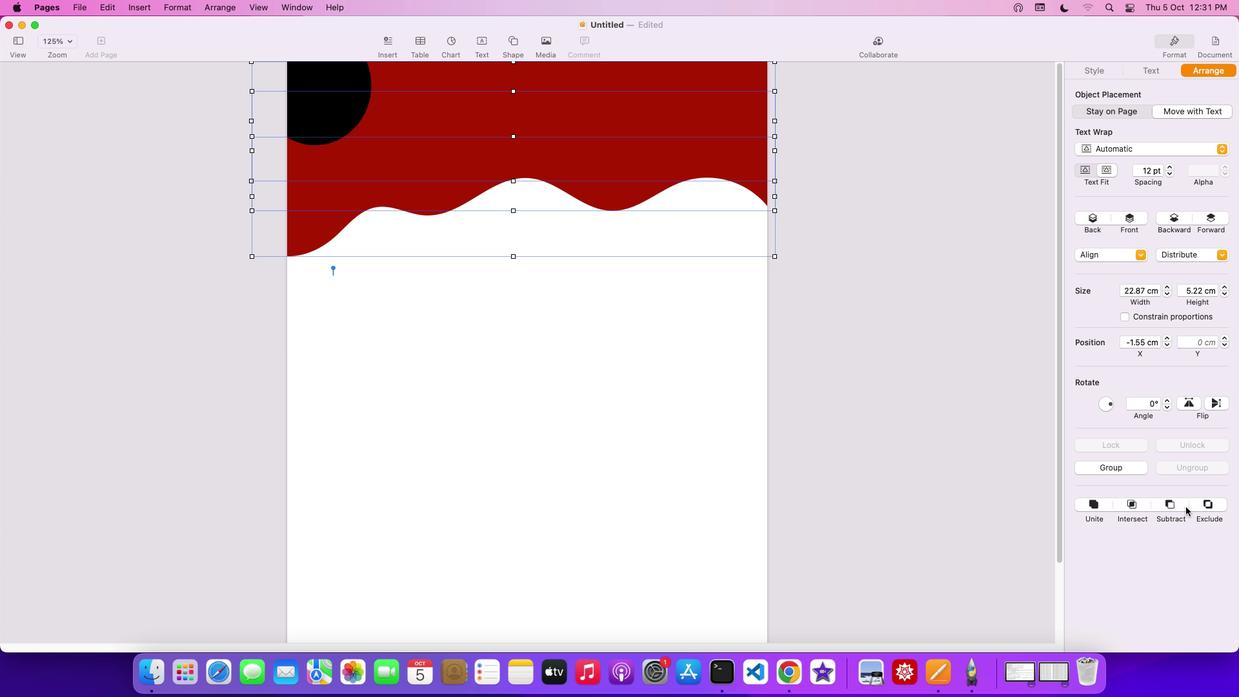 
Action: Mouse moved to (1173, 504)
Screenshot: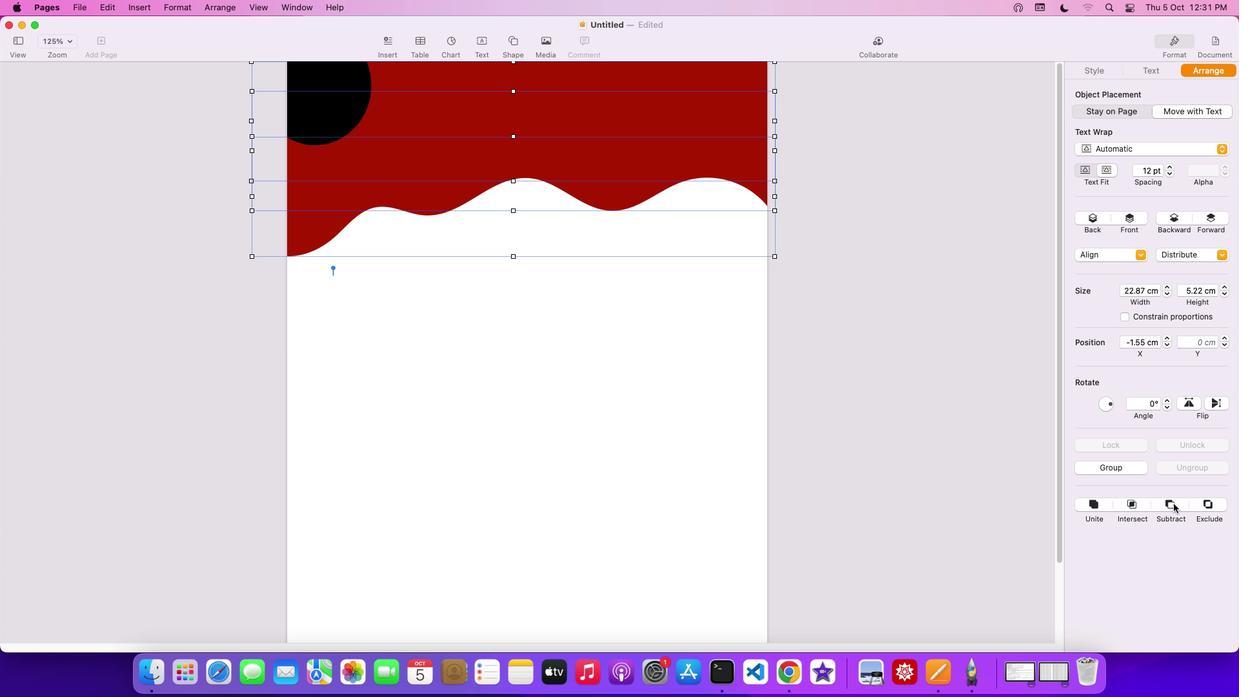 
Action: Mouse pressed left at (1173, 504)
Screenshot: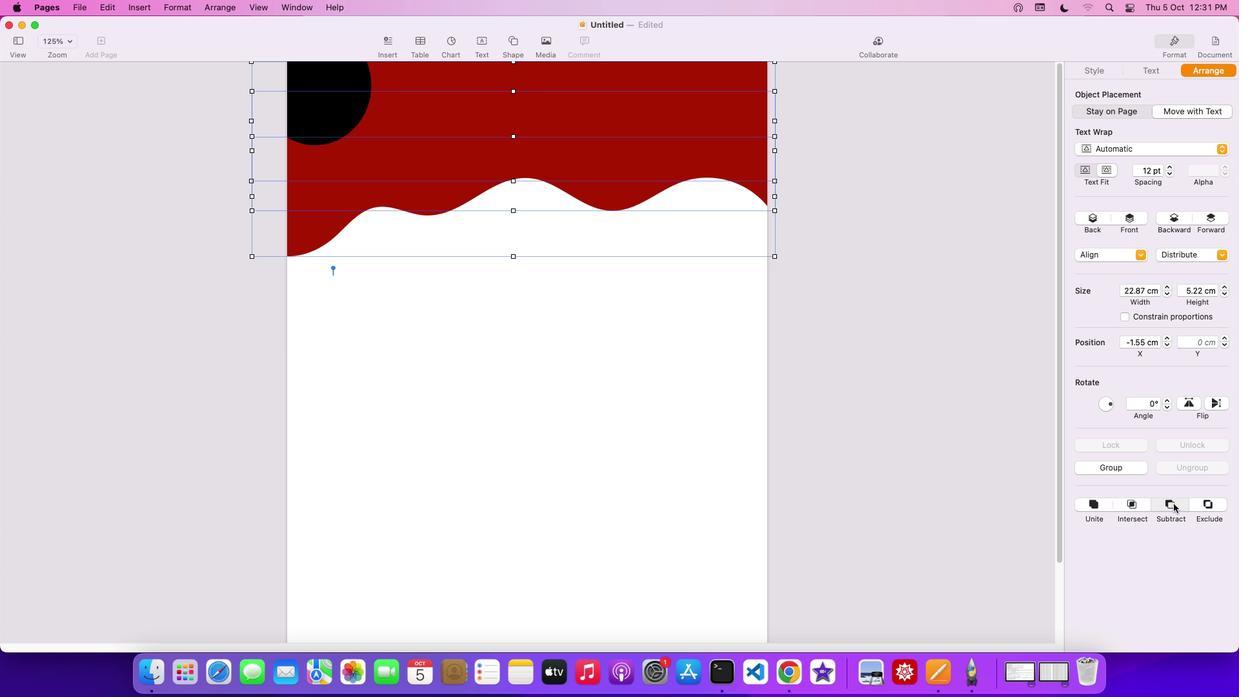 
Action: Key pressed Key.cmd'z'
Screenshot: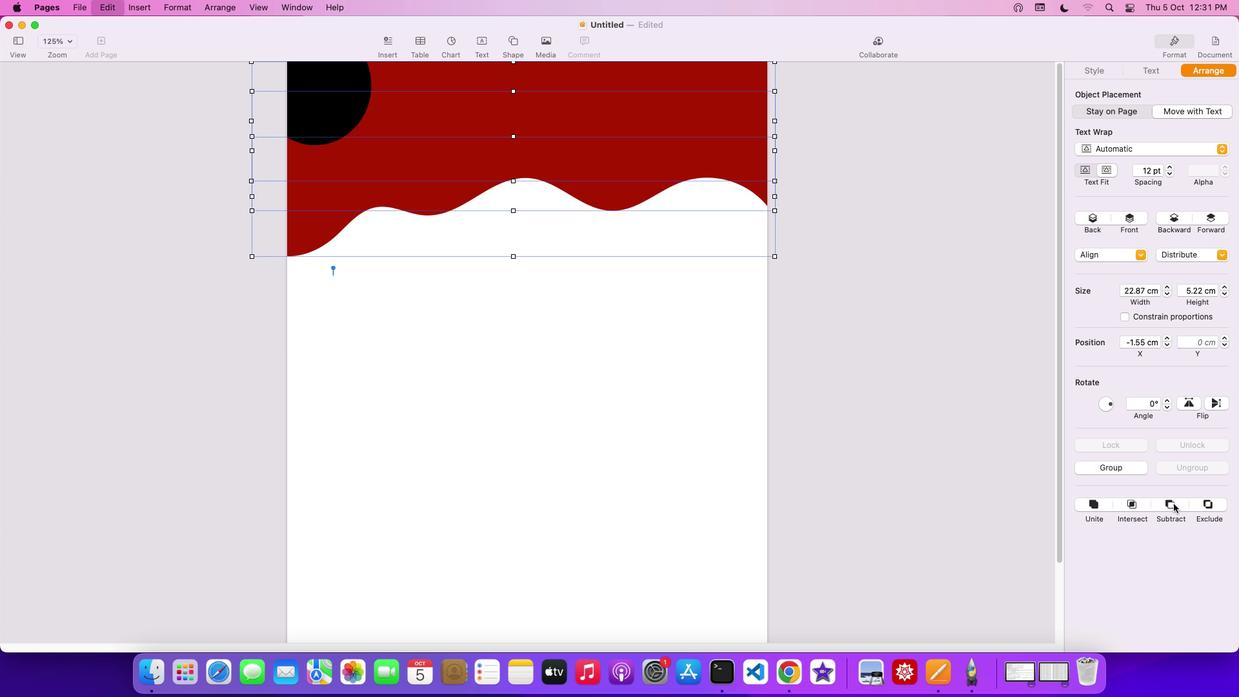 
Action: Mouse moved to (1200, 504)
Screenshot: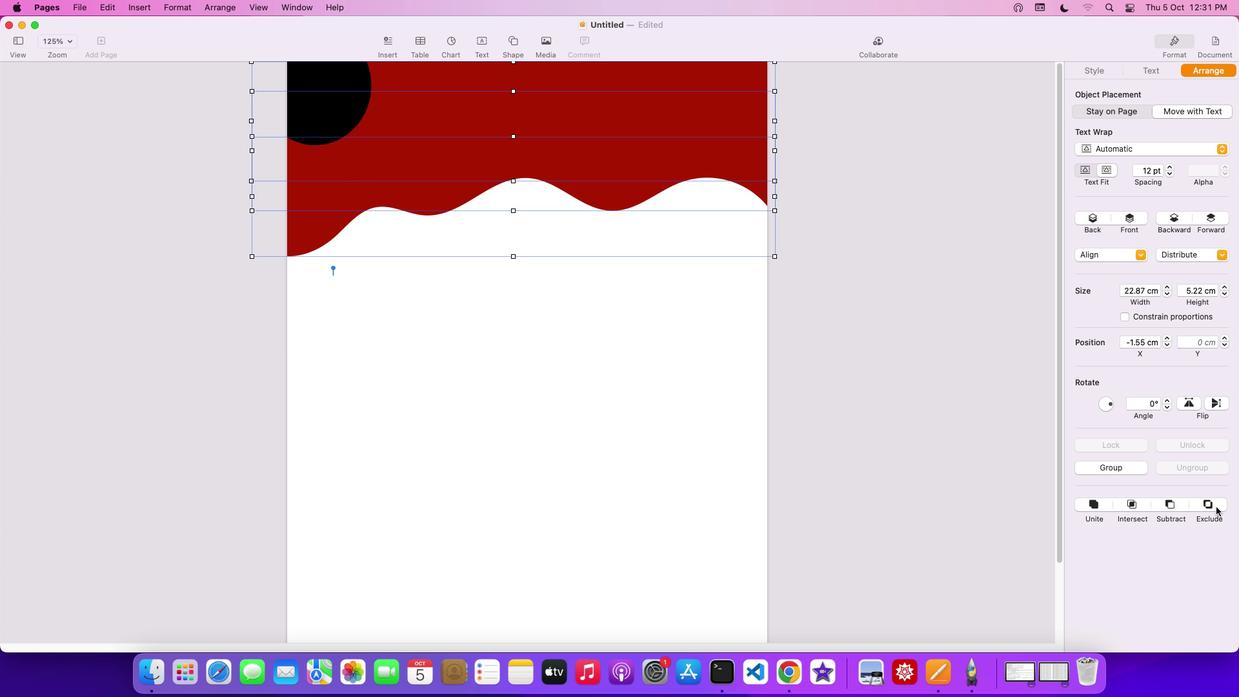 
Action: Key pressed Key.shift
Screenshot: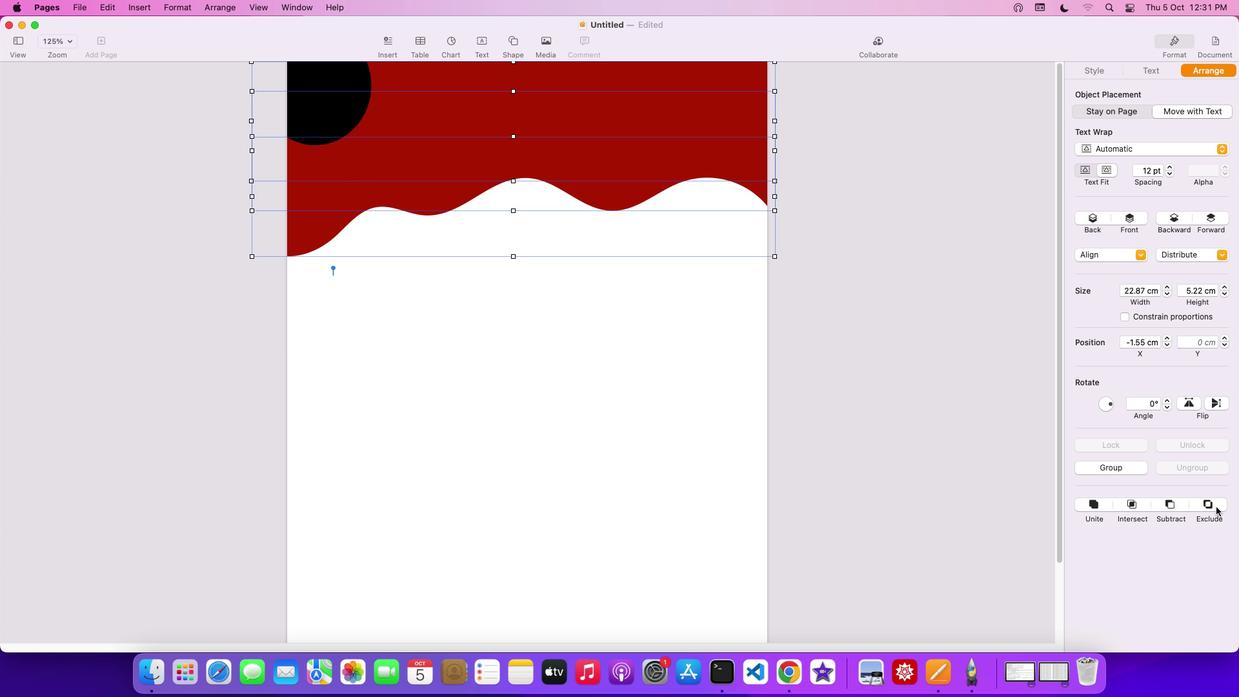 
Action: Mouse moved to (1216, 506)
Screenshot: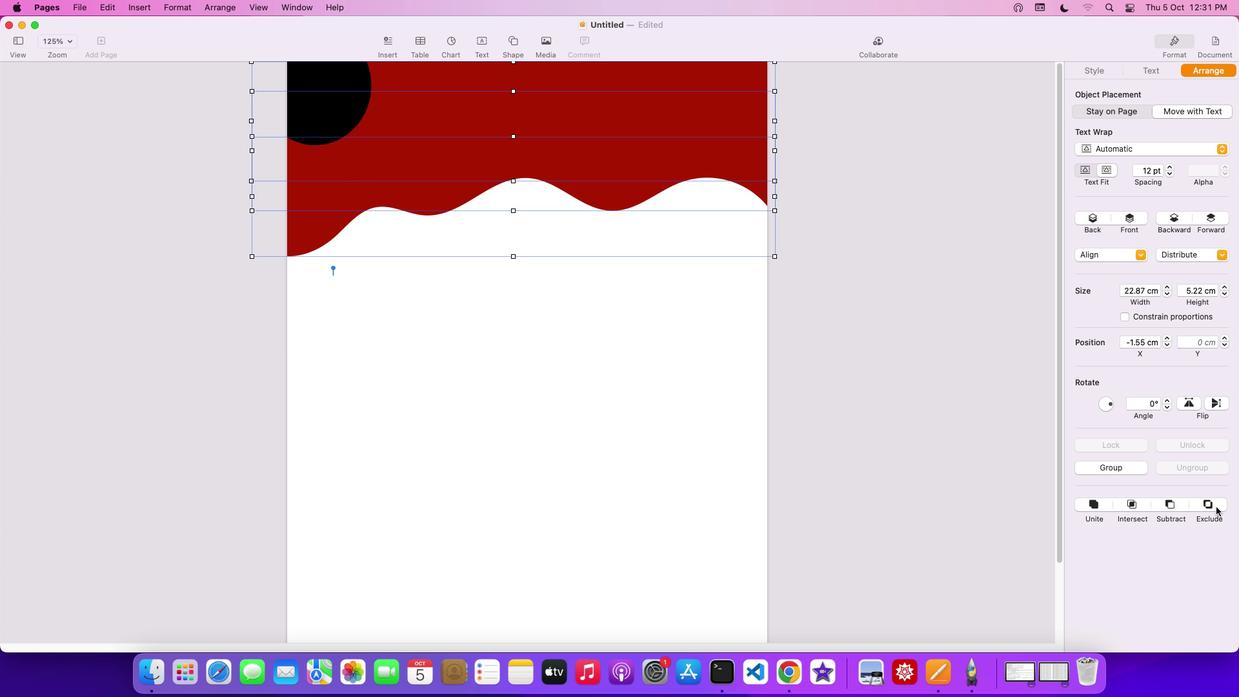 
Action: Mouse pressed left at (1216, 506)
Screenshot: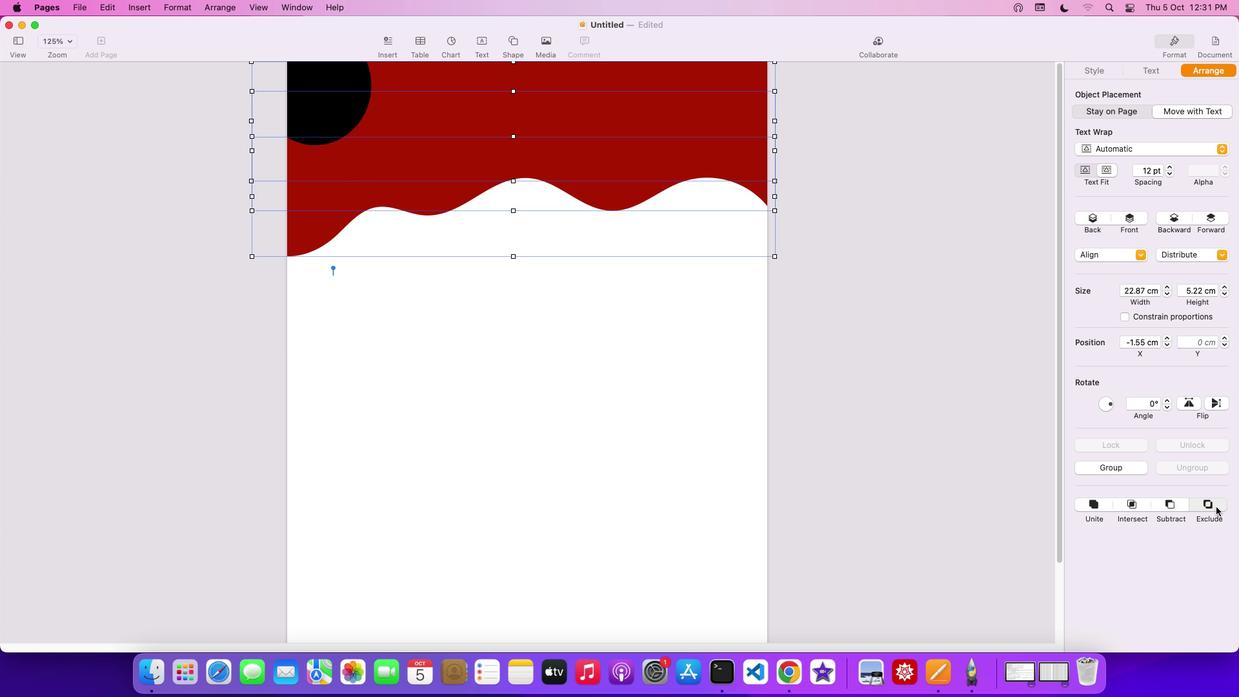 
Action: Mouse moved to (310, 120)
Screenshot: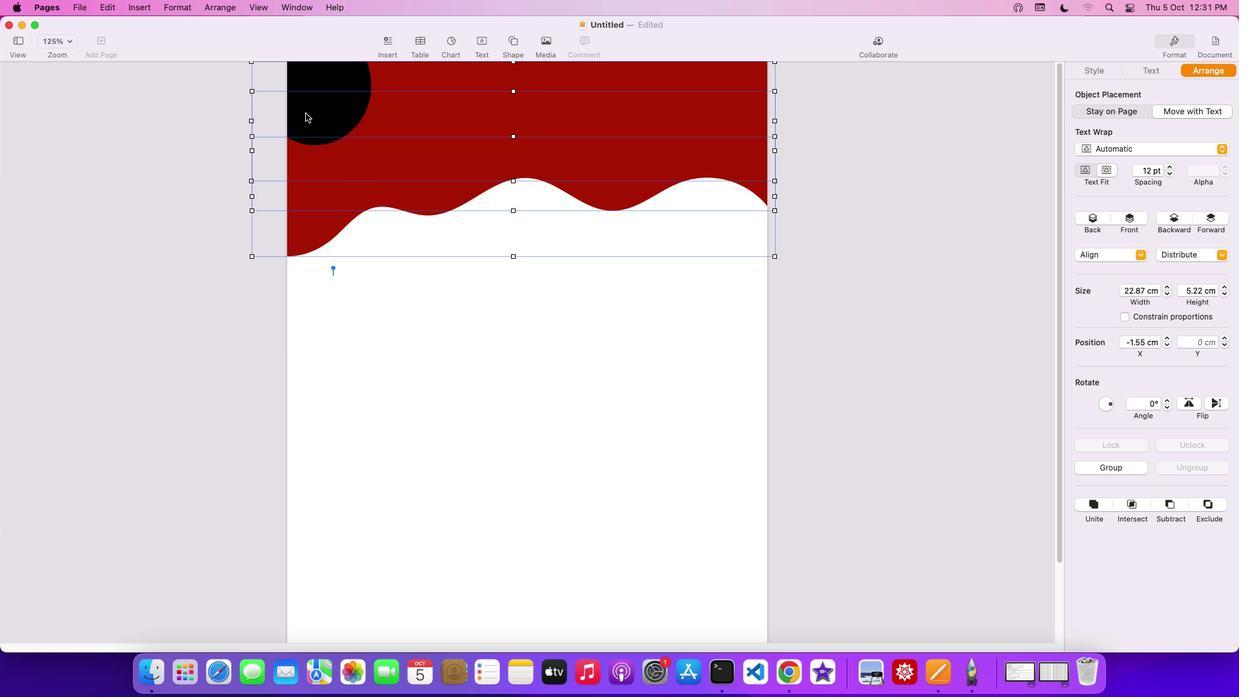 
Action: Key pressed Key.shift
Screenshot: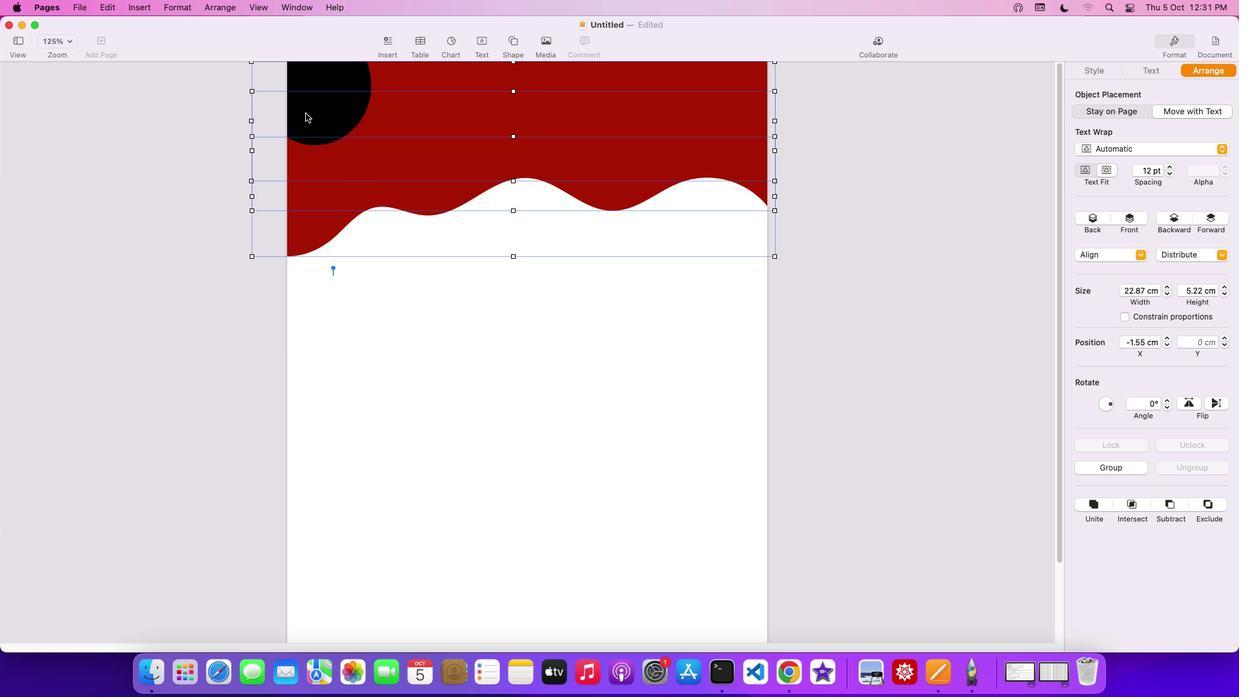 
Action: Mouse moved to (417, 116)
Screenshot: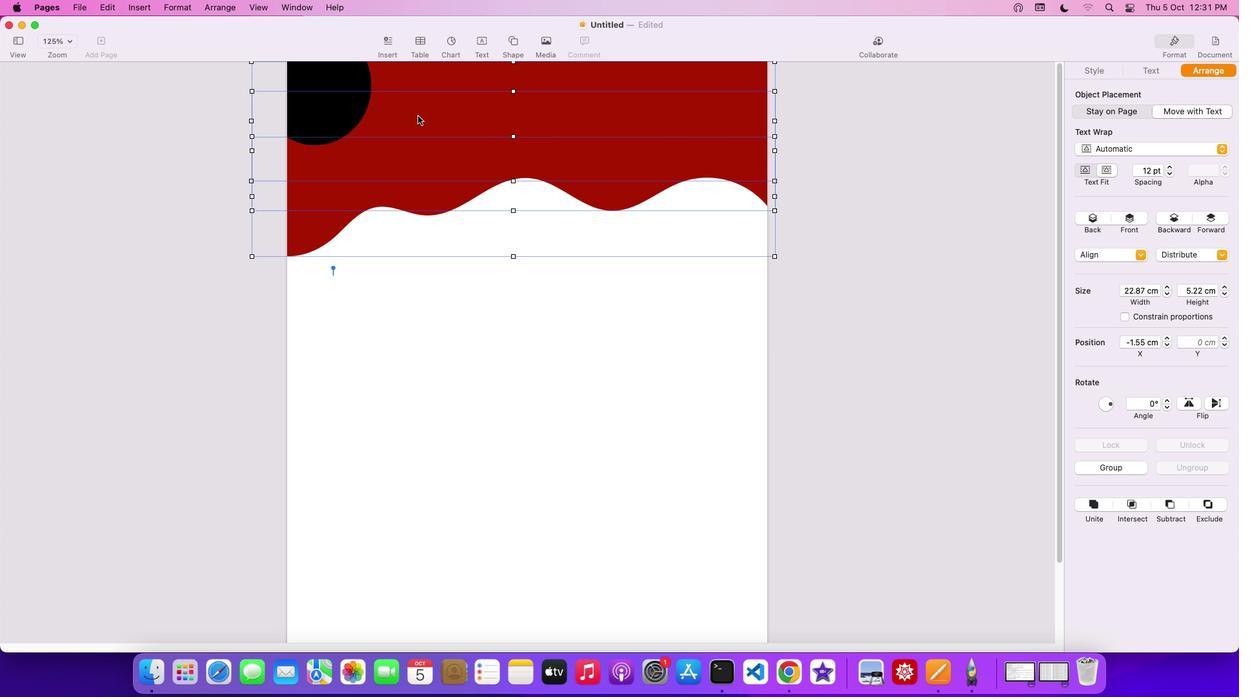 
Action: Mouse pressed left at (417, 116)
Screenshot: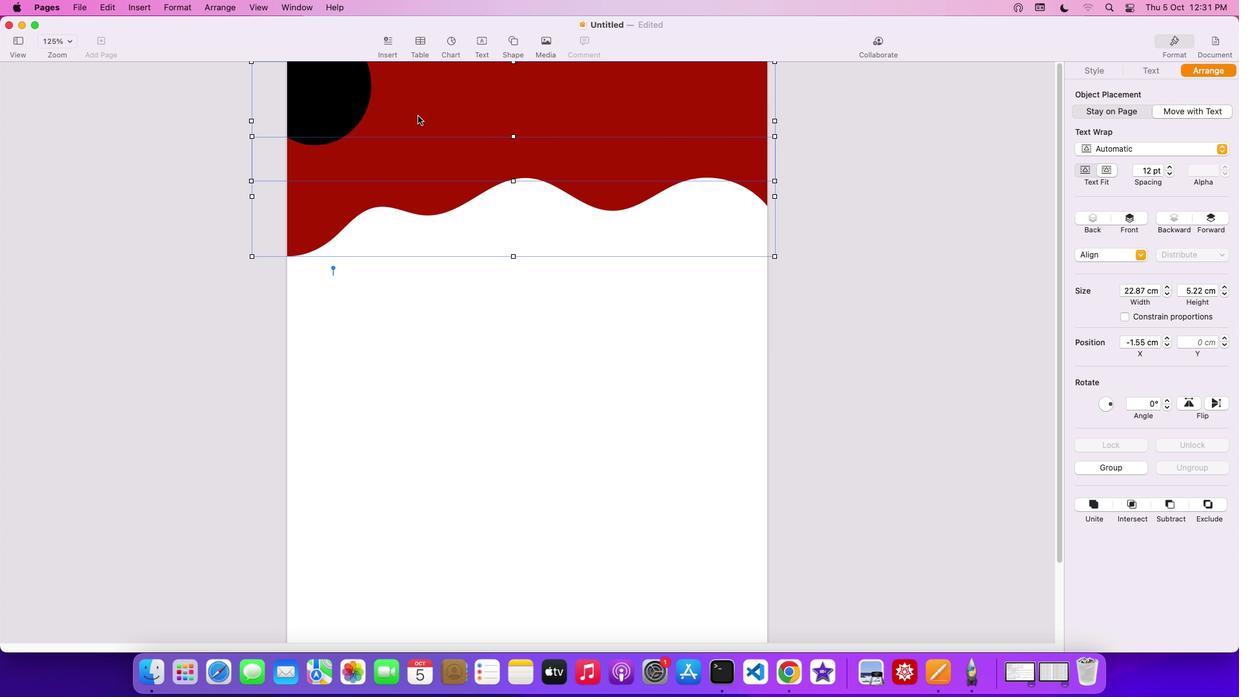 
Action: Mouse moved to (418, 116)
Screenshot: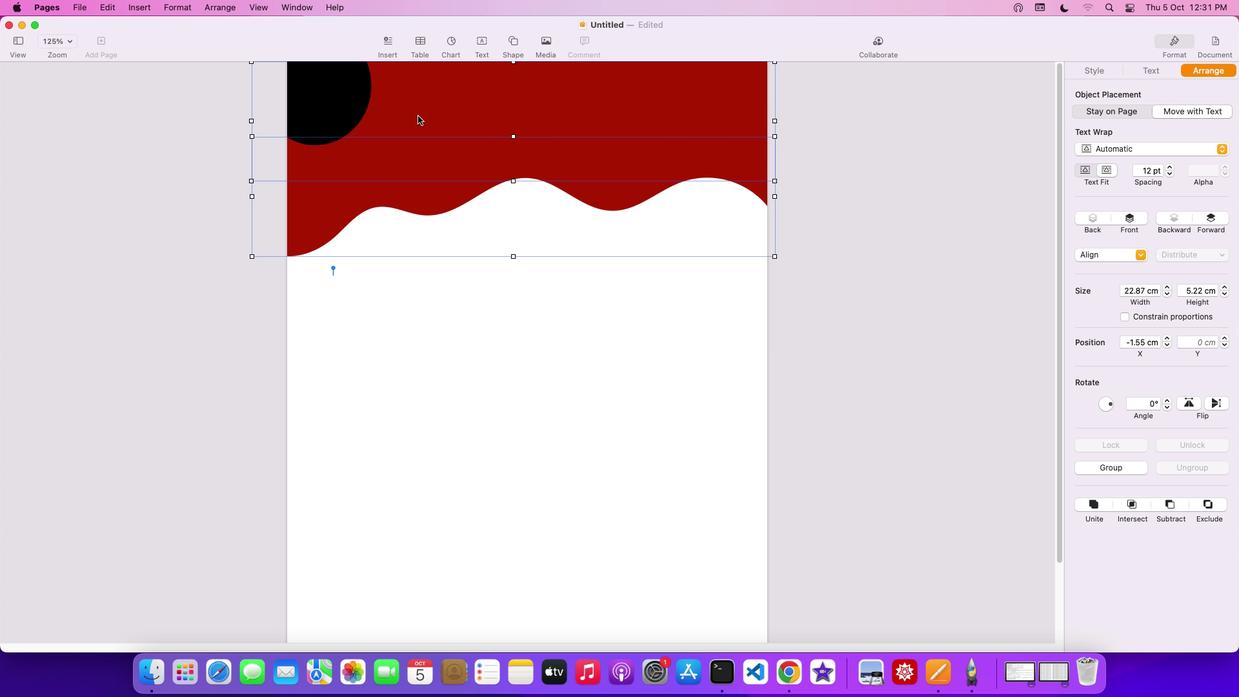 
Action: Mouse pressed left at (418, 116)
Screenshot: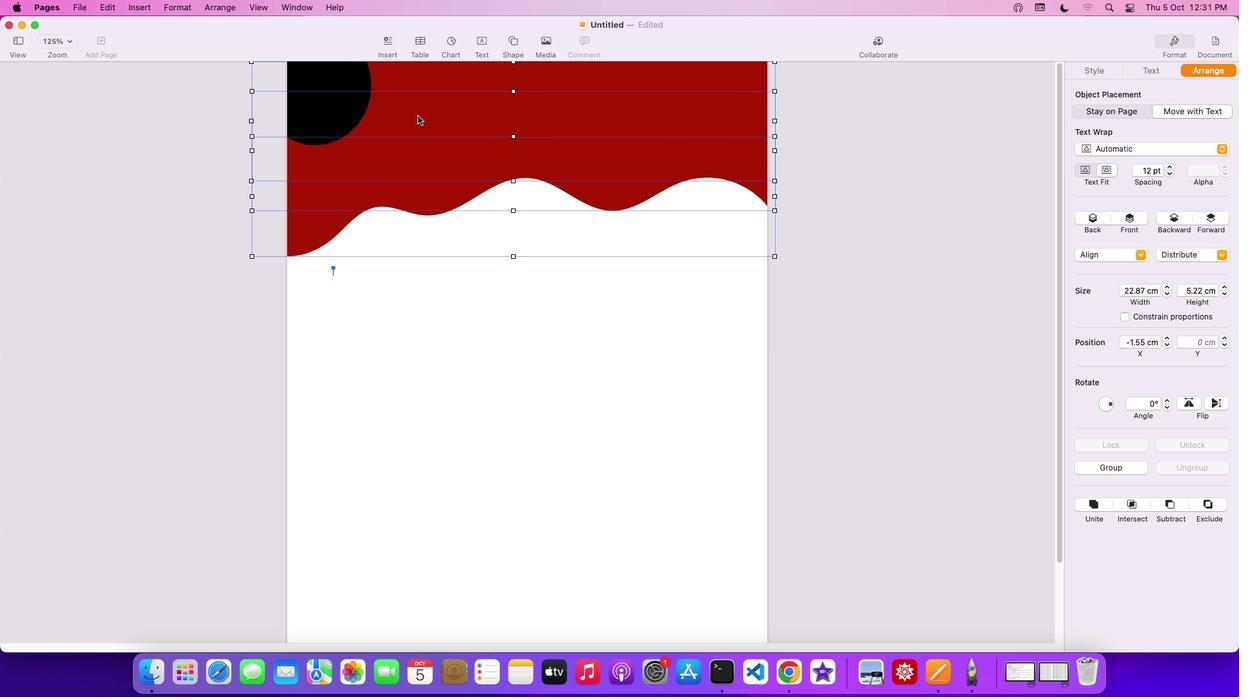
Action: Mouse moved to (440, 157)
Screenshot: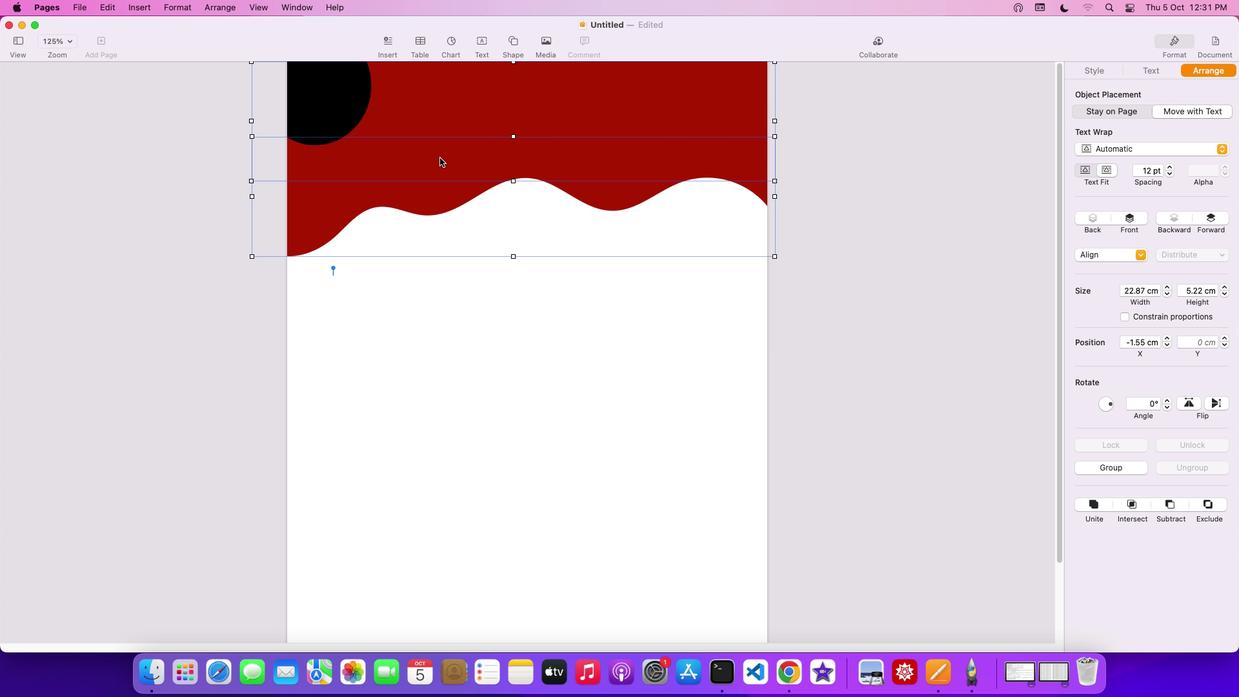 
Action: Mouse pressed left at (440, 157)
Screenshot: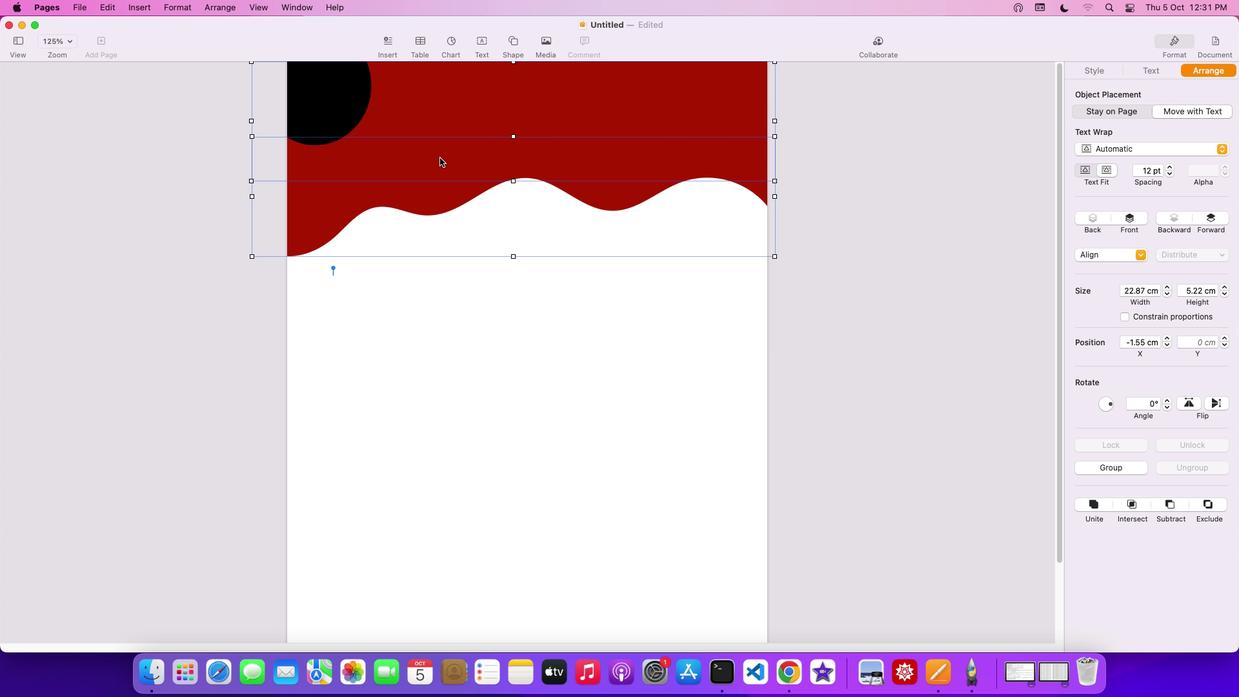 
Action: Mouse pressed left at (440, 157)
Screenshot: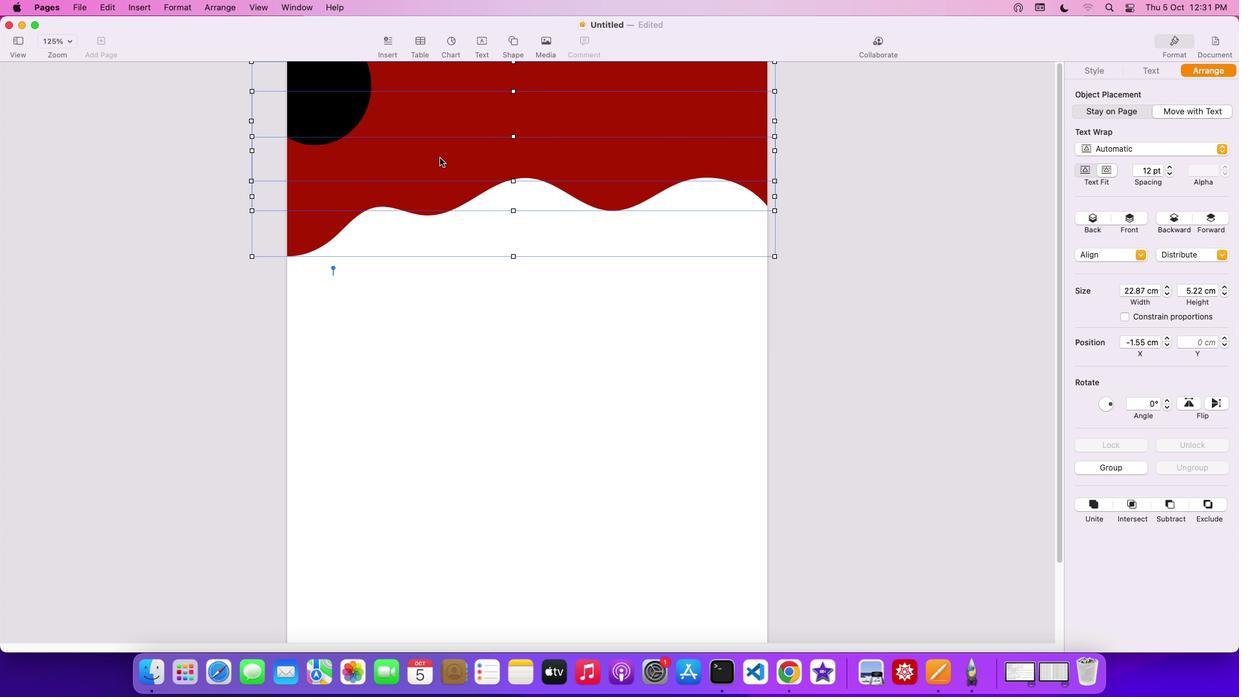 
Action: Mouse moved to (467, 85)
Screenshot: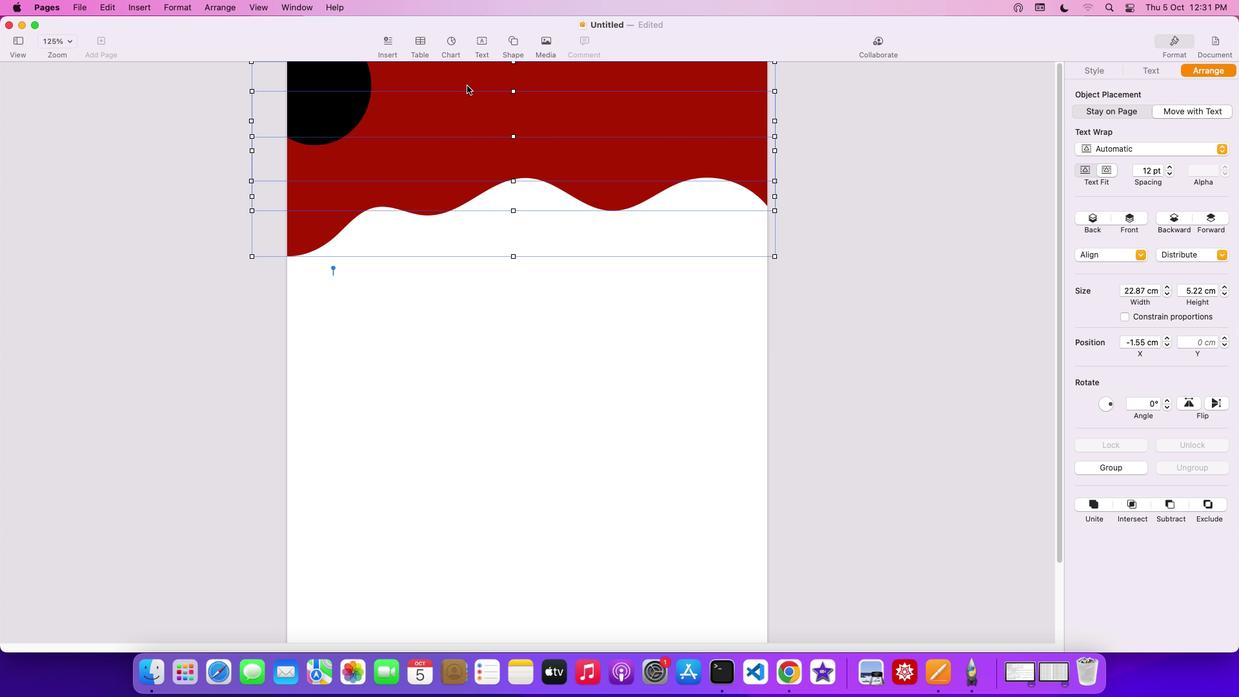 
Action: Key pressed Key.shift
Screenshot: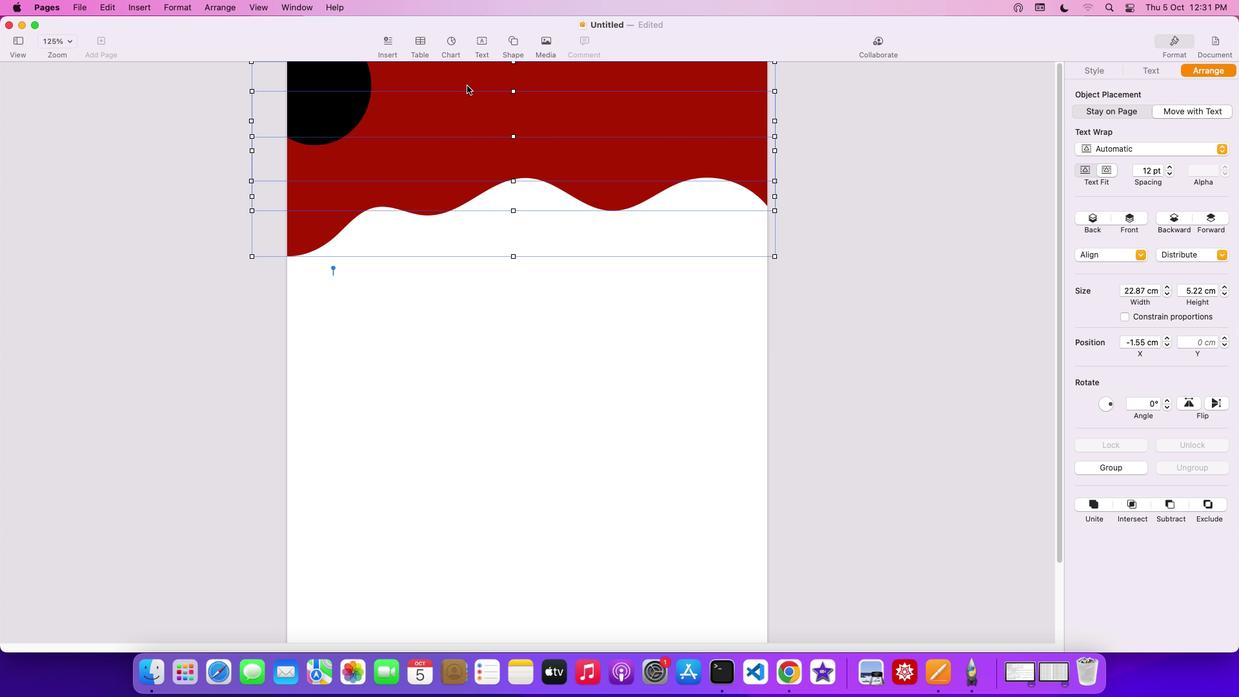 
Action: Mouse pressed left at (467, 85)
Screenshot: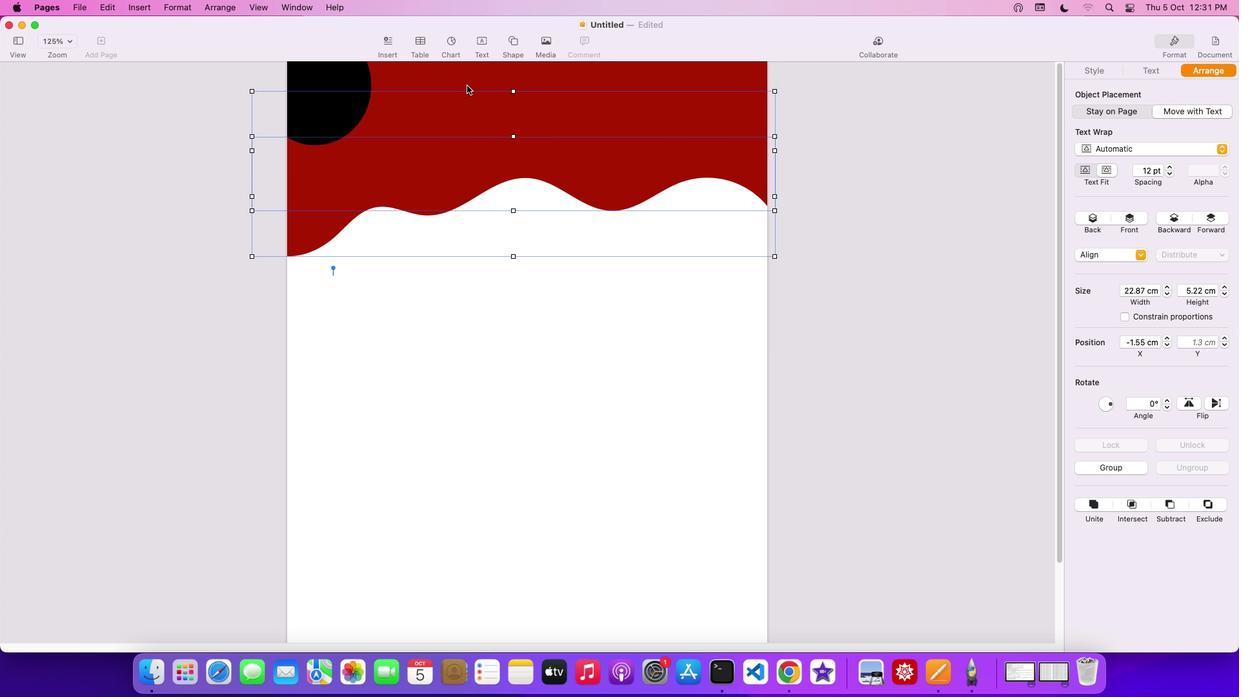
Action: Mouse pressed left at (467, 85)
Screenshot: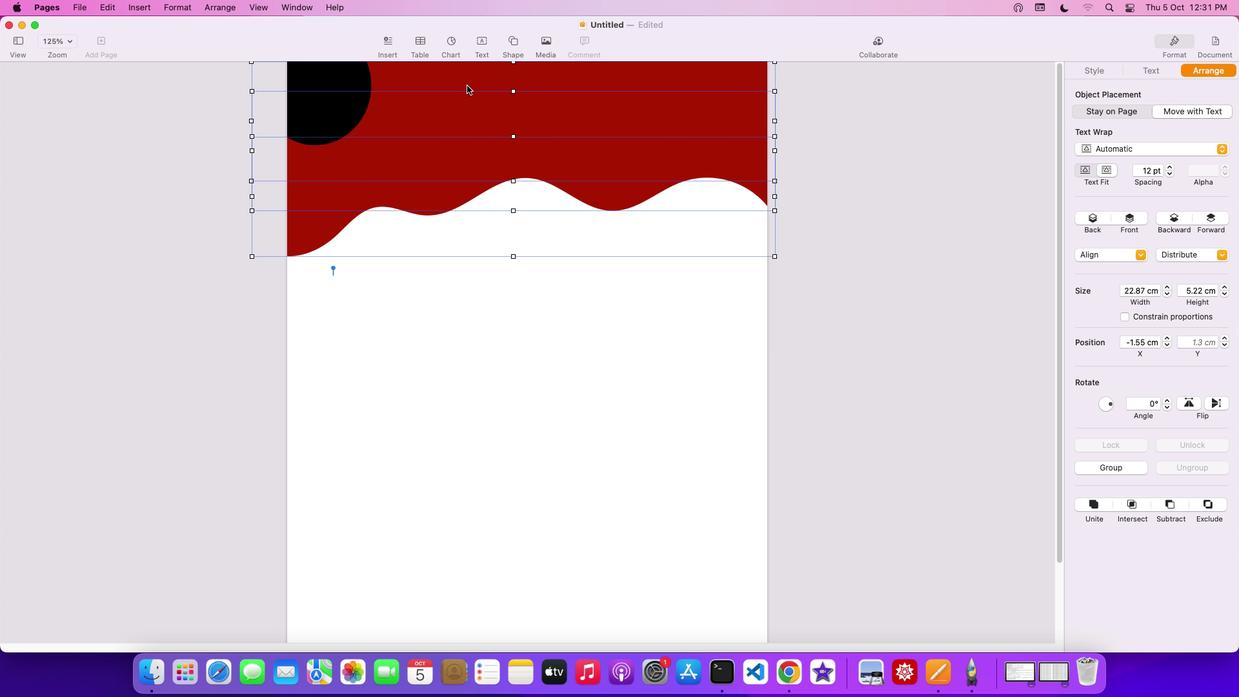 
Action: Mouse moved to (1077, 65)
Screenshot: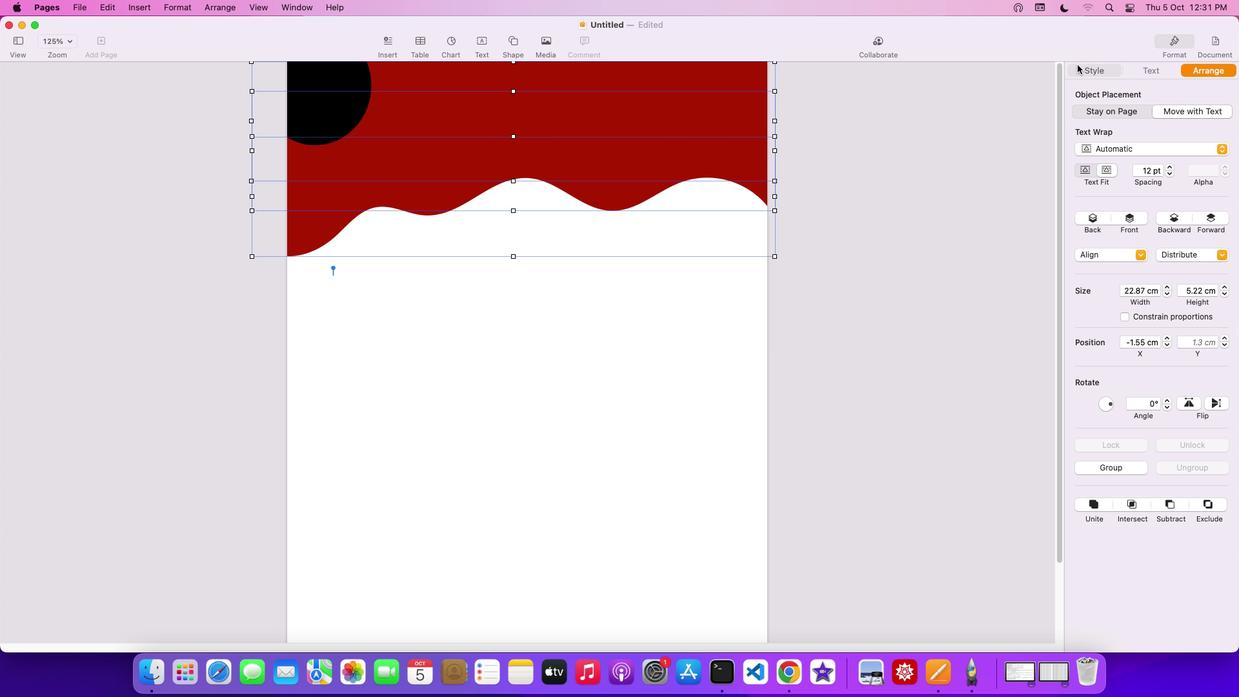 
Action: Mouse pressed left at (1077, 65)
Screenshot: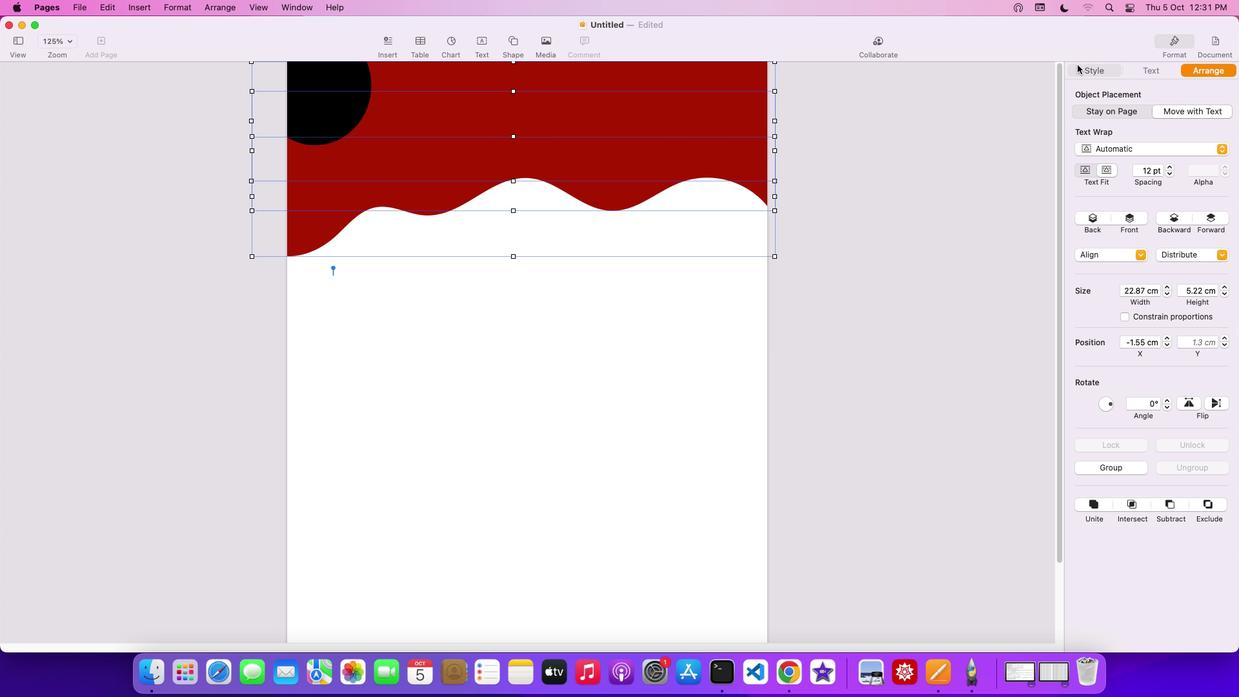 
Action: Mouse moved to (1222, 231)
Screenshot: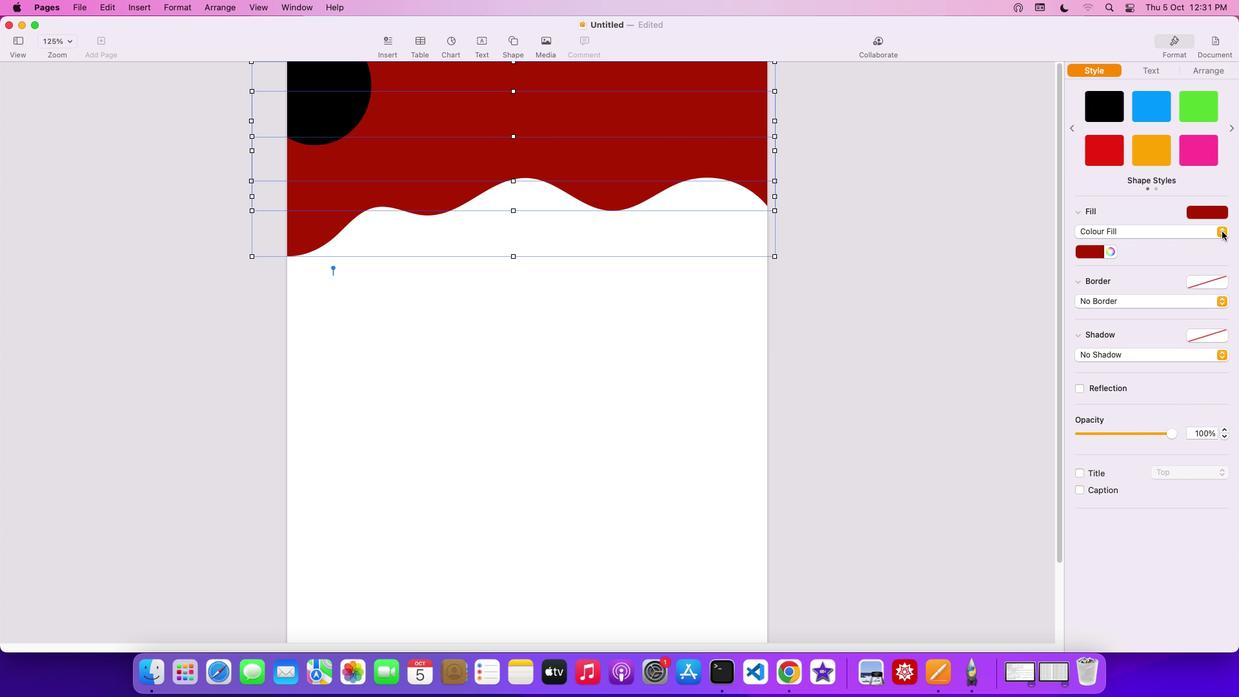 
Action: Mouse pressed left at (1222, 231)
Screenshot: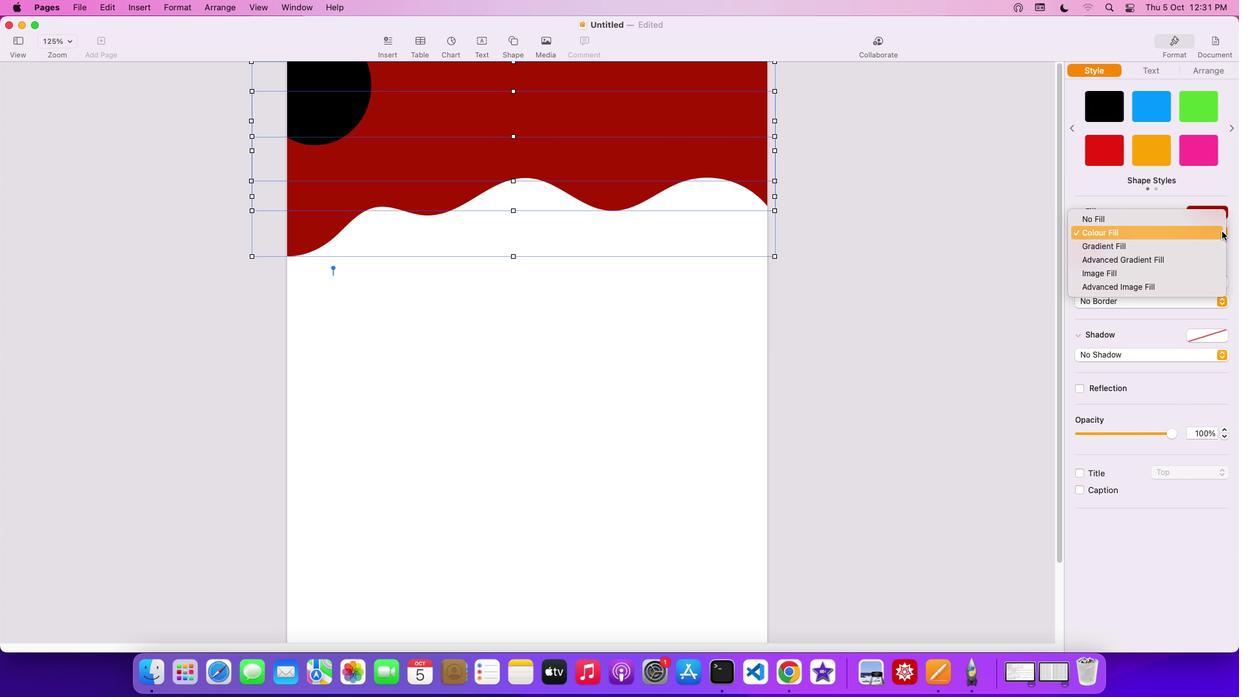 
Action: Mouse moved to (1210, 243)
Screenshot: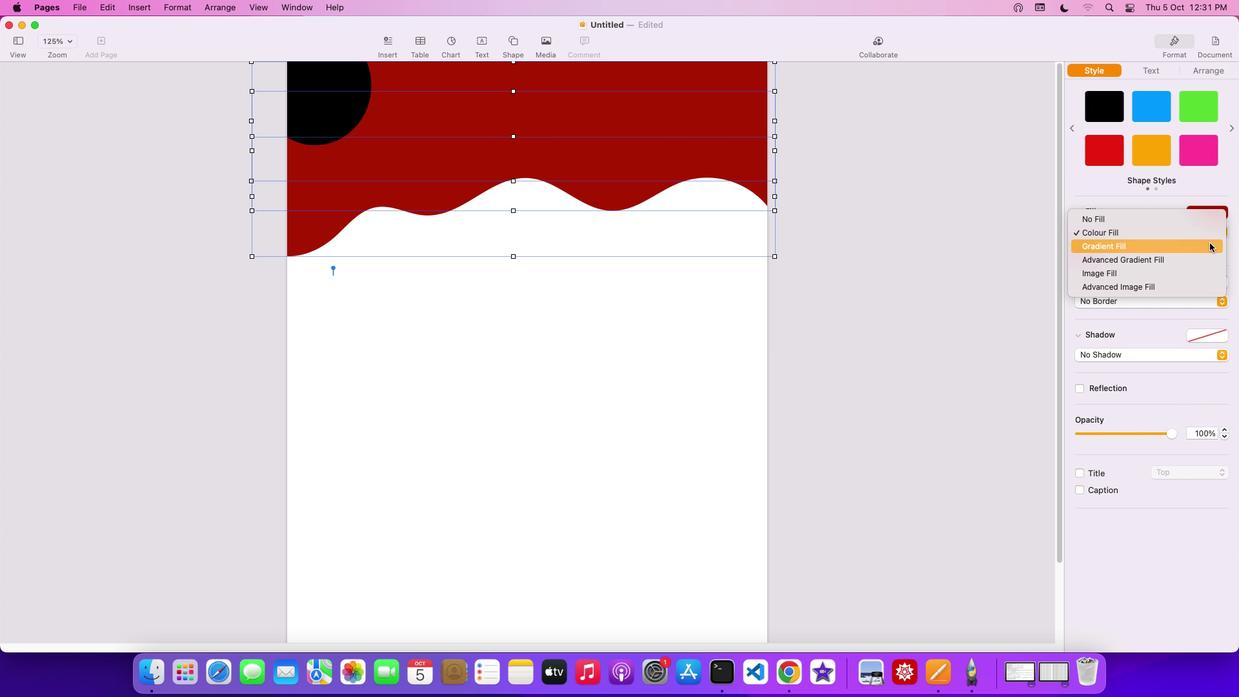 
Action: Mouse pressed left at (1210, 243)
Screenshot: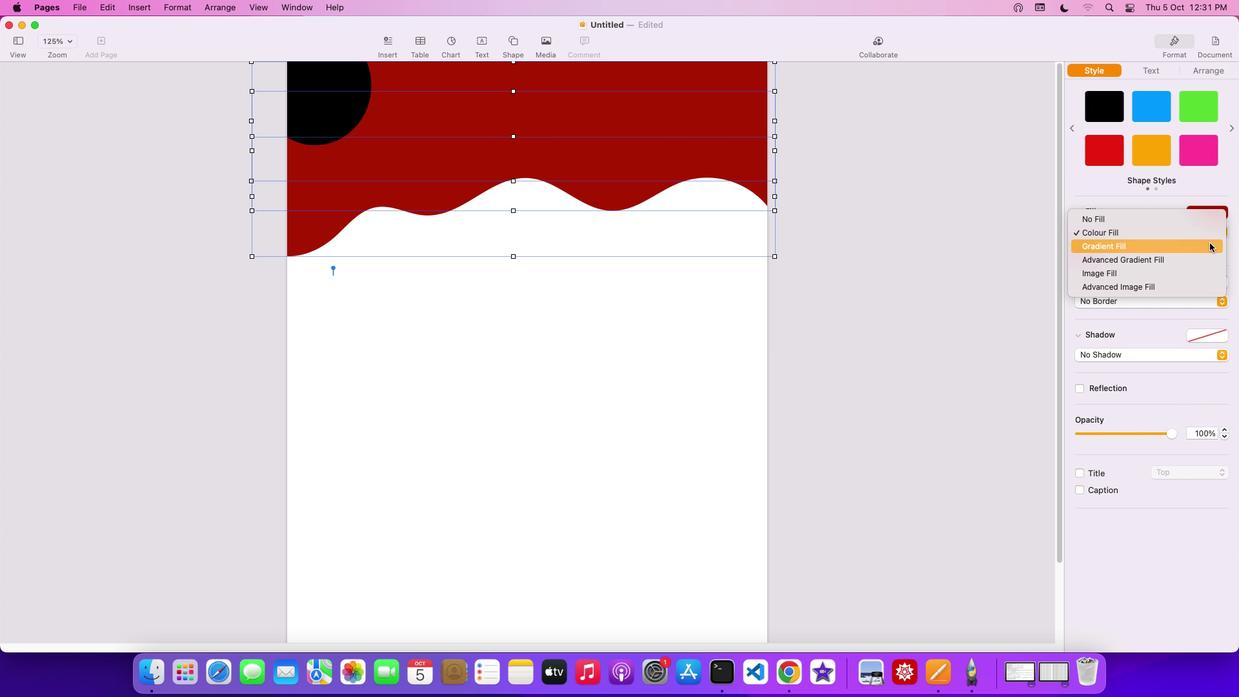 
Action: Mouse moved to (675, 148)
Screenshot: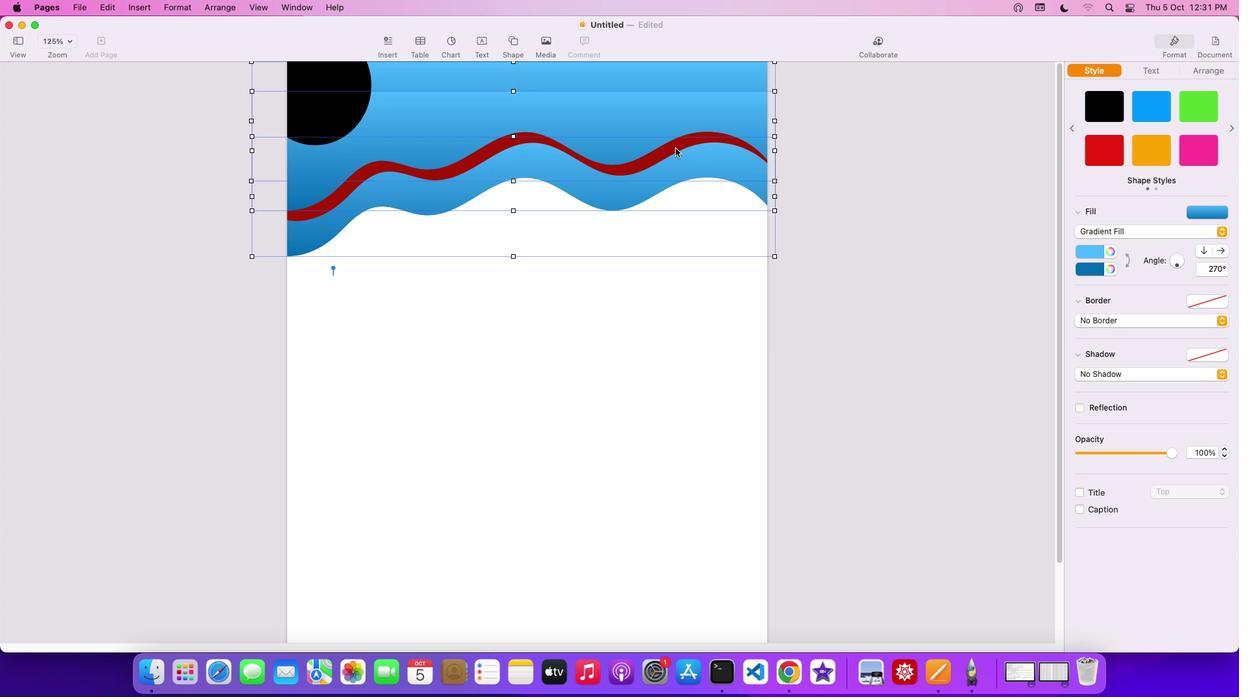 
Action: Mouse pressed left at (675, 148)
Screenshot: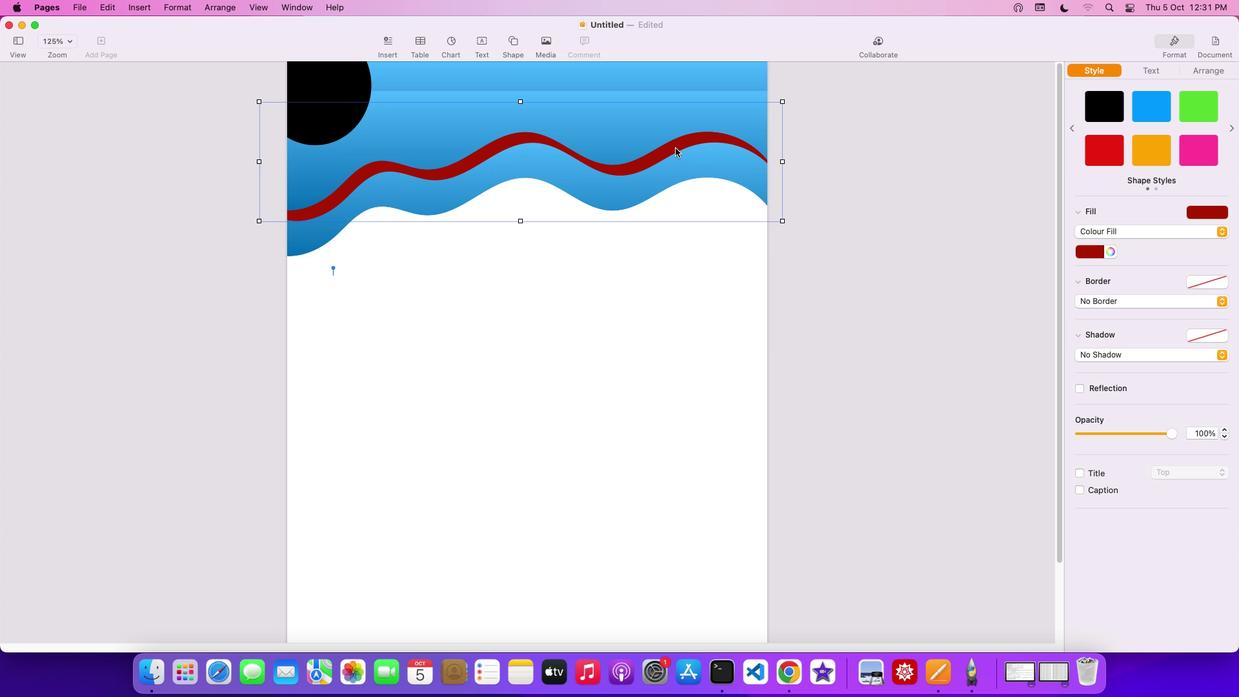 
Action: Mouse moved to (602, 168)
Screenshot: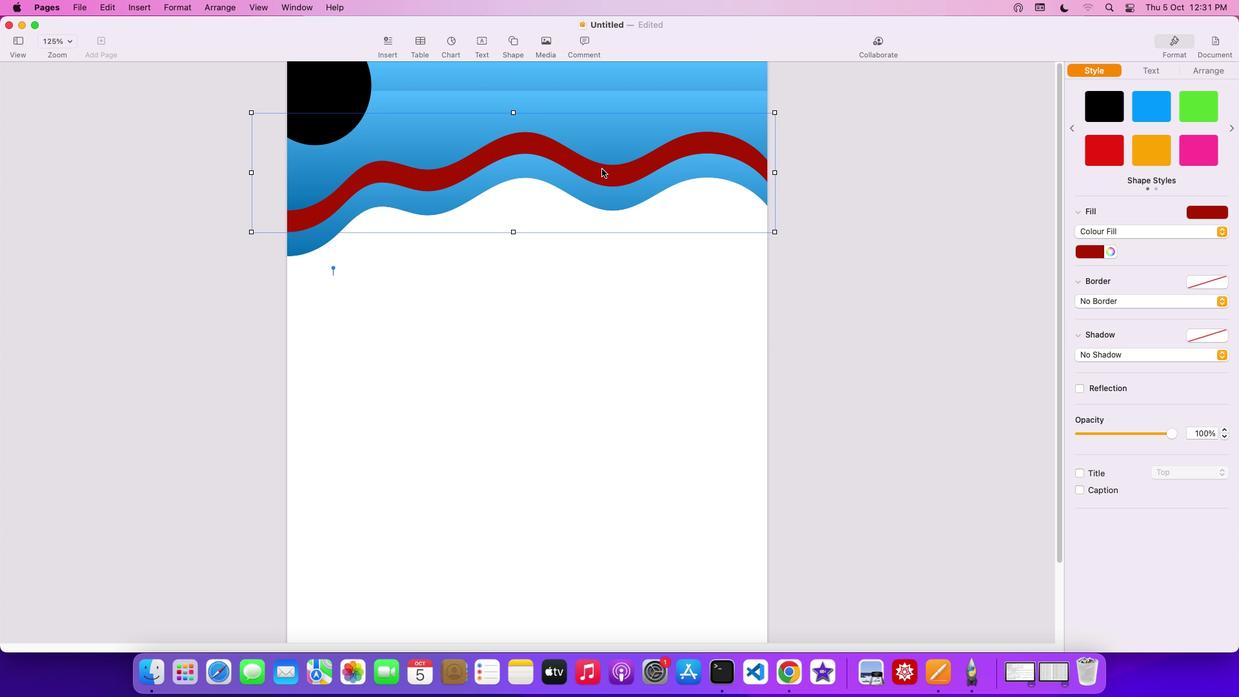 
Action: Mouse pressed left at (602, 168)
Screenshot: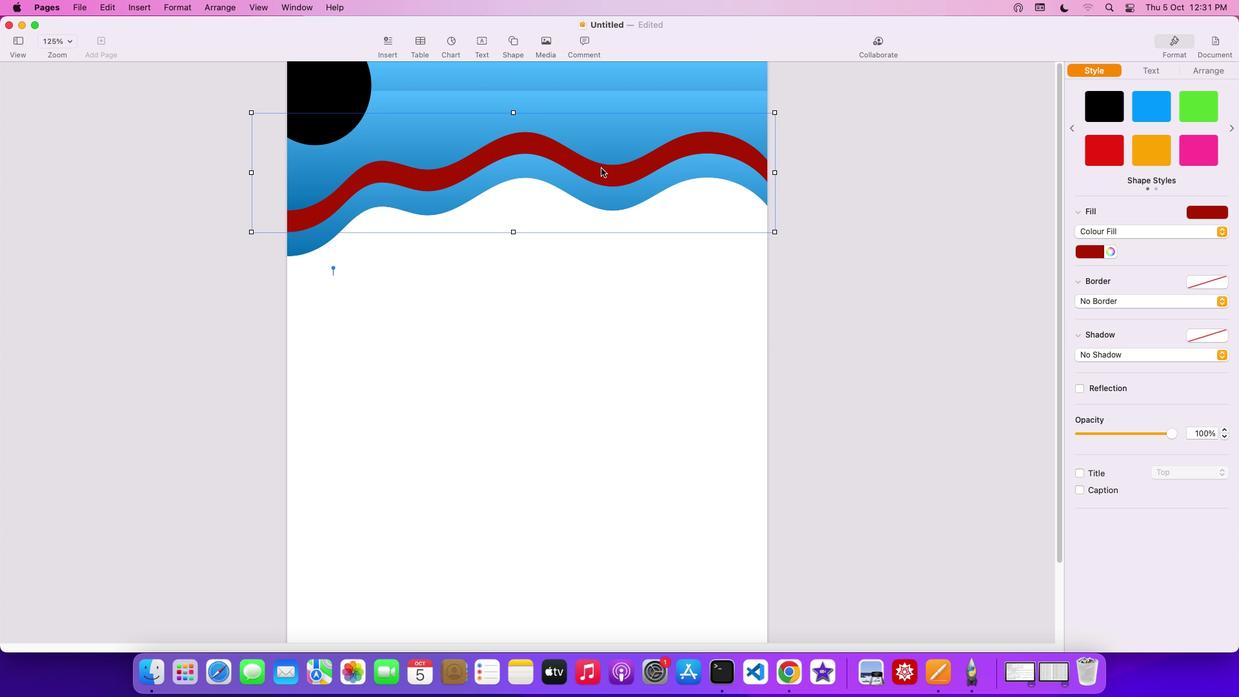 
Action: Mouse moved to (545, 148)
Screenshot: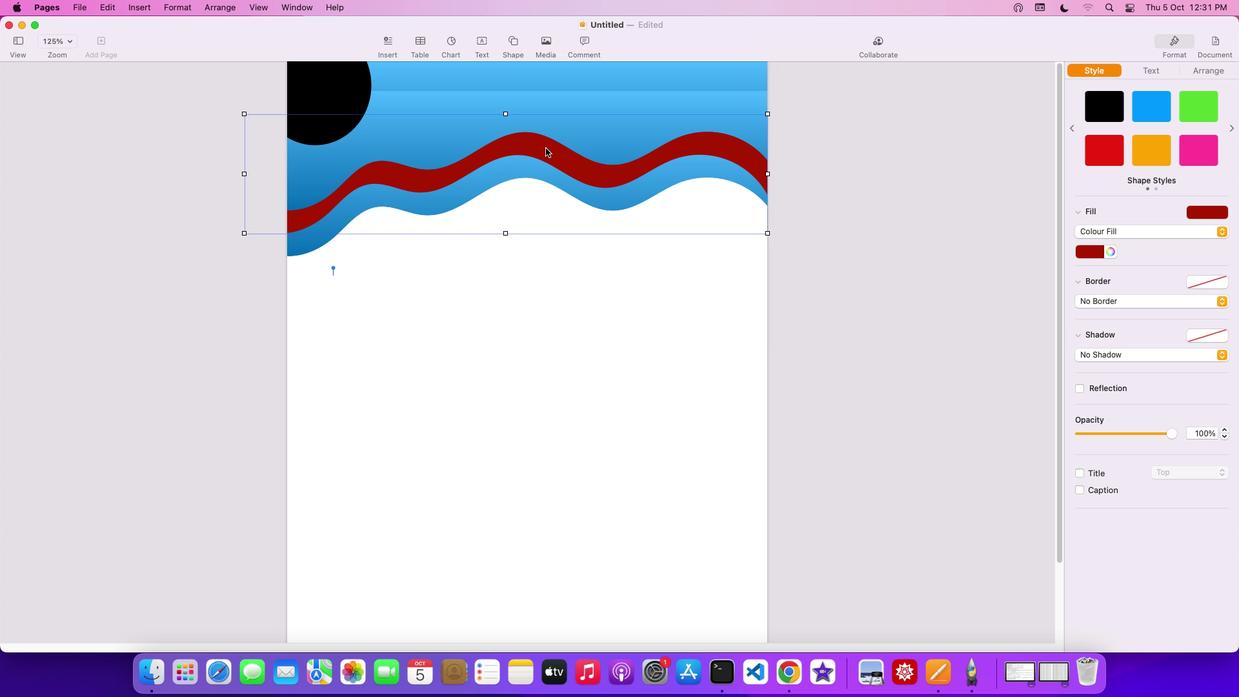 
Action: Mouse pressed left at (545, 148)
Screenshot: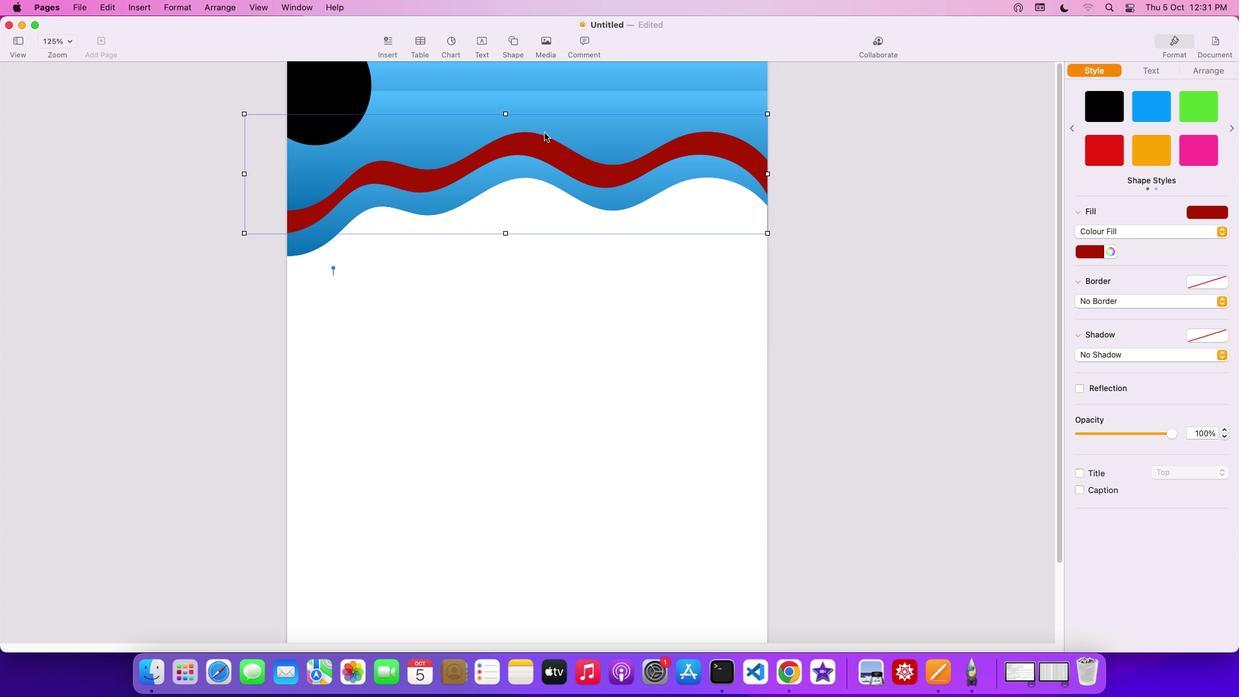
Action: Mouse moved to (561, 182)
Screenshot: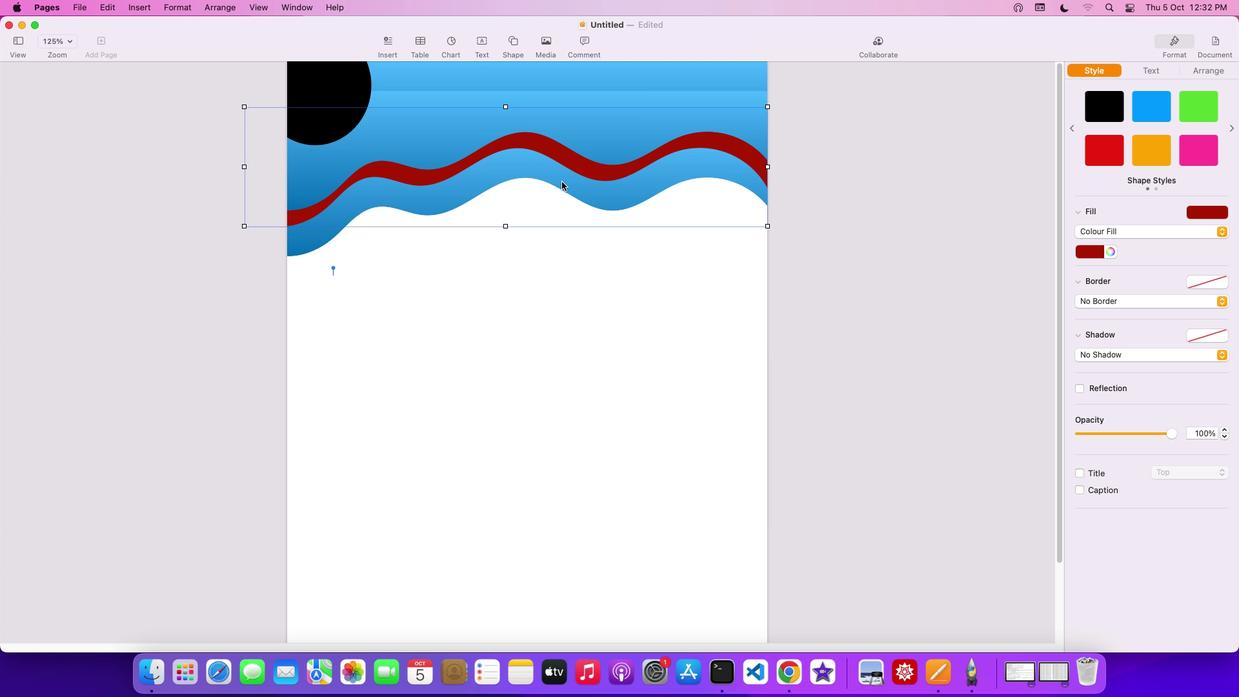 
Action: Mouse pressed left at (561, 182)
Screenshot: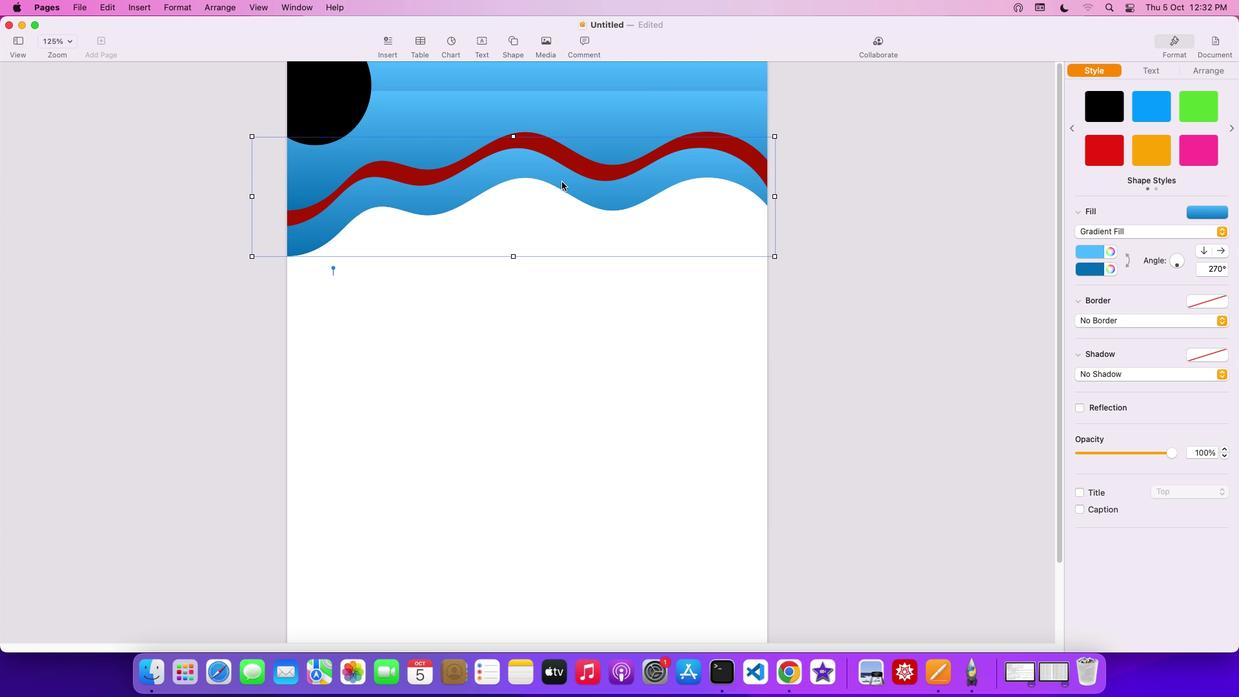 
Action: Mouse moved to (627, 155)
Screenshot: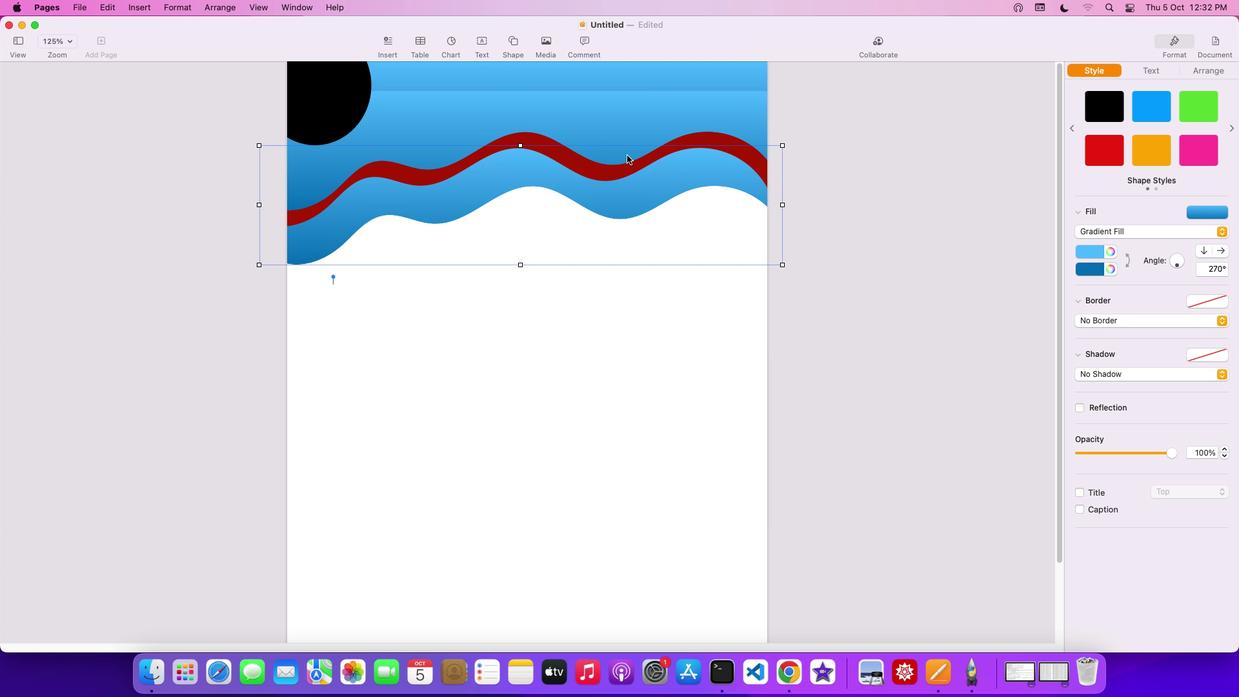 
Action: Mouse pressed left at (627, 155)
Screenshot: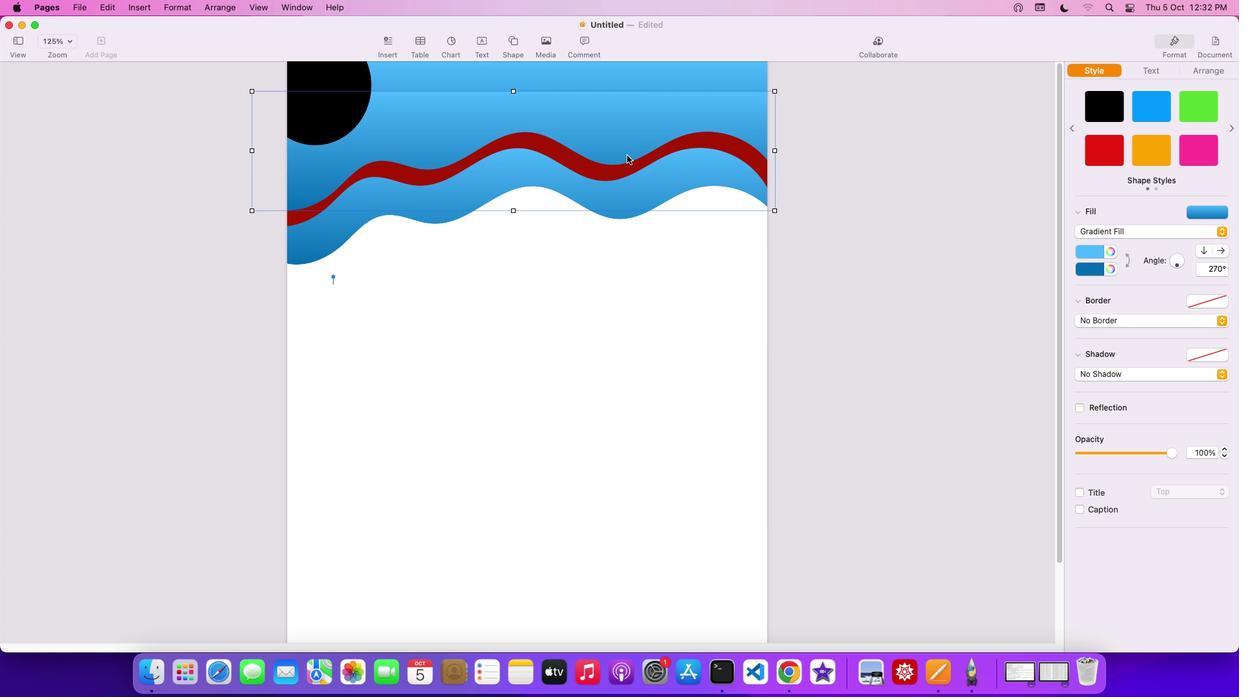 
Action: Mouse moved to (1126, 260)
Screenshot: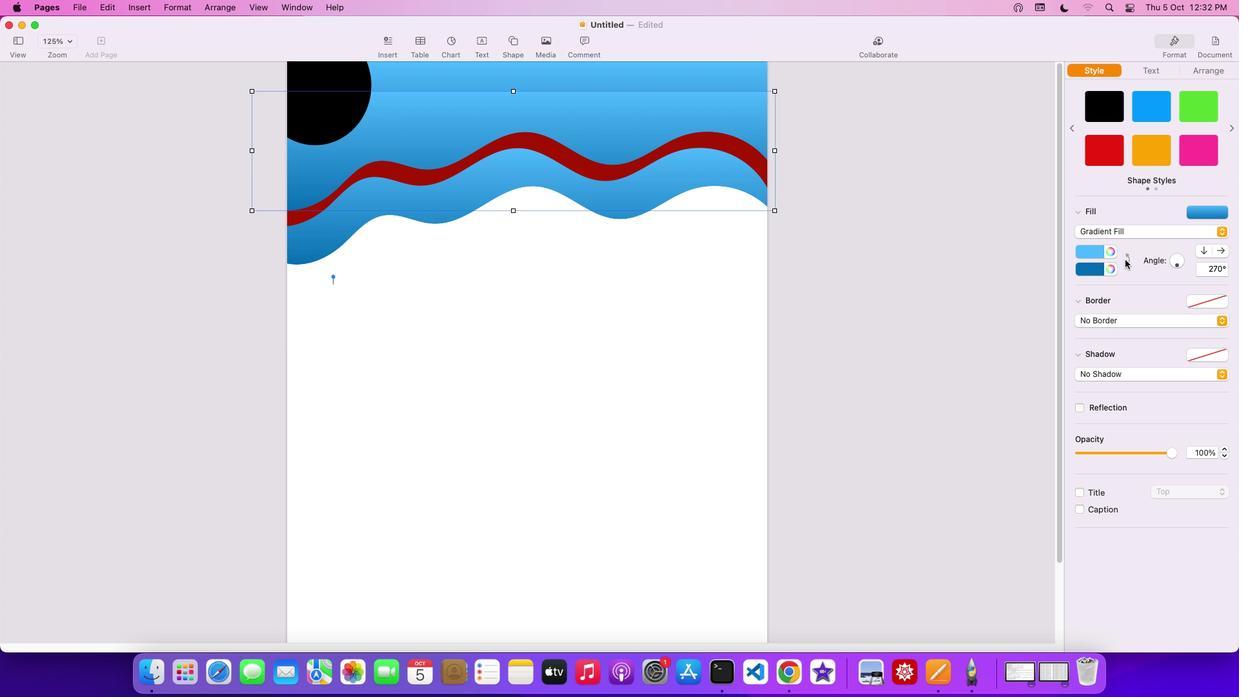 
Action: Key pressed Key.shift
Screenshot: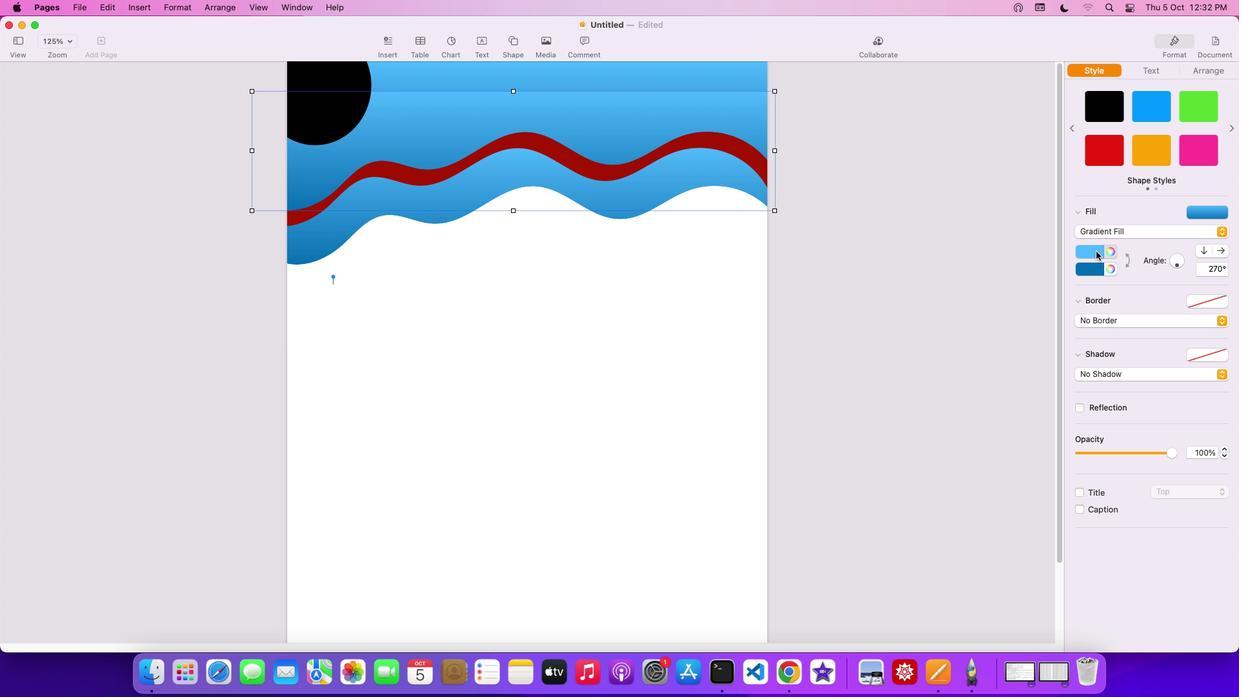 
Action: Mouse moved to (601, 72)
Screenshot: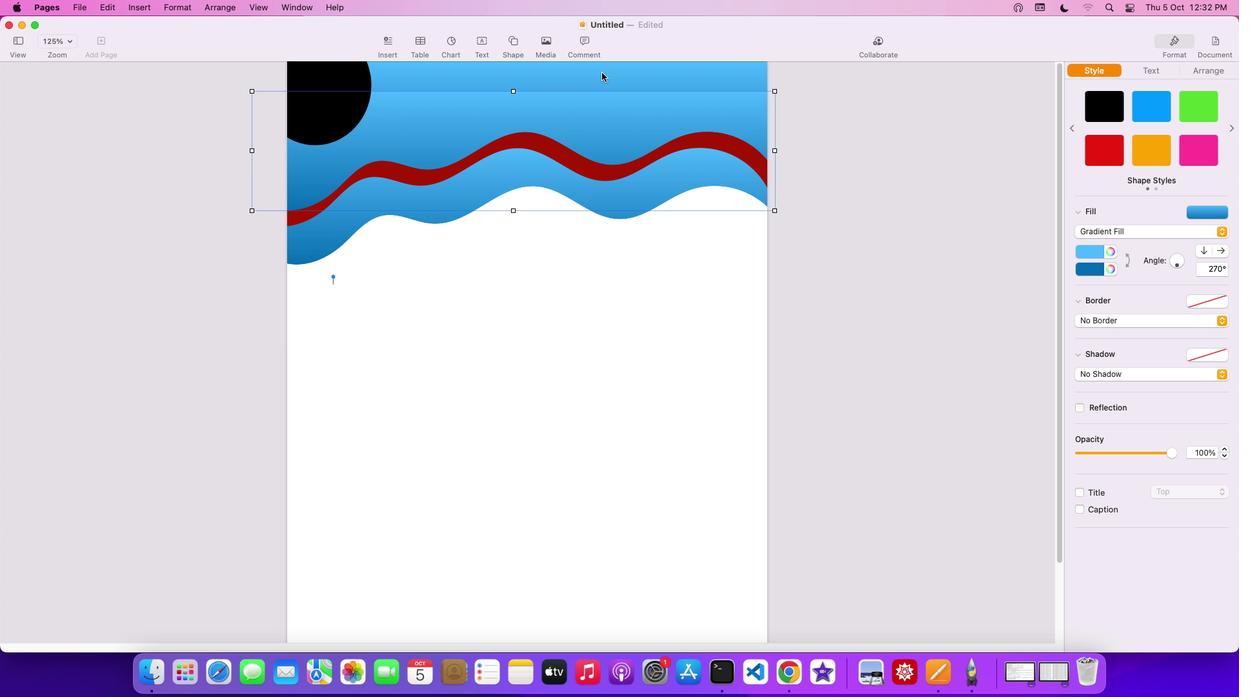 
Action: Mouse pressed left at (601, 72)
Screenshot: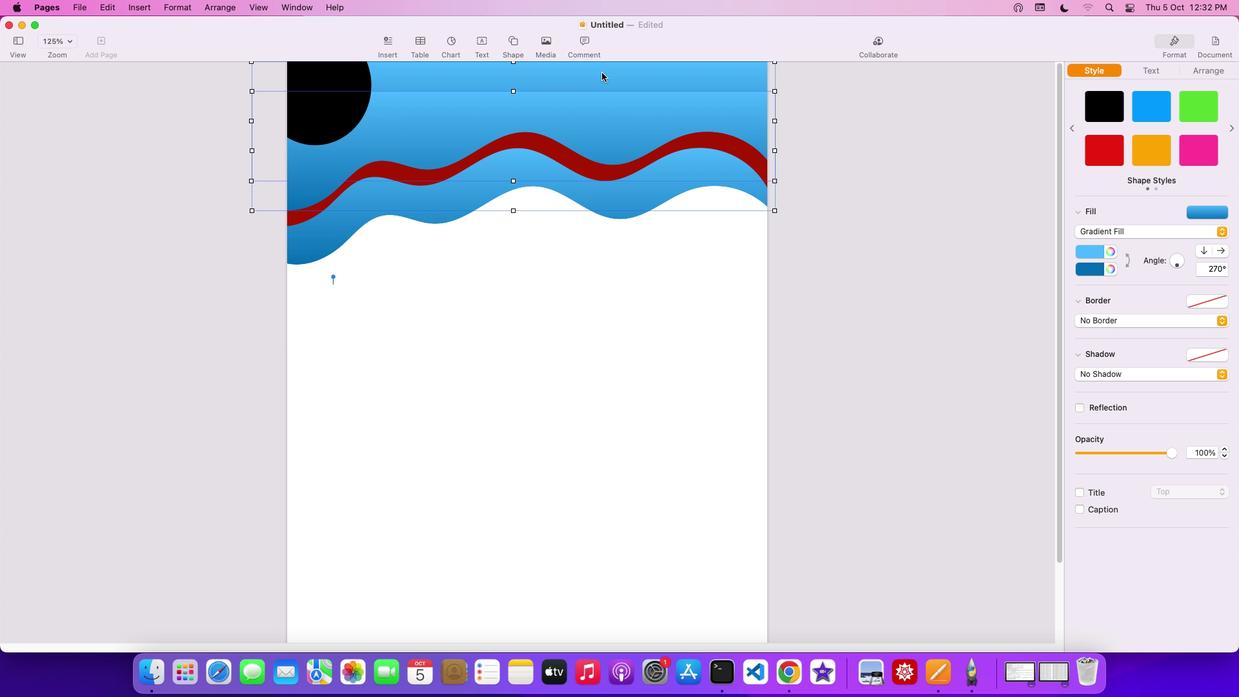 
Action: Mouse moved to (619, 98)
Screenshot: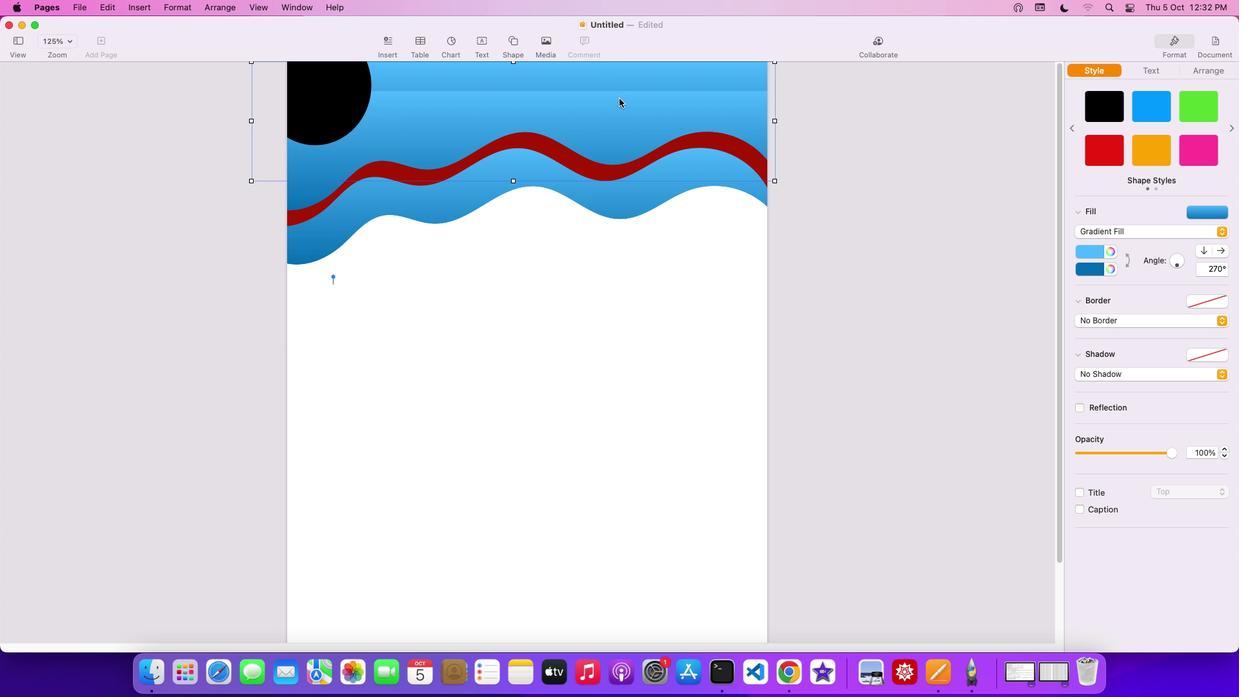 
Action: Mouse pressed left at (619, 98)
Screenshot: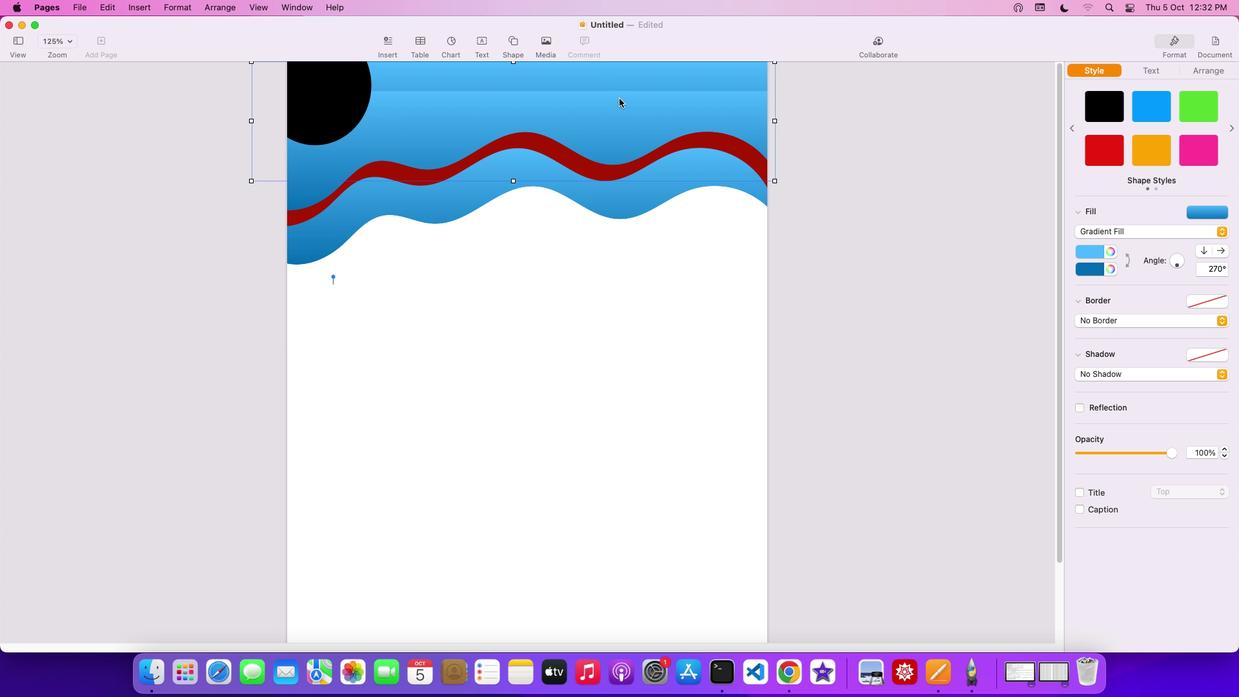 
Action: Mouse moved to (637, 74)
Screenshot: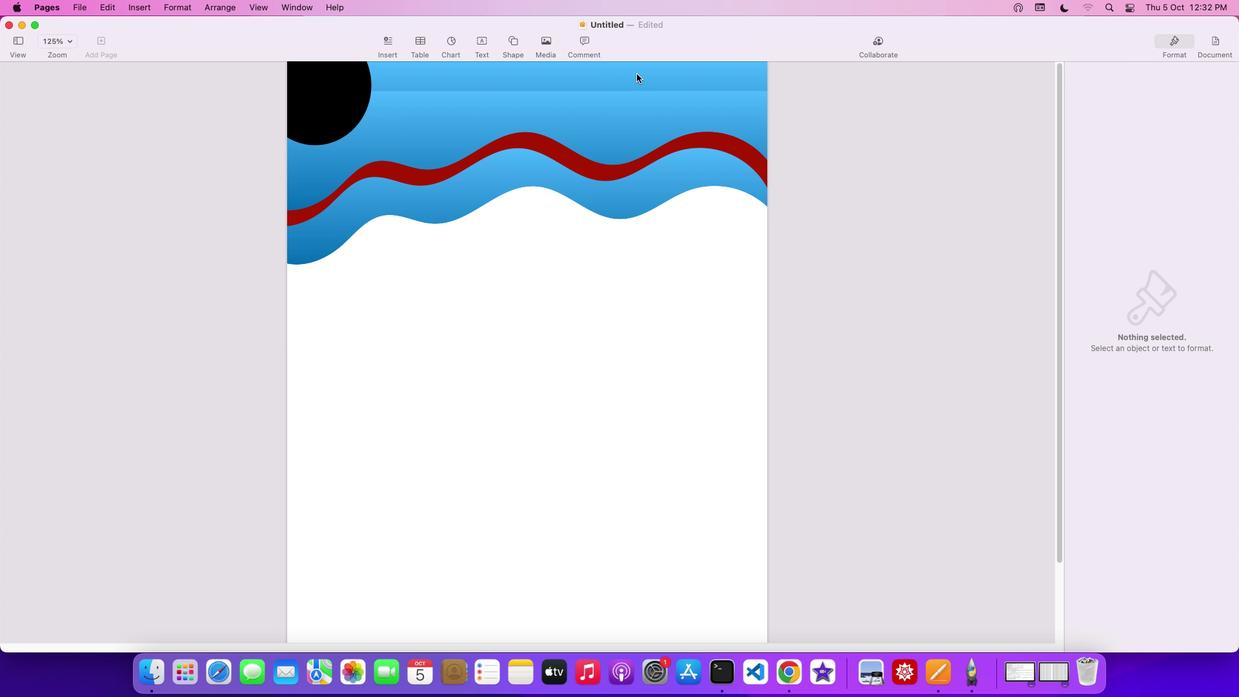 
Action: Mouse pressed left at (637, 74)
Screenshot: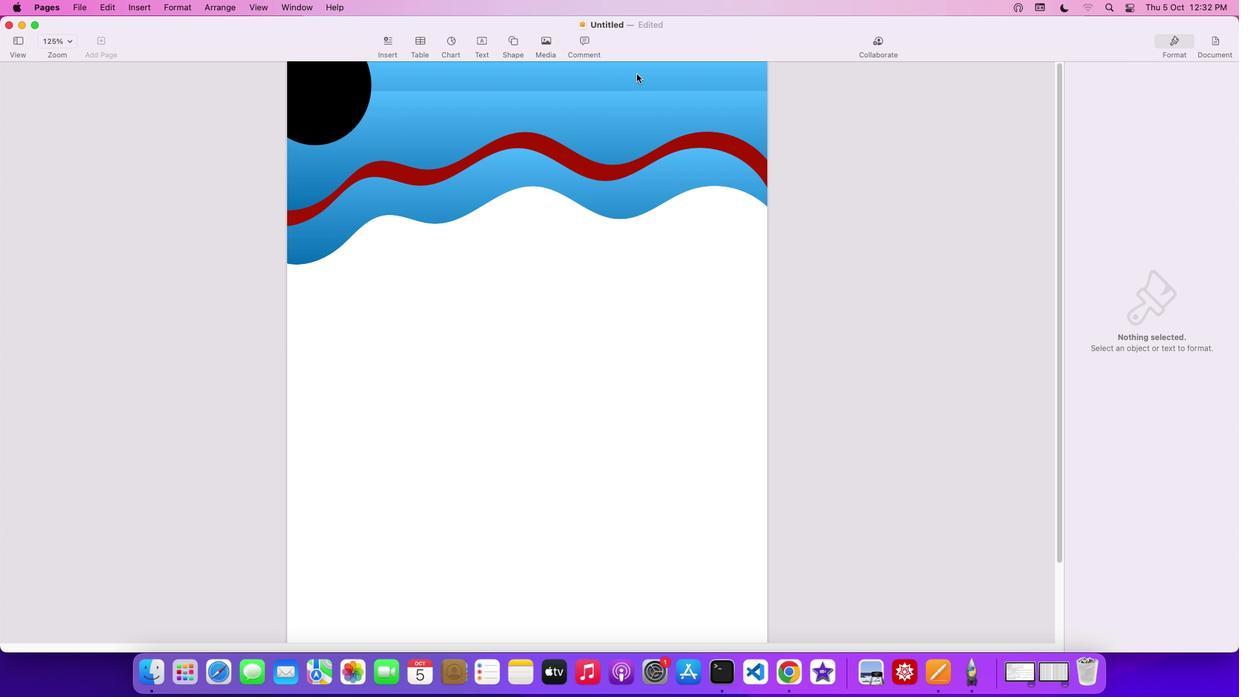 
Action: Mouse moved to (645, 104)
Screenshot: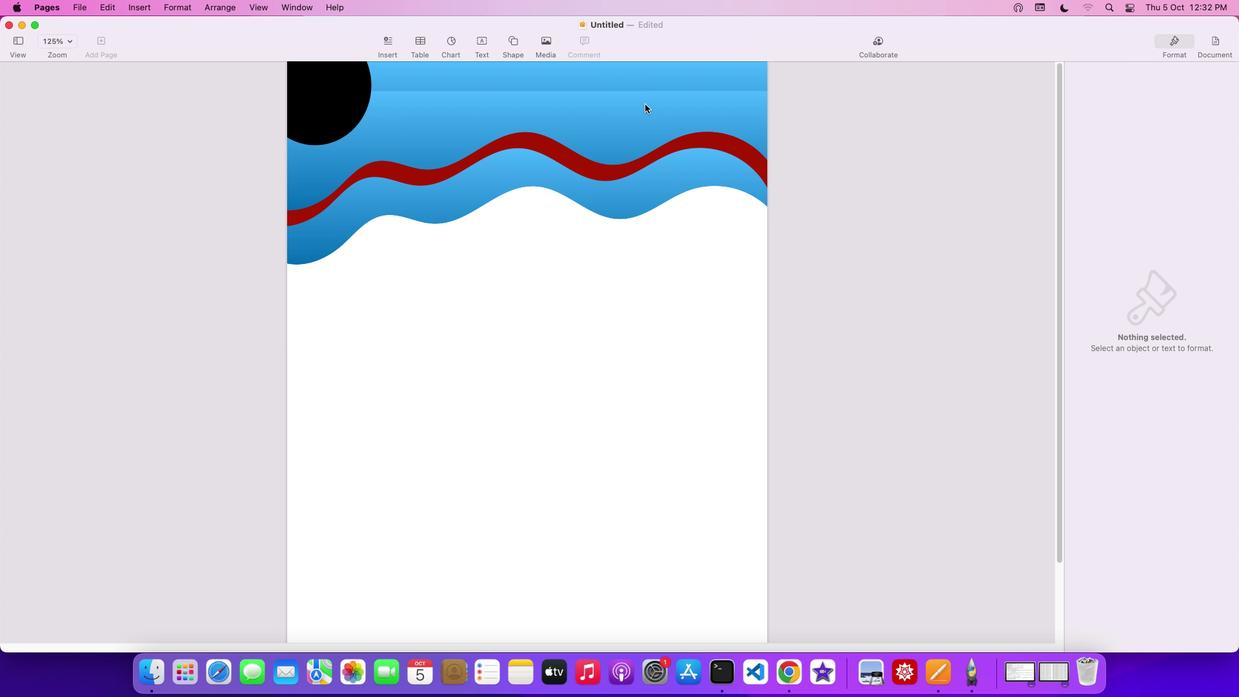 
Action: Mouse pressed left at (645, 104)
Screenshot: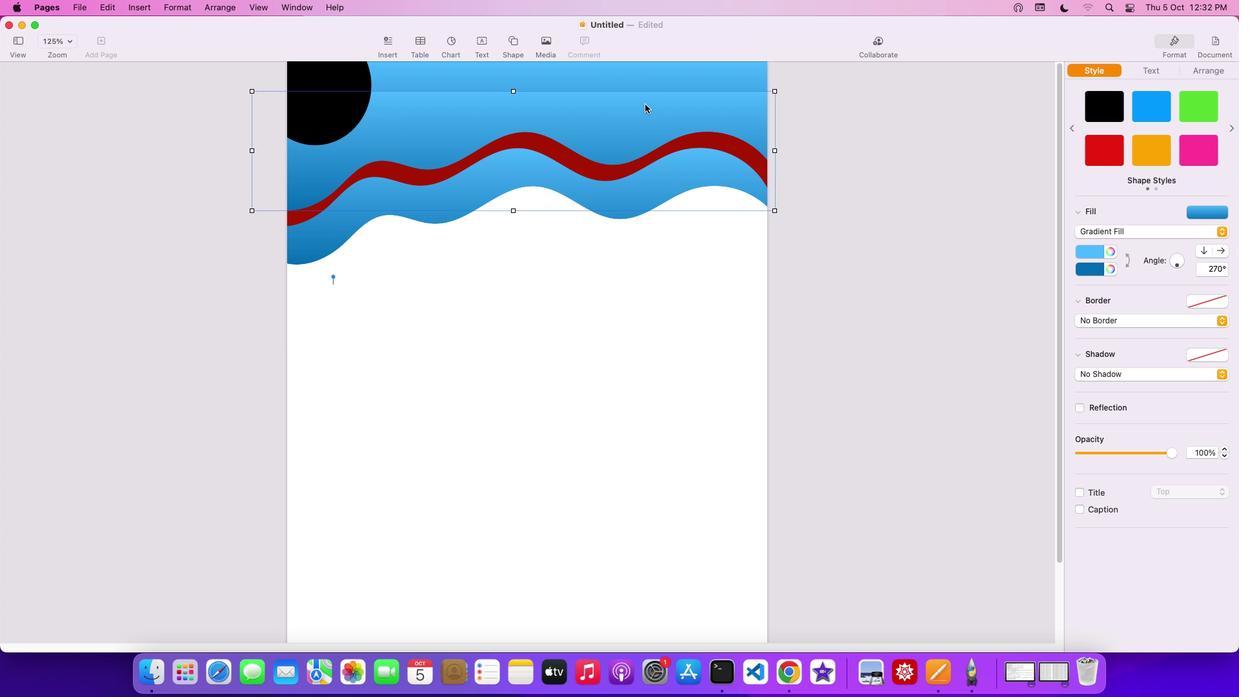 
Action: Mouse moved to (649, 158)
Screenshot: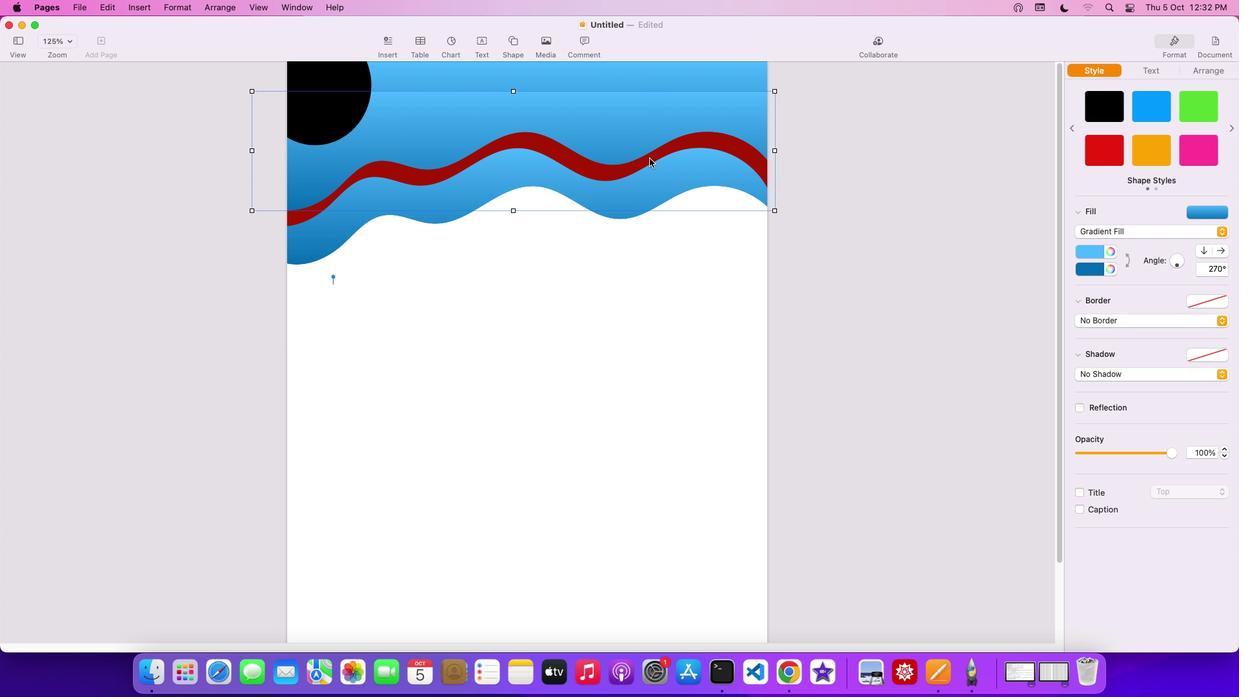 
Action: Mouse pressed left at (649, 158)
Screenshot: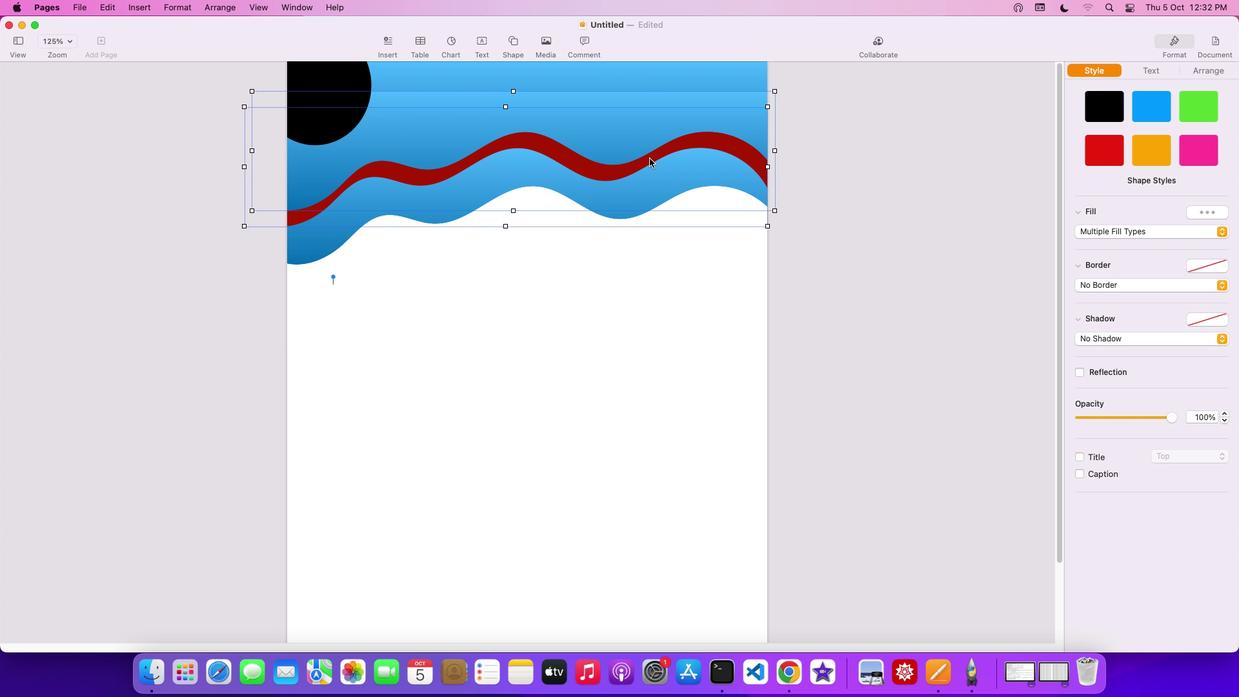 
Action: Mouse moved to (648, 177)
Screenshot: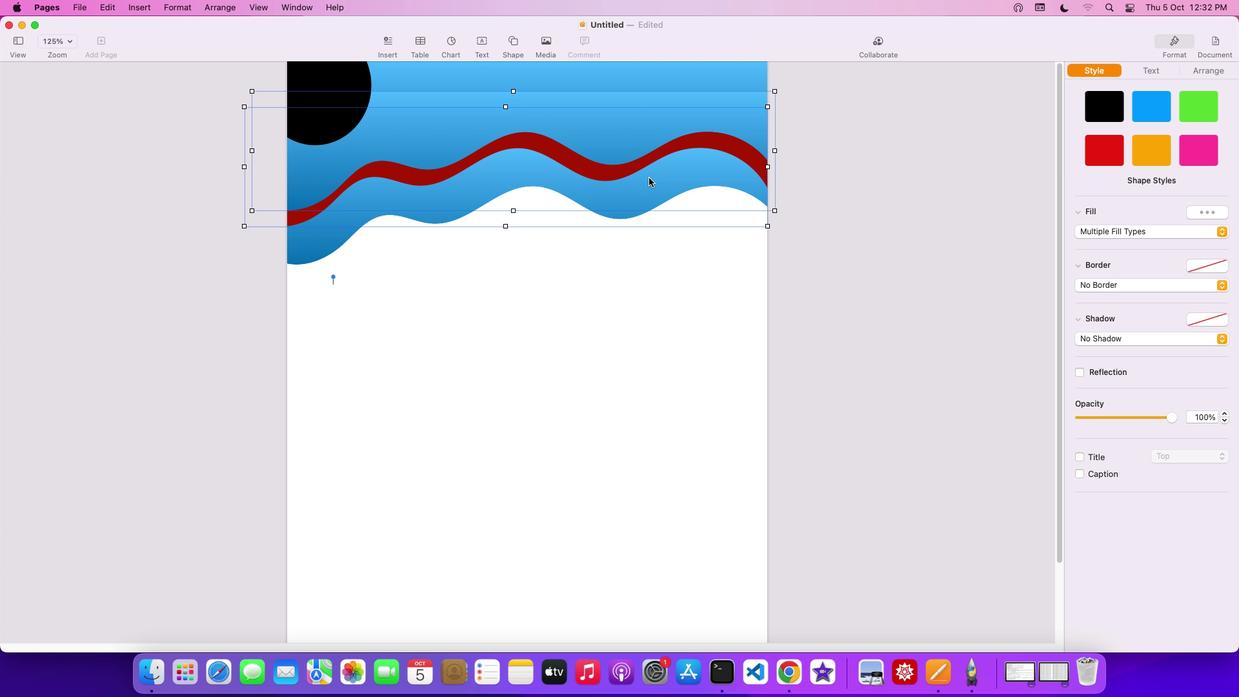 
Action: Mouse pressed left at (648, 177)
Screenshot: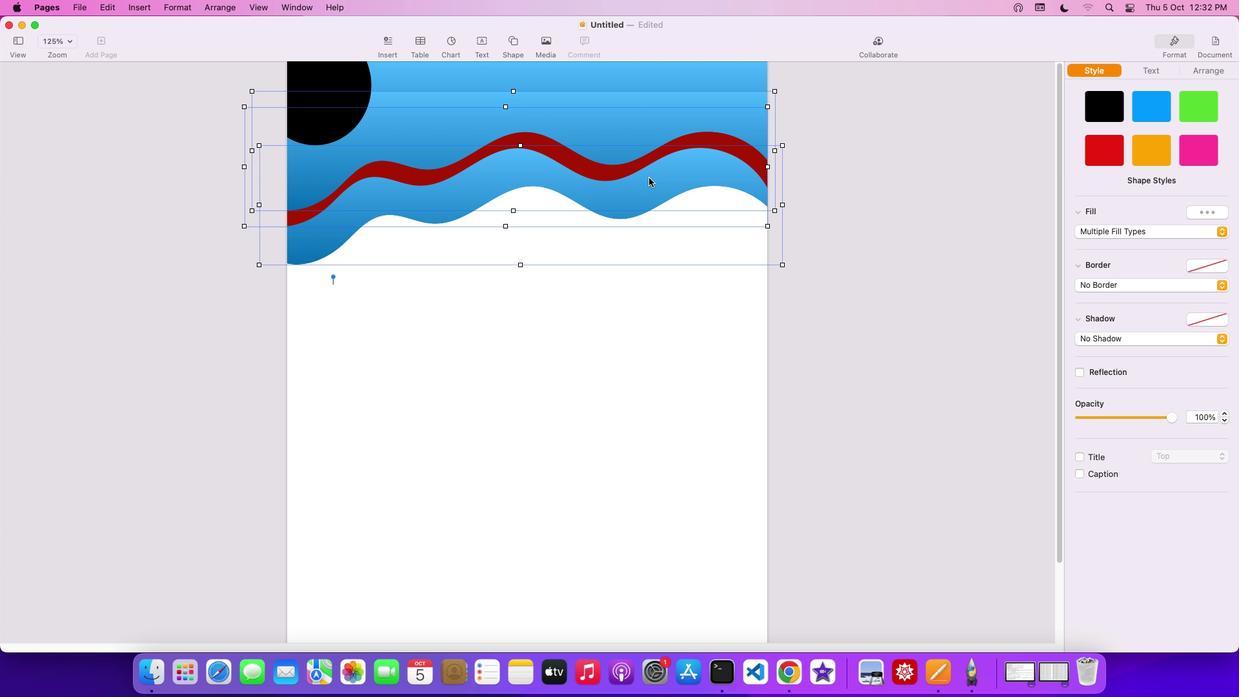 
Action: Mouse pressed right at (648, 177)
Screenshot: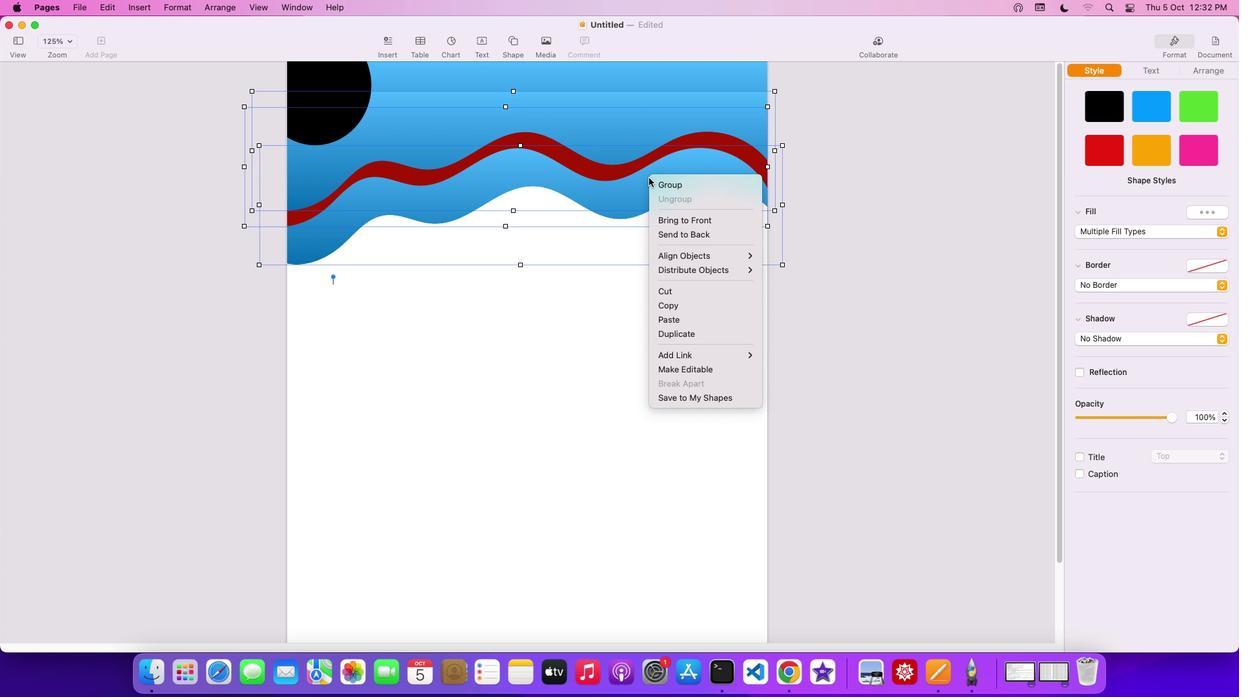 
Action: Mouse moved to (524, 341)
Screenshot: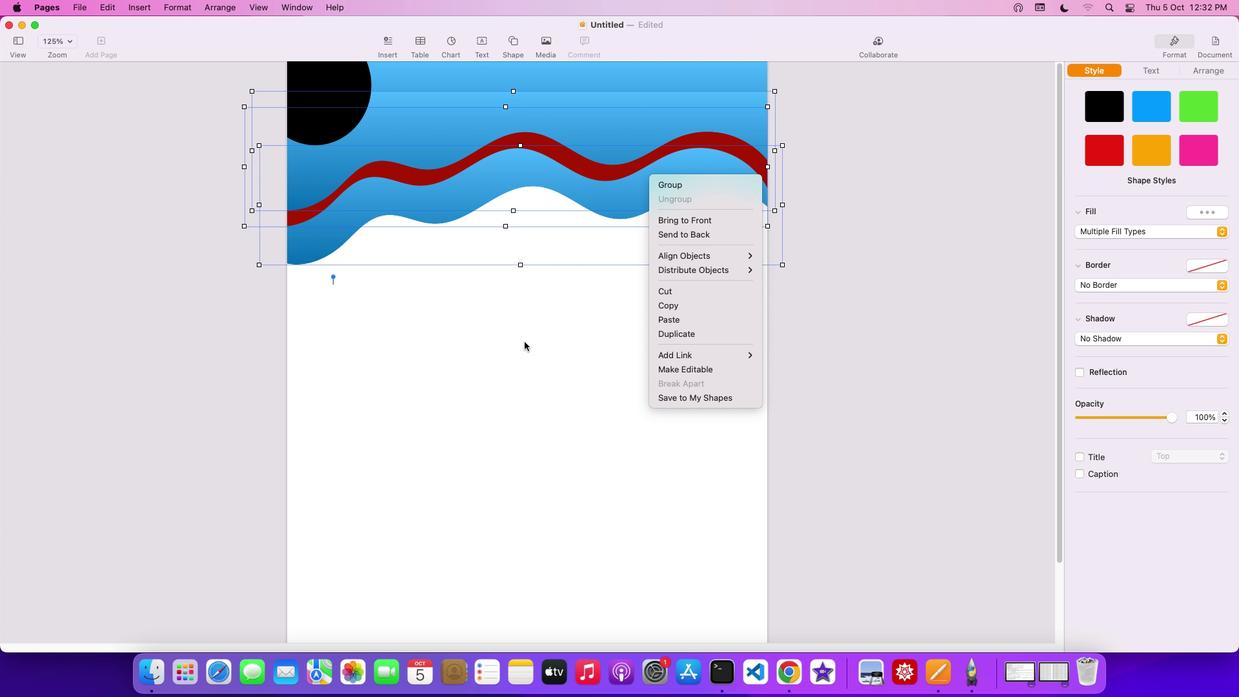 
Action: Mouse pressed left at (524, 341)
Screenshot: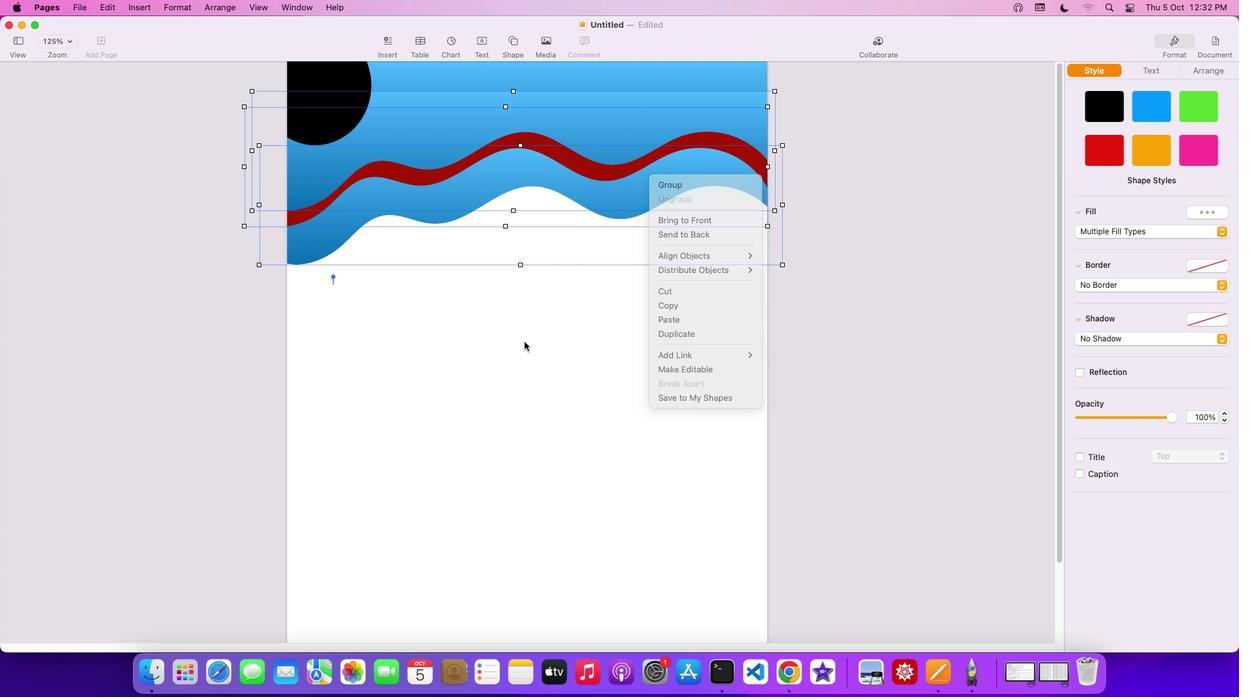 
Action: Mouse moved to (1218, 229)
Screenshot: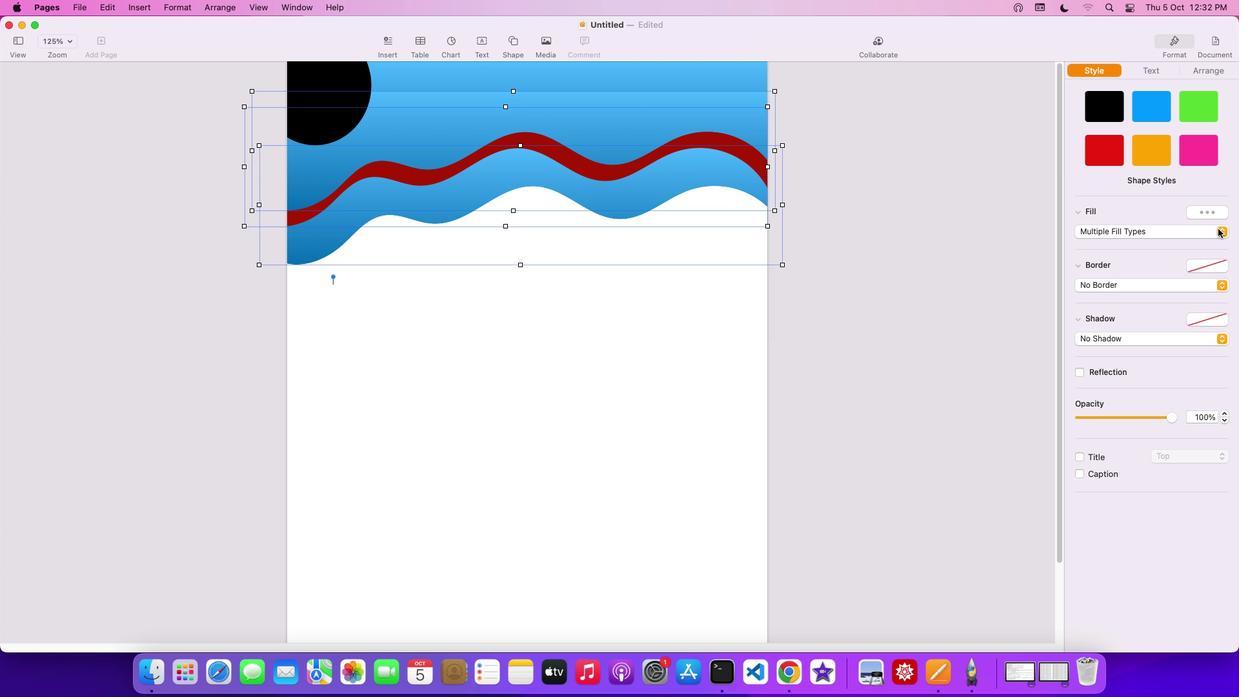 
Action: Mouse pressed left at (1218, 229)
Screenshot: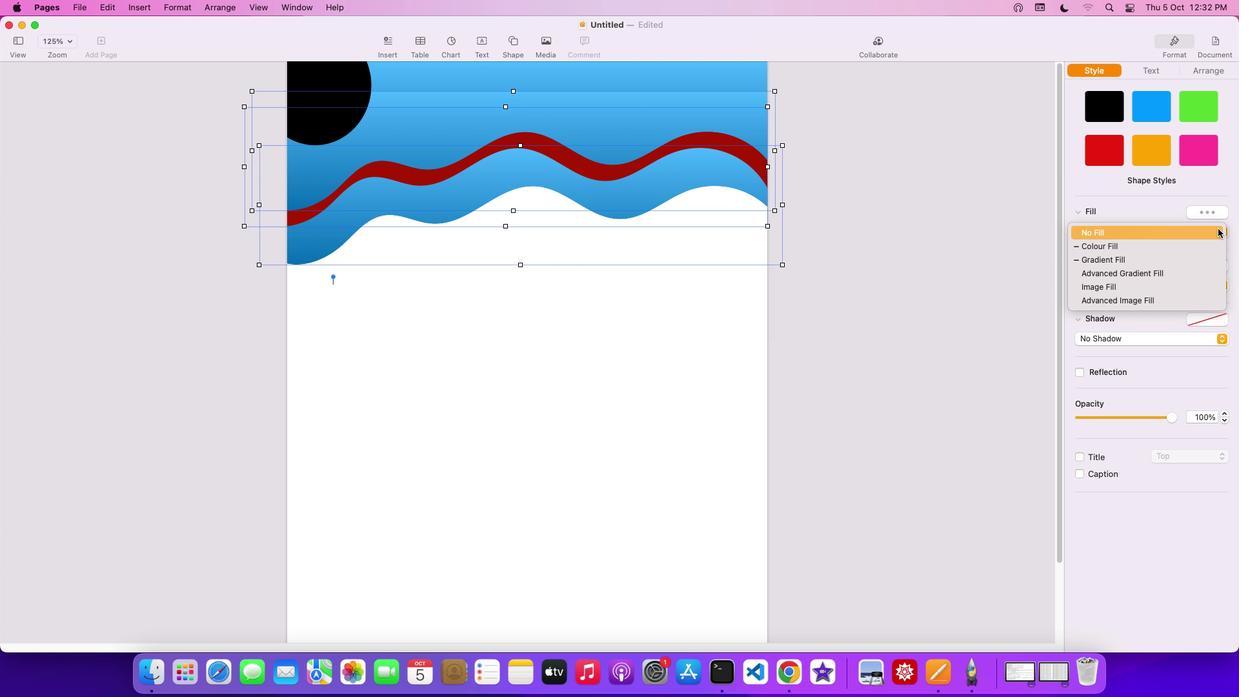 
Action: Mouse moved to (1186, 256)
Screenshot: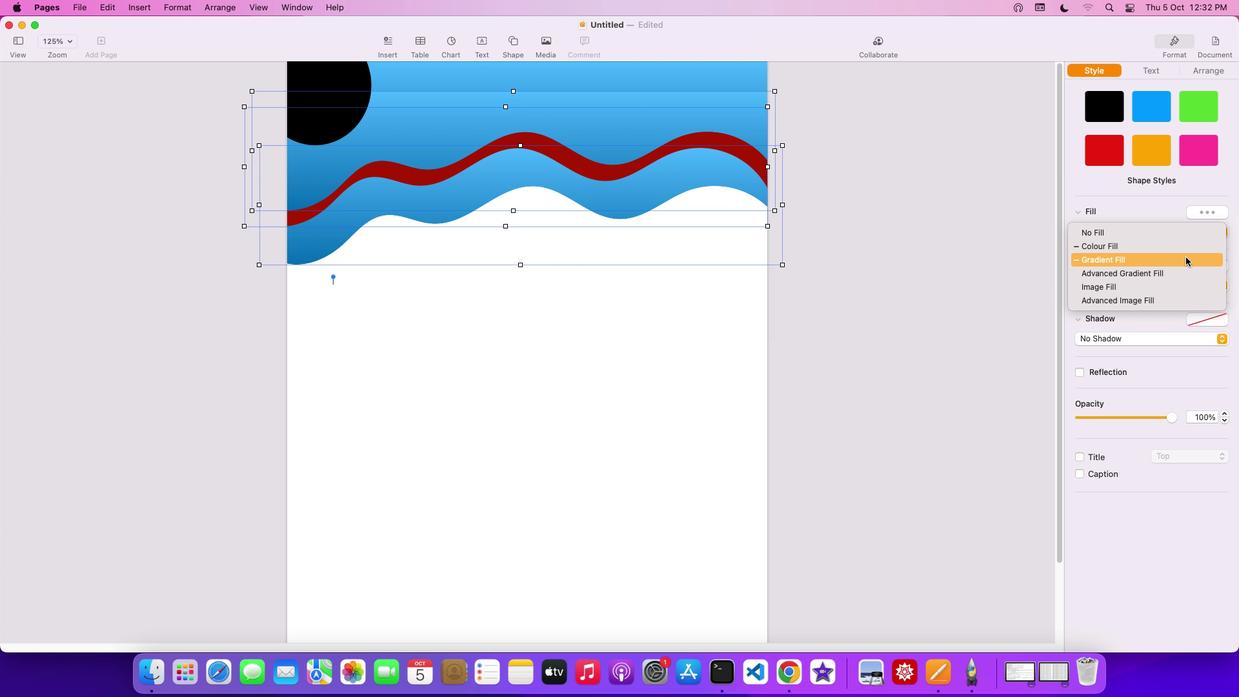 
Action: Mouse pressed left at (1186, 256)
Screenshot: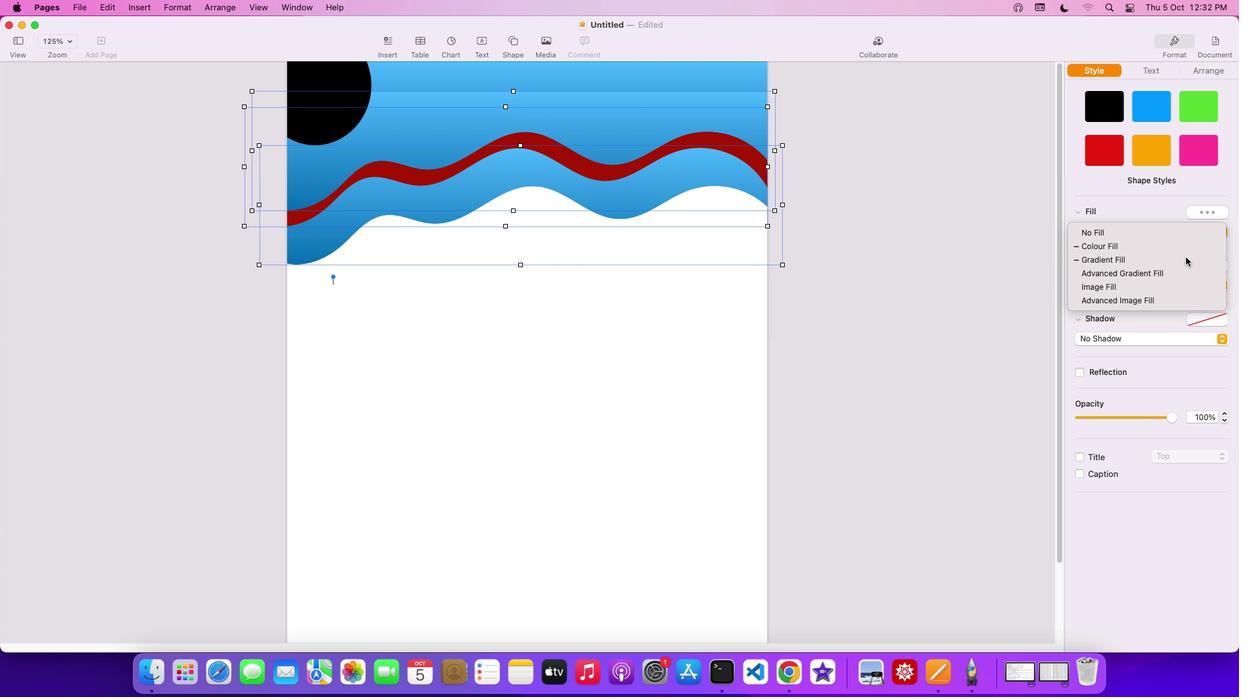 
Action: Mouse moved to (1124, 260)
Screenshot: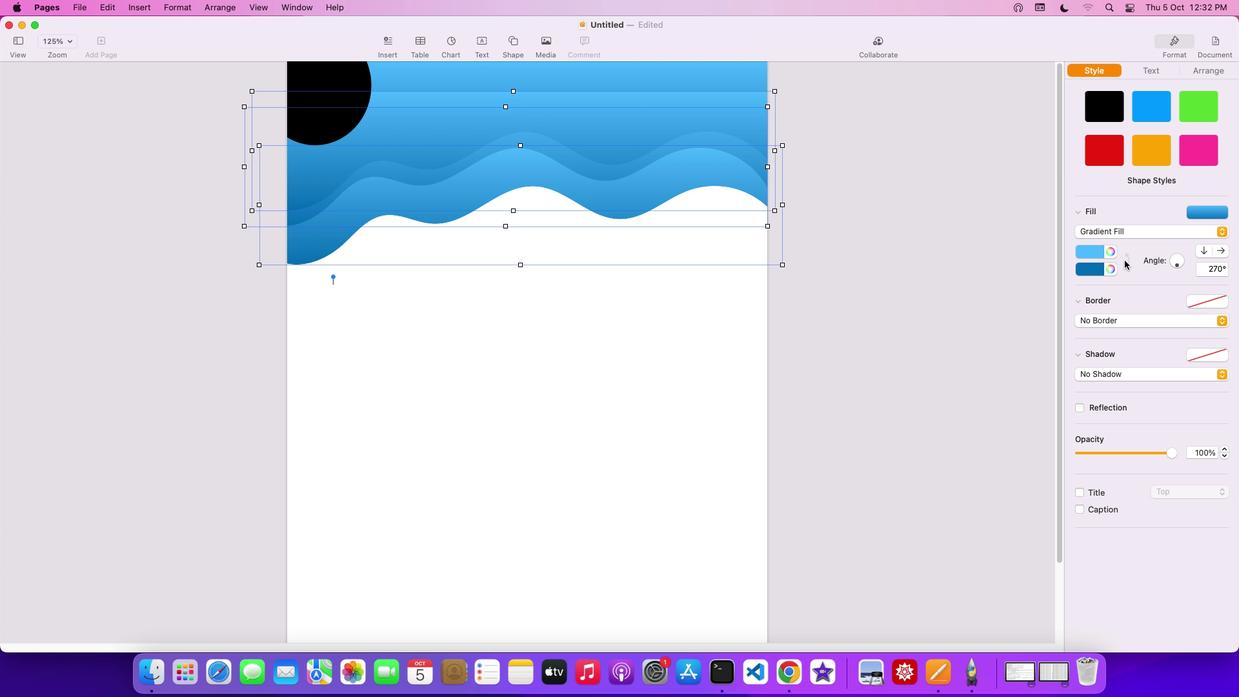 
Action: Mouse pressed left at (1124, 260)
Screenshot: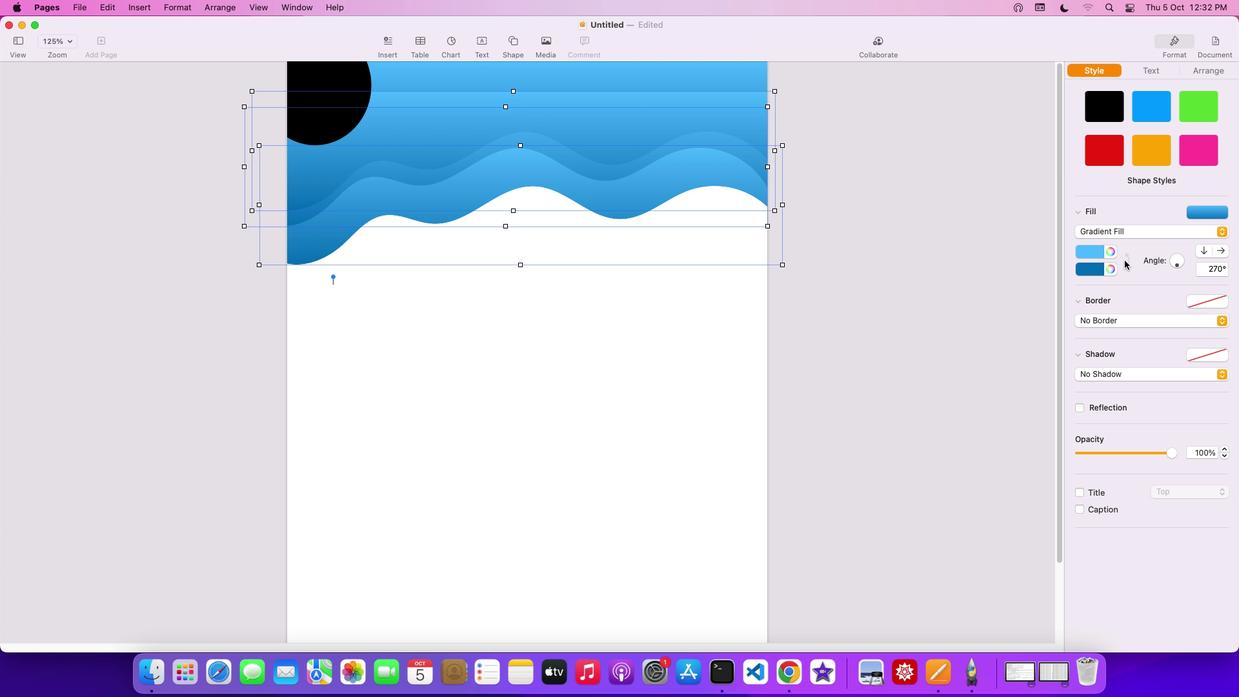 
Action: Mouse moved to (1127, 253)
Screenshot: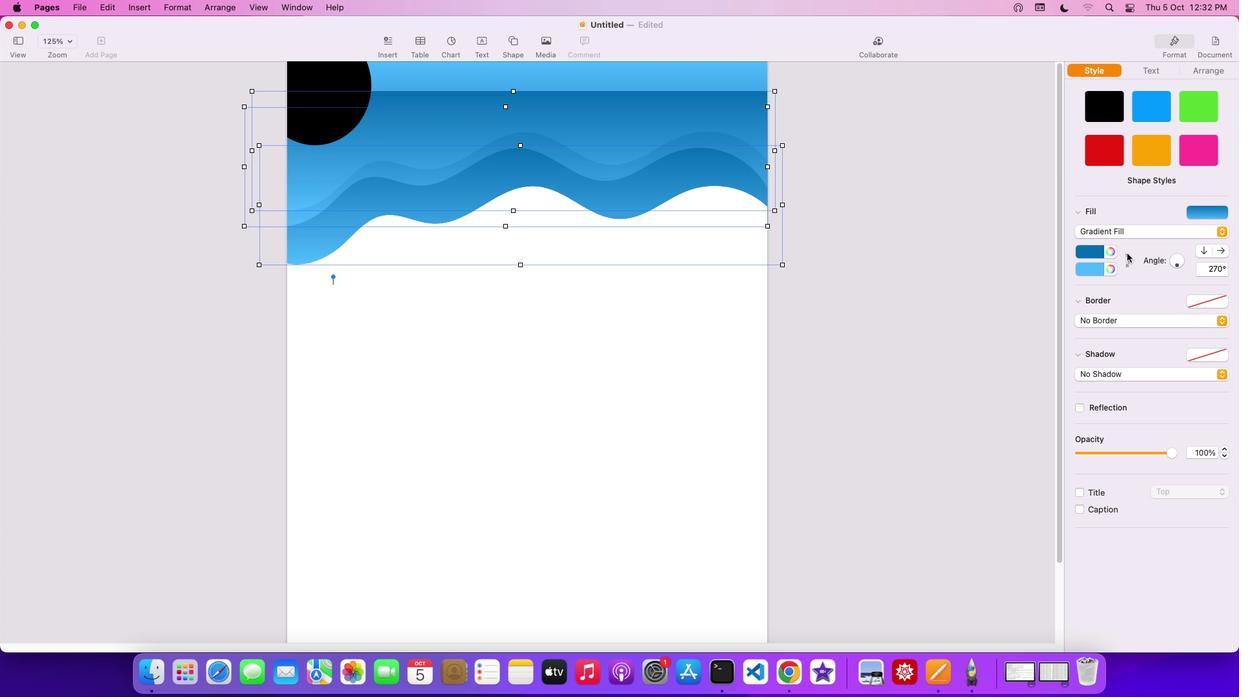 
Action: Mouse pressed left at (1127, 253)
Screenshot: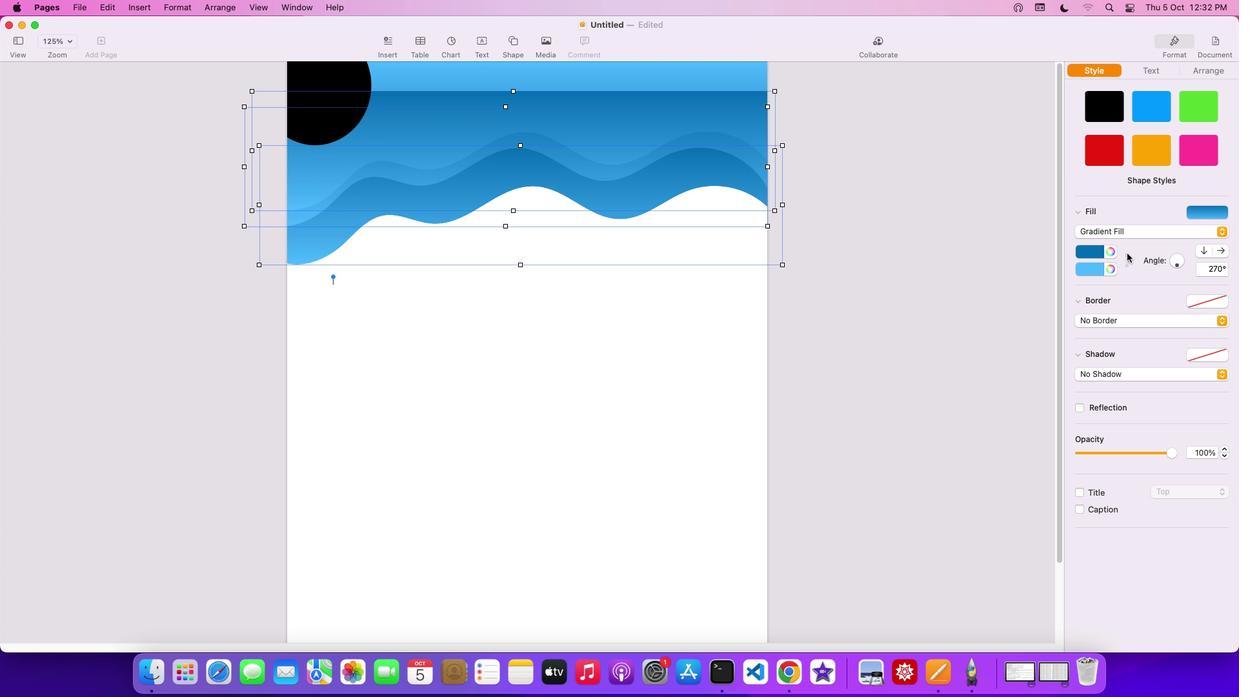 
Action: Mouse moved to (1108, 247)
Screenshot: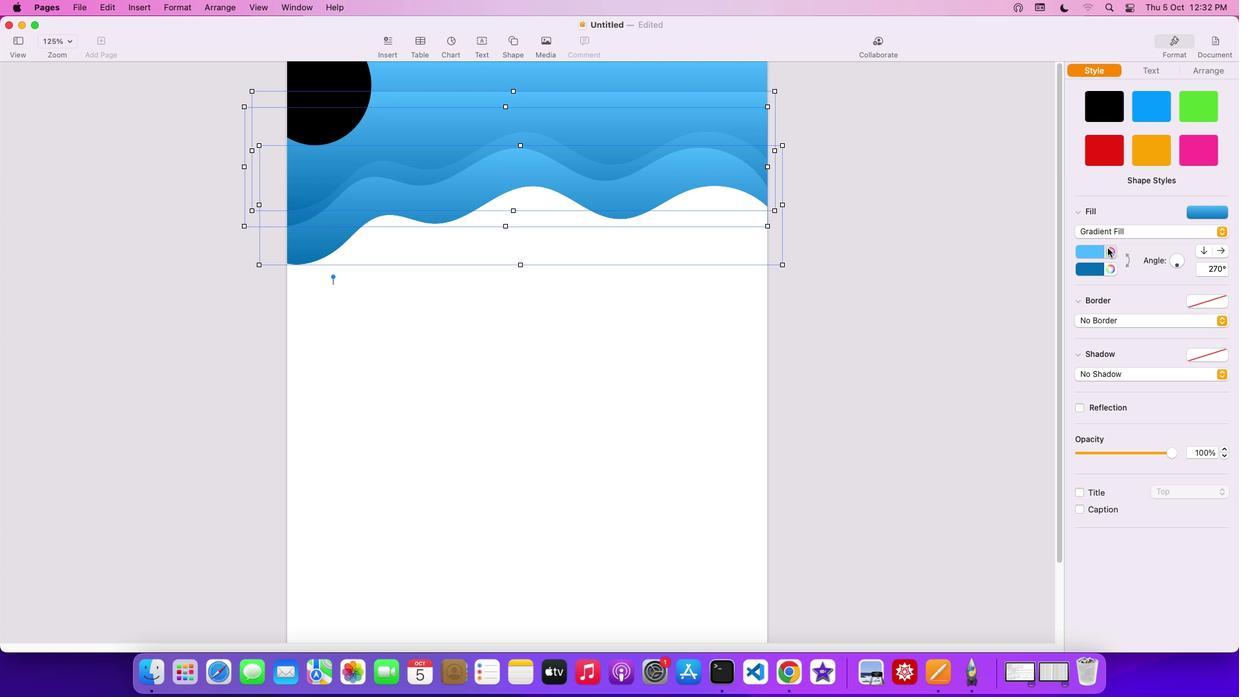 
Action: Key pressed Key.shift
Screenshot: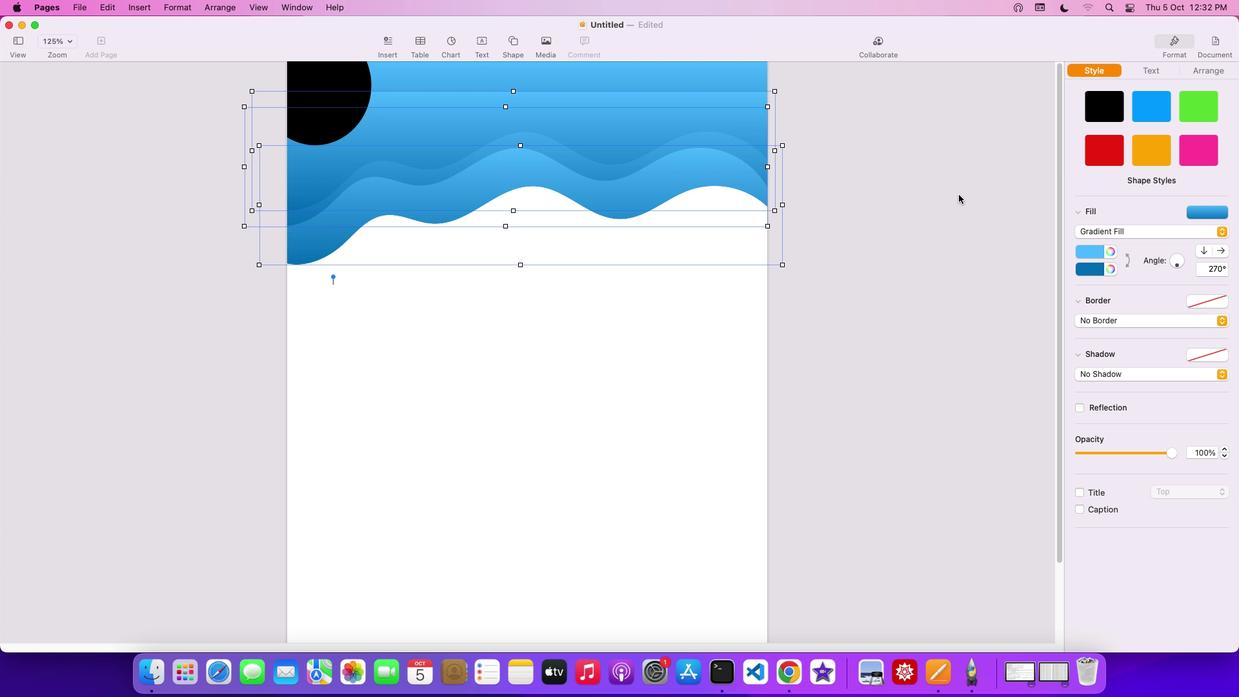 
Action: Mouse moved to (1094, 252)
Screenshot: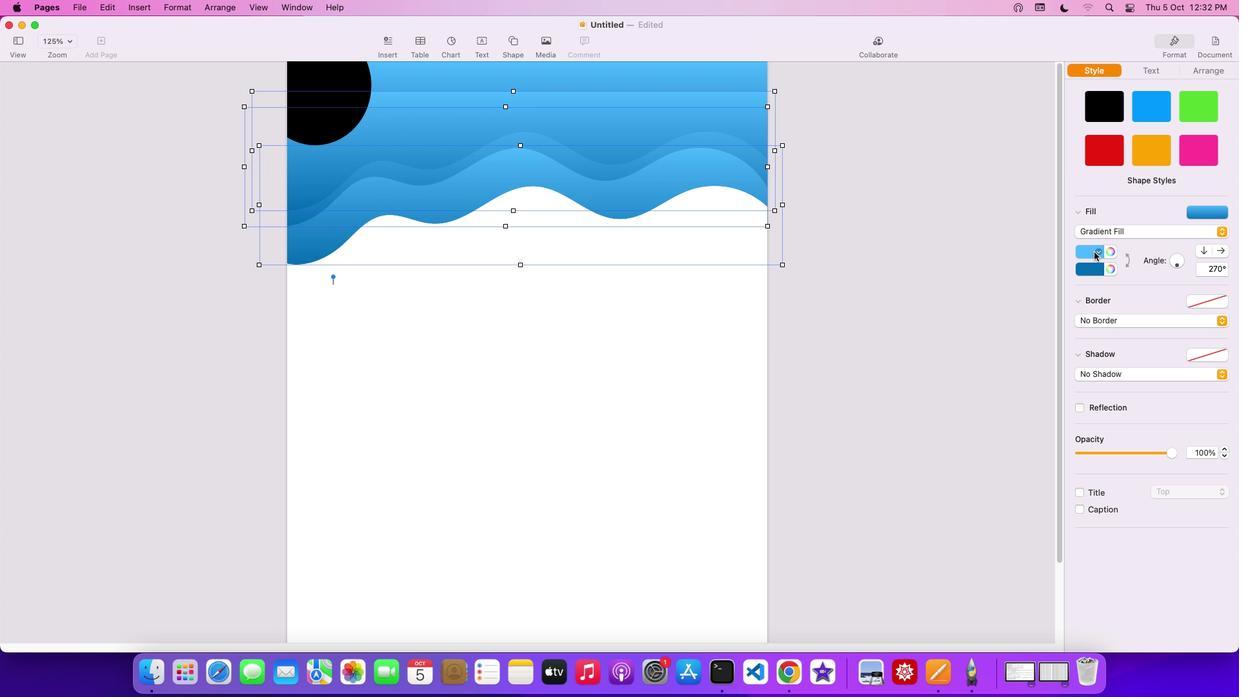 
Action: Mouse pressed left at (1094, 252)
Screenshot: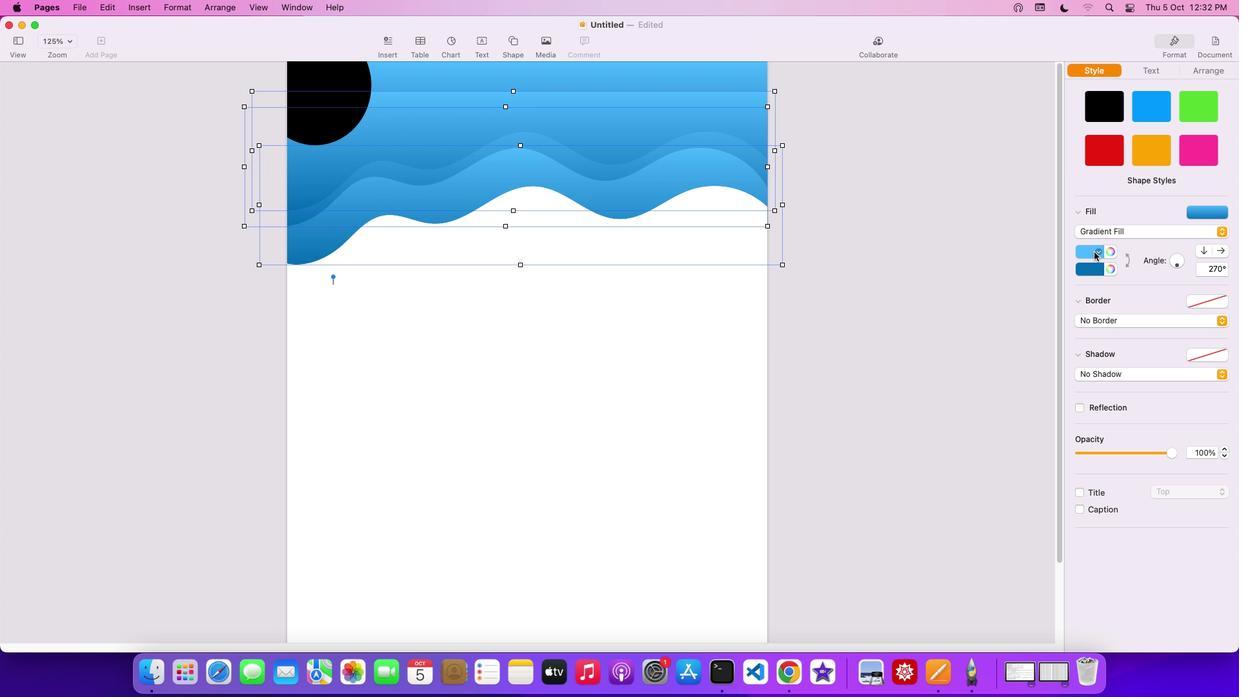 
Action: Mouse moved to (1129, 320)
Screenshot: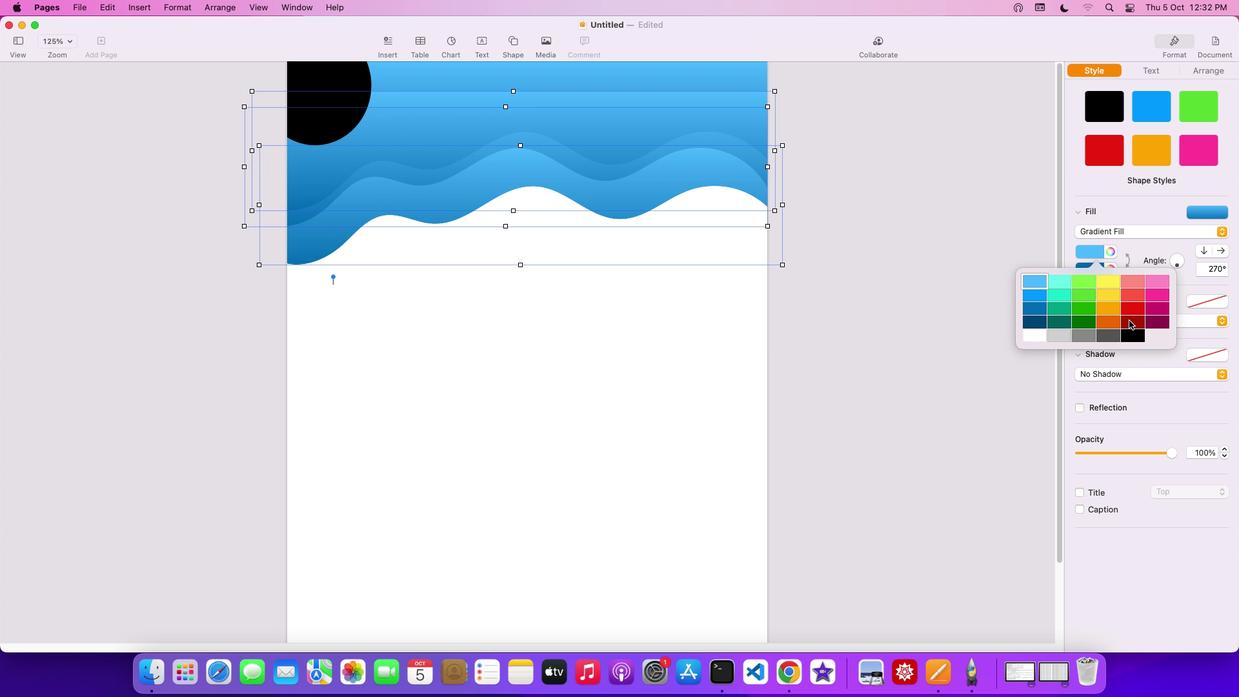 
Action: Mouse pressed left at (1129, 320)
Screenshot: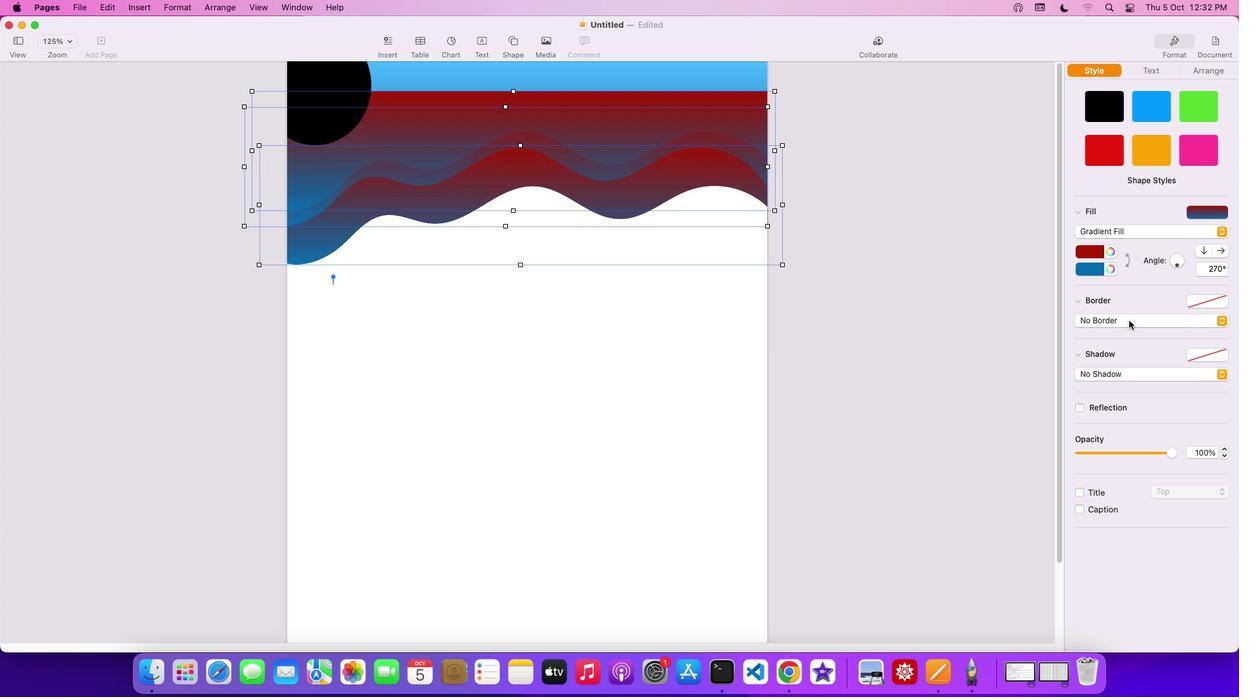 
Action: Mouse moved to (1097, 267)
Screenshot: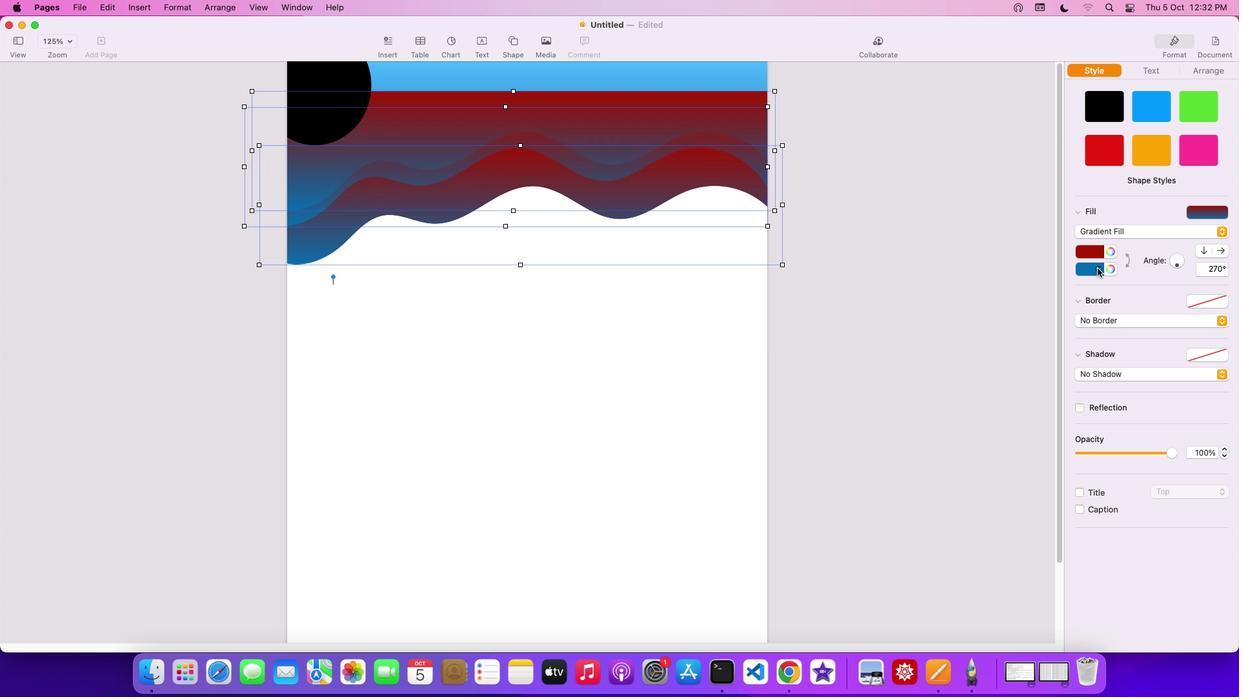 
Action: Mouse pressed left at (1097, 267)
Screenshot: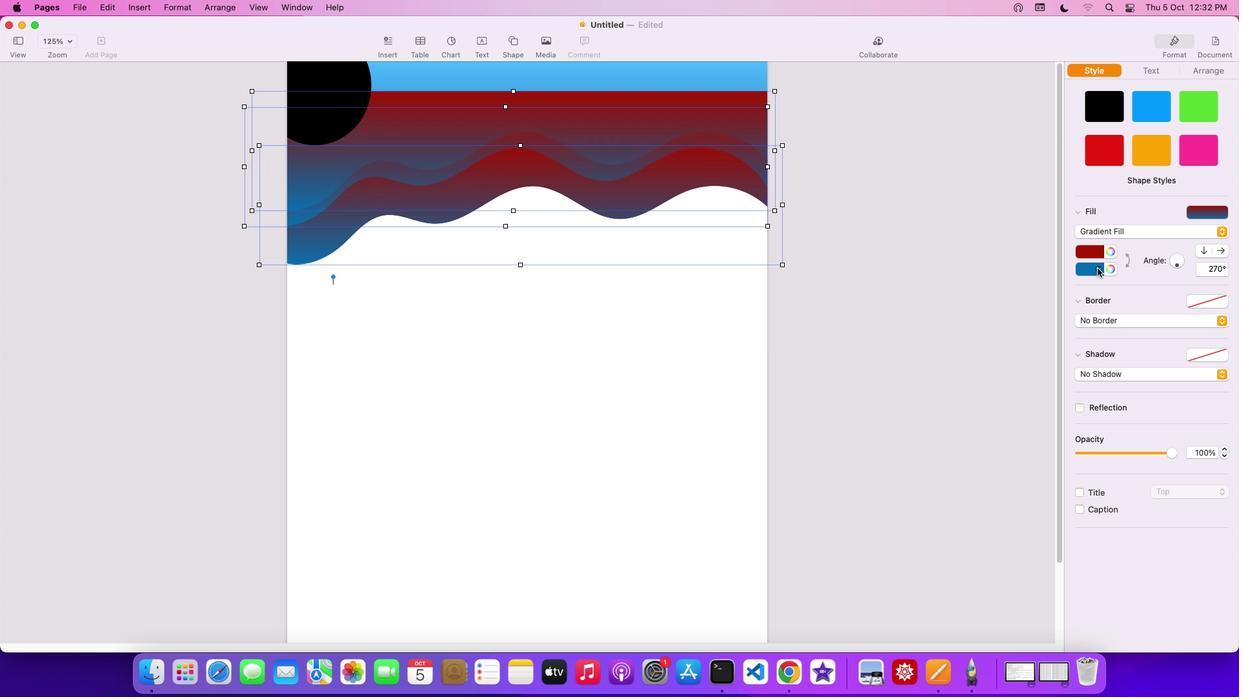 
Action: Mouse moved to (1038, 353)
Screenshot: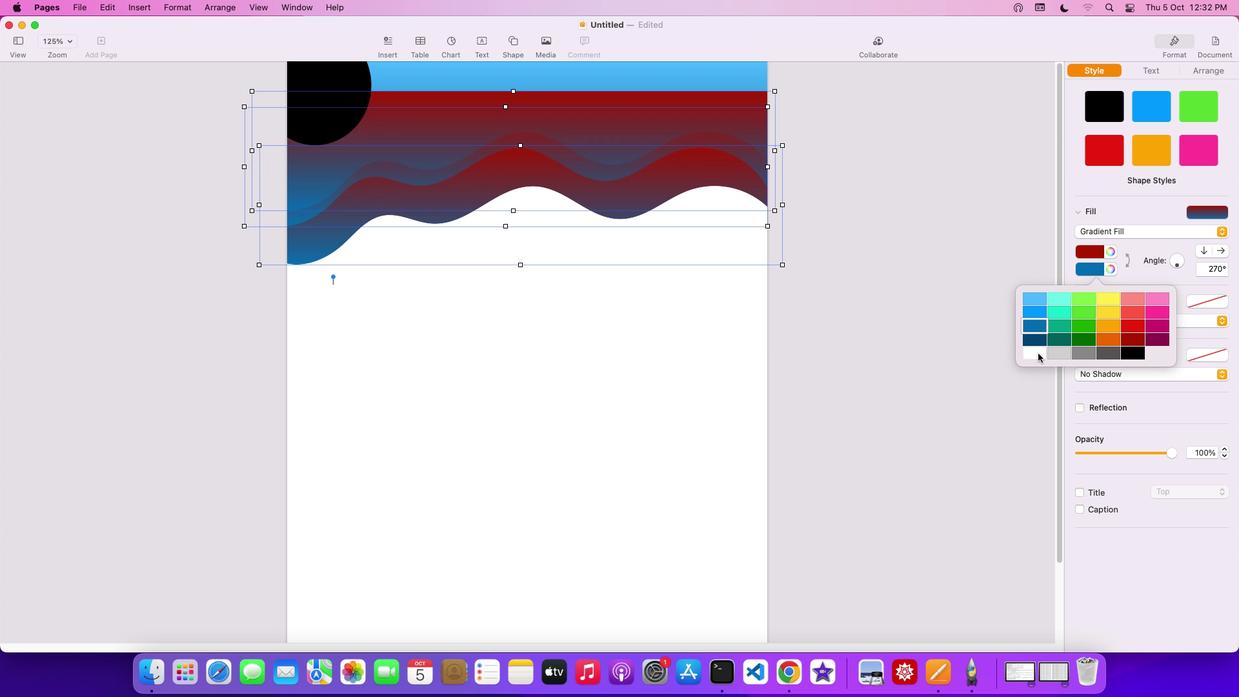 
Action: Mouse pressed left at (1038, 353)
Screenshot: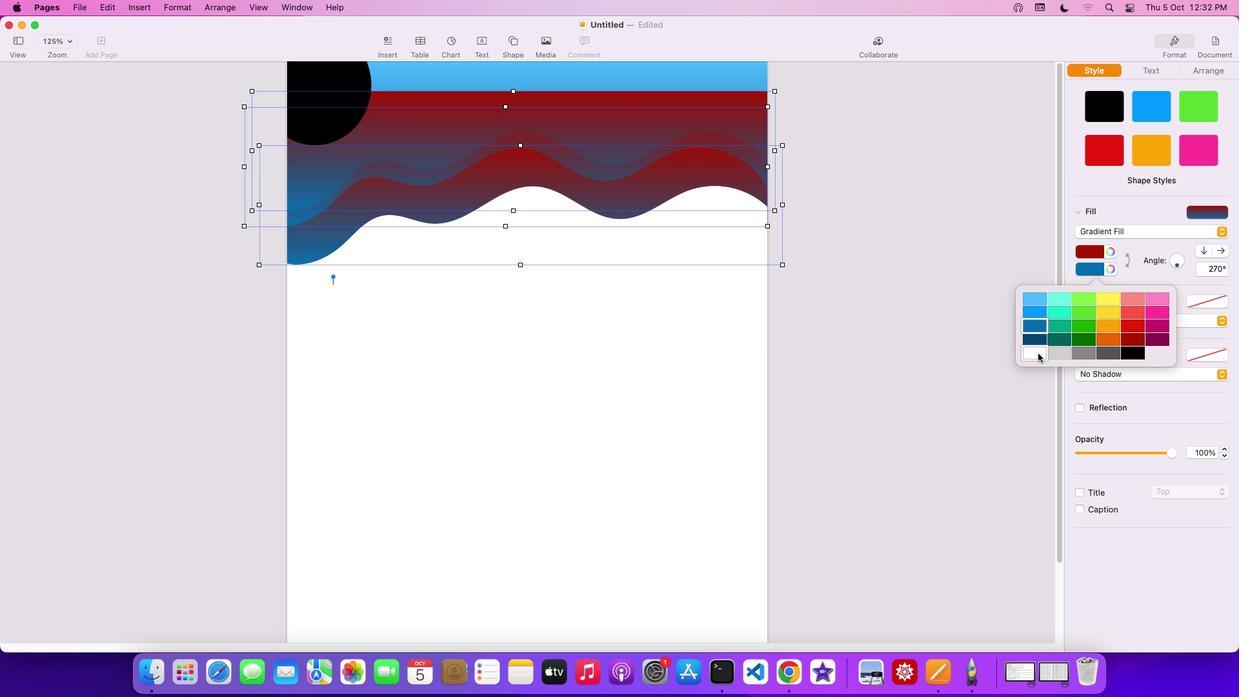 
Action: Mouse moved to (1096, 268)
Screenshot: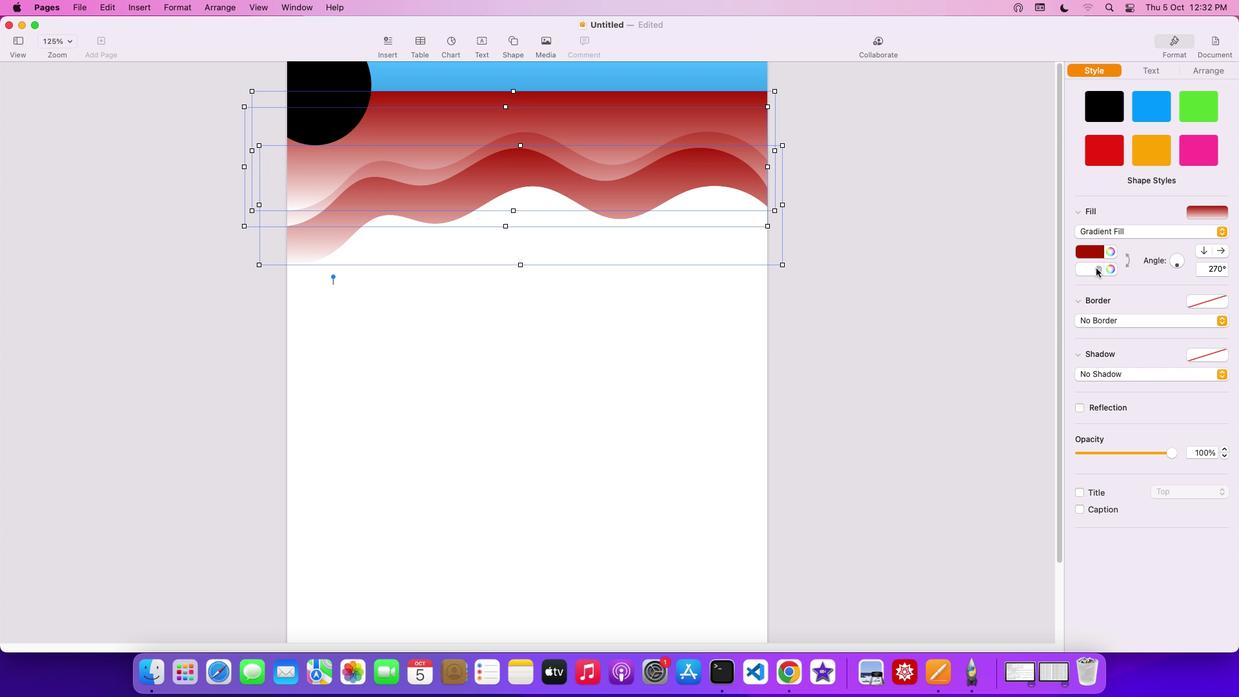 
Action: Mouse pressed left at (1096, 268)
Screenshot: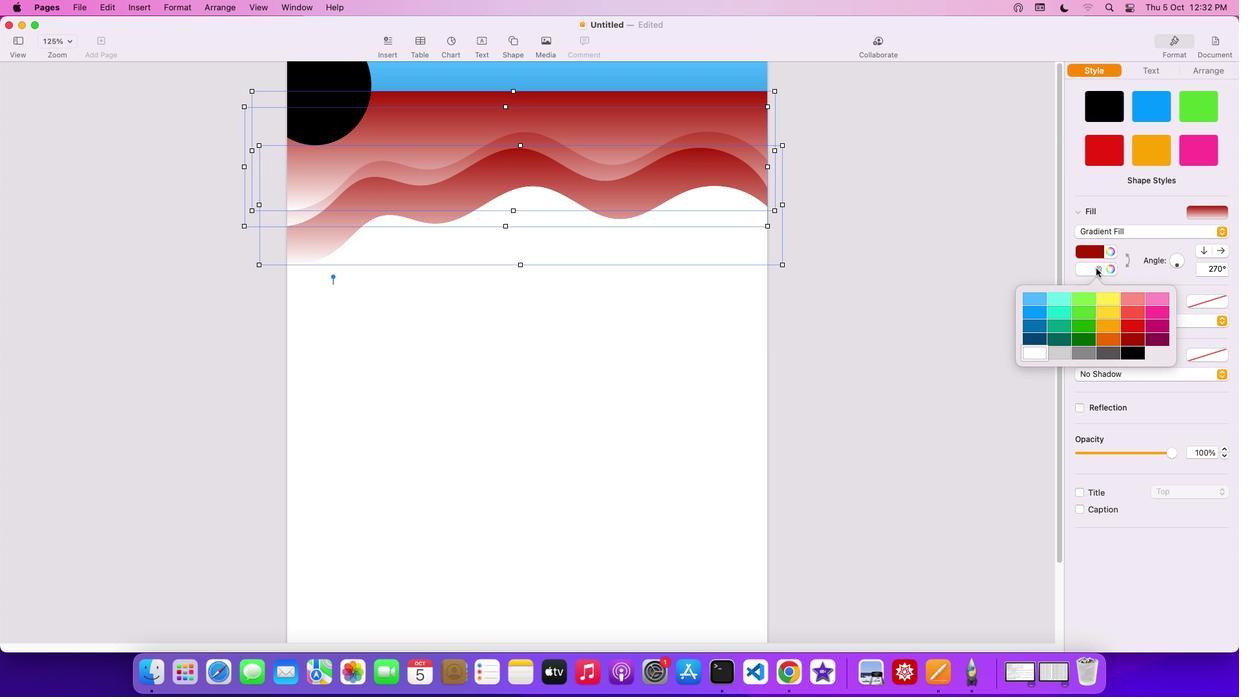 
Action: Mouse moved to (1034, 337)
Screenshot: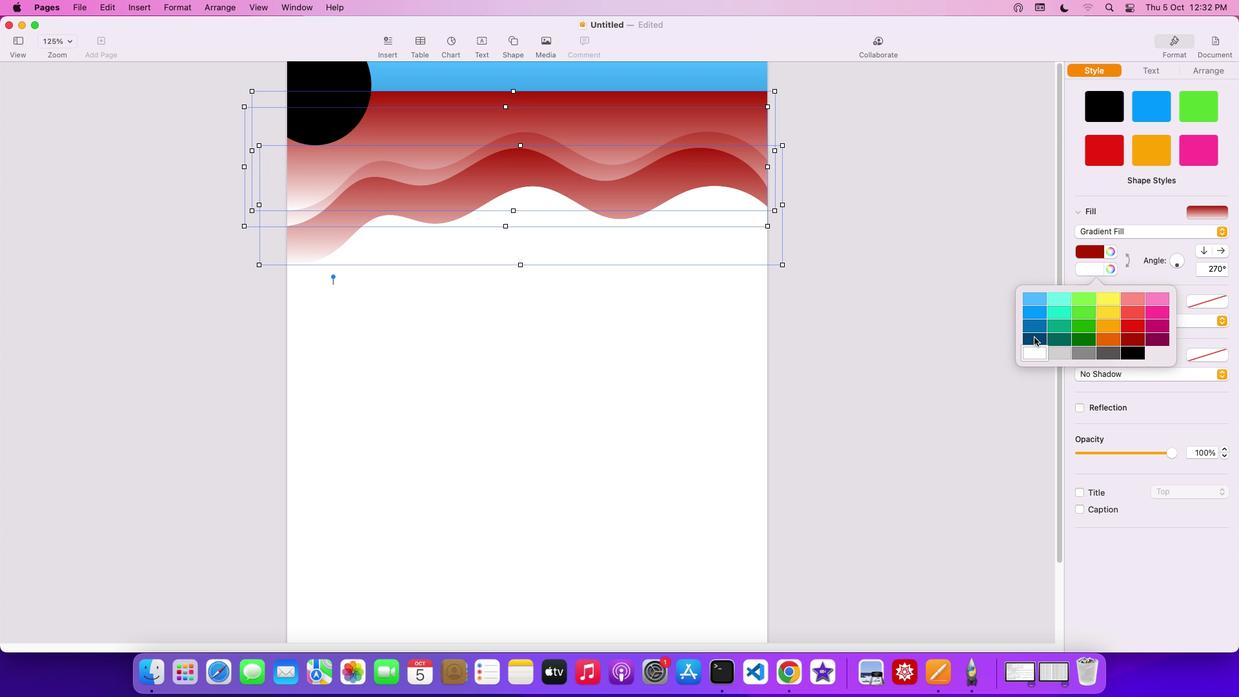 
Action: Mouse pressed left at (1034, 337)
Screenshot: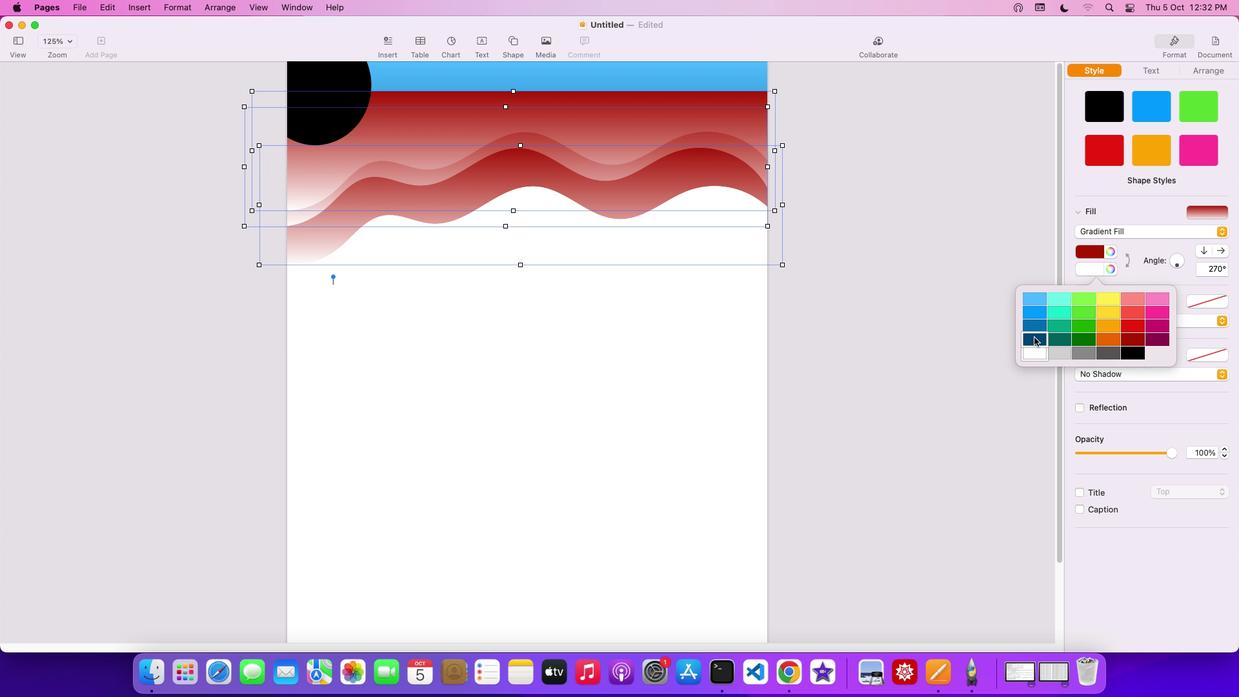 
Action: Mouse moved to (540, 80)
Screenshot: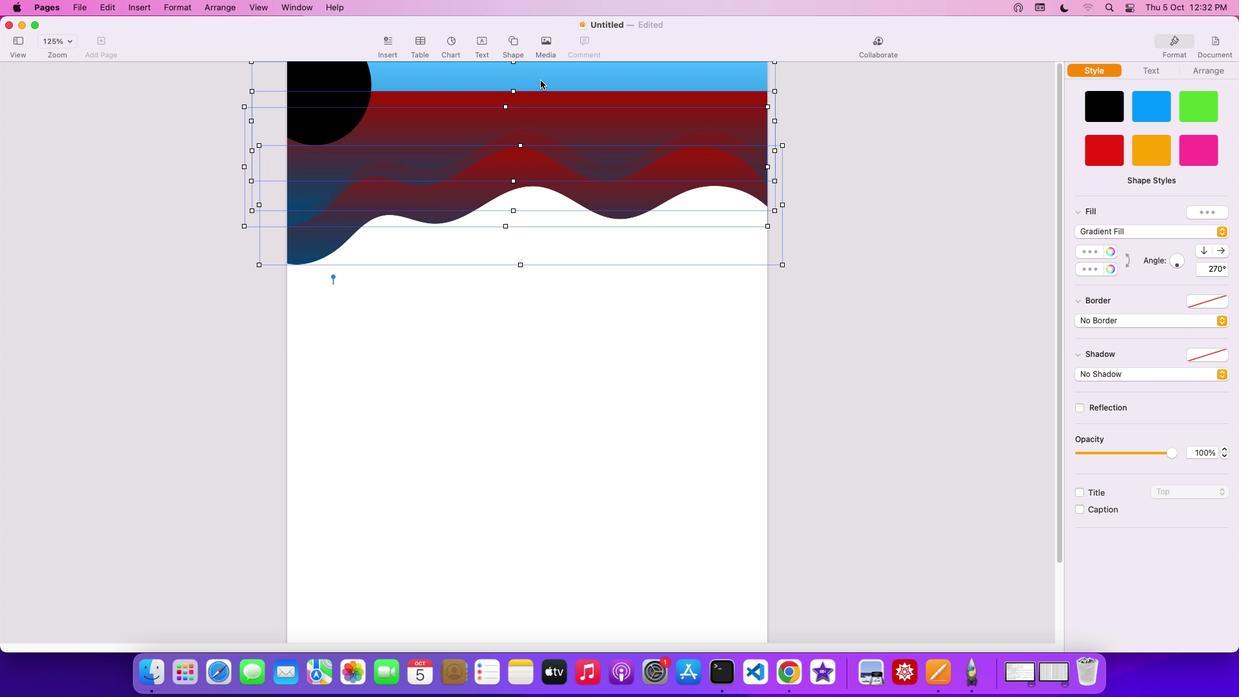 
Action: Mouse pressed left at (540, 80)
Screenshot: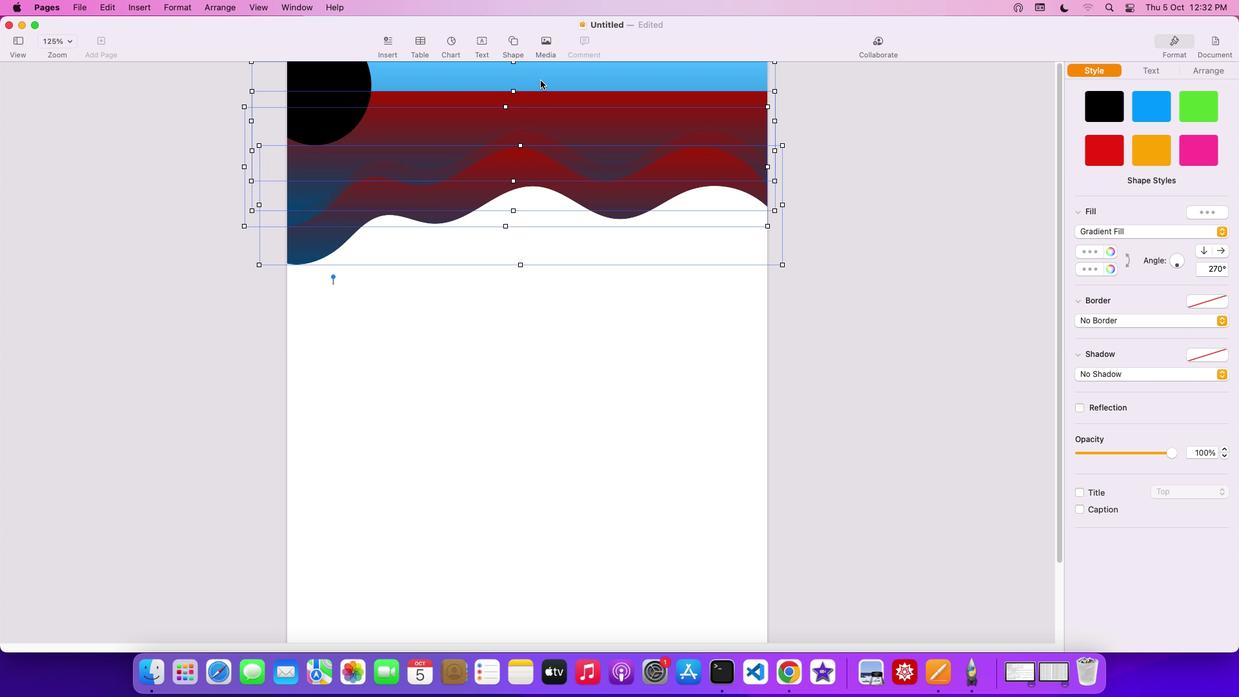 
Action: Mouse moved to (1219, 235)
Screenshot: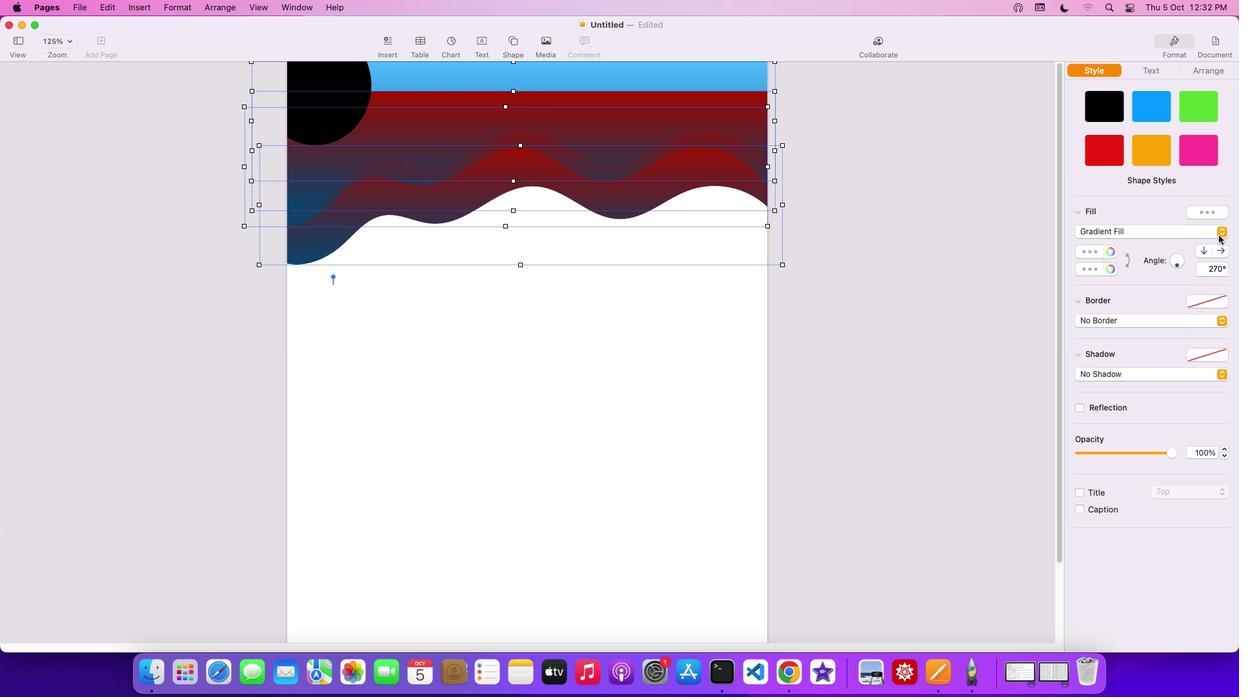
Action: Mouse pressed left at (1219, 235)
Screenshot: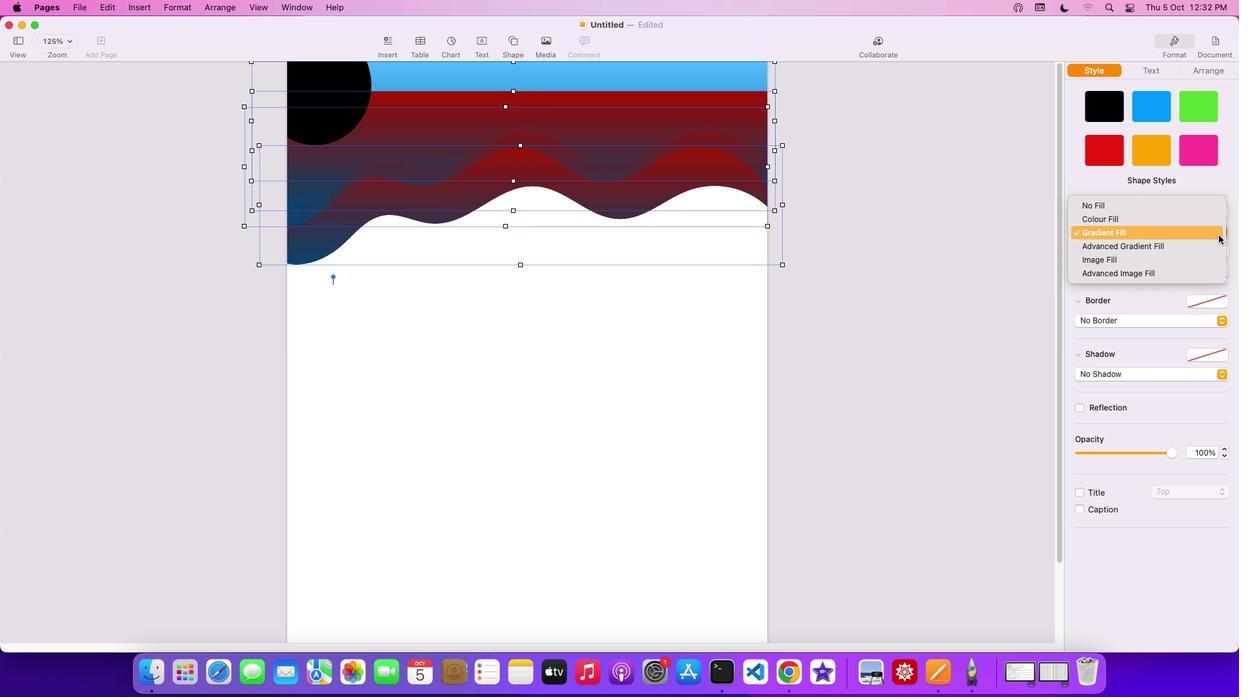 
Action: Mouse moved to (1135, 233)
Screenshot: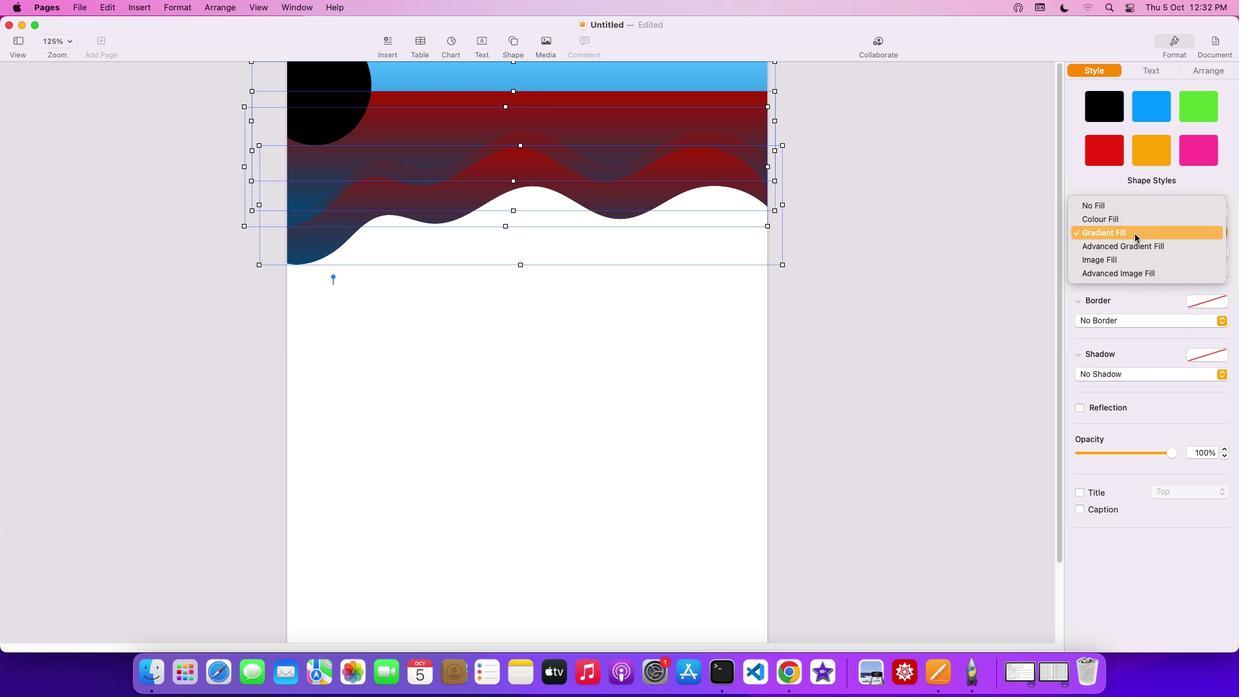 
Action: Mouse pressed left at (1135, 233)
Screenshot: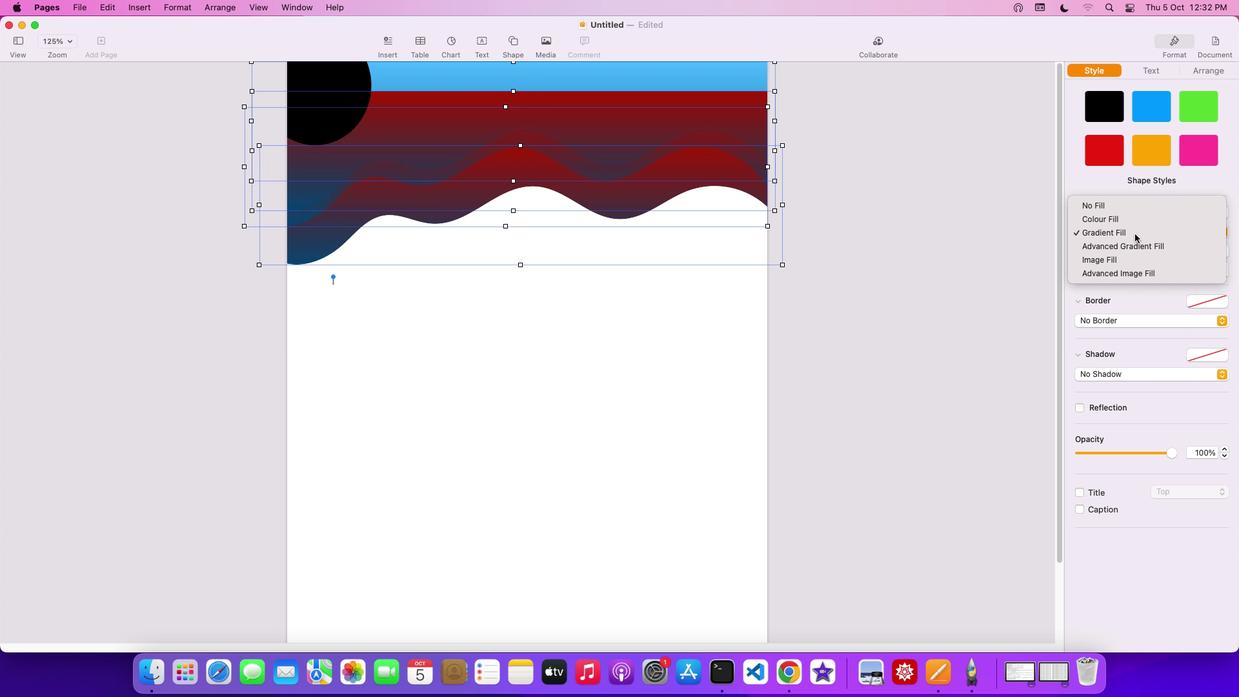 
Action: Mouse moved to (1099, 271)
Screenshot: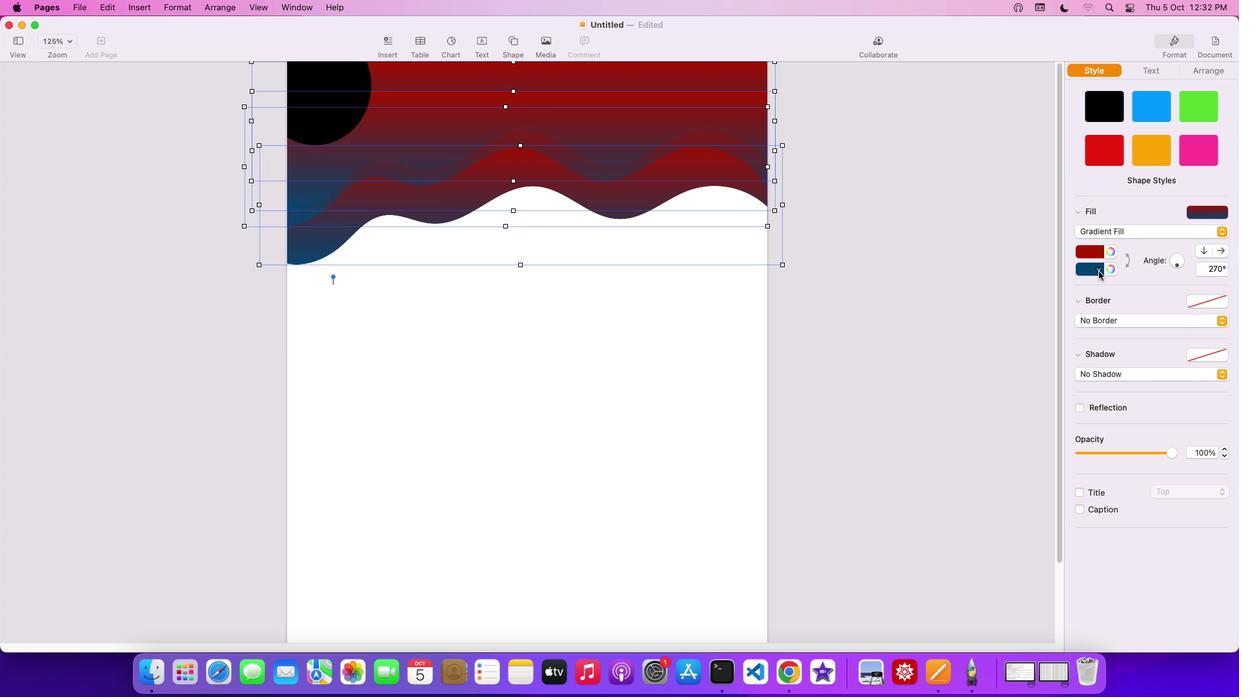 
Action: Mouse pressed left at (1099, 271)
Screenshot: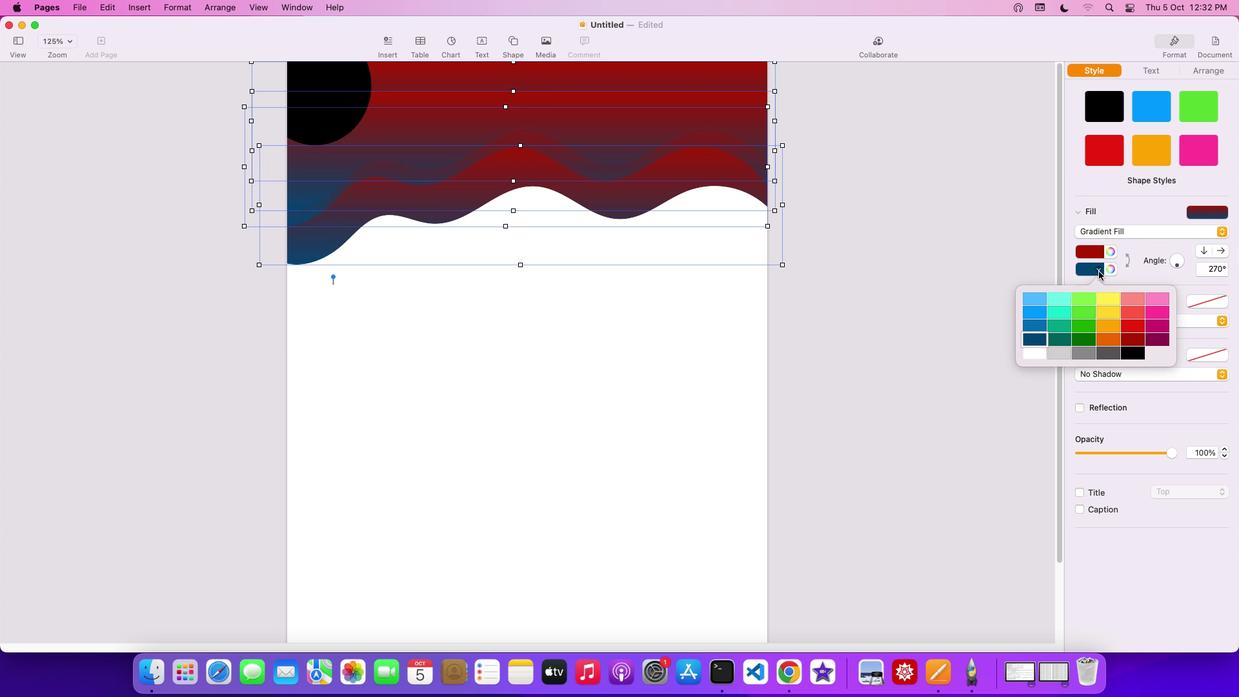 
Action: Mouse moved to (1027, 351)
Screenshot: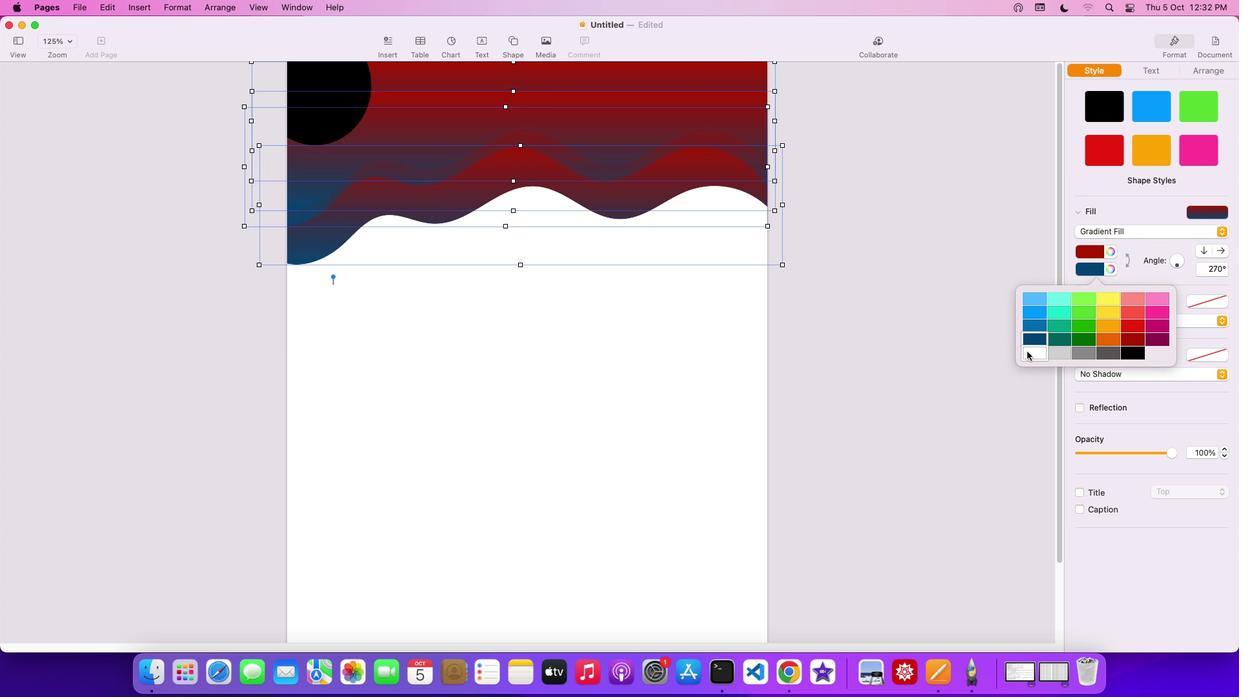 
Action: Mouse pressed left at (1027, 351)
Screenshot: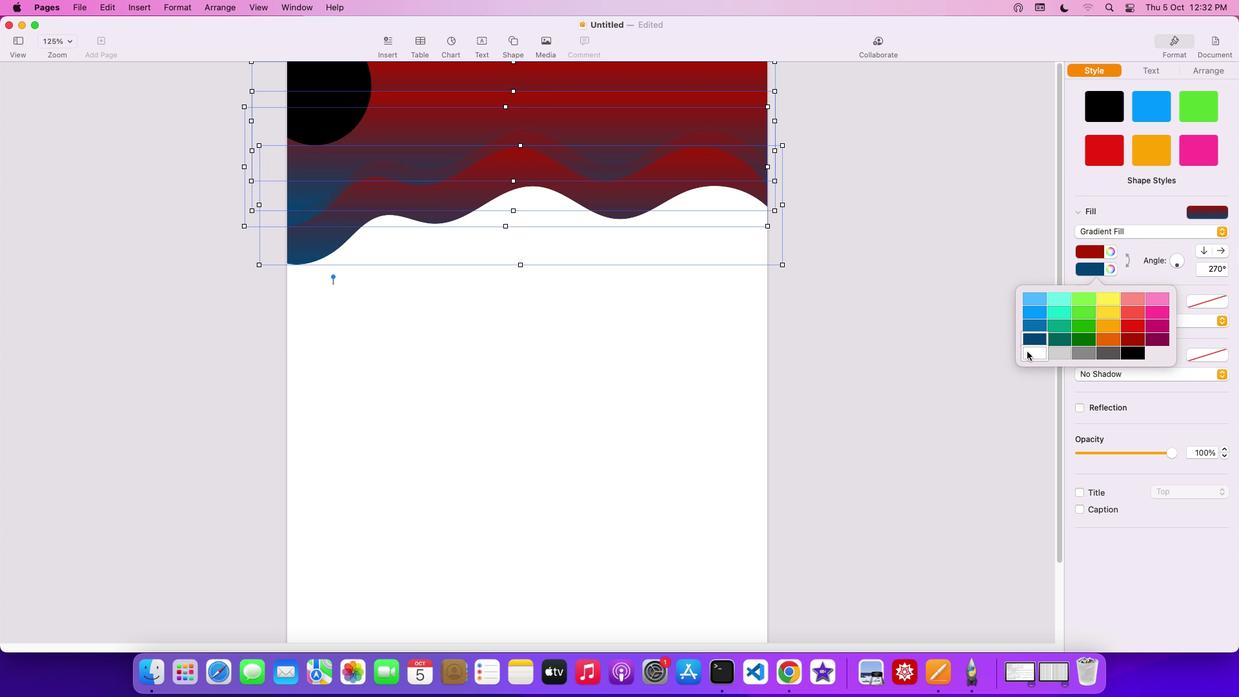 
Action: Mouse moved to (697, 305)
